 Task: Slide 3 - Table Of Contents.
Action: Mouse moved to (34, 96)
Screenshot: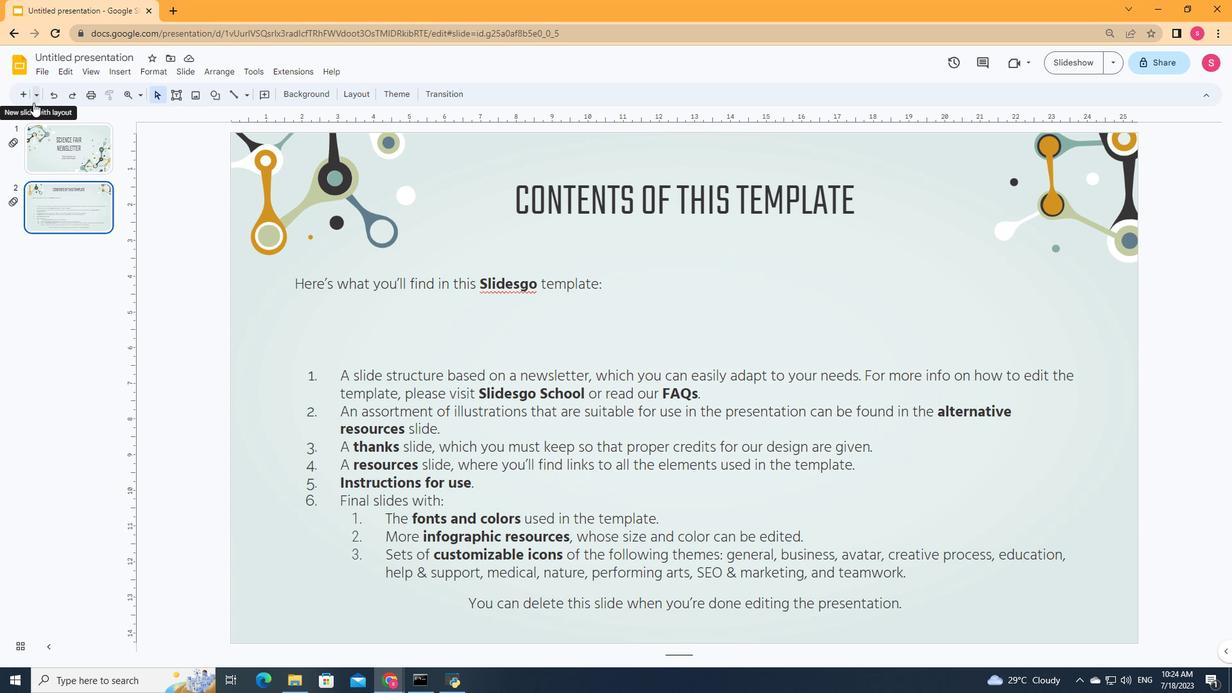 
Action: Mouse pressed left at (34, 96)
Screenshot: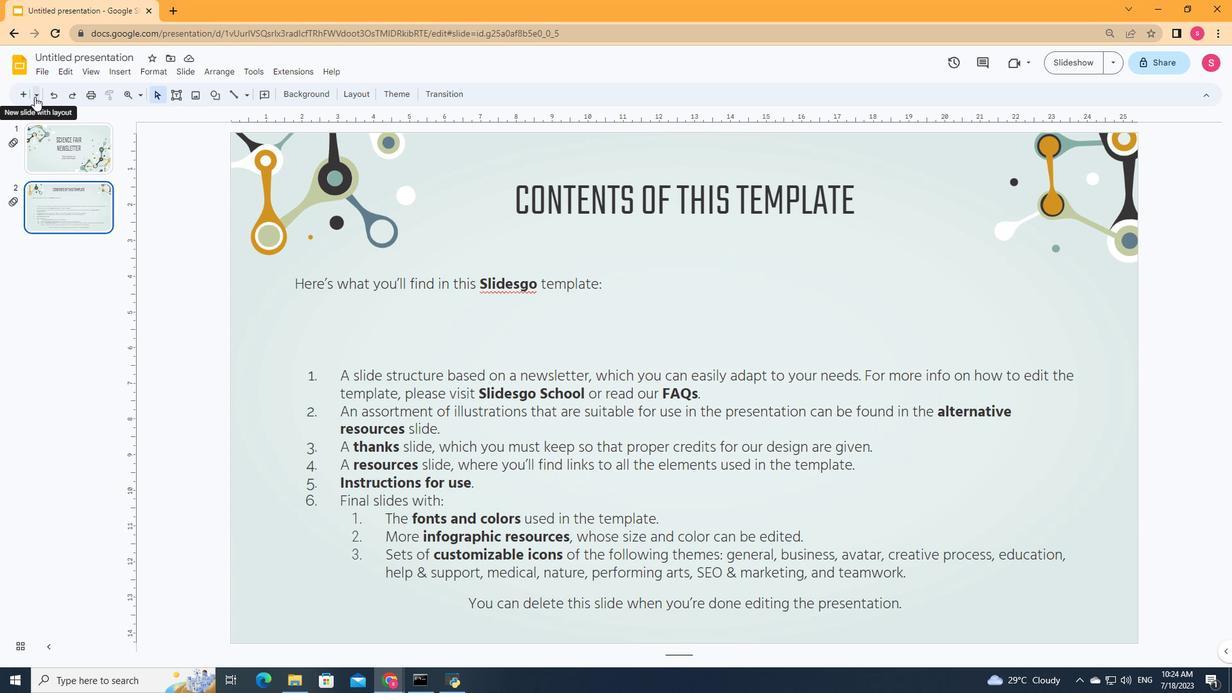 
Action: Mouse moved to (220, 423)
Screenshot: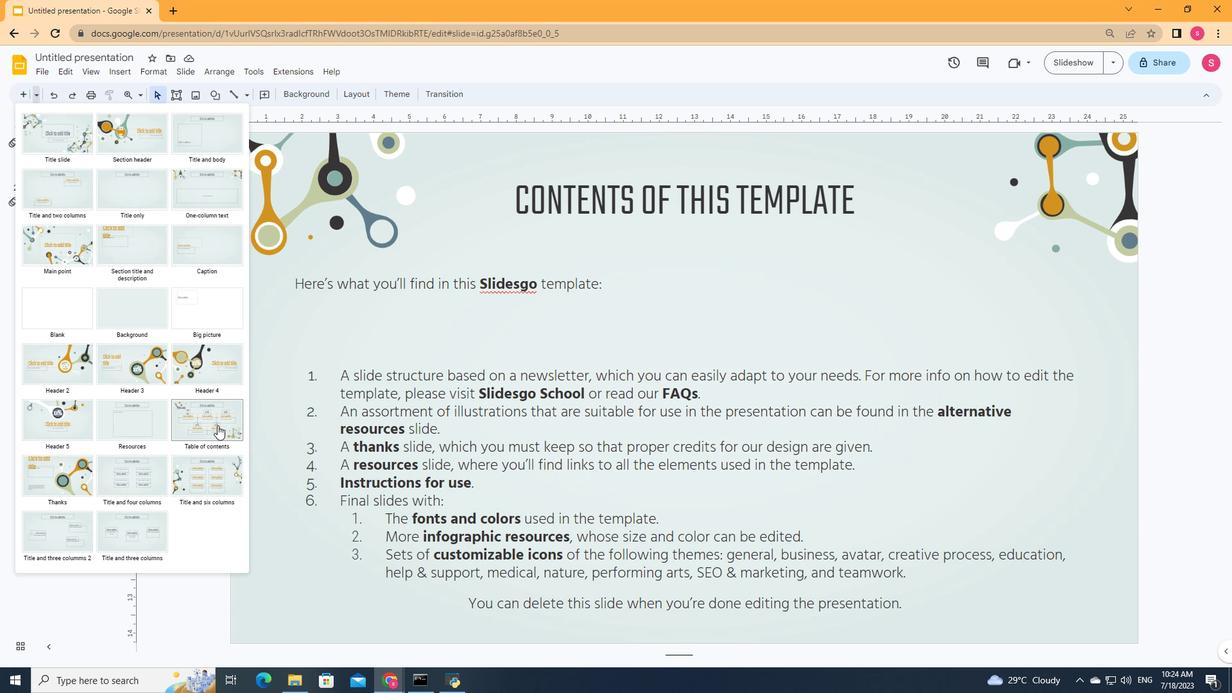 
Action: Mouse pressed left at (220, 423)
Screenshot: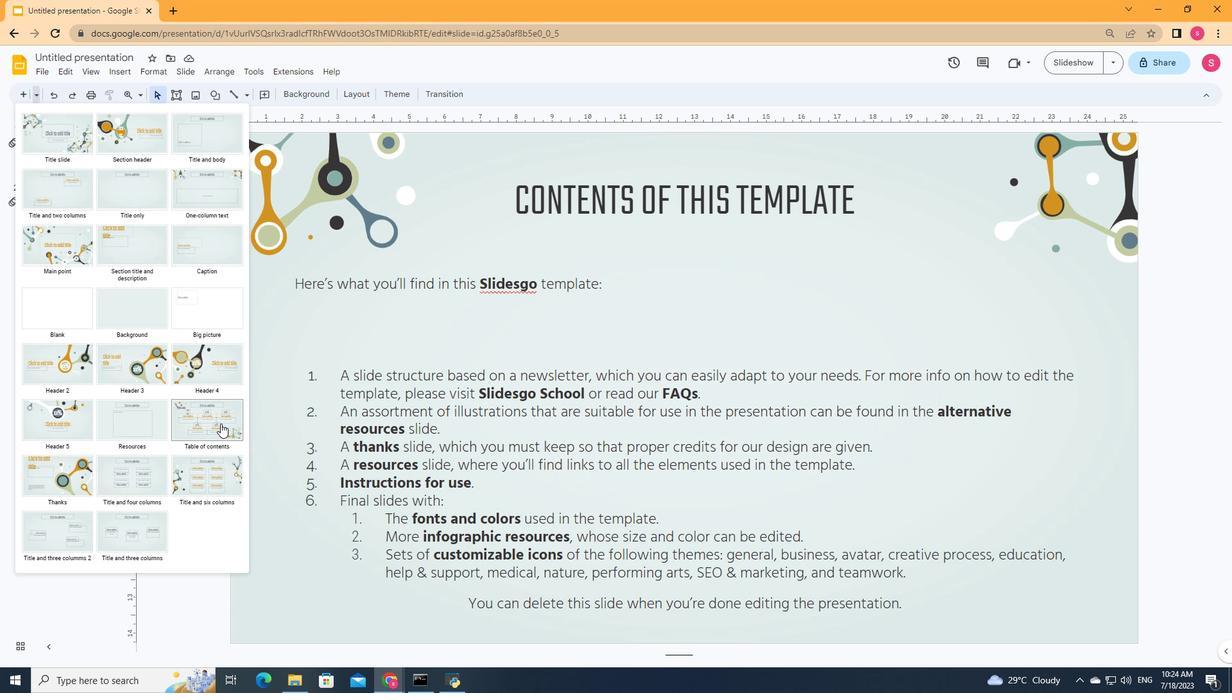 
Action: Mouse moved to (688, 197)
Screenshot: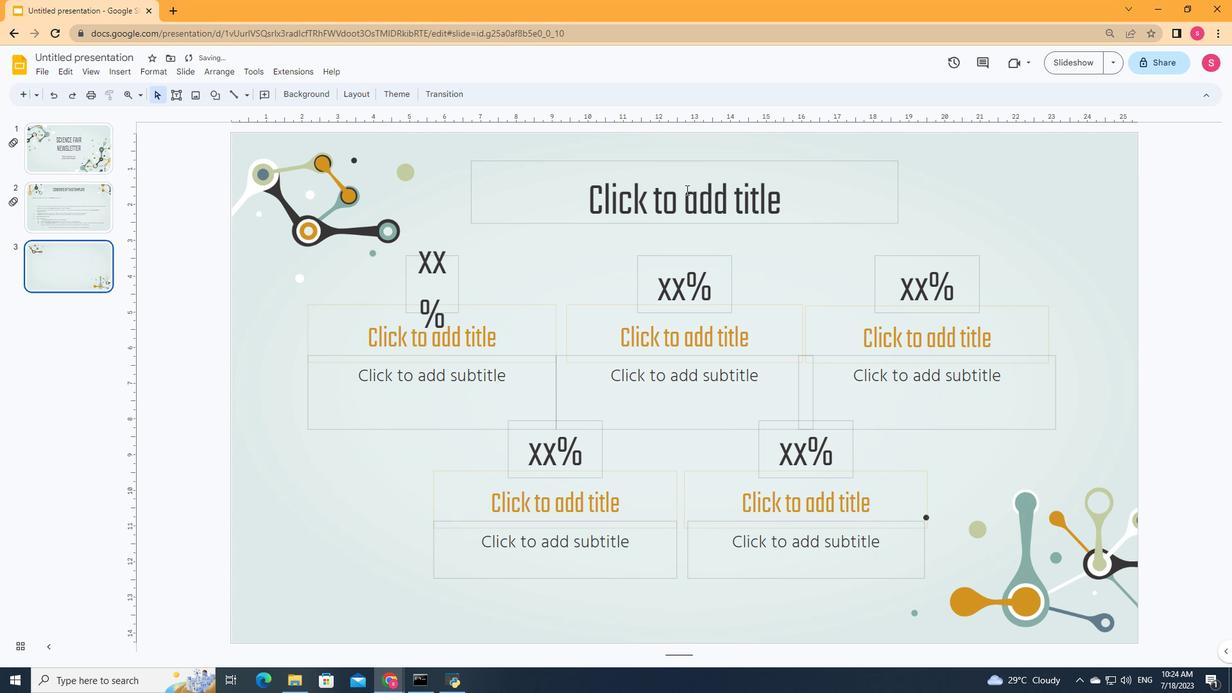 
Action: Mouse pressed left at (687, 195)
Screenshot: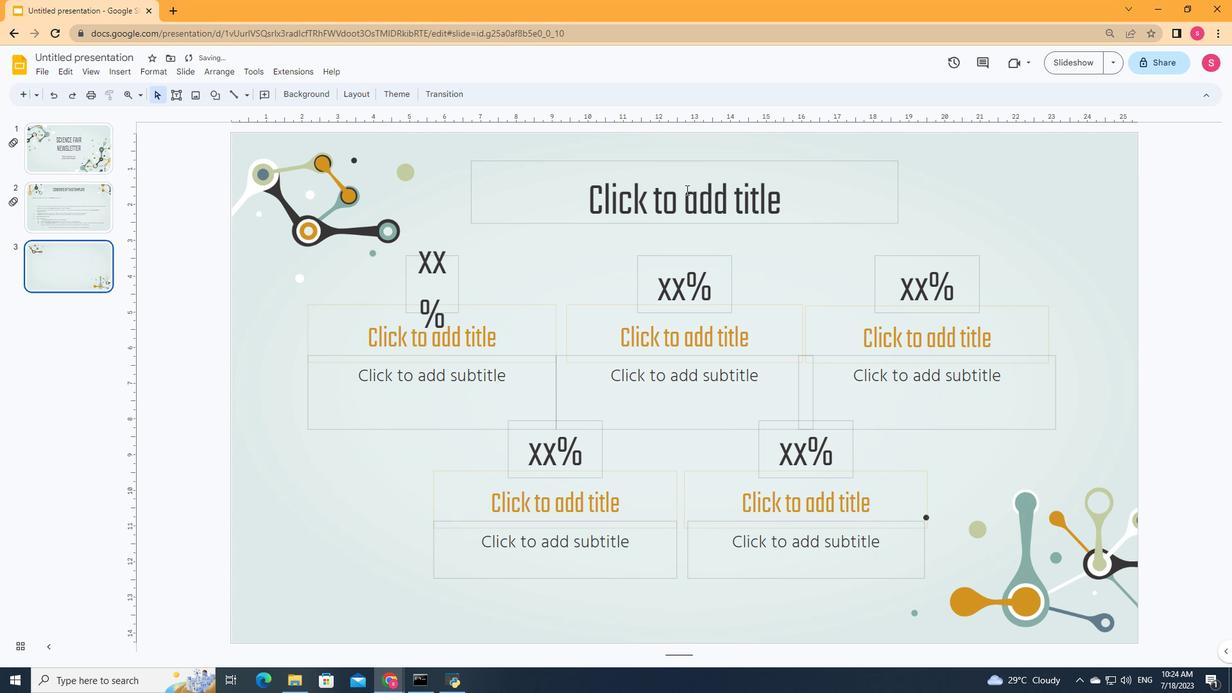 
Action: Key pressed <Key.shift>Table<Key.space><Key.backspace><Key.backspace><Key.backspace><Key.backspace><Key.backspace><Key.backspace><Key.backspace><Key.shift><Key.shift><Key.shift><Key.shift><Key.shift><Key.shift><Key.shift><Key.shift>TABLE<Key.space>OF<Key.space>CONTENTS
Screenshot: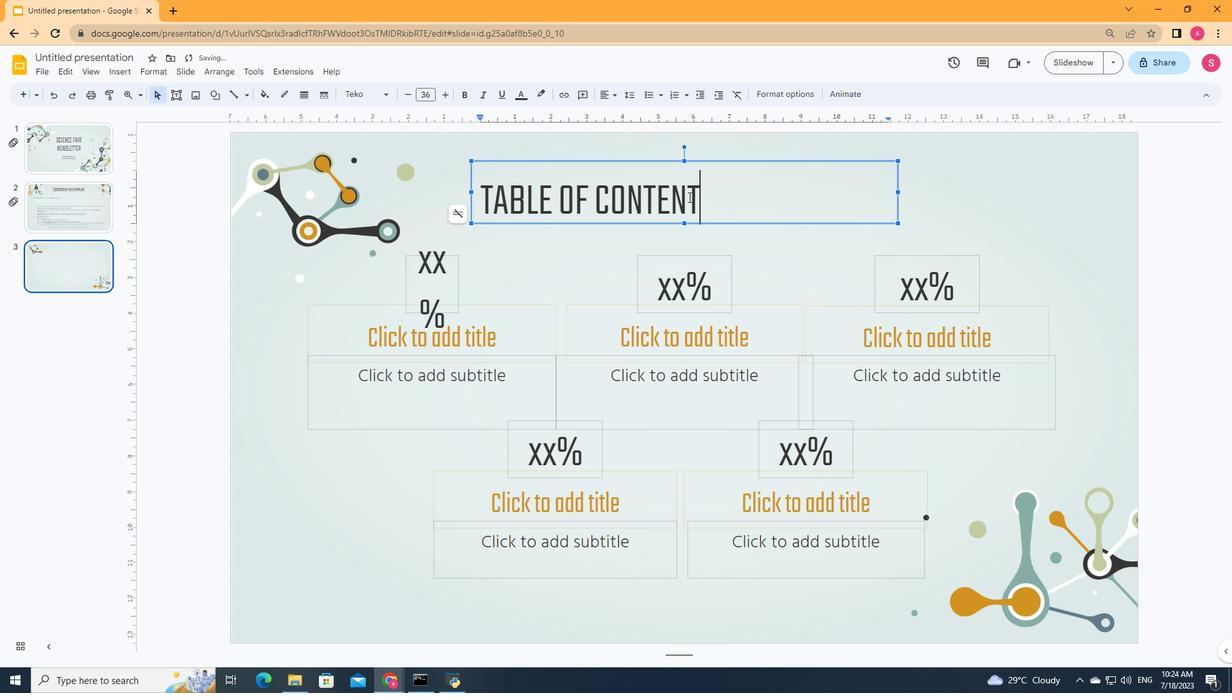 
Action: Mouse moved to (804, 258)
Screenshot: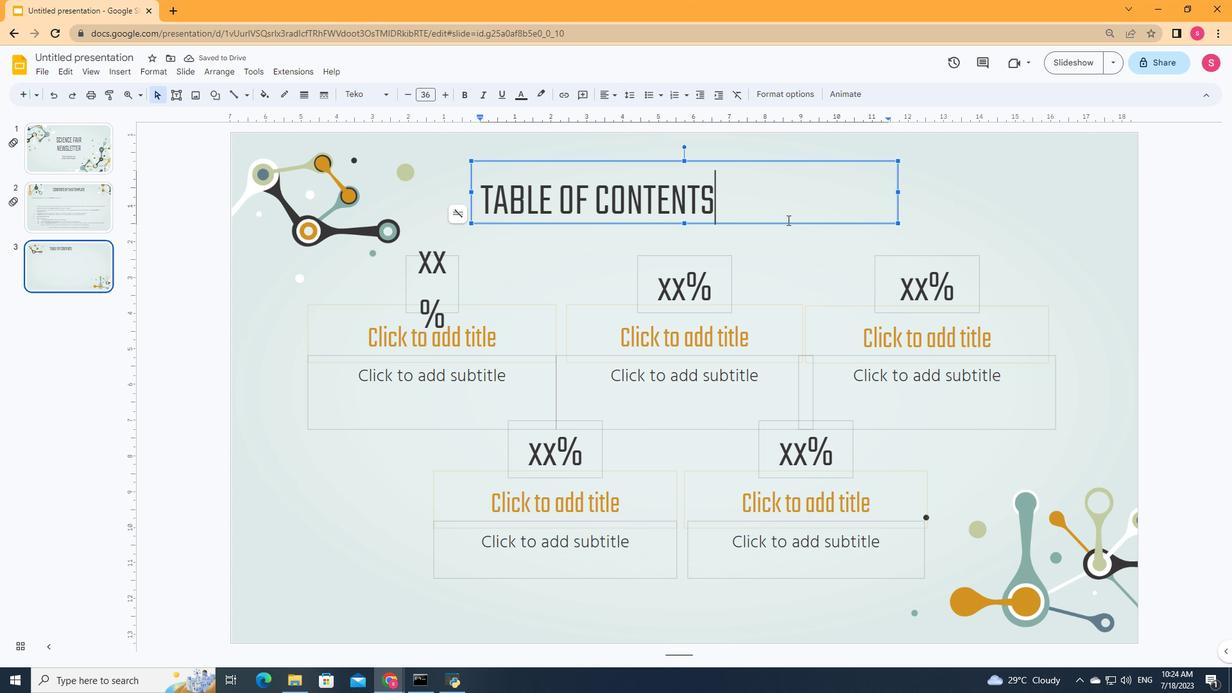 
Action: Mouse pressed left at (804, 258)
Screenshot: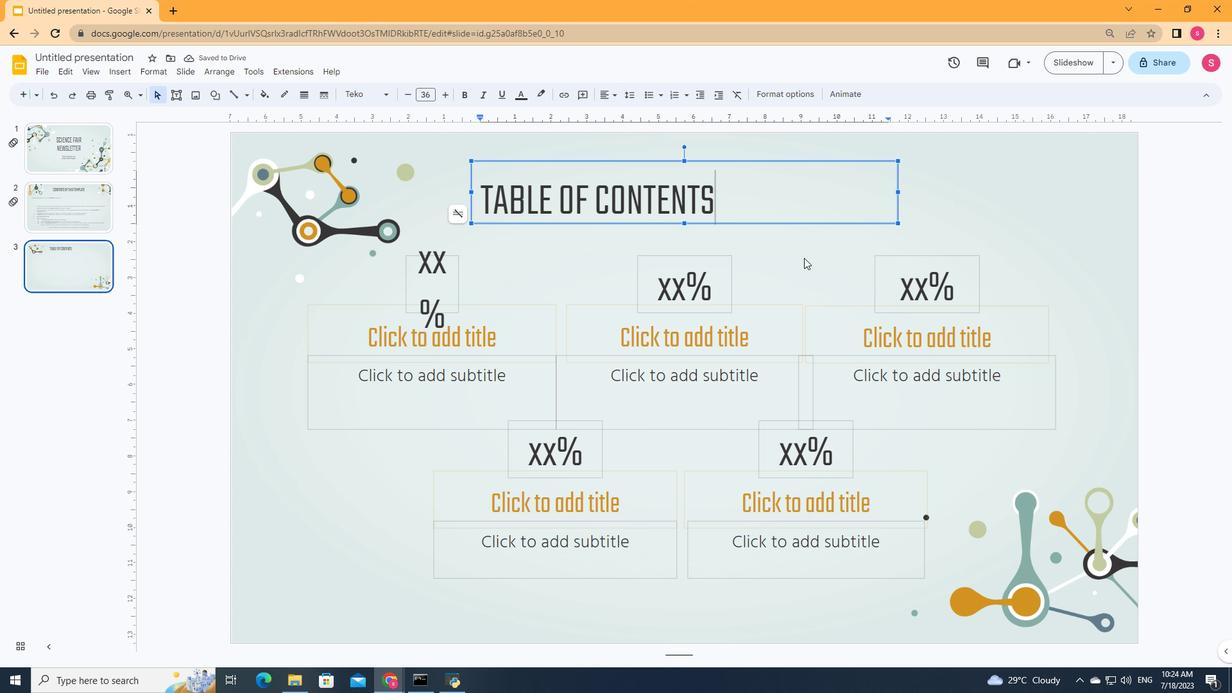 
Action: Mouse moved to (771, 195)
Screenshot: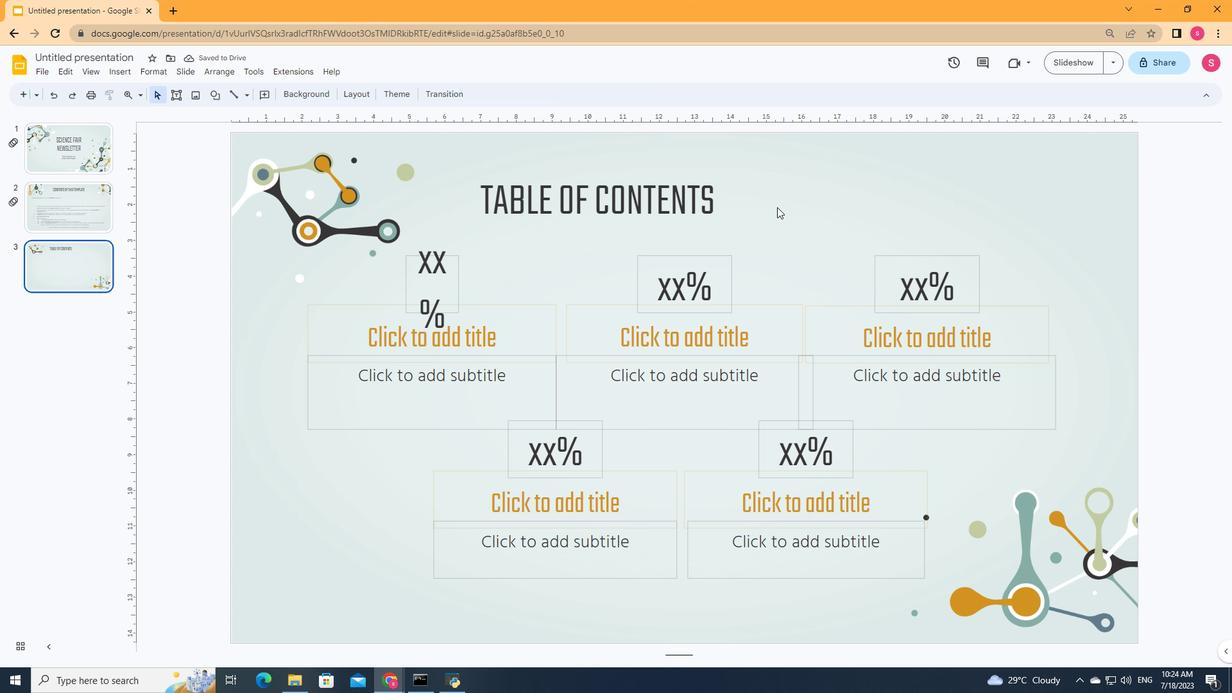 
Action: Mouse pressed left at (771, 195)
Screenshot: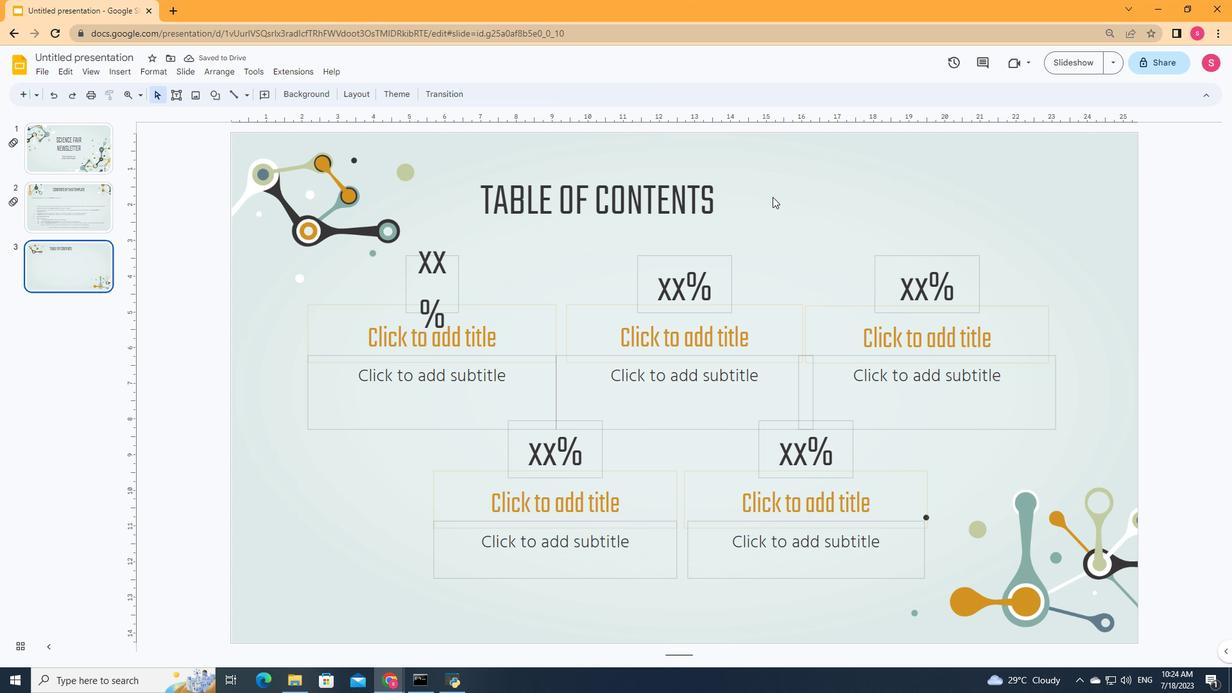 
Action: Mouse moved to (617, 93)
Screenshot: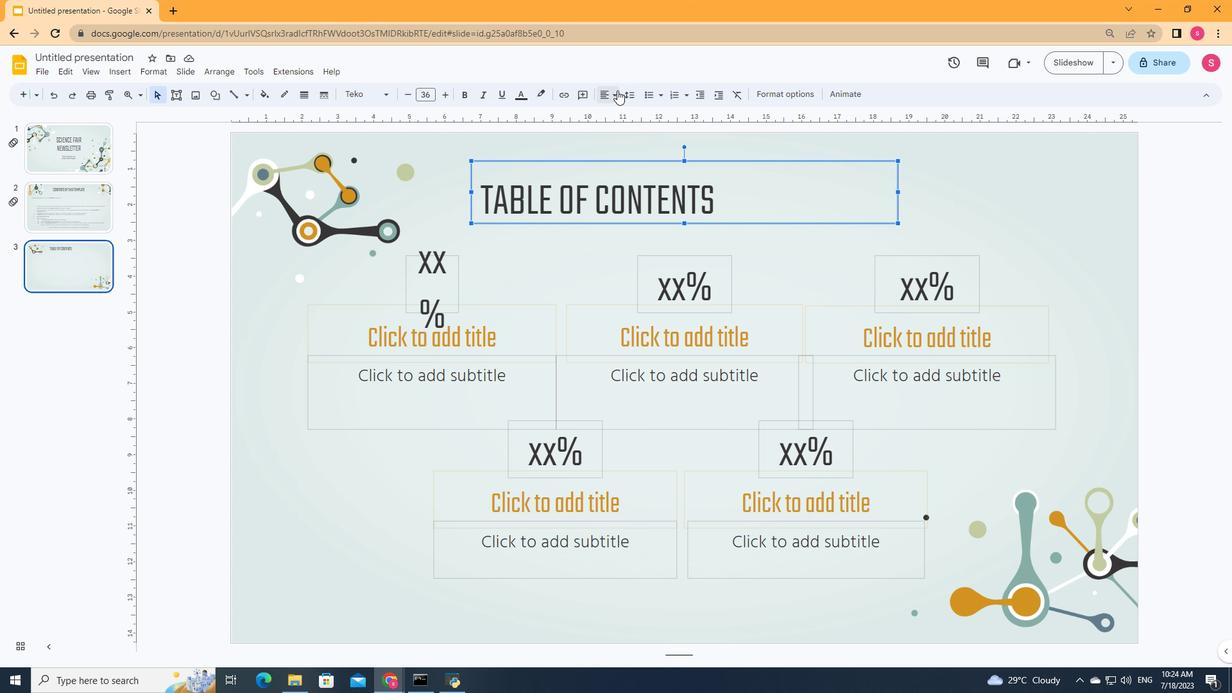 
Action: Mouse pressed left at (617, 93)
Screenshot: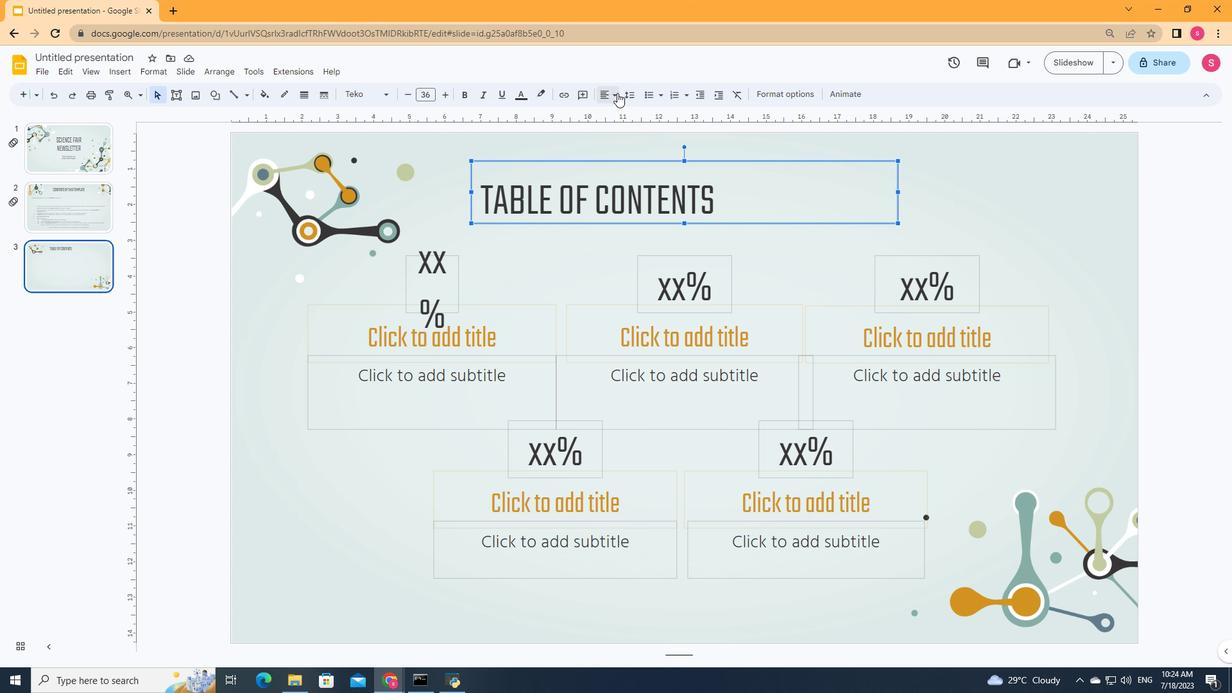 
Action: Mouse moved to (623, 116)
Screenshot: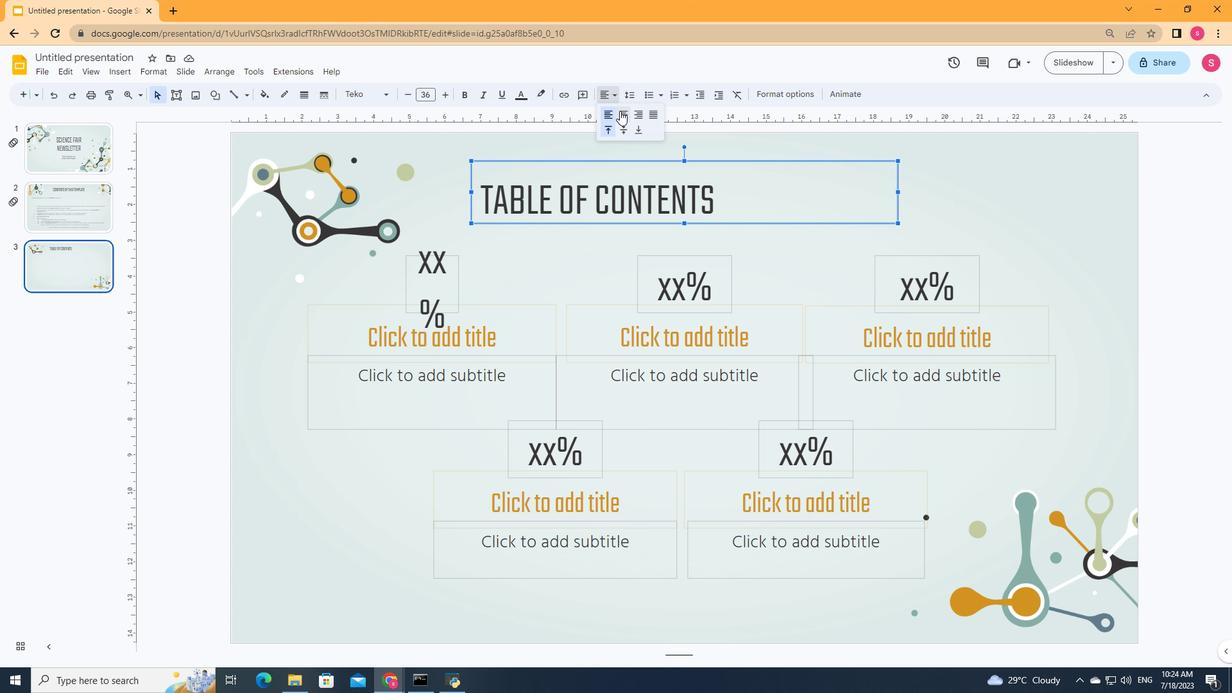 
Action: Mouse pressed left at (623, 116)
Screenshot: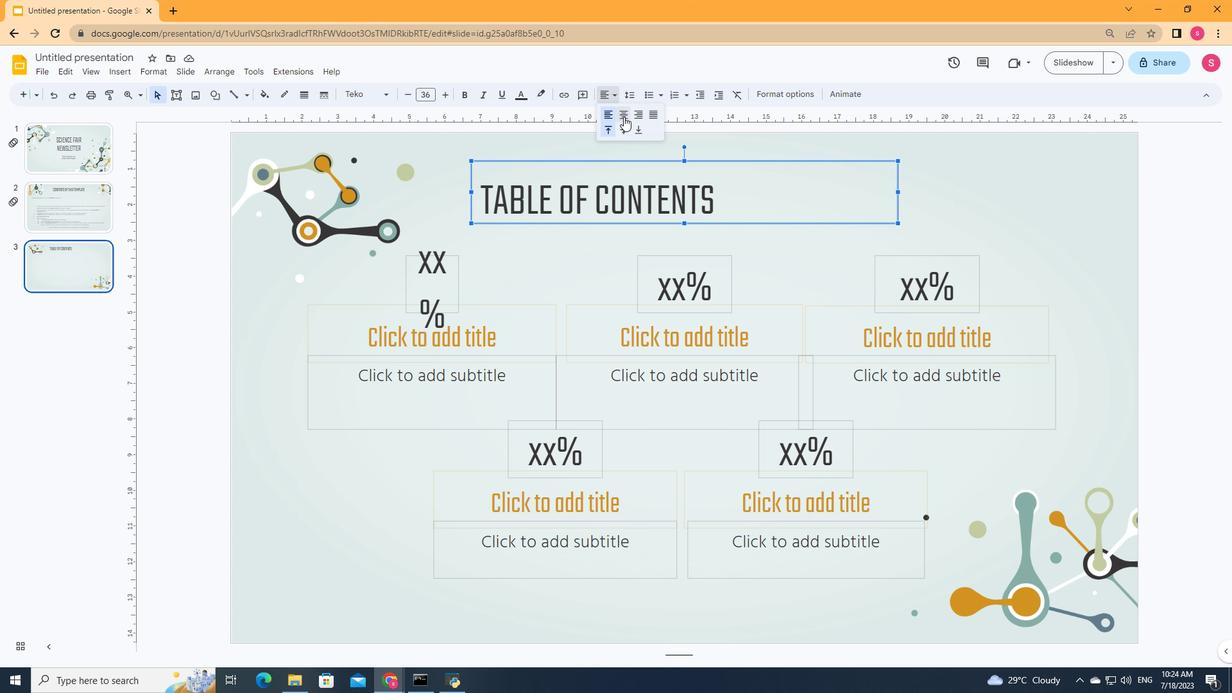 
Action: Mouse moved to (745, 276)
Screenshot: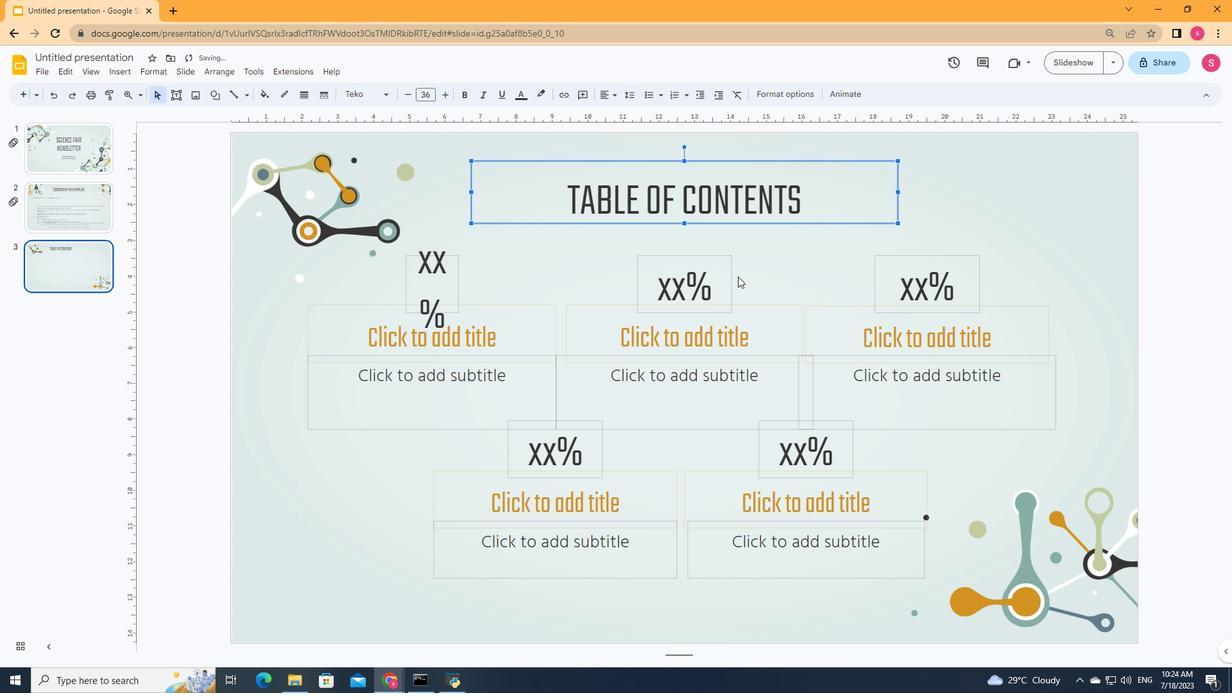 
Action: Mouse pressed left at (745, 276)
Screenshot: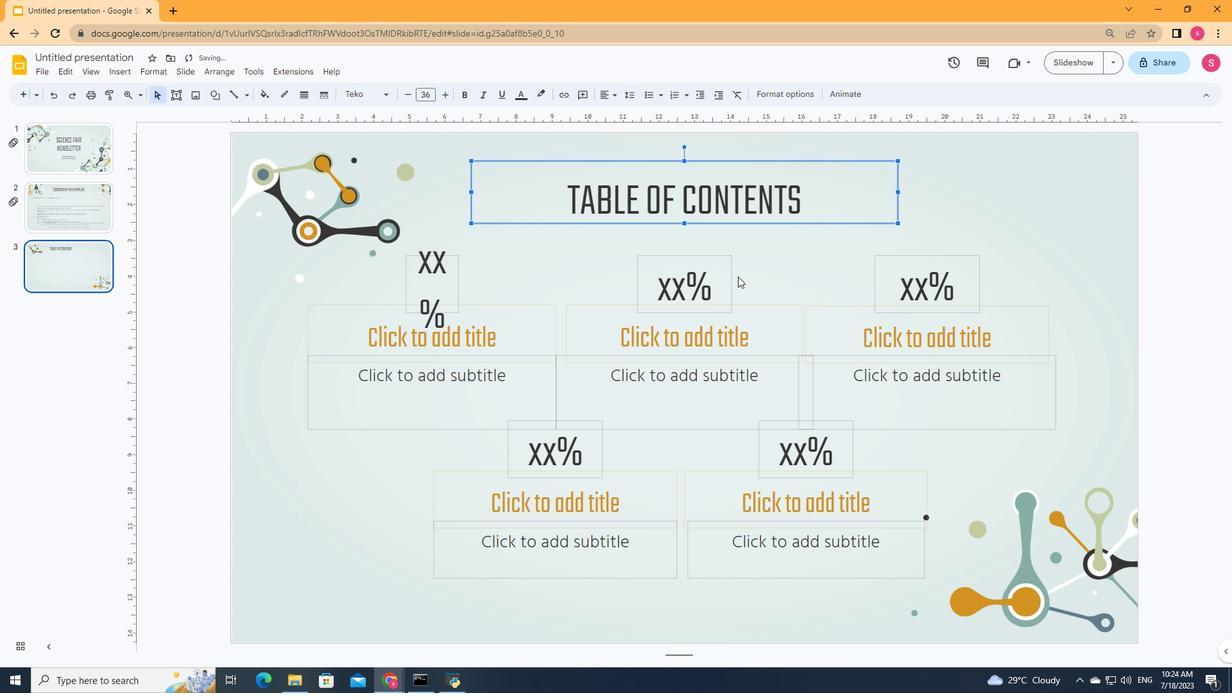 
Action: Mouse moved to (424, 274)
Screenshot: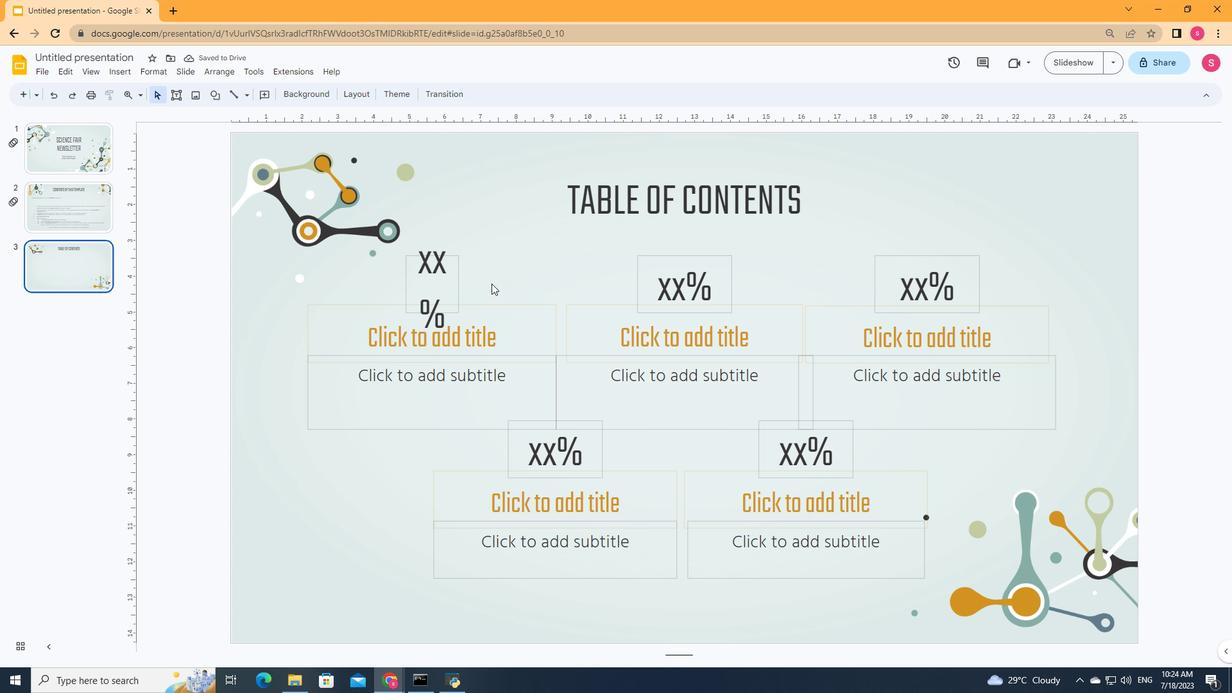 
Action: Mouse pressed left at (424, 274)
Screenshot: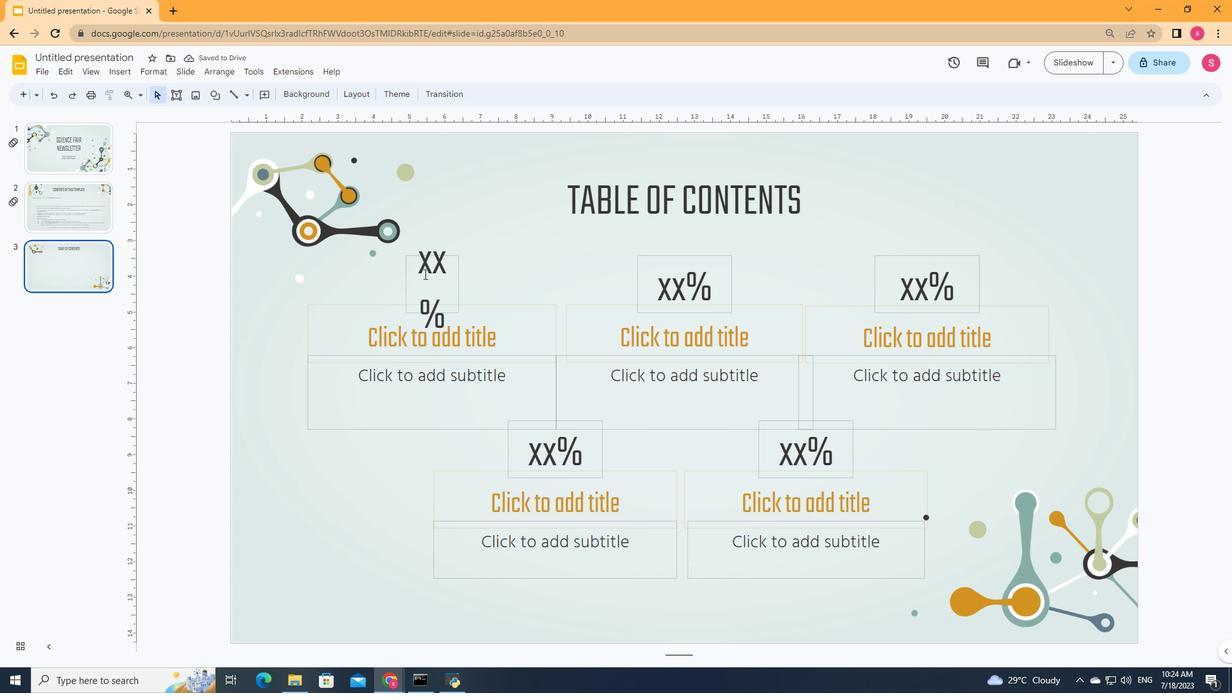 
Action: Key pressed 01
Screenshot: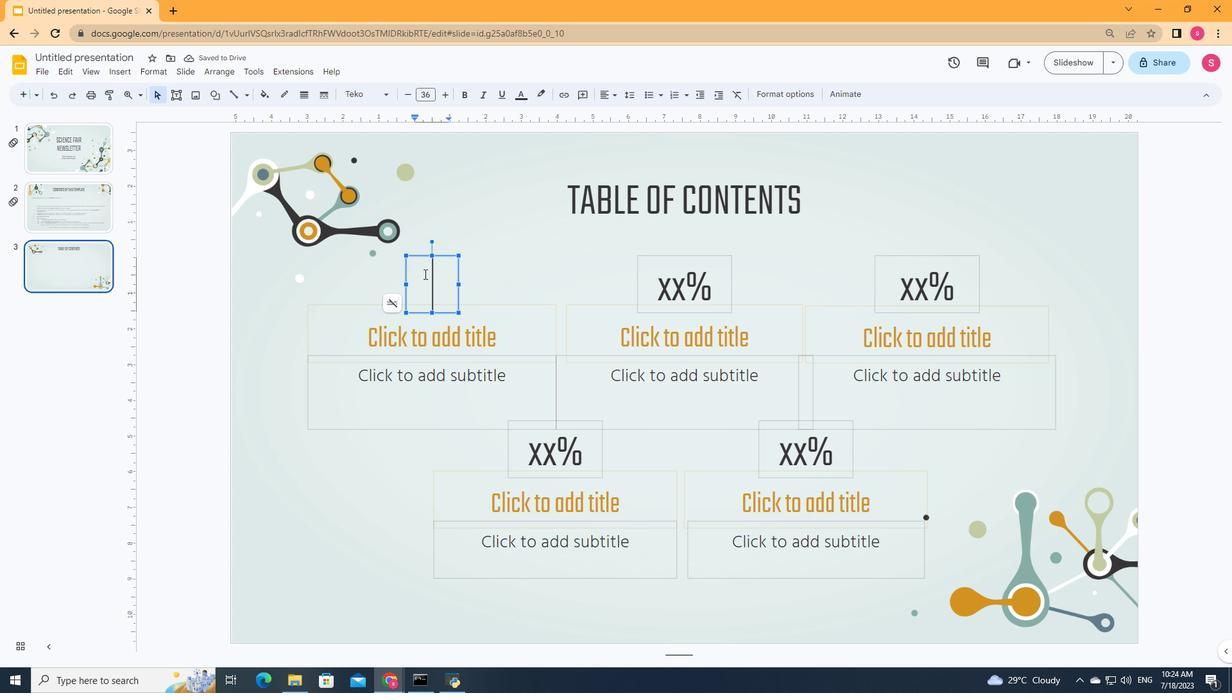
Action: Mouse moved to (682, 292)
Screenshot: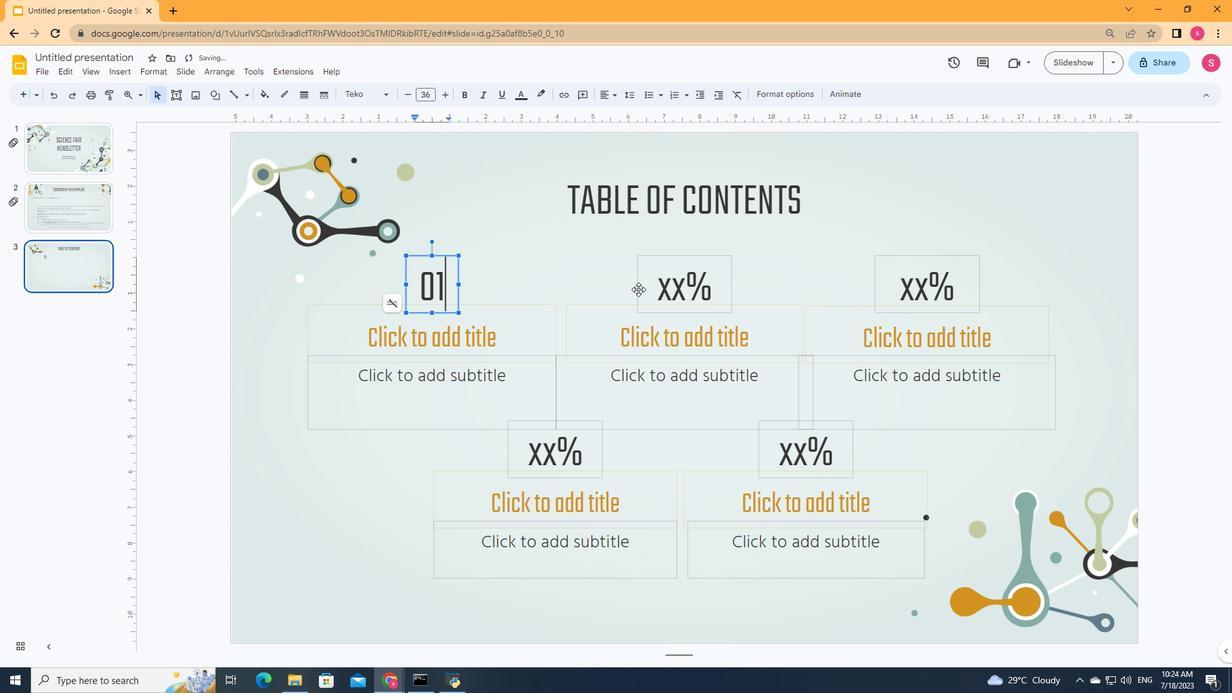 
Action: Mouse pressed left at (682, 292)
Screenshot: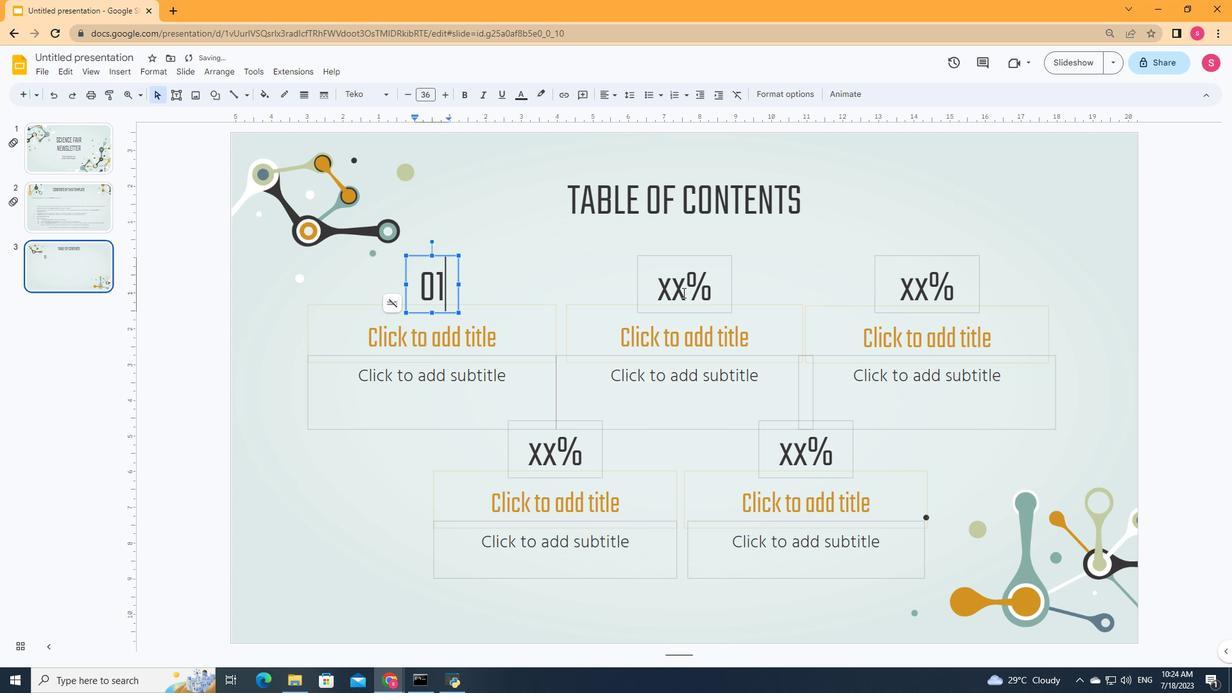 
Action: Mouse moved to (667, 299)
Screenshot: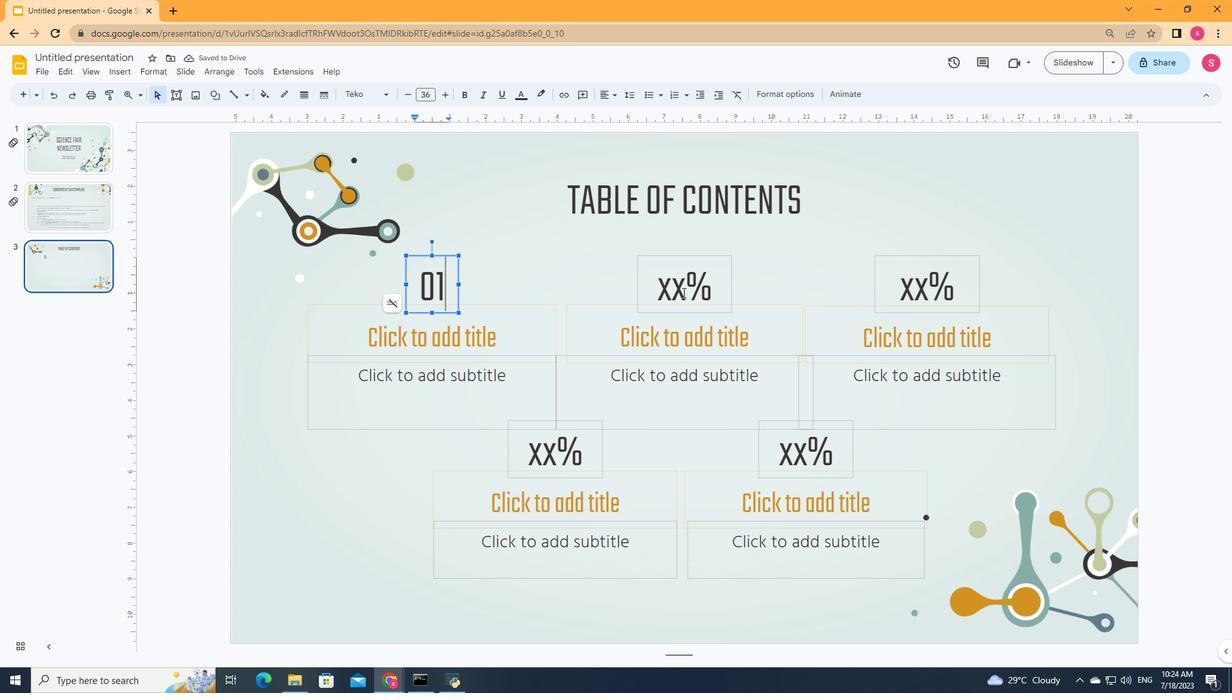 
Action: Key pressed 02
Screenshot: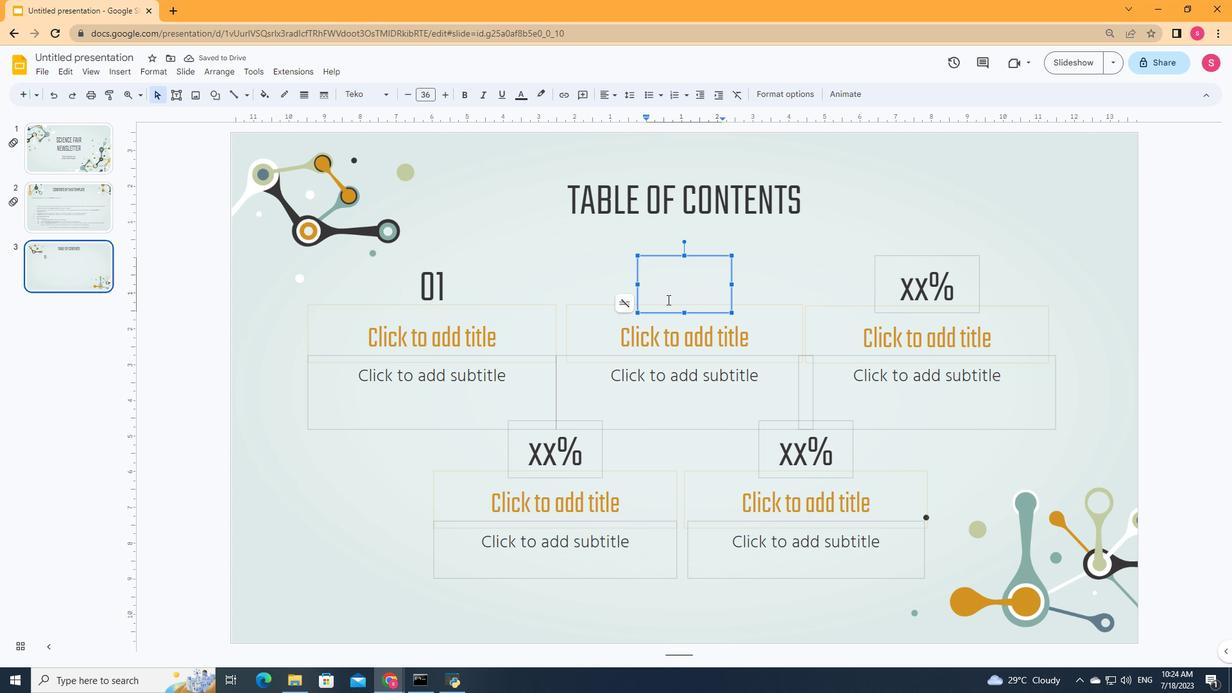 
Action: Mouse moved to (920, 286)
Screenshot: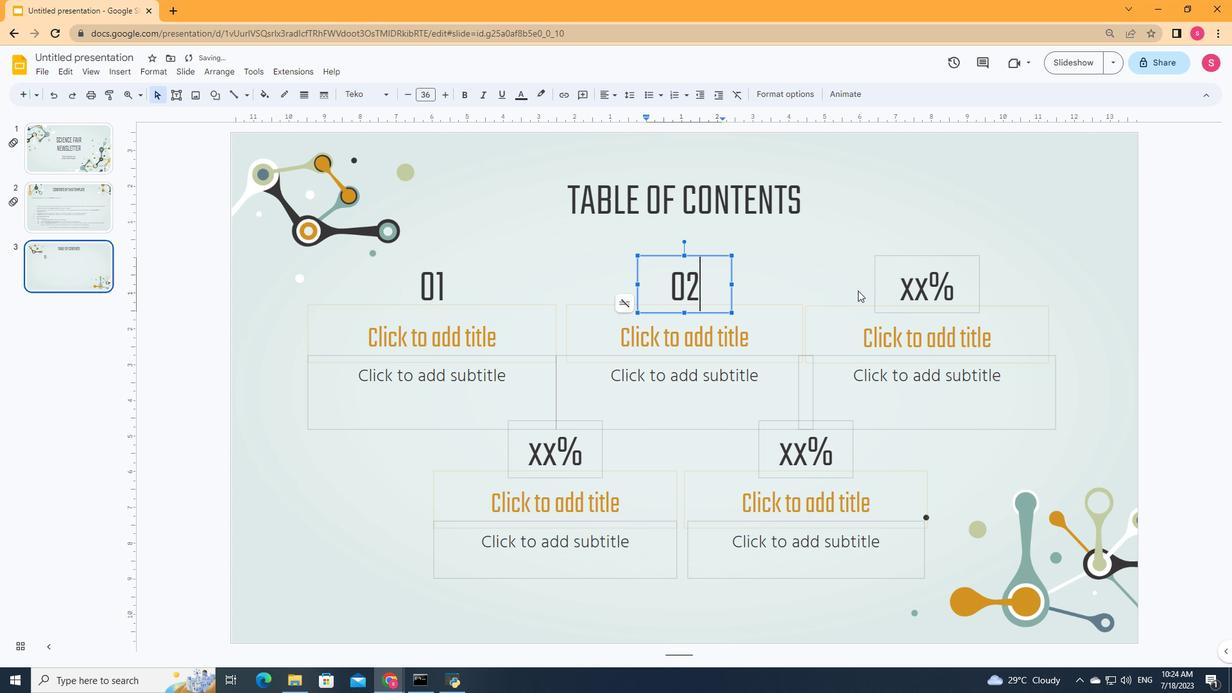 
Action: Mouse pressed left at (920, 286)
Screenshot: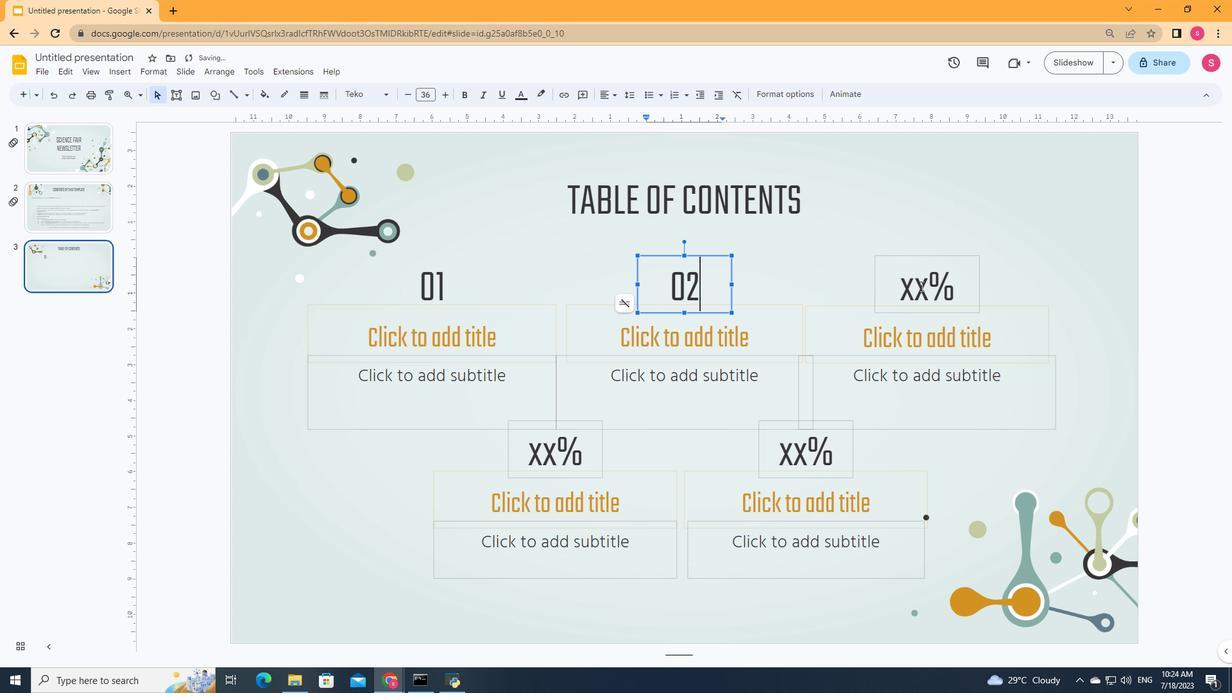 
Action: Key pressed 03
Screenshot: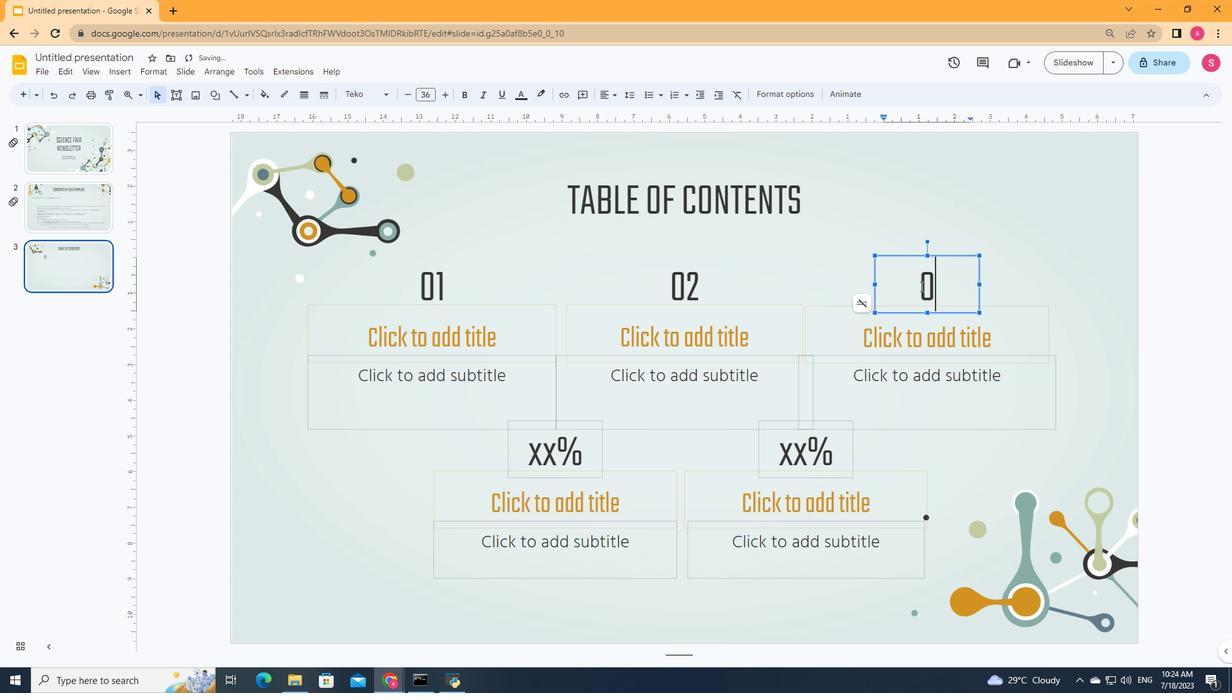 
Action: Mouse moved to (525, 463)
Screenshot: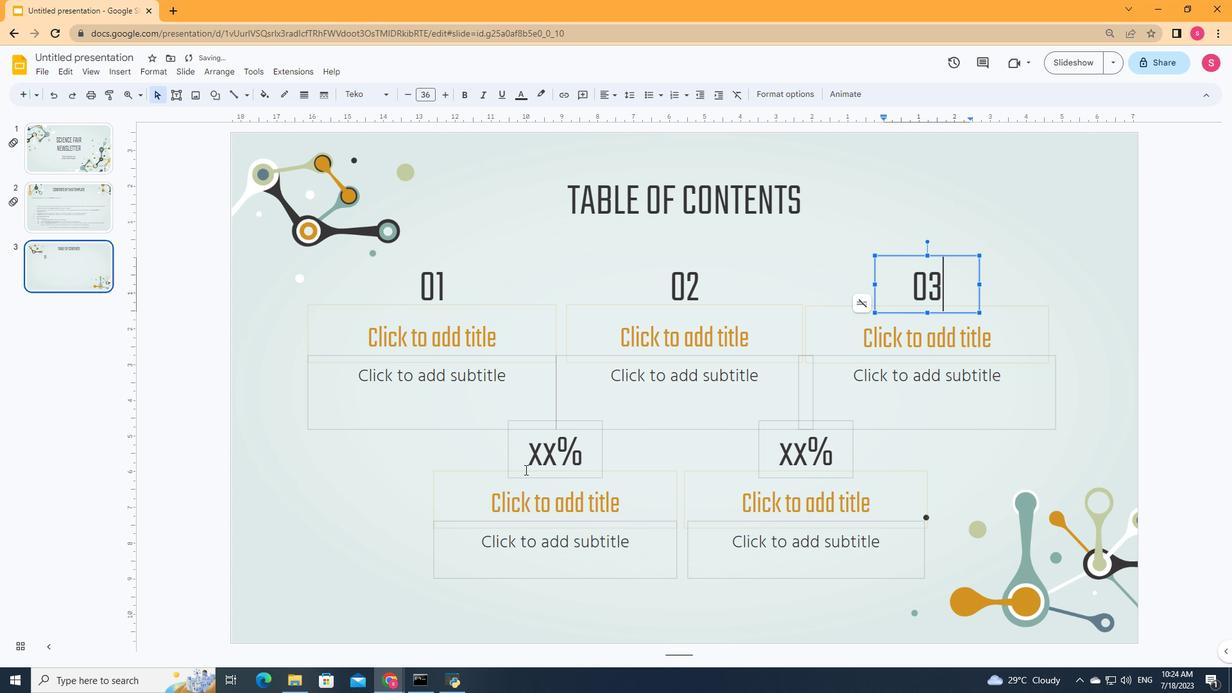 
Action: Mouse pressed left at (525, 463)
Screenshot: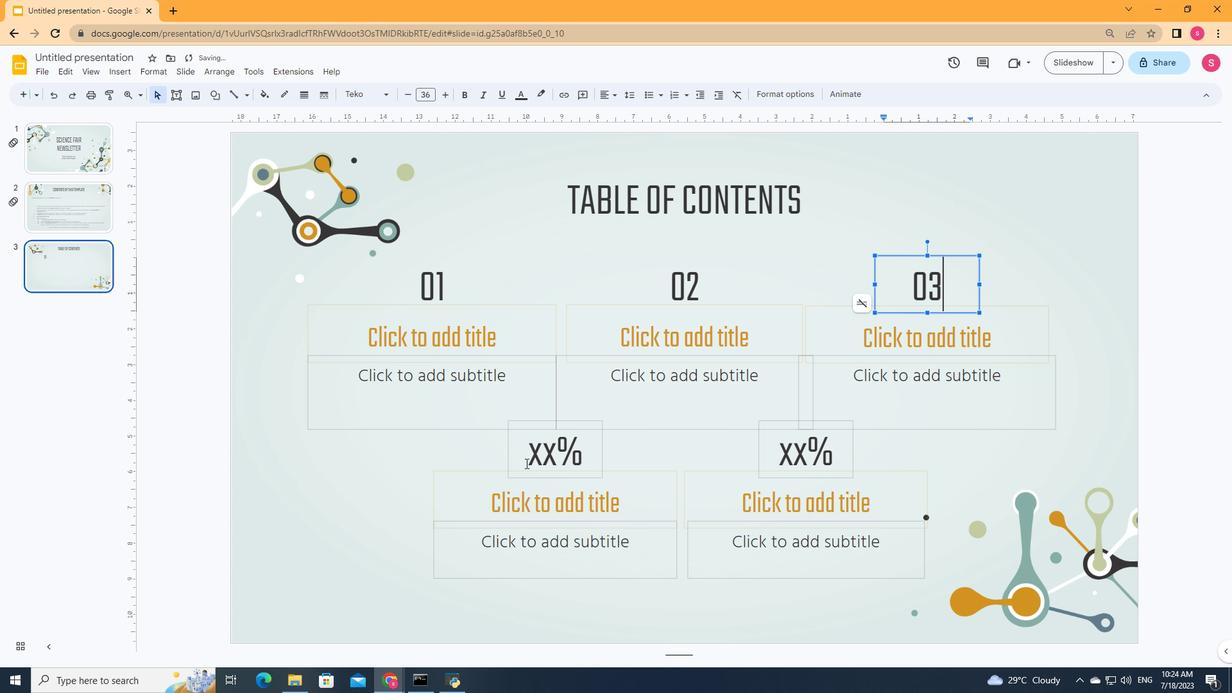 
Action: Key pressed 04
Screenshot: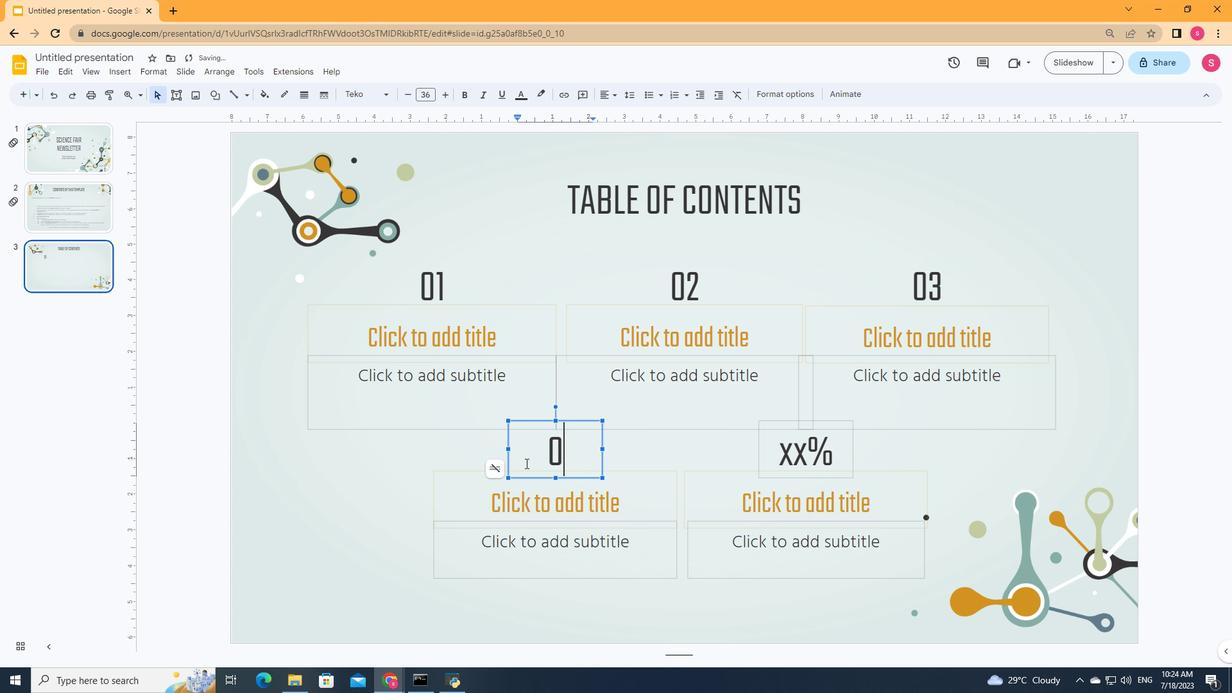 
Action: Mouse moved to (822, 447)
Screenshot: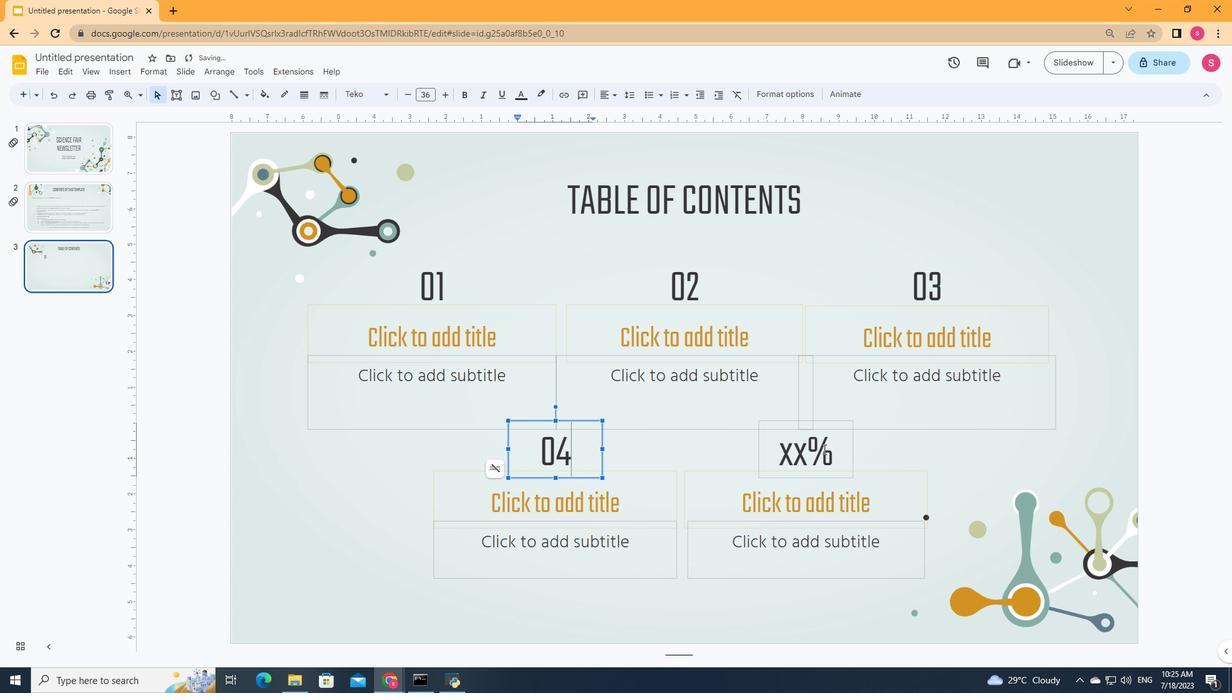 
Action: Mouse pressed left at (822, 447)
Screenshot: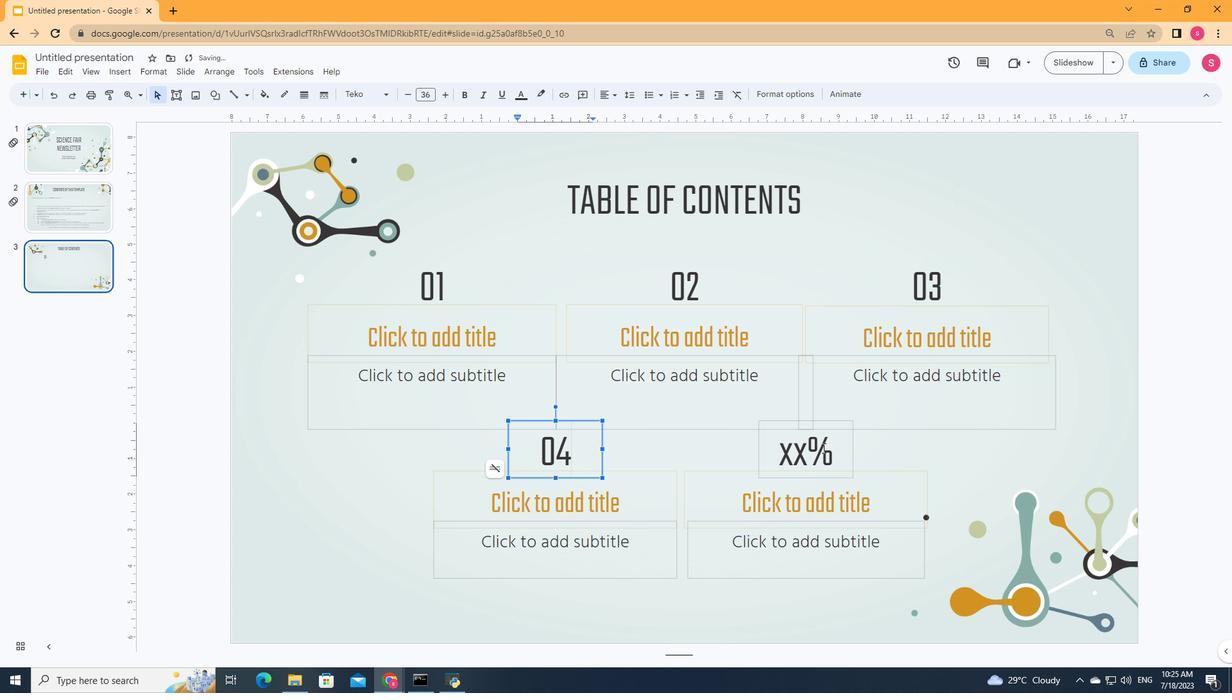 
Action: Key pressed 05
Screenshot: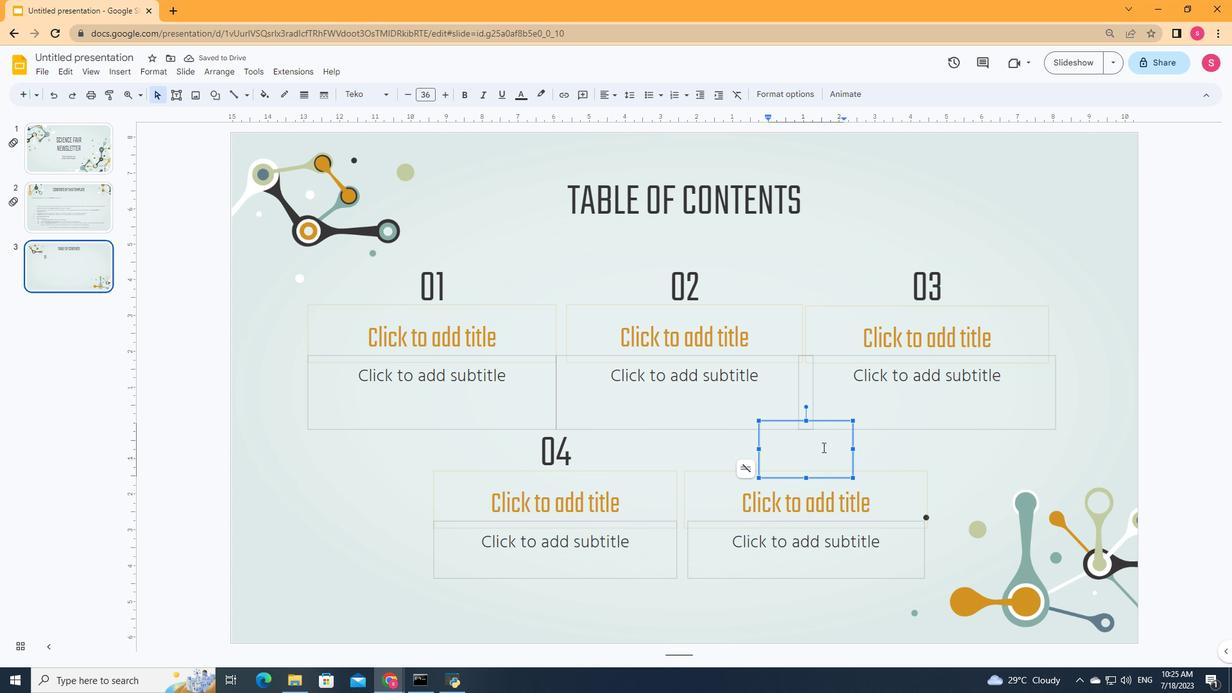 
Action: Mouse moved to (429, 336)
Screenshot: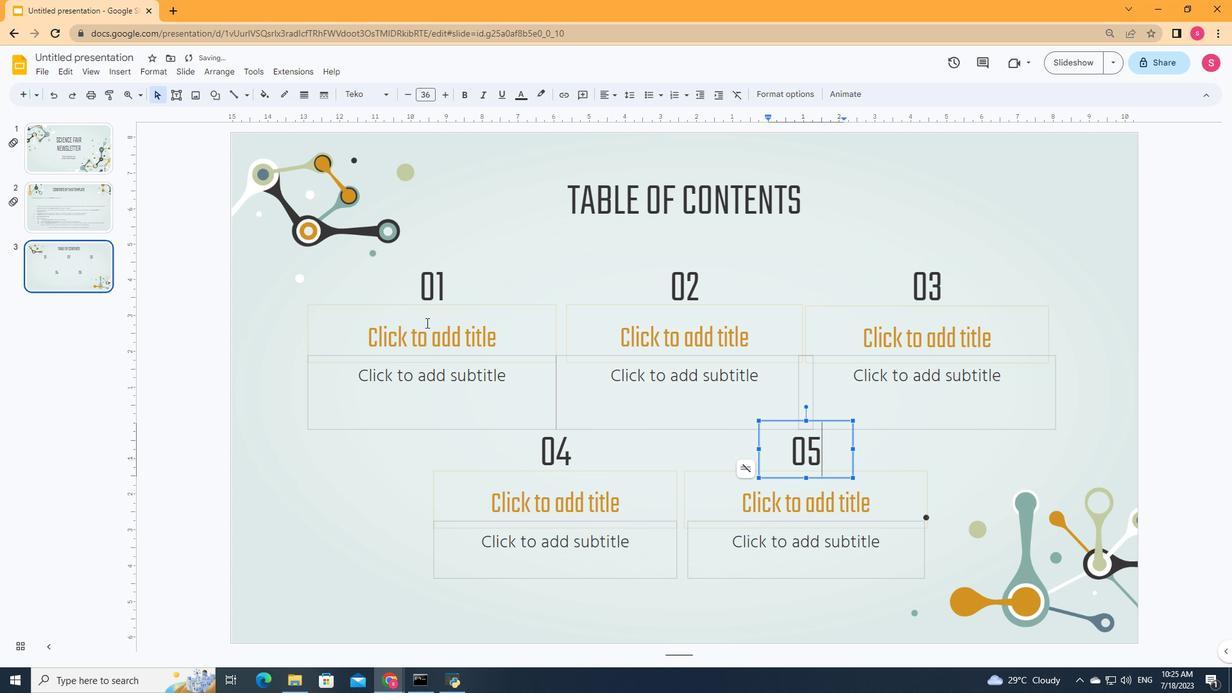 
Action: Mouse pressed left at (429, 336)
Screenshot: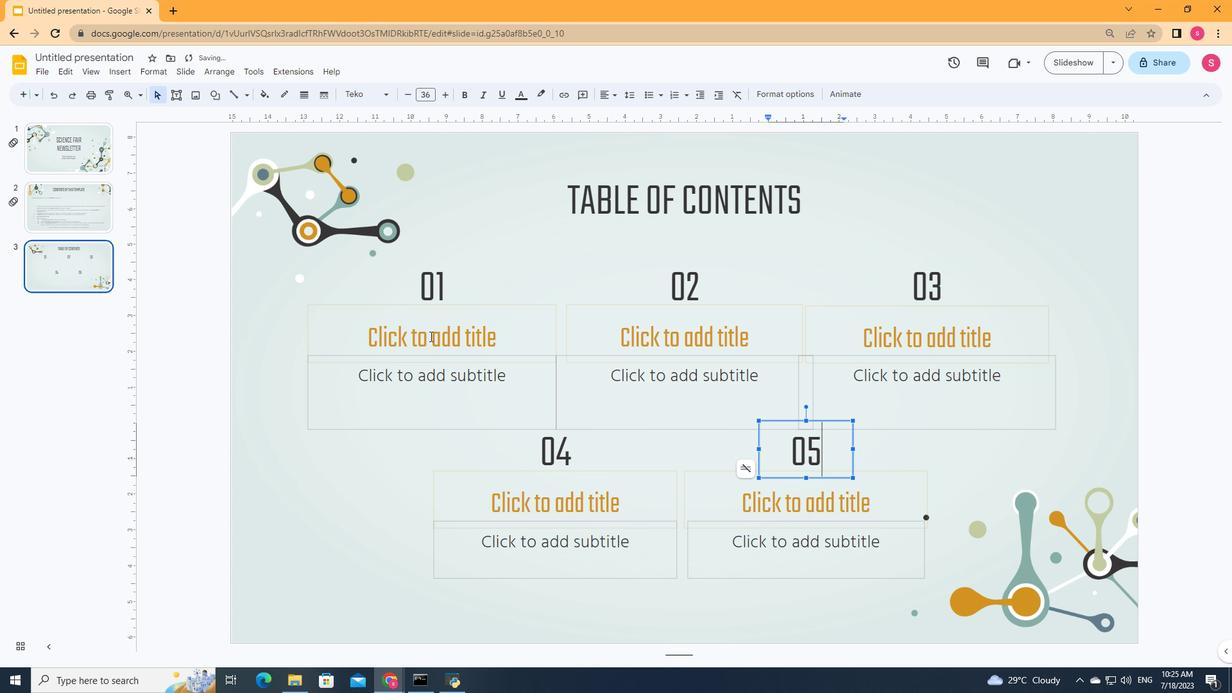 
Action: Key pressed <Key.shift>Ann<Key.backspace><Key.backspace><Key.shift>NNOUNCEMENTS
Screenshot: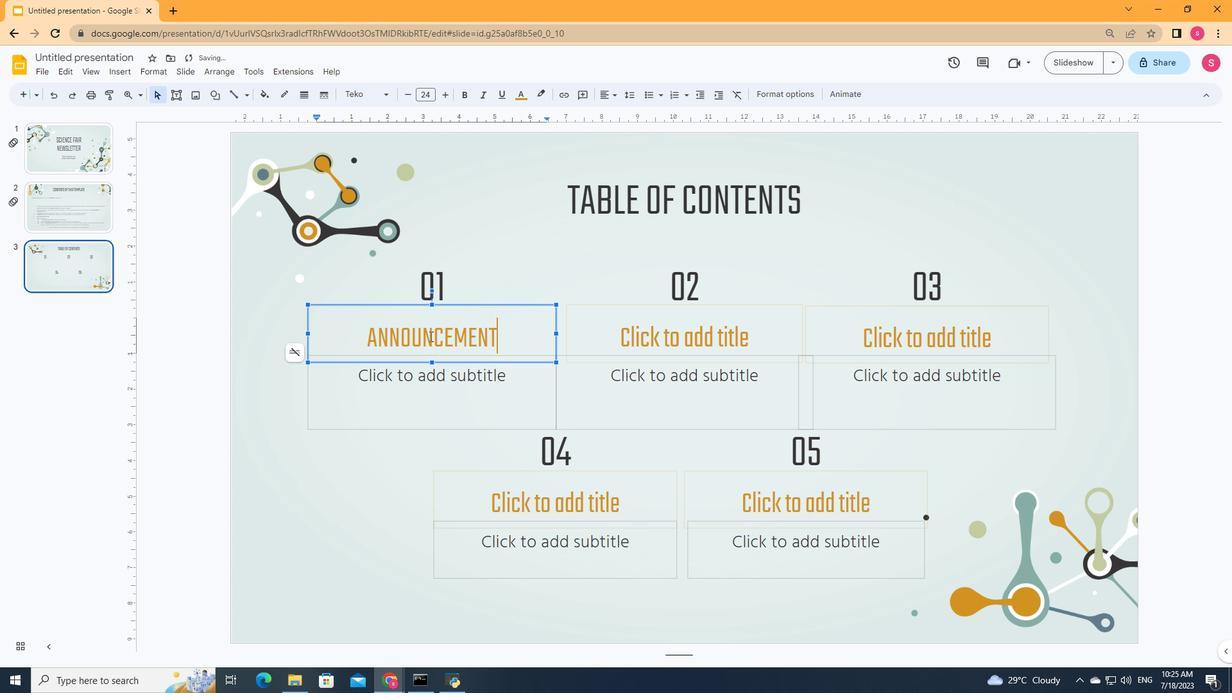 
Action: Mouse moved to (750, 349)
Screenshot: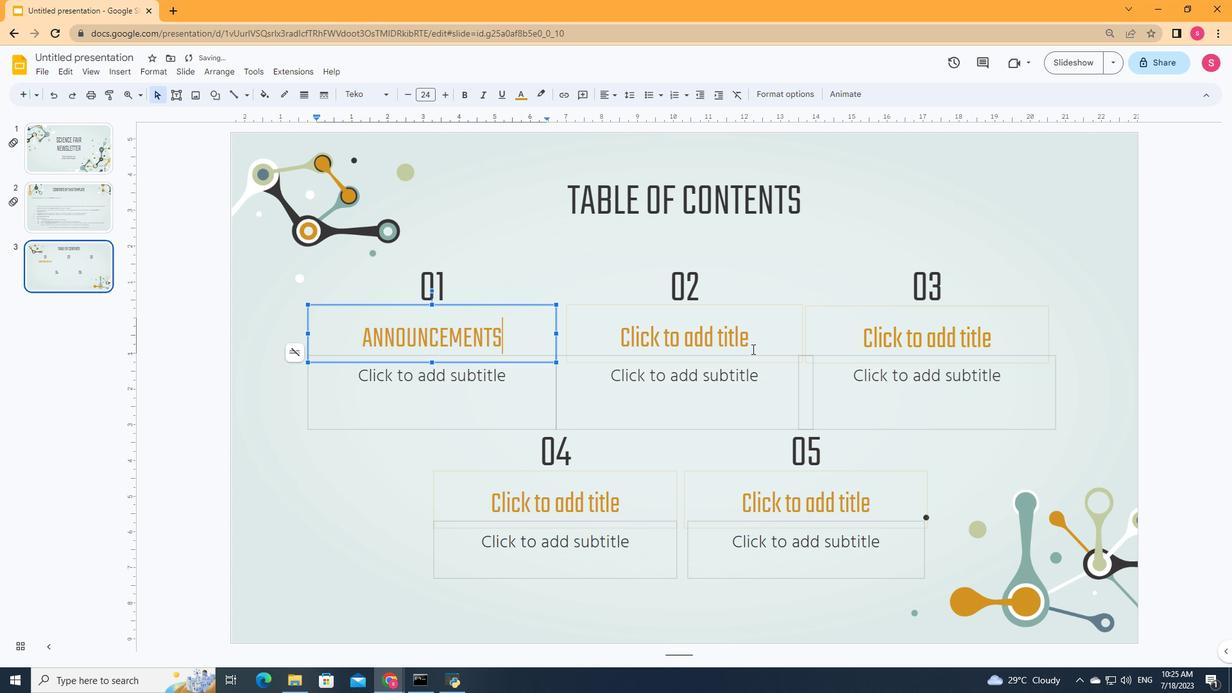 
Action: Mouse pressed left at (750, 349)
Screenshot: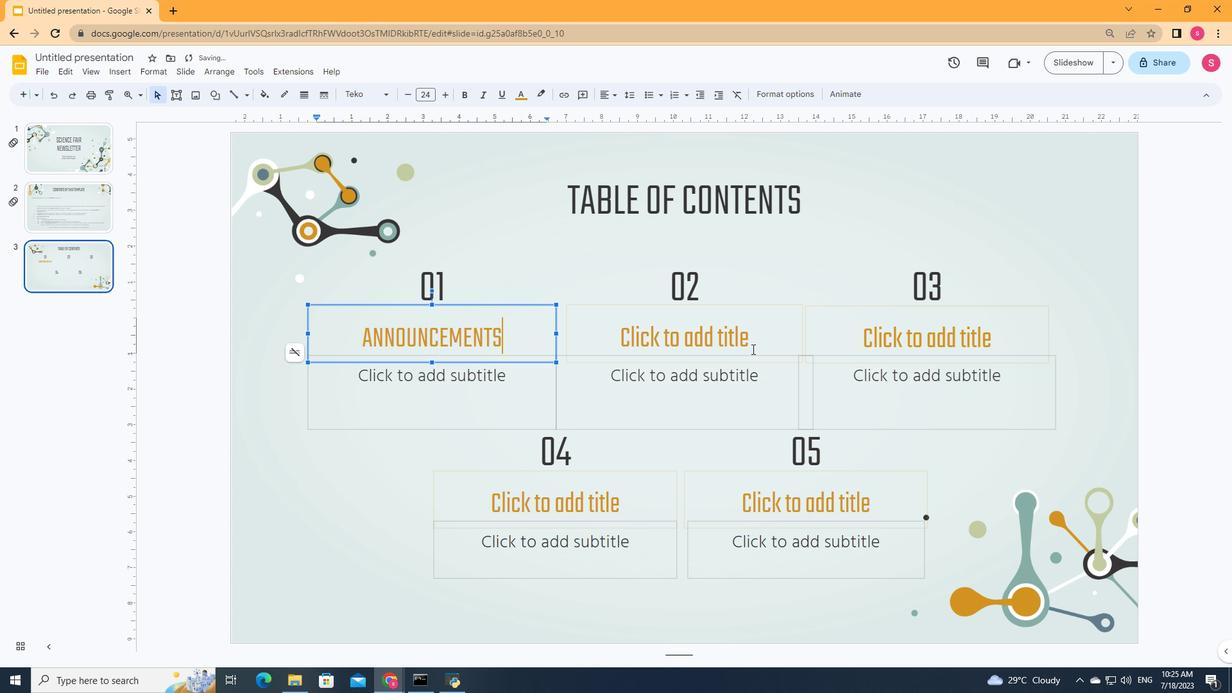 
Action: Key pressed <Key.shift><Key.shift><Key.shift><Key.shift><Key.shift><Key.shift><Key.shift><Key.shift><Key.shift><Key.shift><Key.shift><Key.shift><Key.shift><Key.shift><Key.shift><Key.shift><Key.shift><Key.shift><Key.shift><Key.shift><Key.shift><Key.shift><Key.shift><Key.shift>IN<Key.space>DEPTH
Screenshot: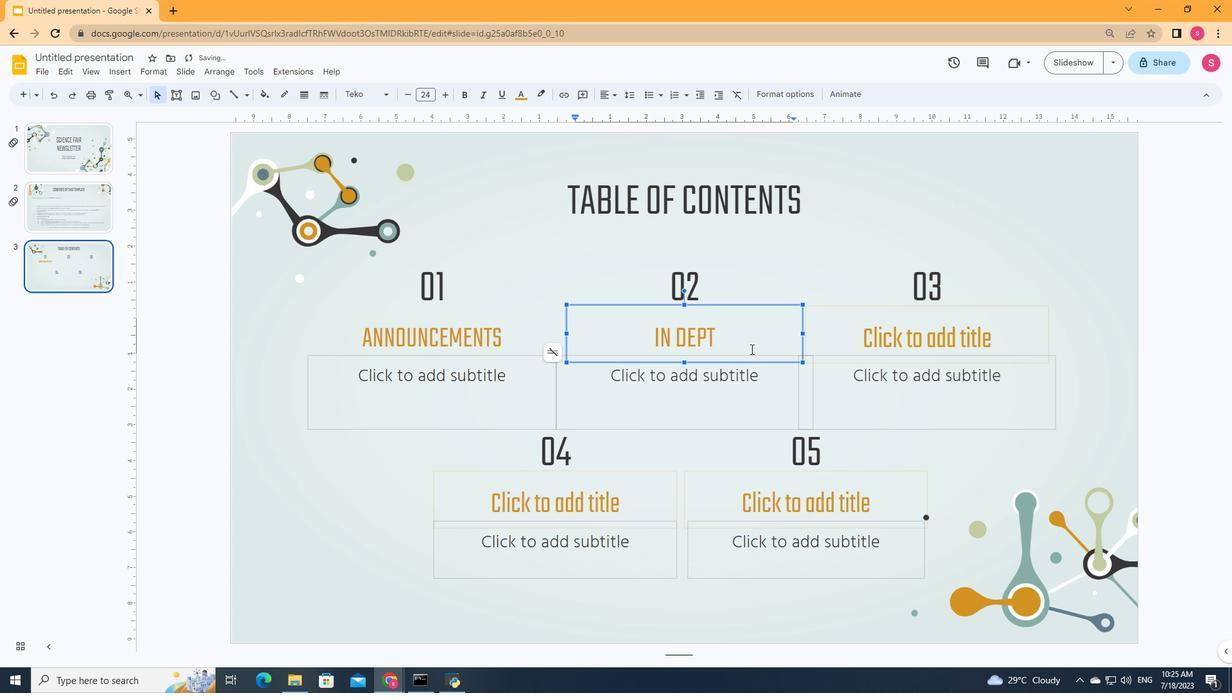 
Action: Mouse moved to (1016, 336)
Screenshot: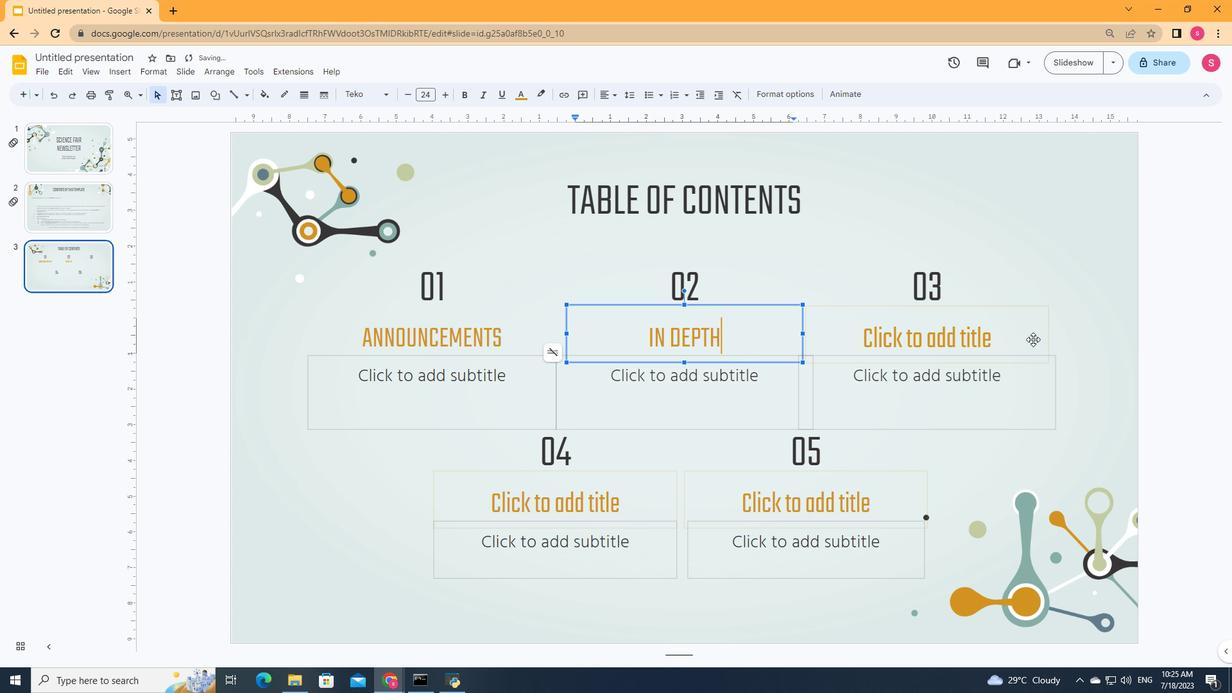 
Action: Mouse pressed left at (1016, 336)
Screenshot: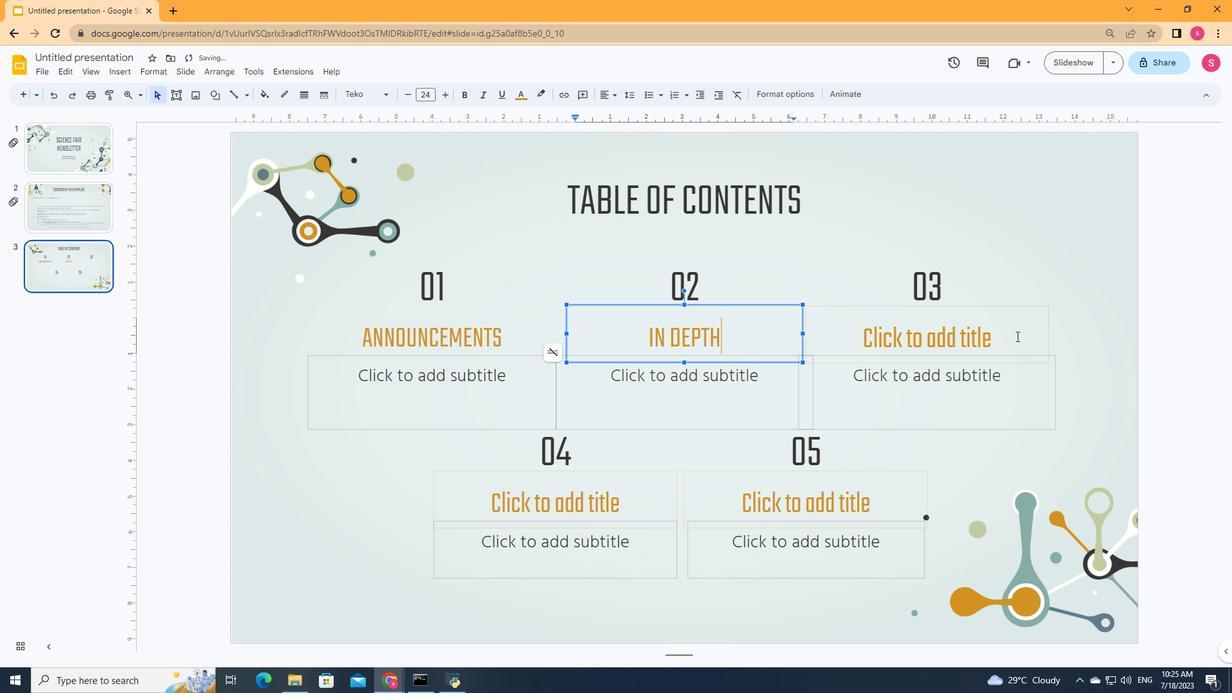 
Action: Key pressed <Key.shift><Key.shift><Key.shift><Key.shift><Key.shift><Key.shift><Key.shift><Key.shift><Key.shift><Key.shift><Key.shift><Key.shift><Key.shift><Key.shift><Key.shift><Key.shift><Key.shift>IN<Key.space>BRIEF
Screenshot: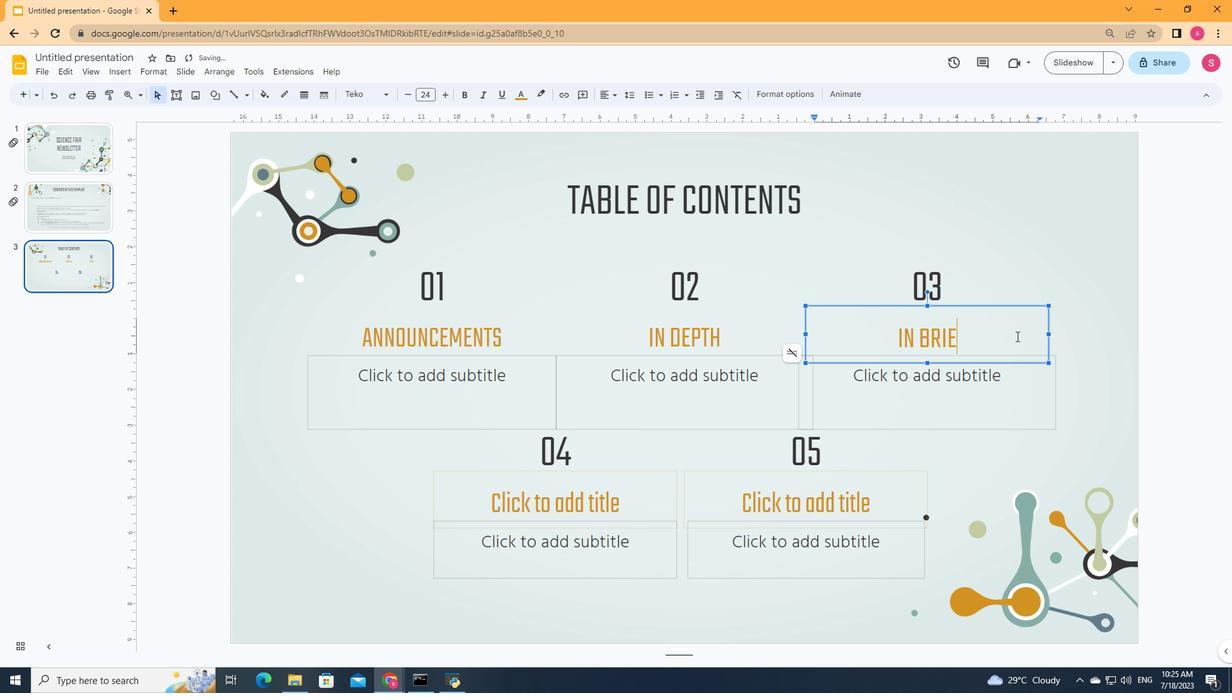 
Action: Mouse moved to (469, 399)
Screenshot: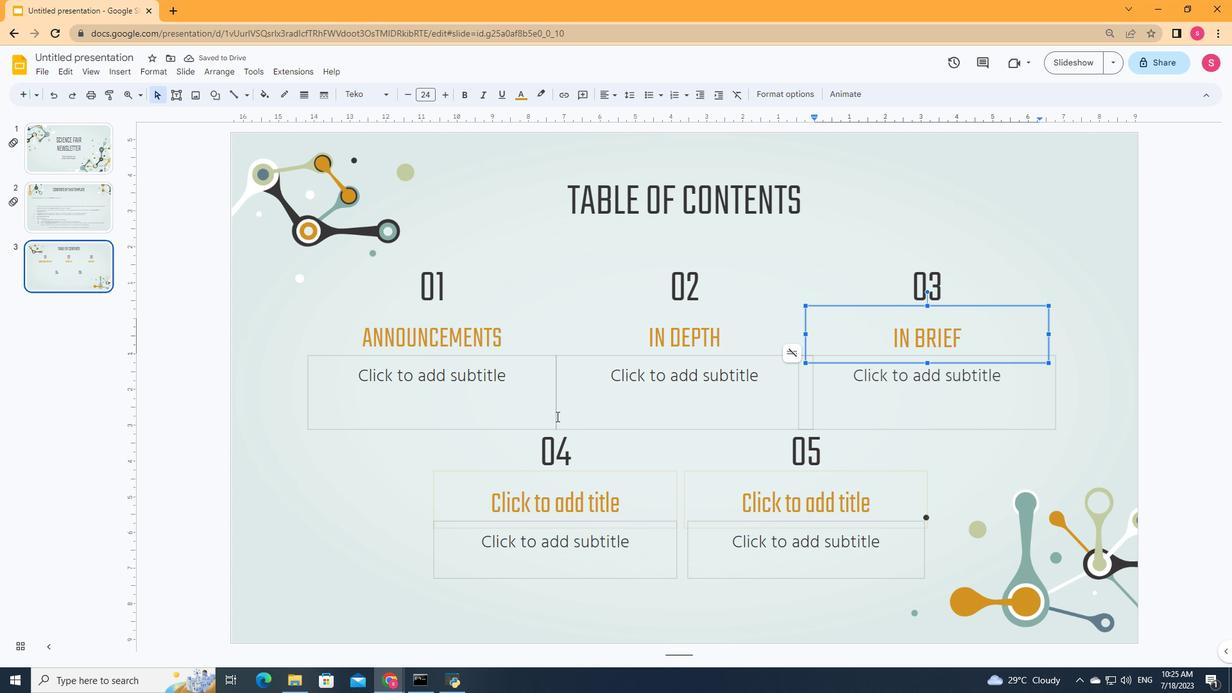 
Action: Mouse pressed left at (469, 399)
Screenshot: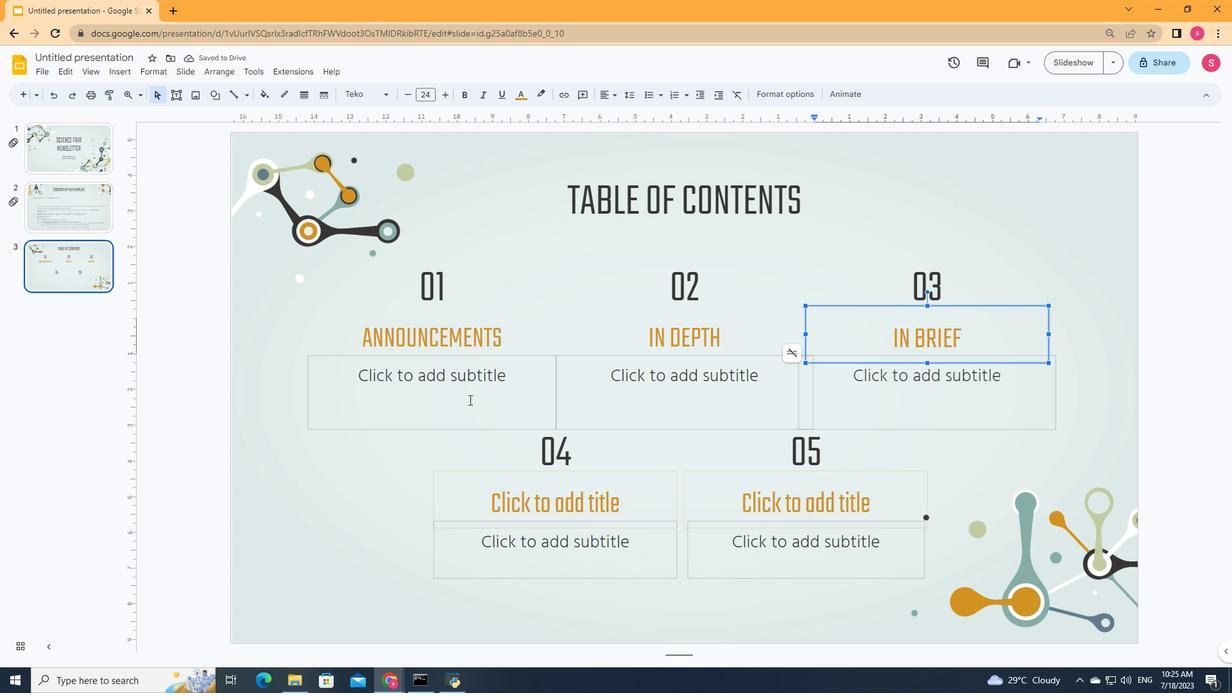 
Action: Mouse moved to (516, 496)
Screenshot: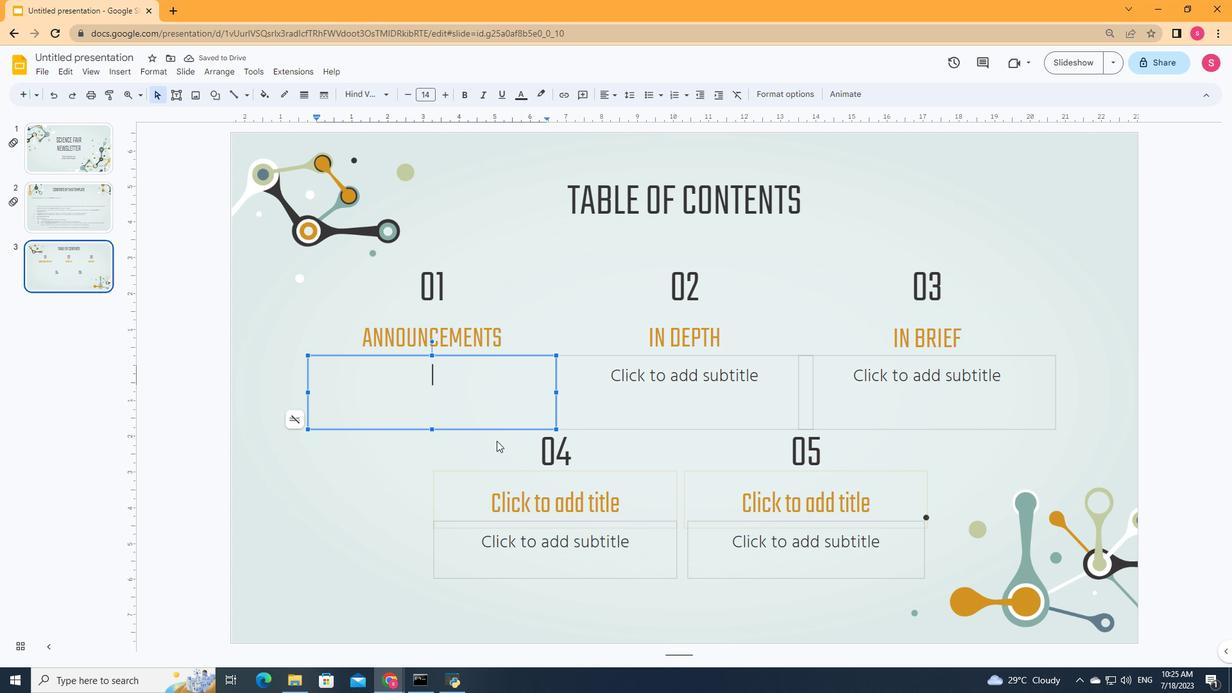 
Action: Mouse pressed left at (516, 496)
Screenshot: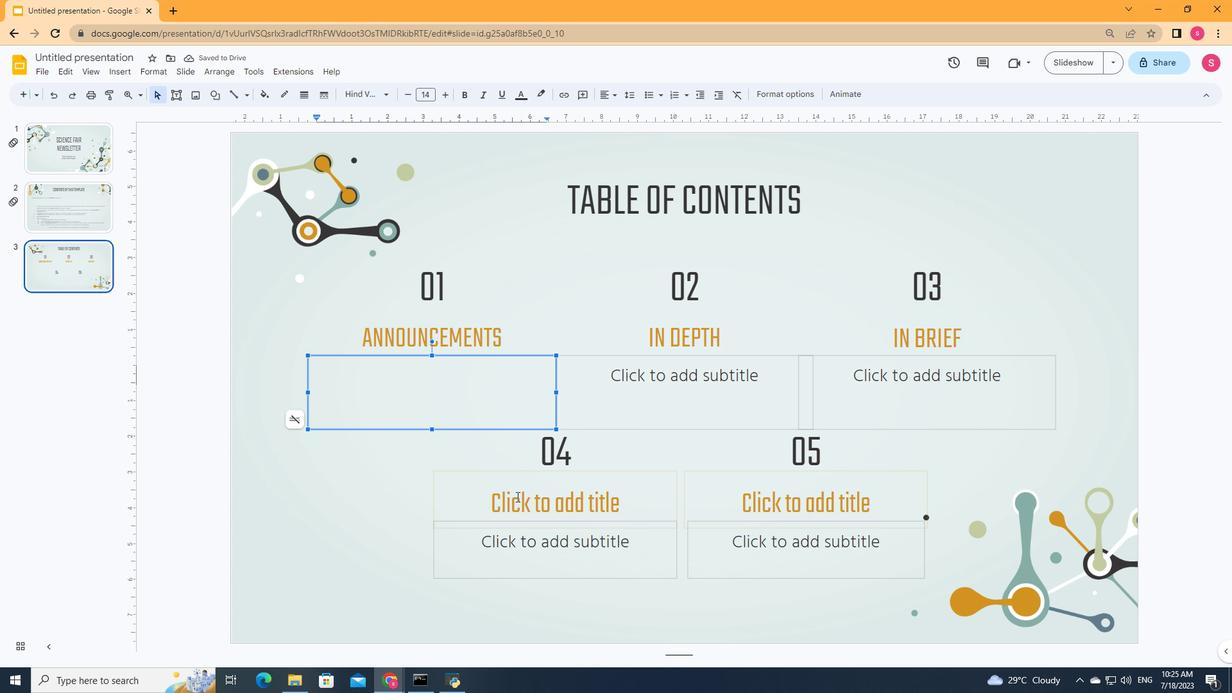 
Action: Key pressed <Key.shift><Key.shift><Key.shift><Key.shift><Key.shift><Key.shift><Key.shift><Key.shift><Key.shift><Key.shift><Key.shift><Key.shift><Key.shift><Key.shift><Key.shift><Key.shift><Key.shift><Key.shift><Key.shift><Key.shift><Key.shift><Key.shift><Key.shift>WELCOME!
Screenshot: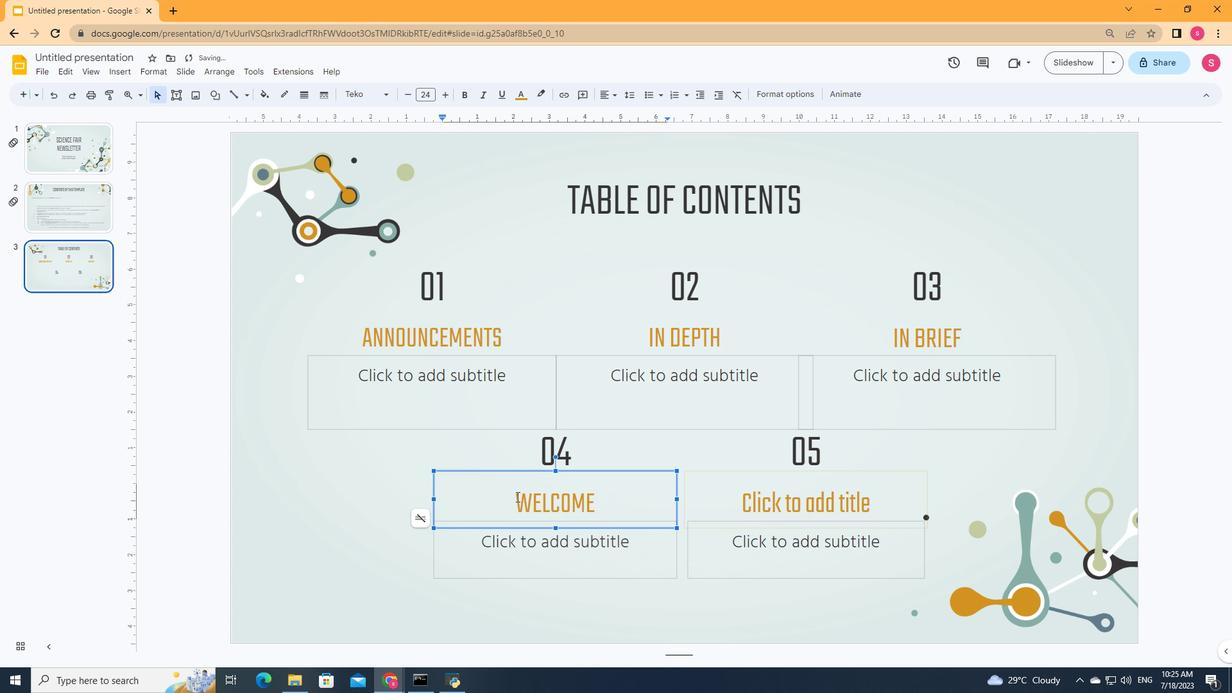 
Action: Mouse moved to (864, 509)
Screenshot: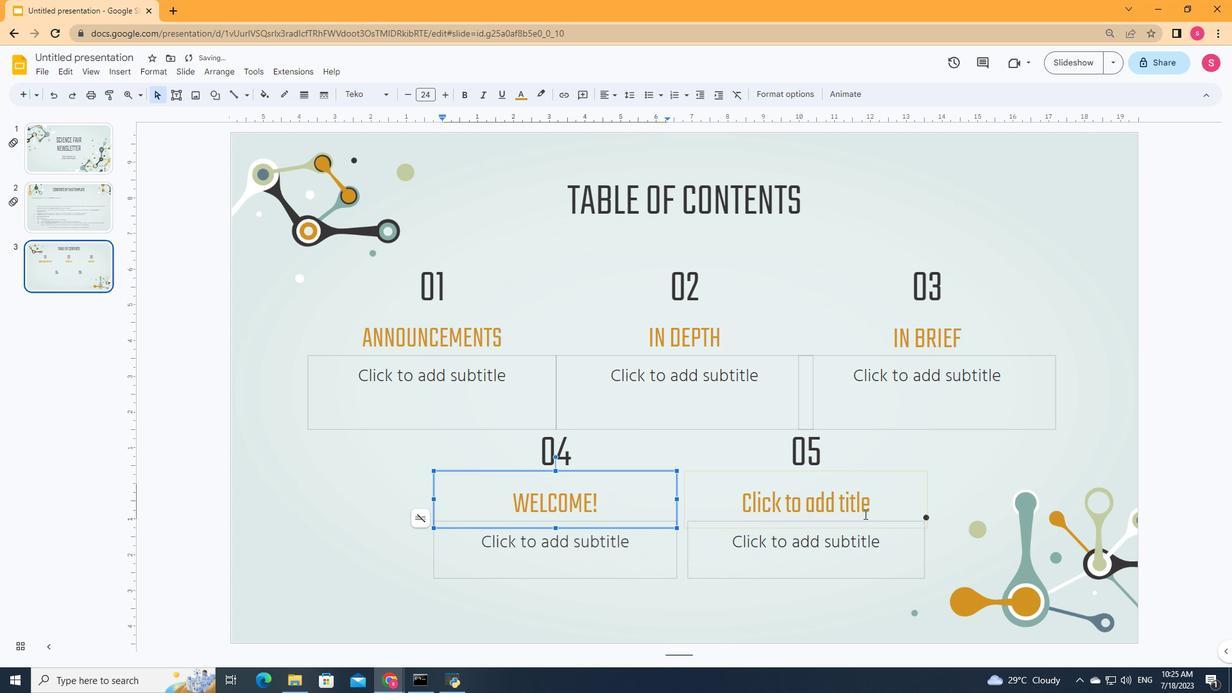 
Action: Mouse pressed left at (864, 509)
Screenshot: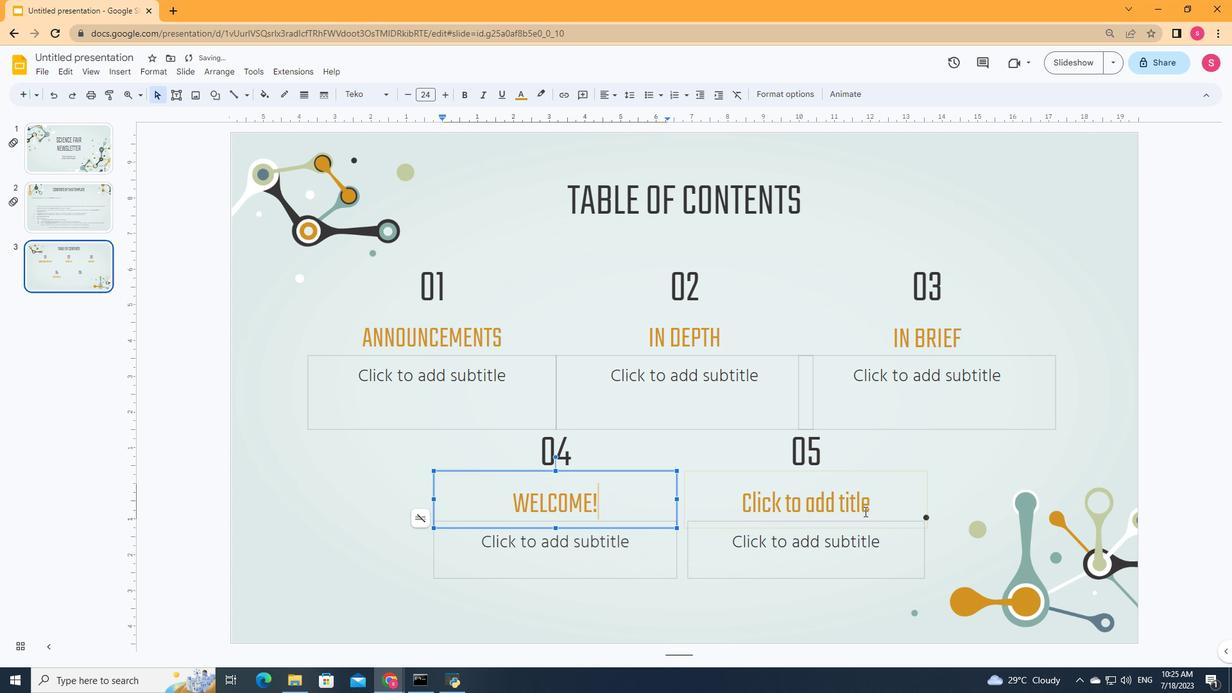 
Action: Key pressed <Key.shift><Key.shift><Key.shift><Key.shift><Key.shift><Key.shift><Key.shift><Key.shift><Key.shift><Key.shift><Key.shift><Key.shift><Key.shift><Key.shift><Key.shift><Key.shift><Key.shift><Key.shift><Key.shift><Key.shift><Key.shift><Key.shift><Key.shift>EVENY<Key.backspace>TS
Screenshot: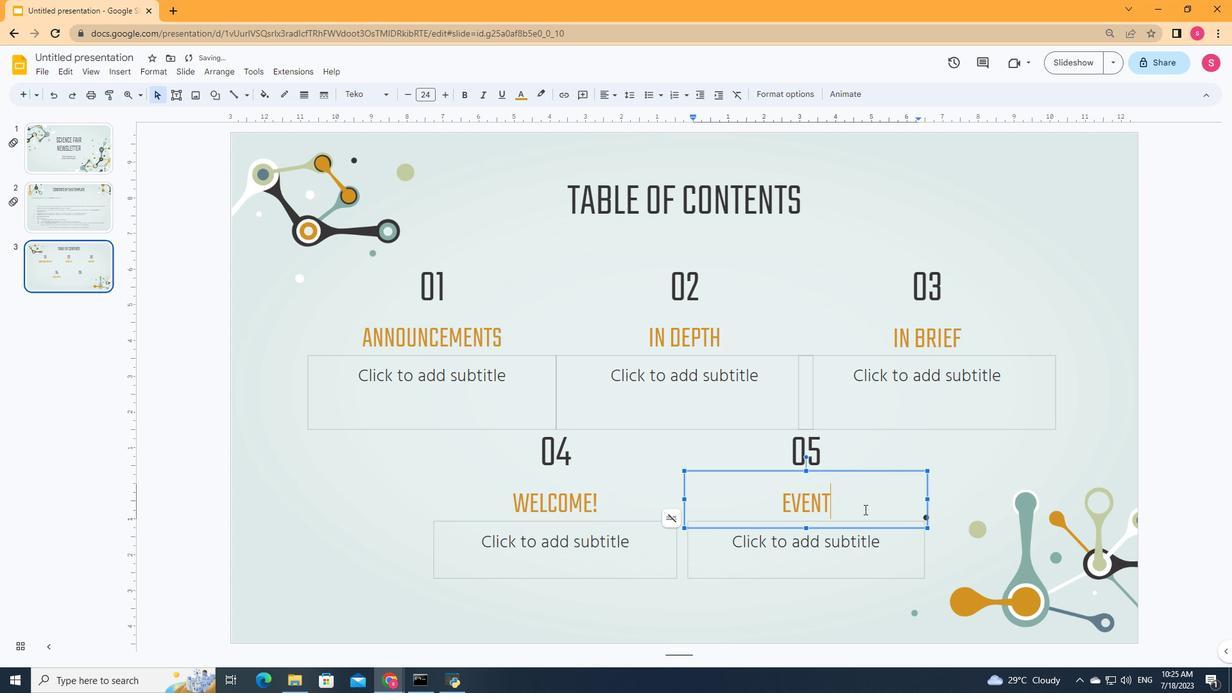 
Action: Mouse moved to (463, 401)
Screenshot: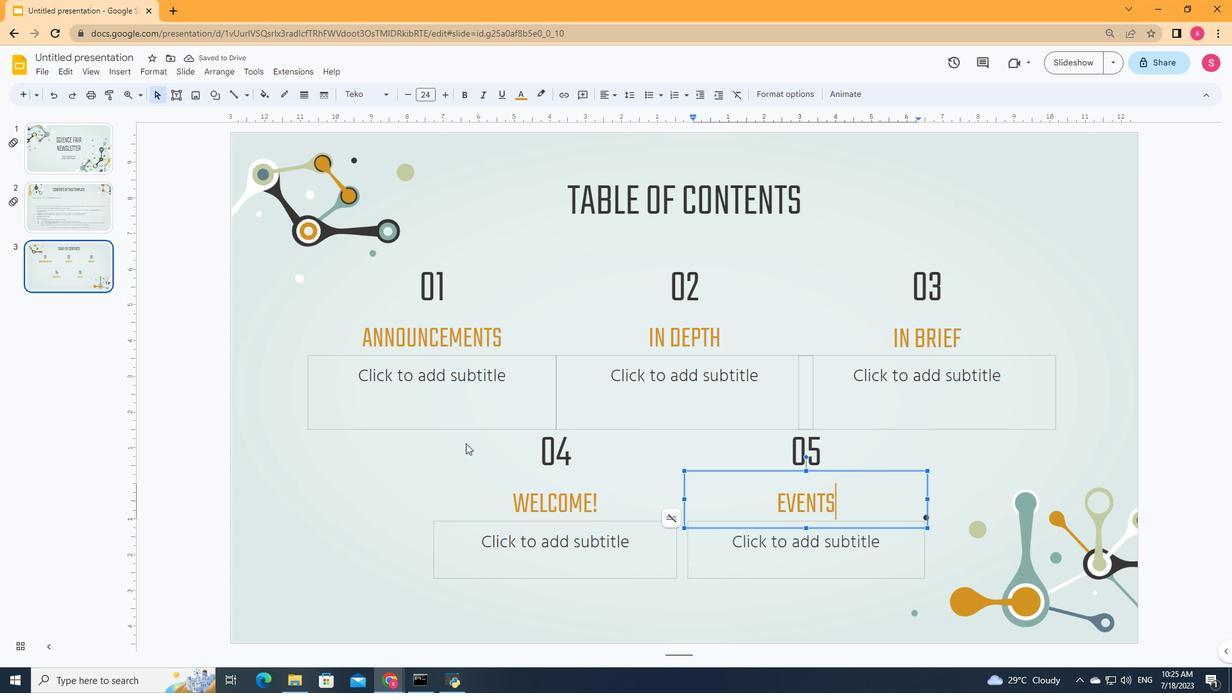 
Action: Mouse pressed left at (463, 401)
Screenshot: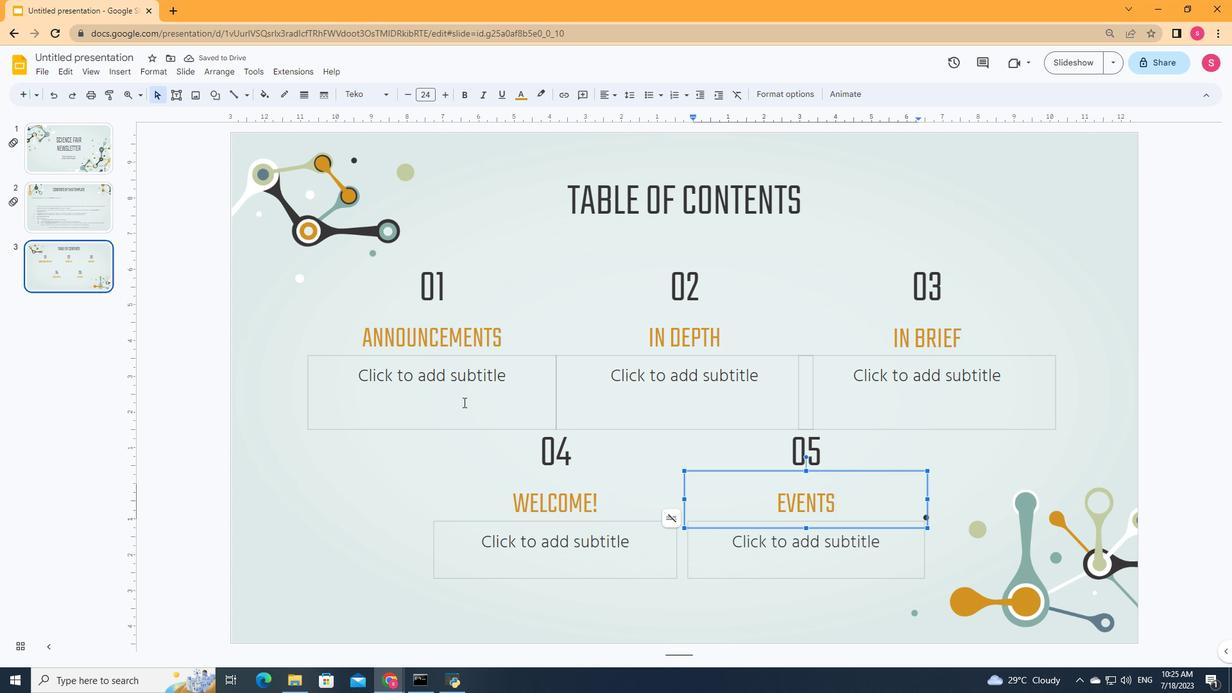 
Action: Key pressed <Key.shift>Here<Key.space>you<Key.space>could<Key.space>describe<Key.space>the<Key.space>topic<Key.space>of<Key.space>the<Key.space>section
Screenshot: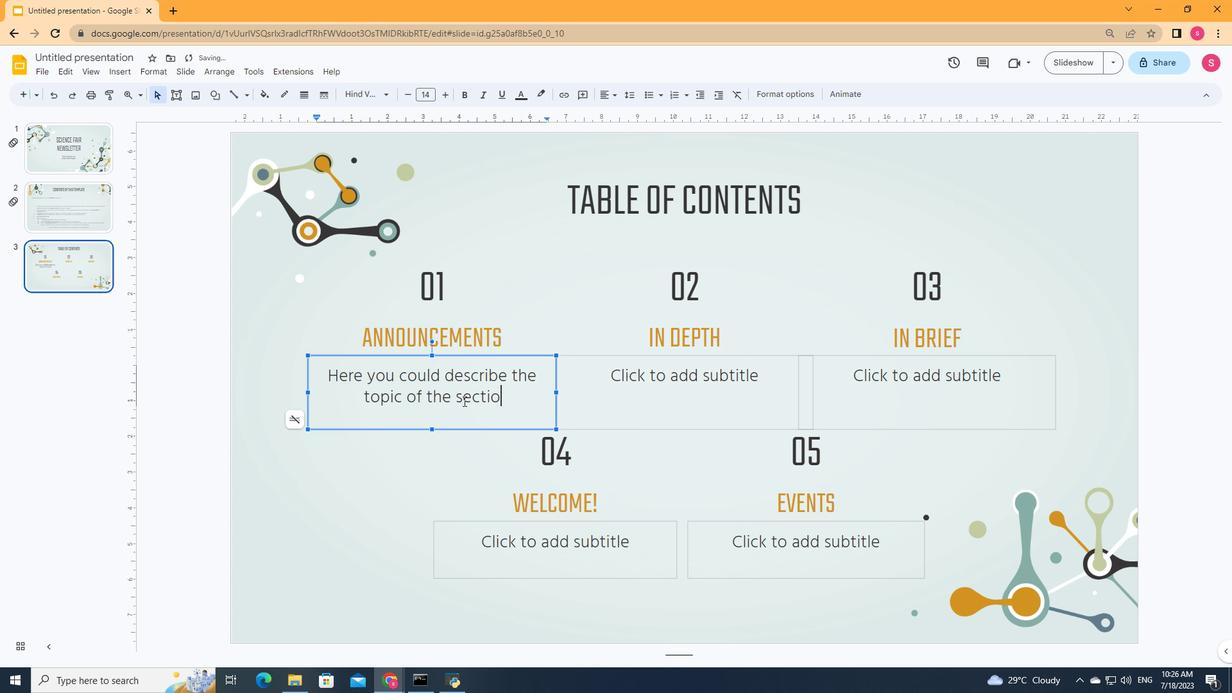 
Action: Mouse moved to (669, 368)
Screenshot: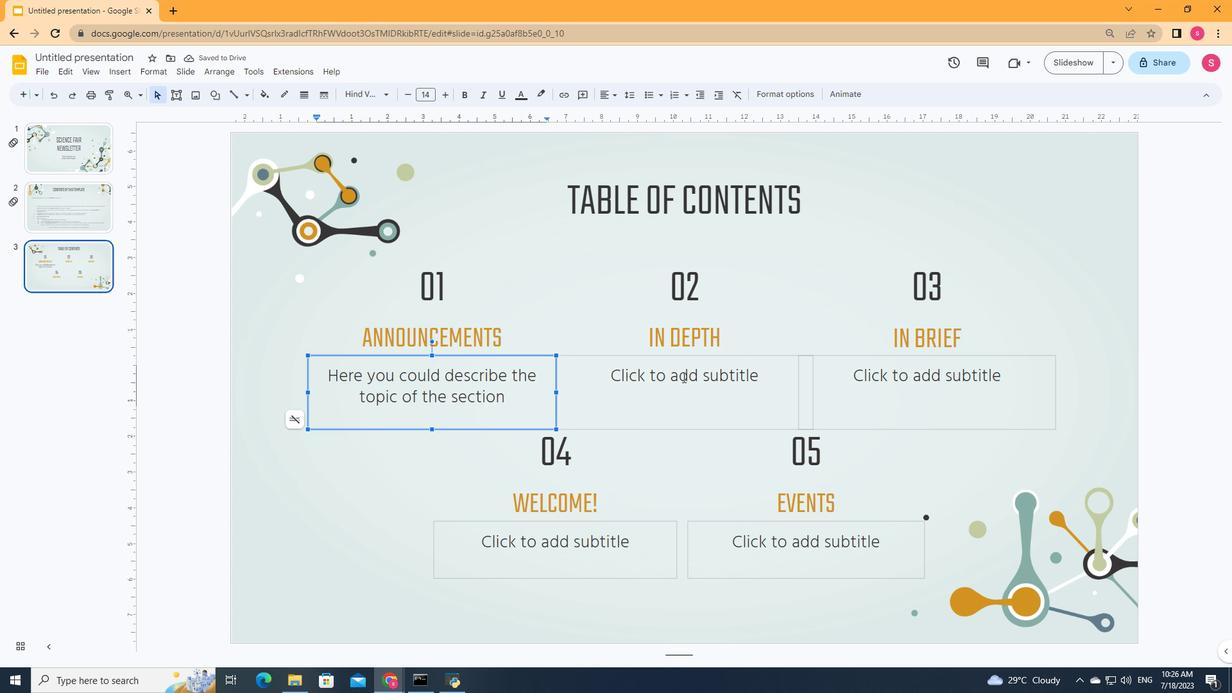 
Action: Mouse pressed left at (669, 368)
Screenshot: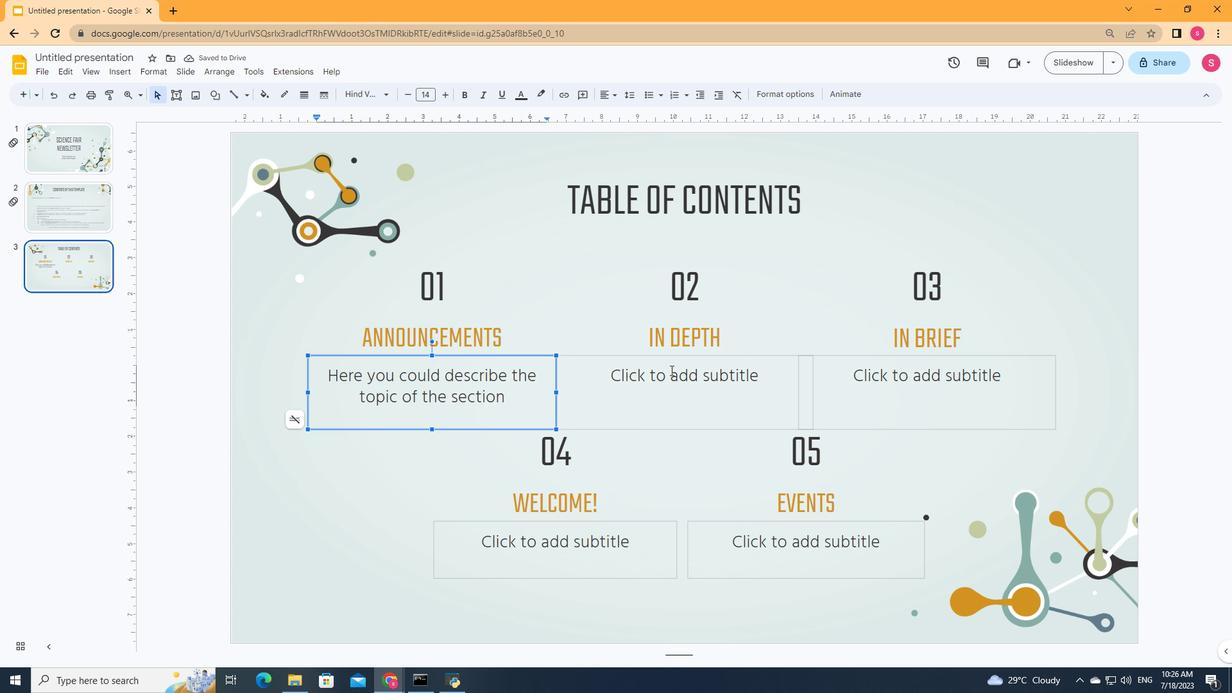 
Action: Key pressed <Key.shift>Here<Key.space>you<Key.space>could<Key.space>describe<Key.space>the<Key.space>topic<Key.space>of<Key.space>the<Key.space>section
Screenshot: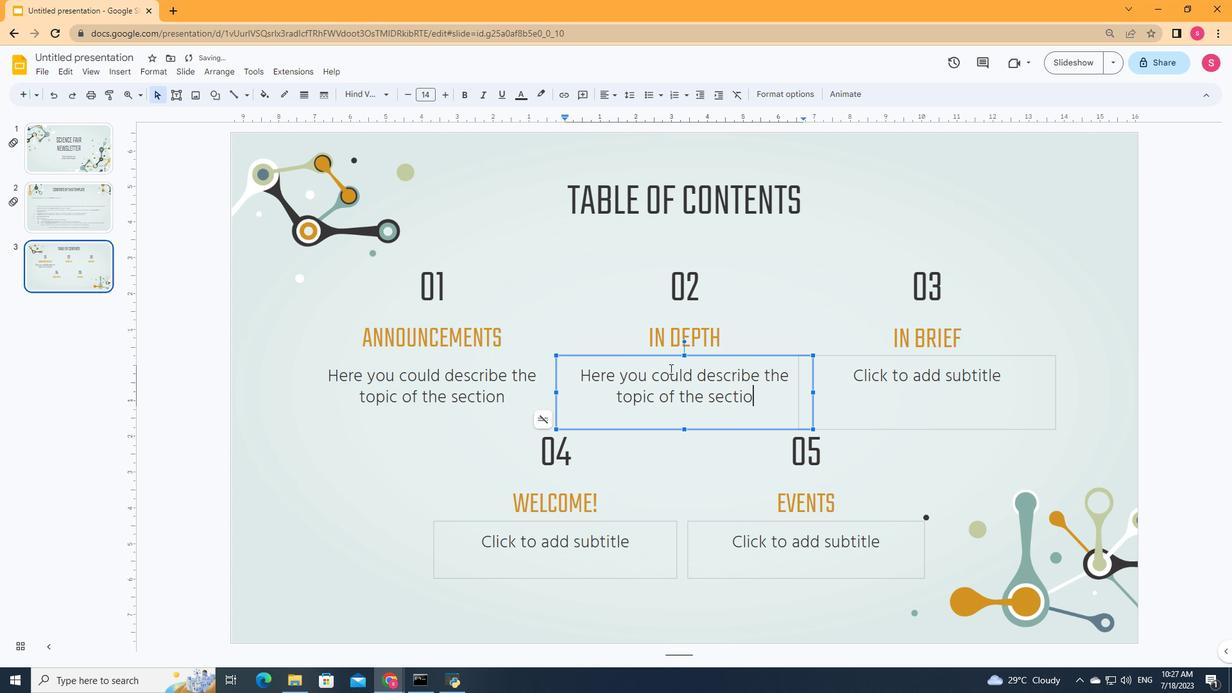
Action: Mouse moved to (859, 398)
Screenshot: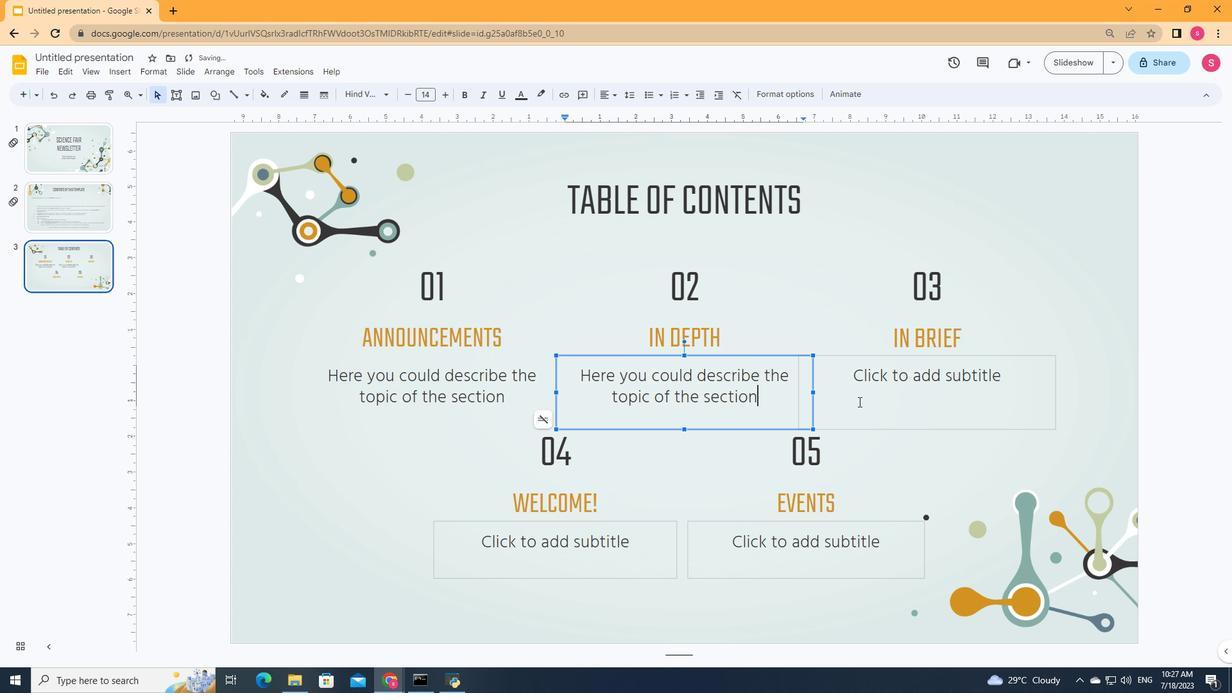 
Action: Mouse pressed left at (859, 398)
Screenshot: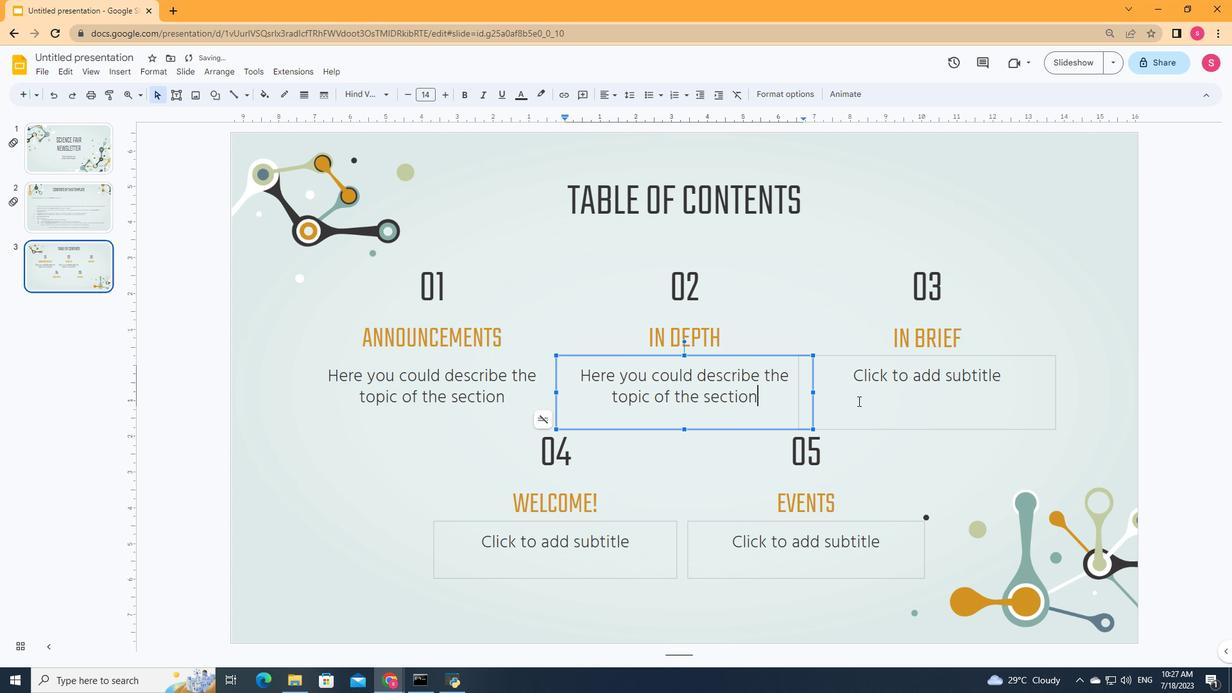 
Action: Key pressed <Key.shift>Here<Key.space>you<Key.space>could<Key.space>describe<Key.space>the<Key.space>topic<Key.space>of<Key.space>the<Key.space>section
Screenshot: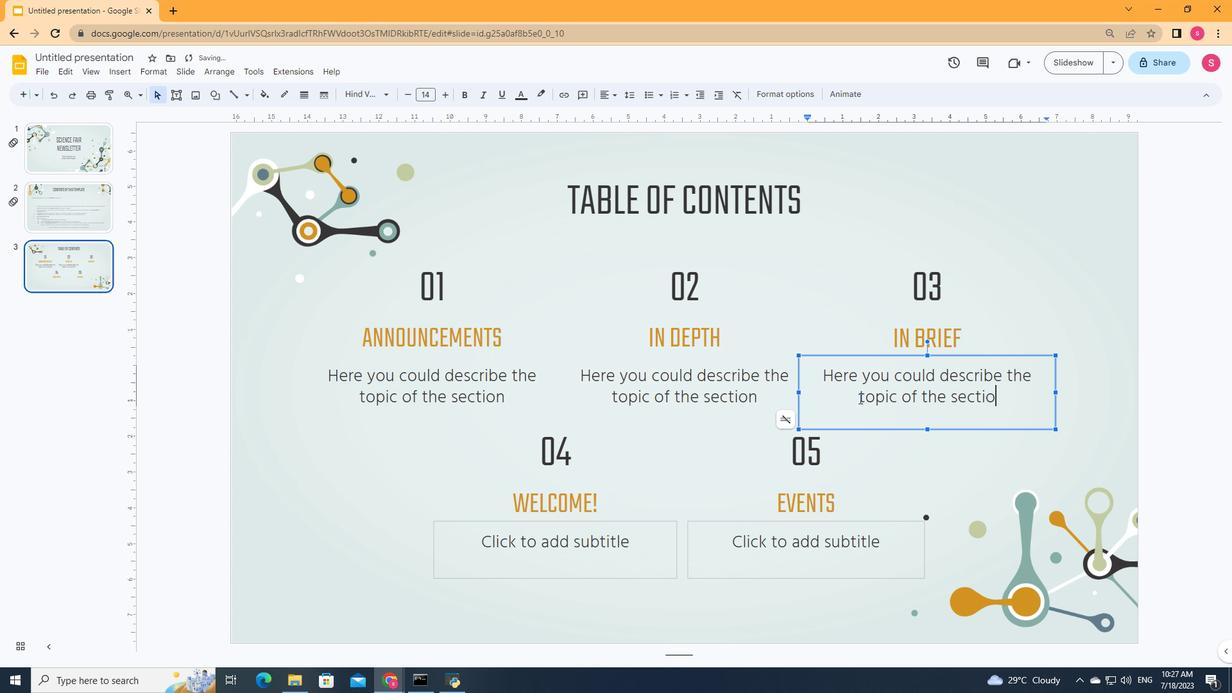 
Action: Mouse moved to (653, 546)
Screenshot: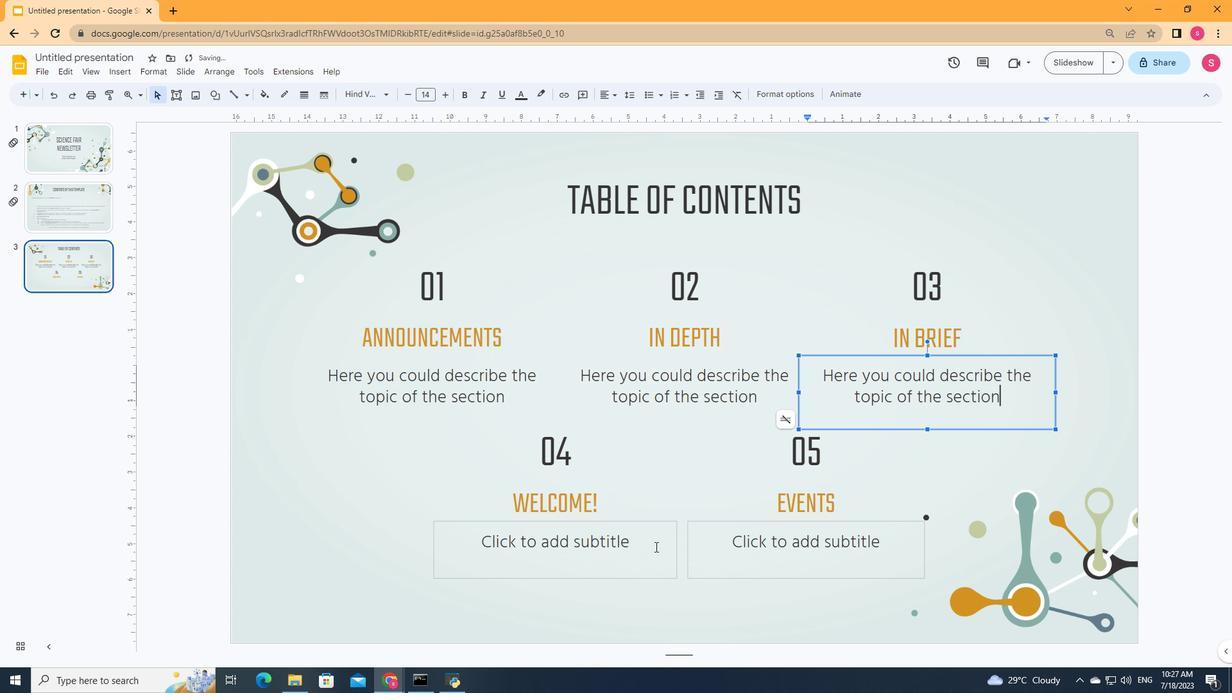 
Action: Mouse pressed left at (653, 546)
Screenshot: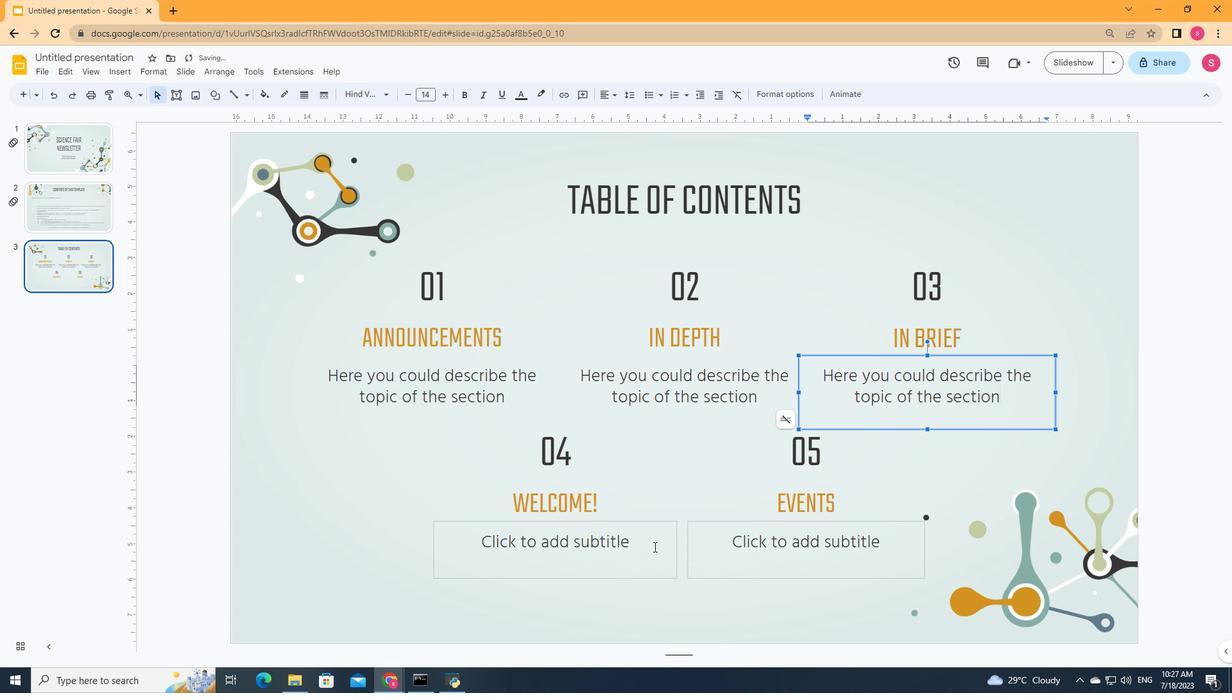 
Action: Mouse moved to (651, 546)
Screenshot: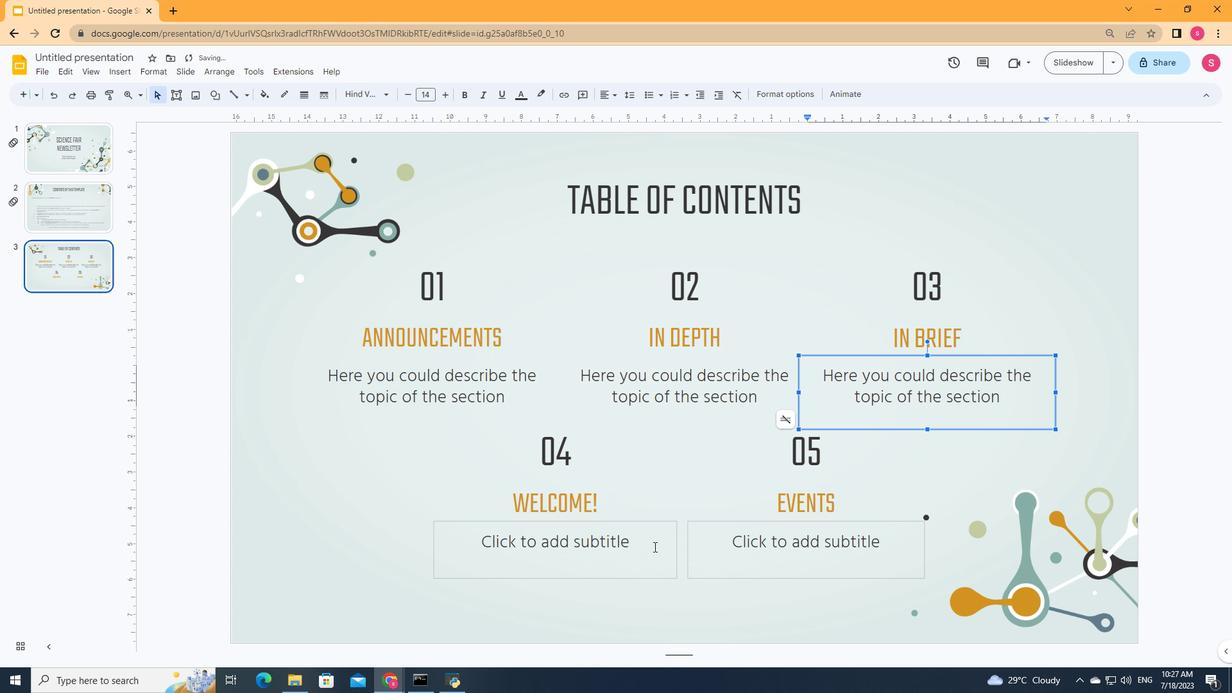 
Action: Key pressed <Key.shift><Key.shift><Key.shift><Key.shift><Key.shift>Here<Key.space>you<Key.space>could<Key.space>describe<Key.space>the<Key.space>topic<Key.space>of<Key.space>the<Key.space>section
Screenshot: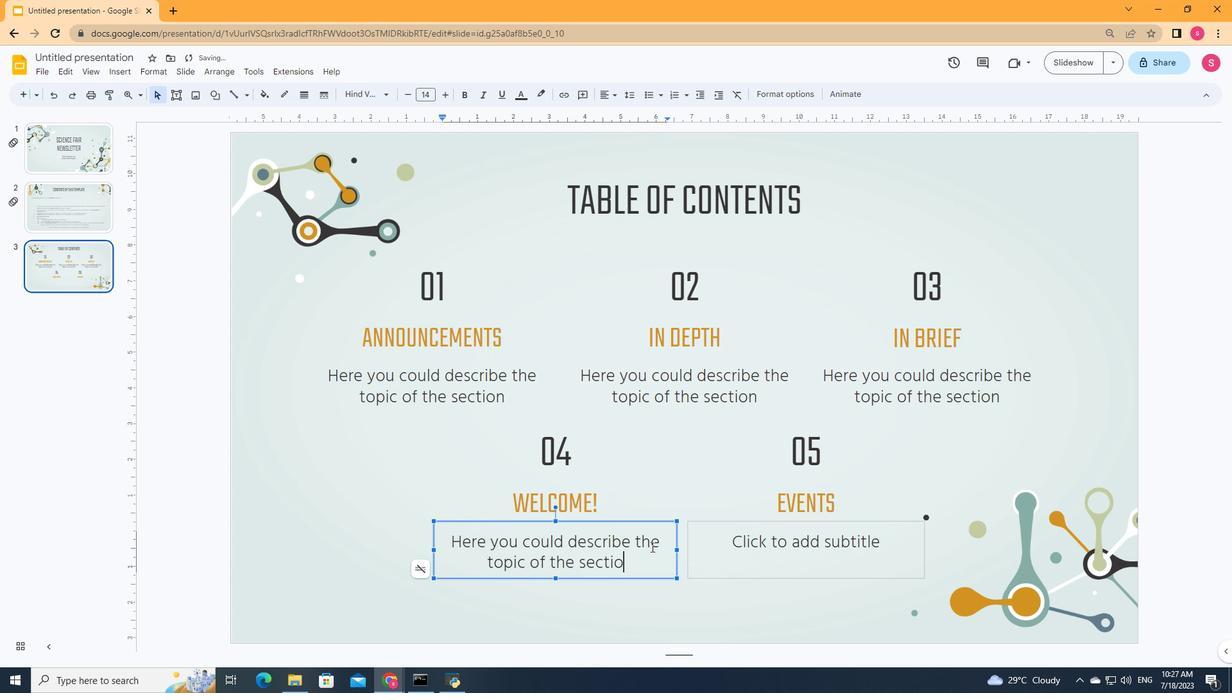 
Action: Mouse moved to (812, 535)
Screenshot: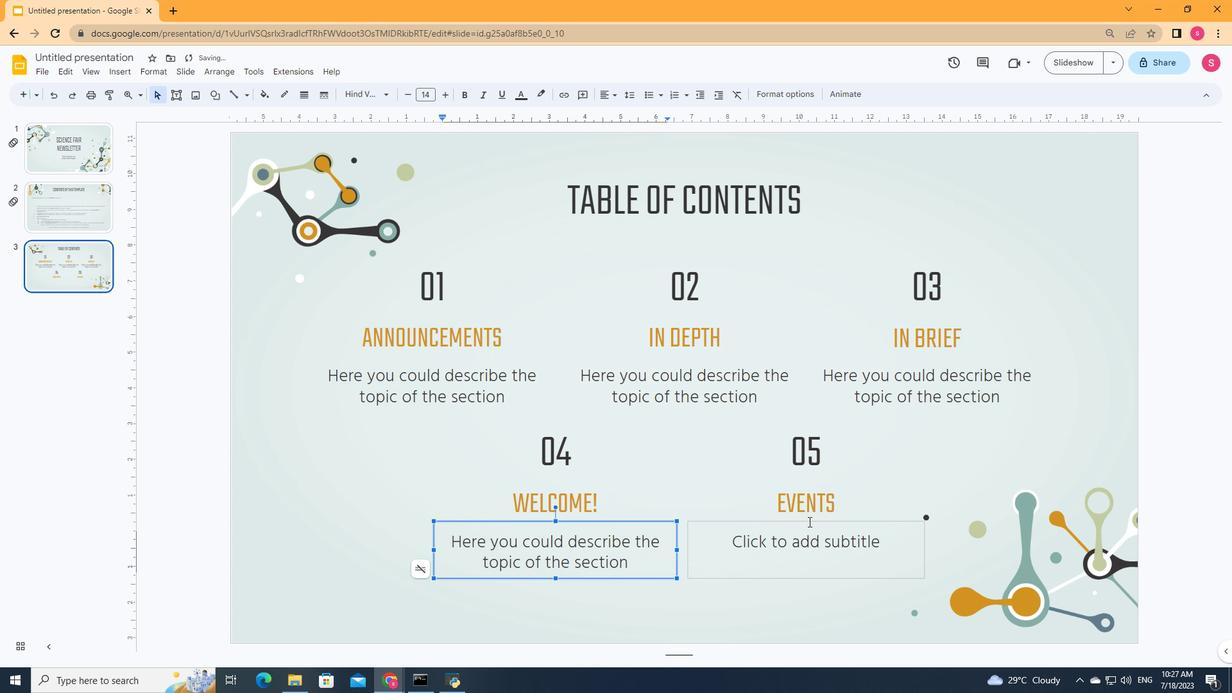 
Action: Mouse pressed left at (812, 535)
Screenshot: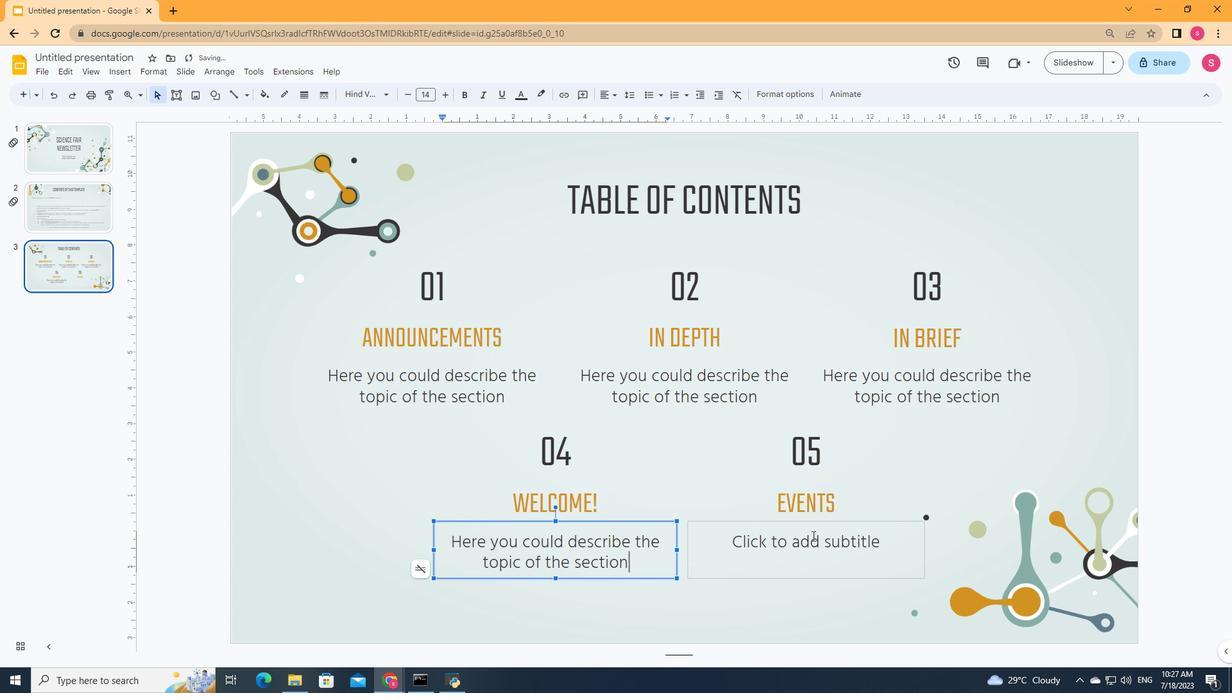 
Action: Key pressed <Key.shift><Key.shift>Here<Key.space>you<Key.space>could<Key.space>describe<Key.space>the<Key.space>topic<Key.space>of<Key.space>the<Key.space>section
Screenshot: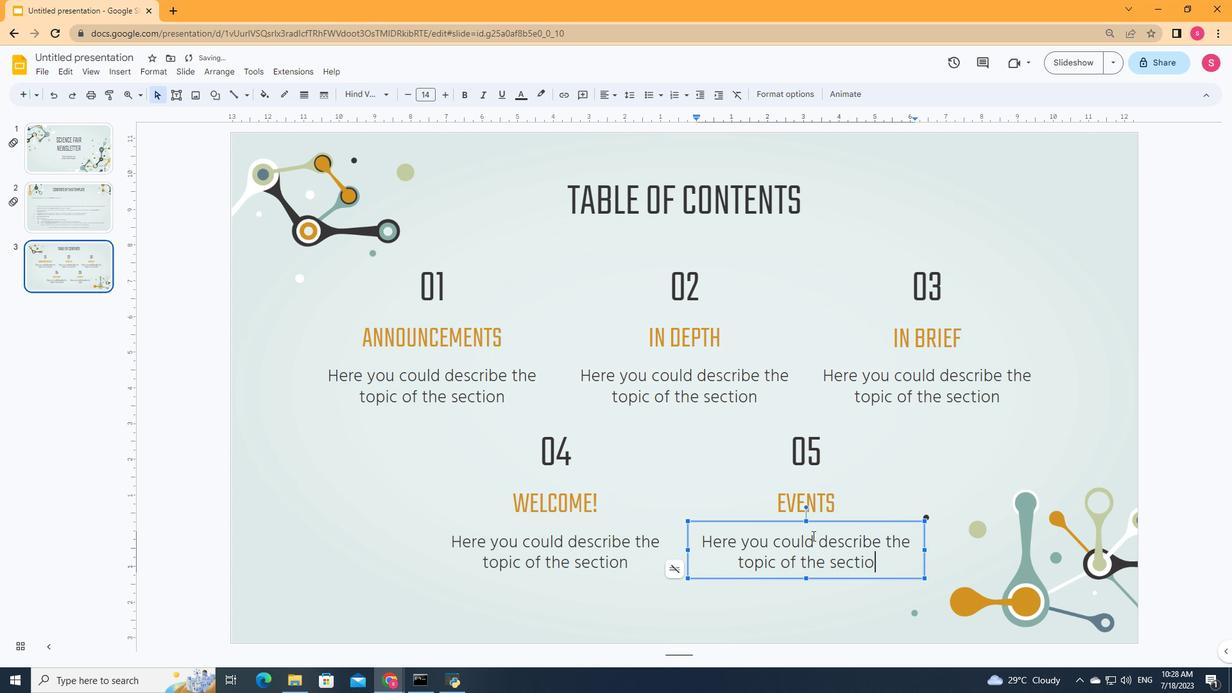 
Action: Mouse moved to (941, 465)
Screenshot: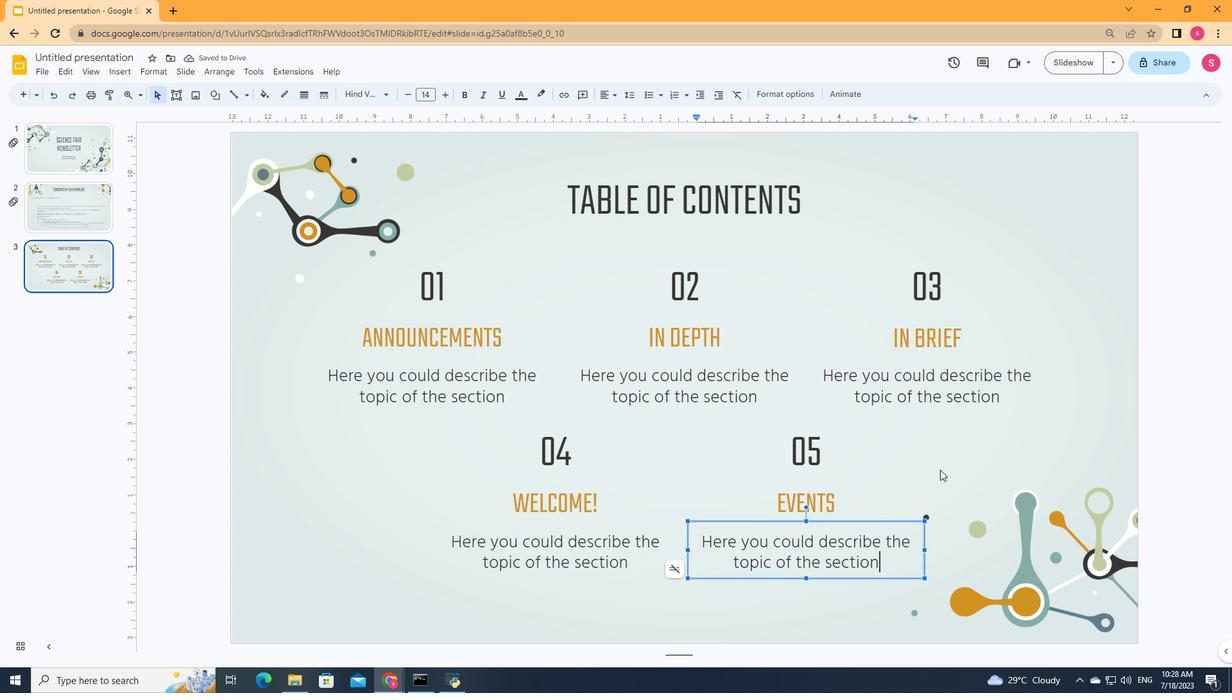 
Action: Mouse pressed left at (941, 465)
Screenshot: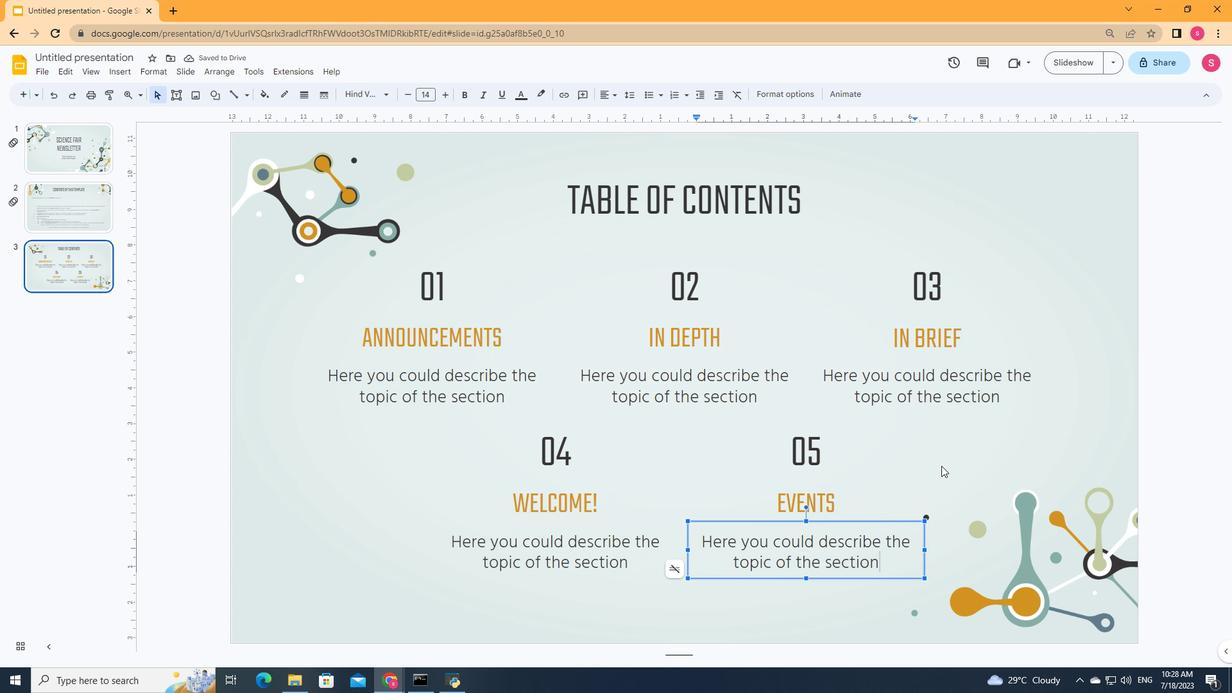 
Action: Mouse moved to (942, 453)
Screenshot: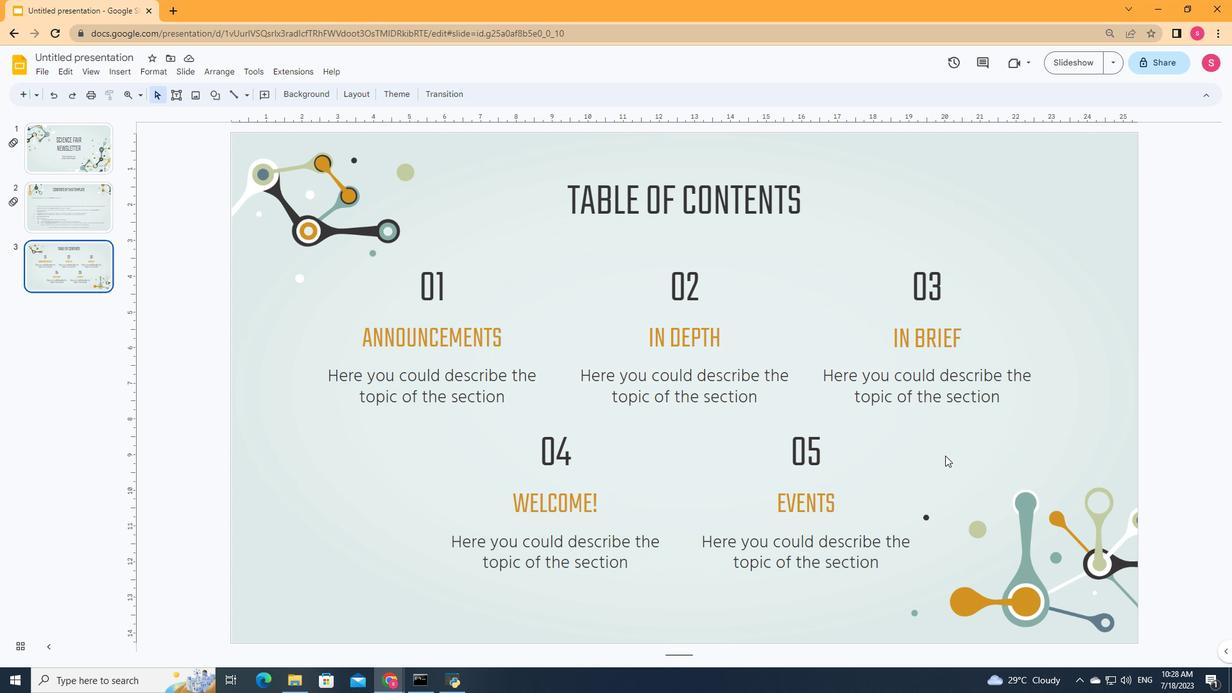 
Action: Mouse scrolled (942, 454) with delta (0, 0)
Screenshot: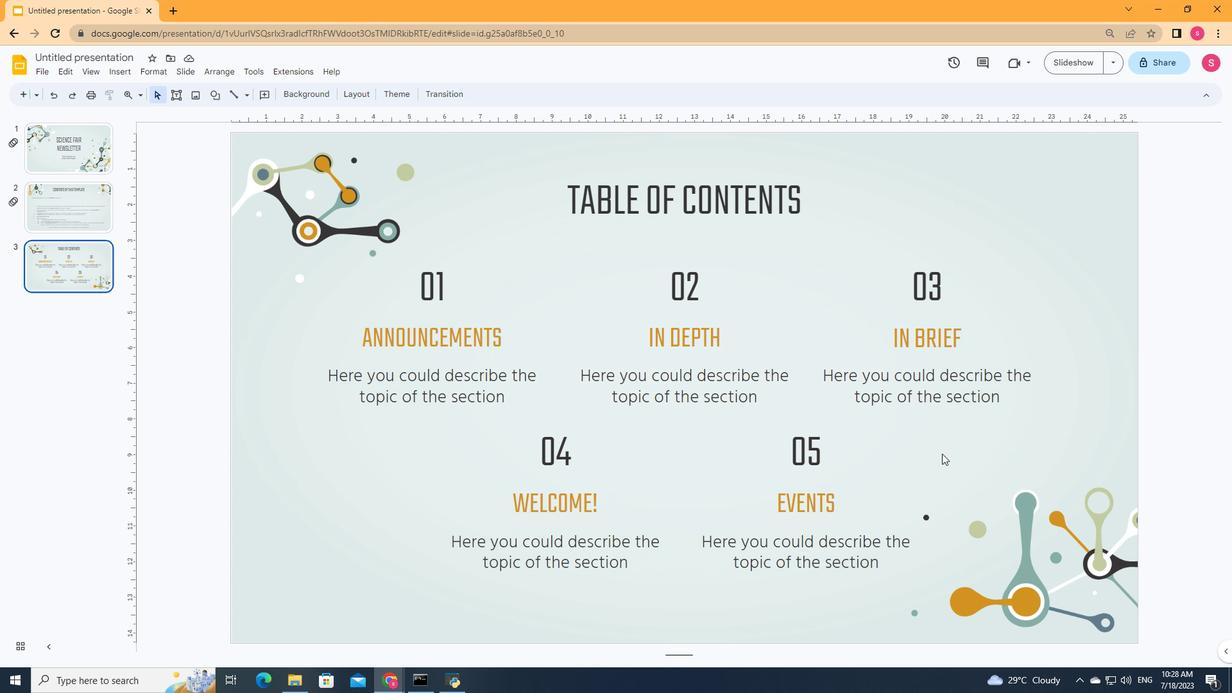 
Action: Mouse moved to (56, 264)
Screenshot: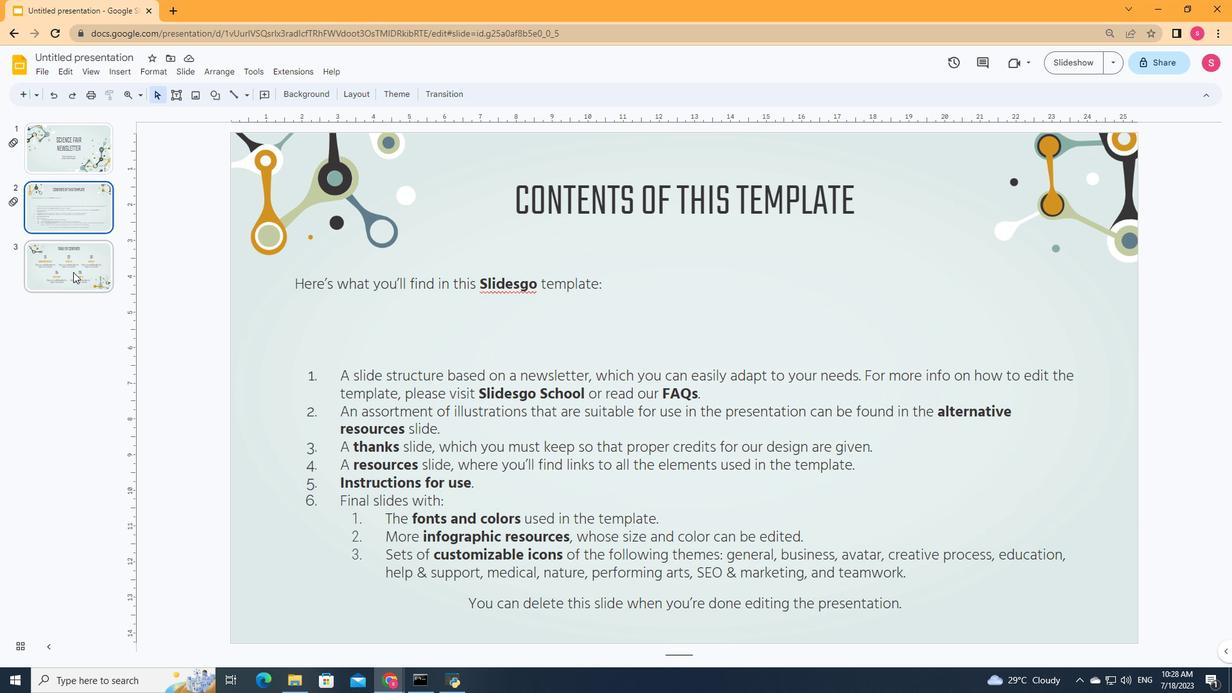 
Action: Mouse pressed left at (56, 264)
Screenshot: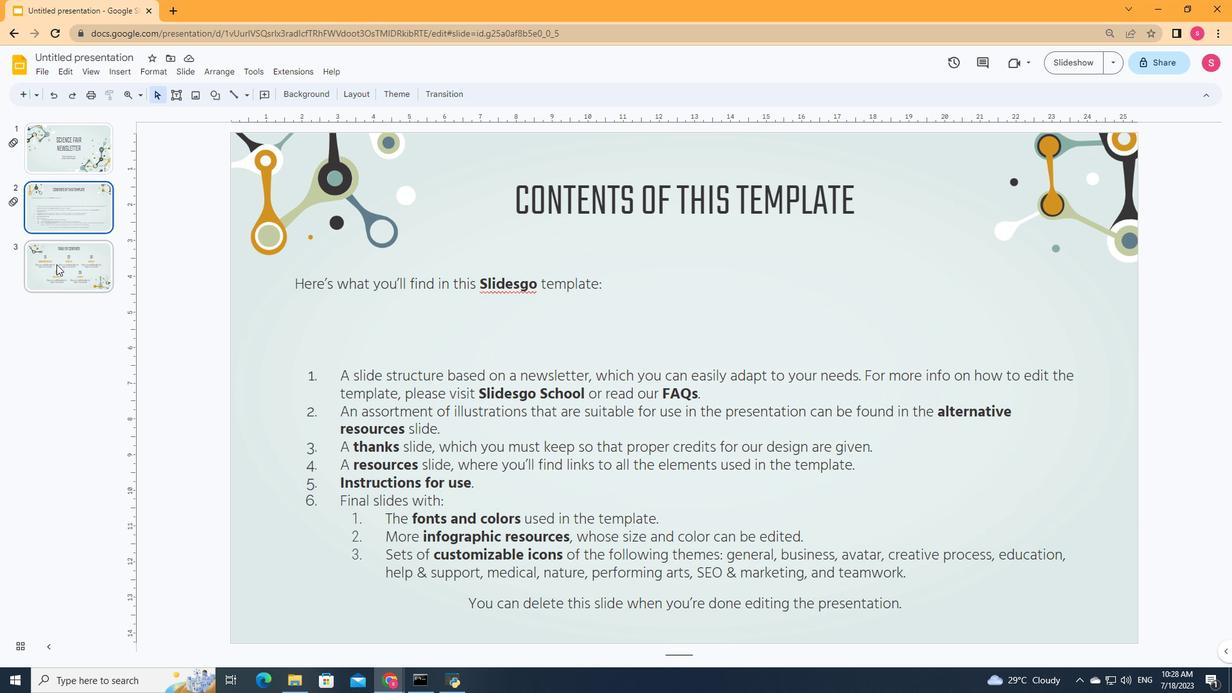 
Action: Mouse moved to (445, 93)
Screenshot: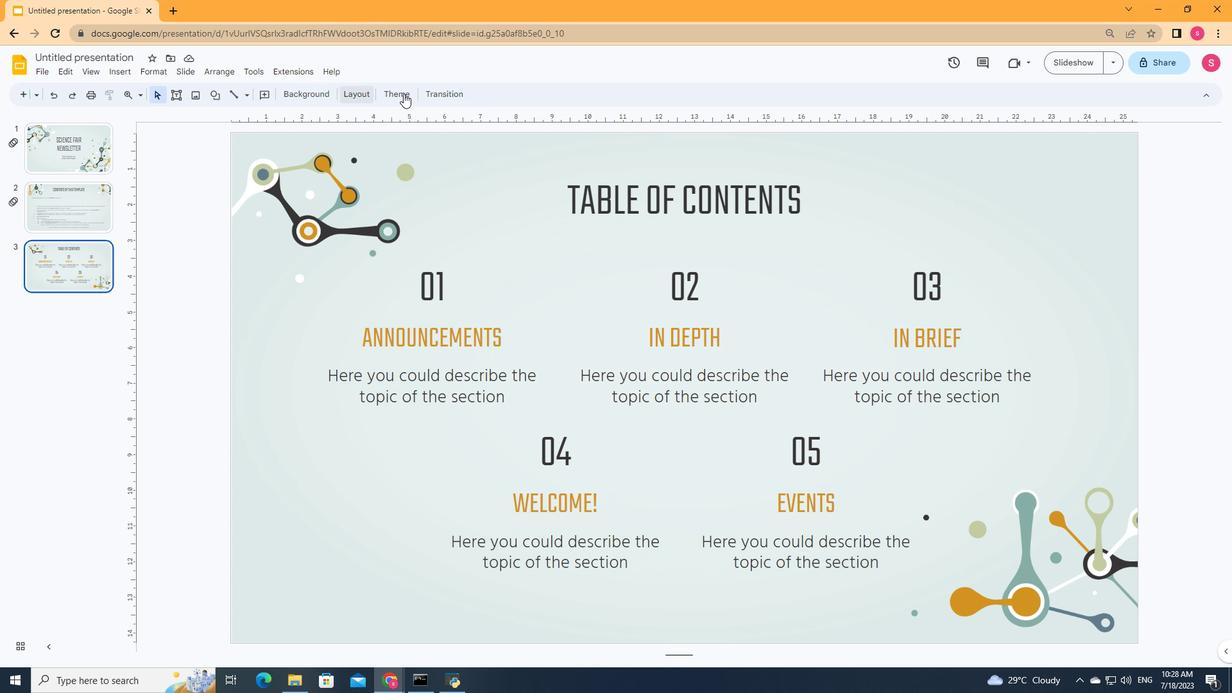 
Action: Mouse pressed left at (445, 93)
Screenshot: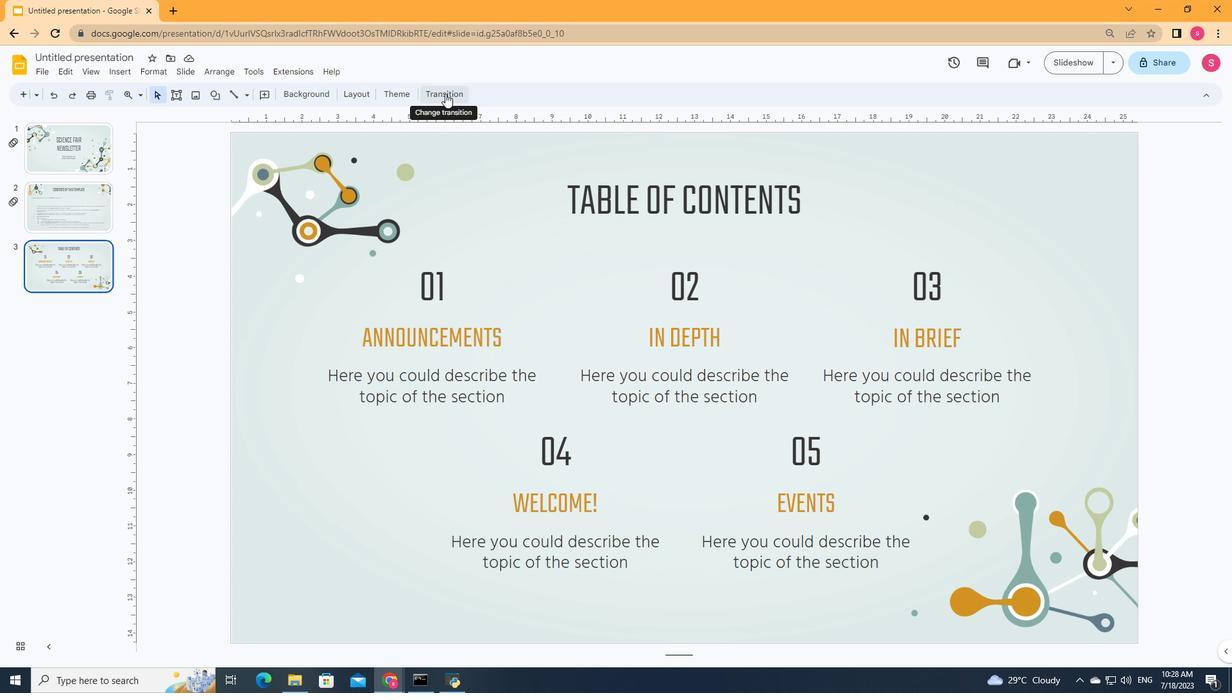 
Action: Mouse moved to (1200, 205)
Screenshot: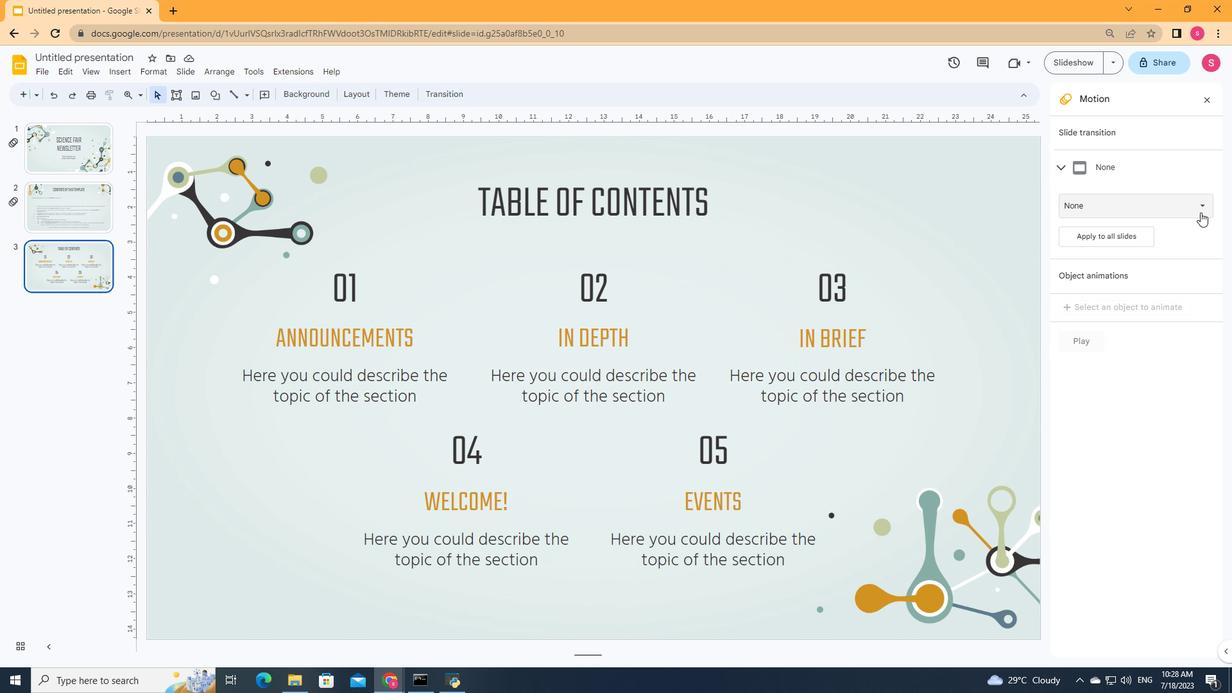 
Action: Mouse pressed left at (1200, 205)
Screenshot: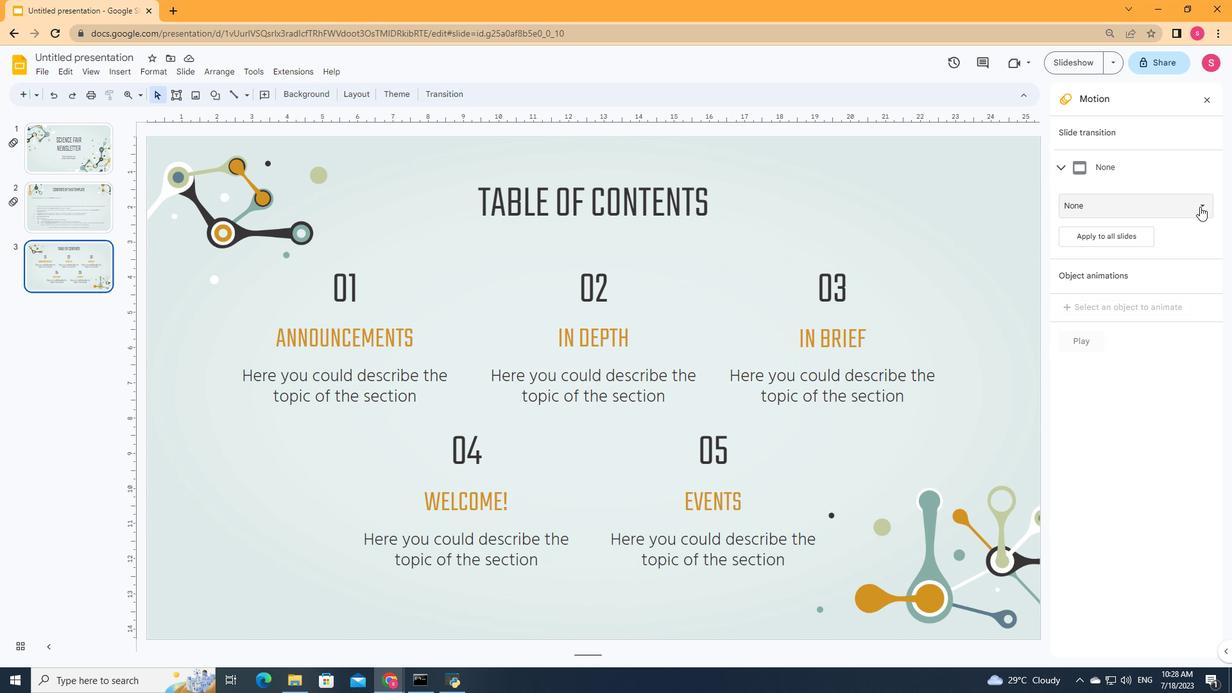 
Action: Mouse moved to (1094, 340)
Screenshot: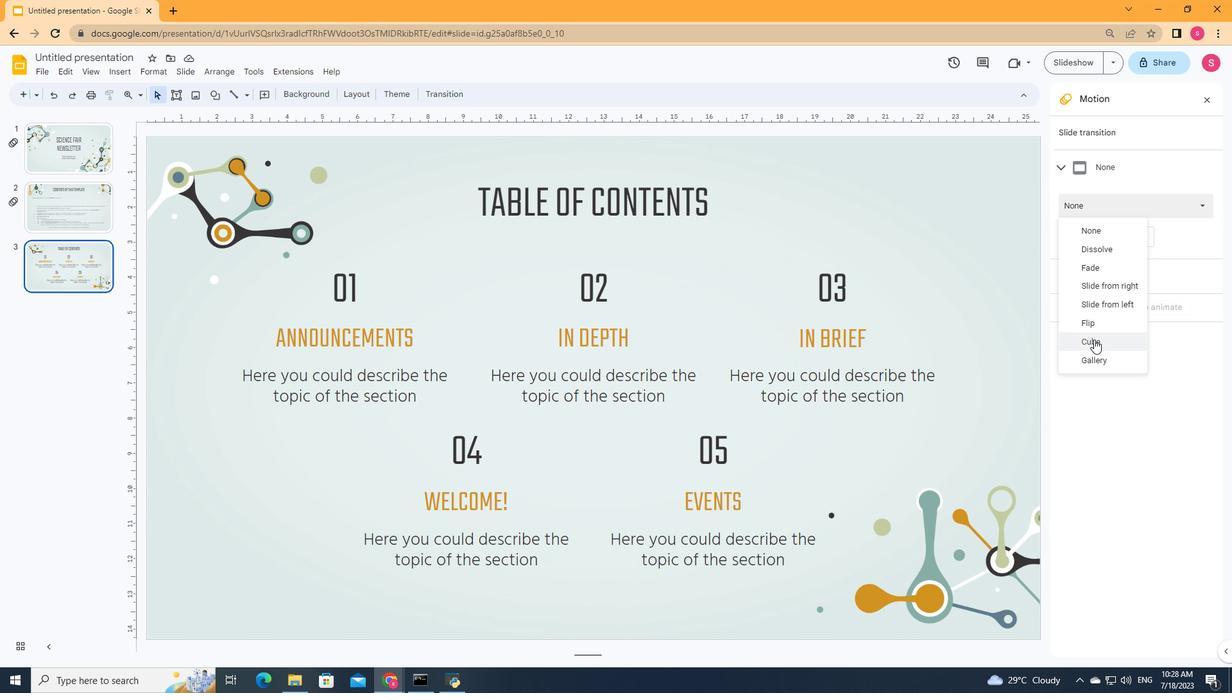 
Action: Mouse pressed left at (1094, 340)
Screenshot: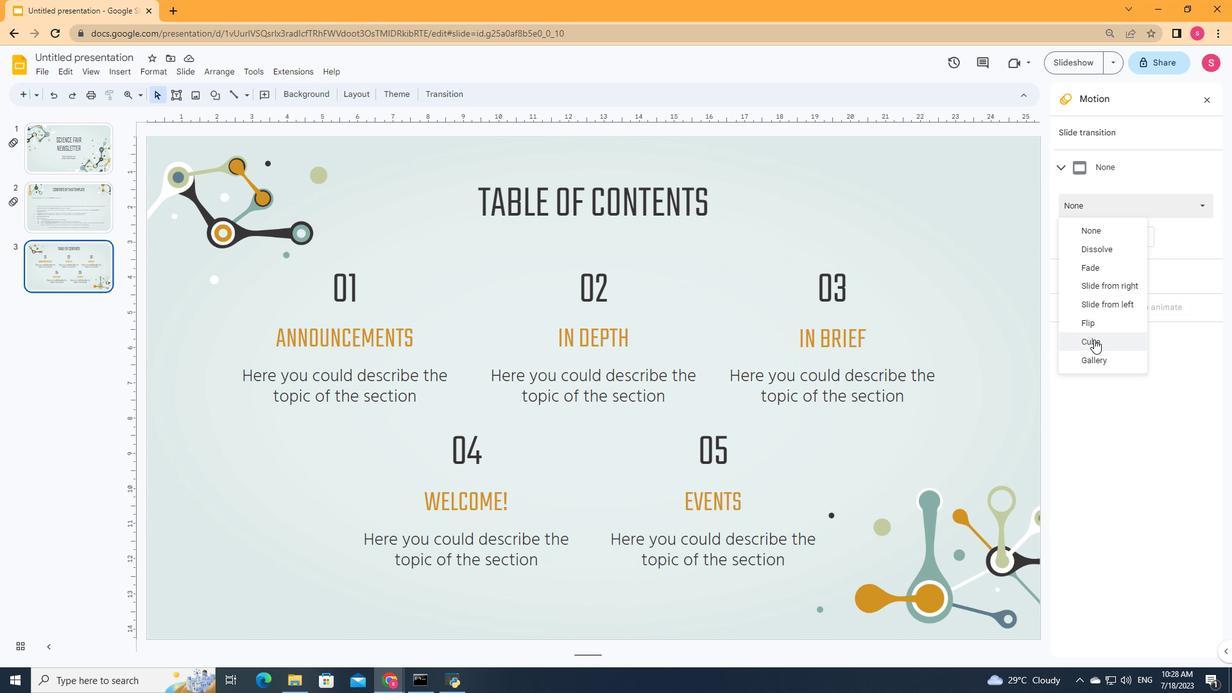 
Action: Mouse moved to (1197, 203)
Screenshot: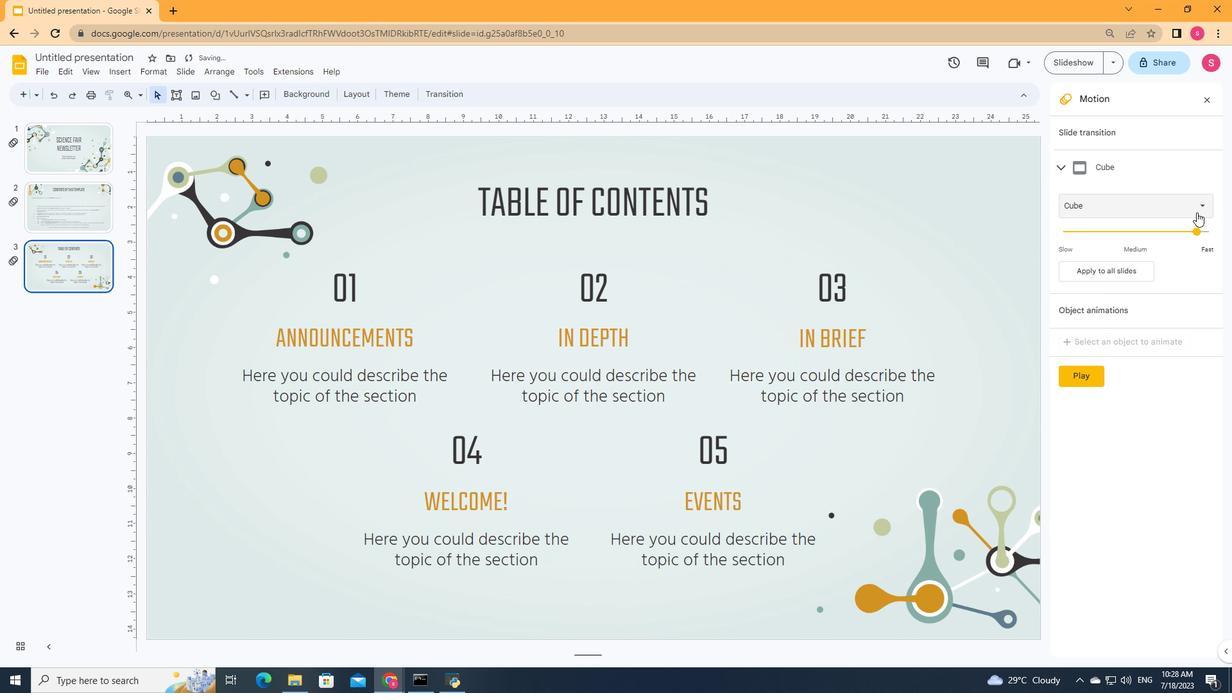 
Action: Mouse pressed left at (1197, 203)
Screenshot: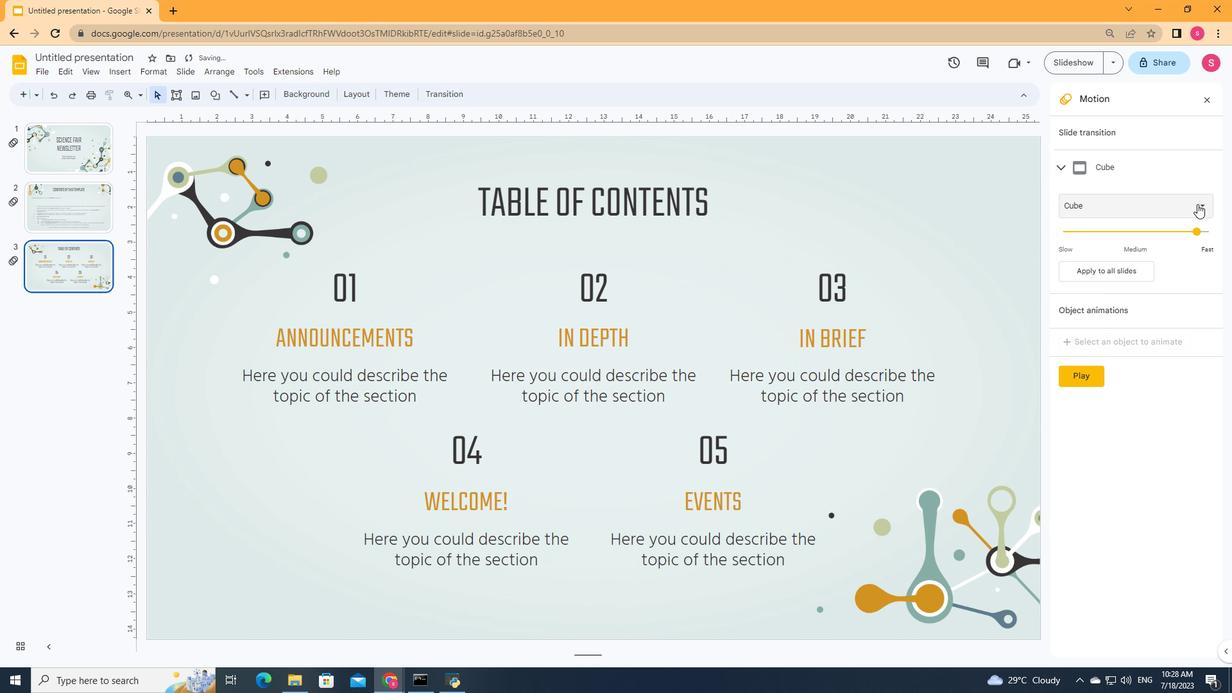 
Action: Mouse moved to (1107, 362)
Screenshot: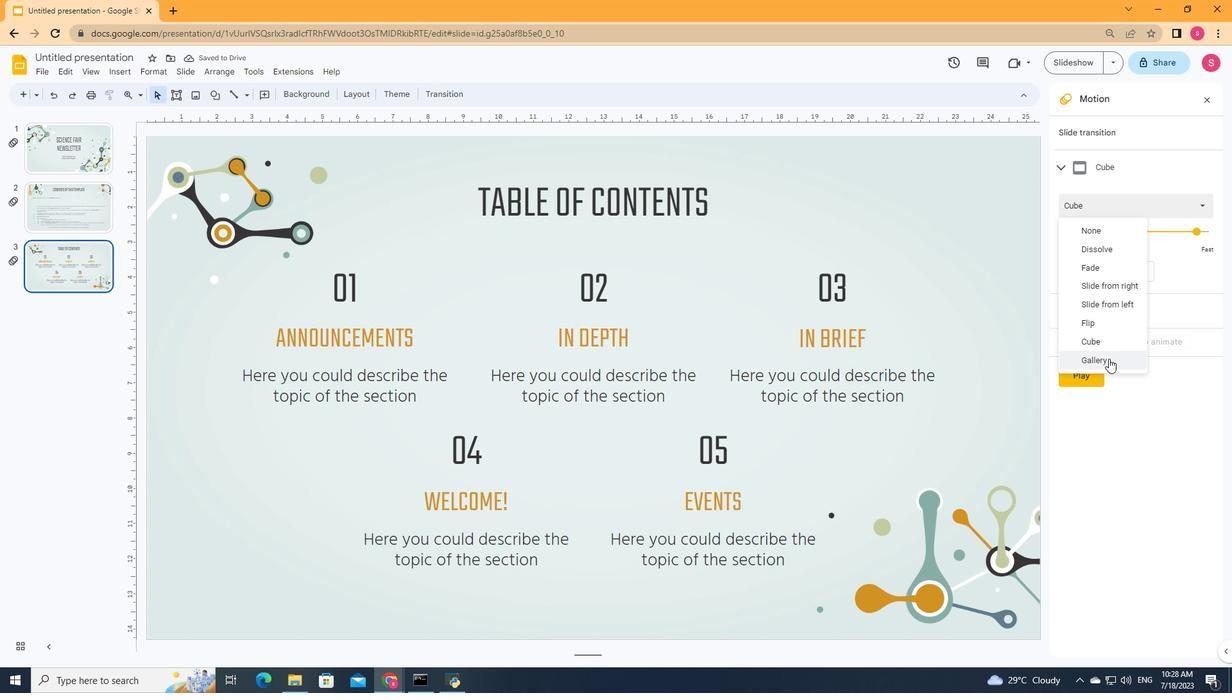 
Action: Mouse pressed left at (1107, 362)
Screenshot: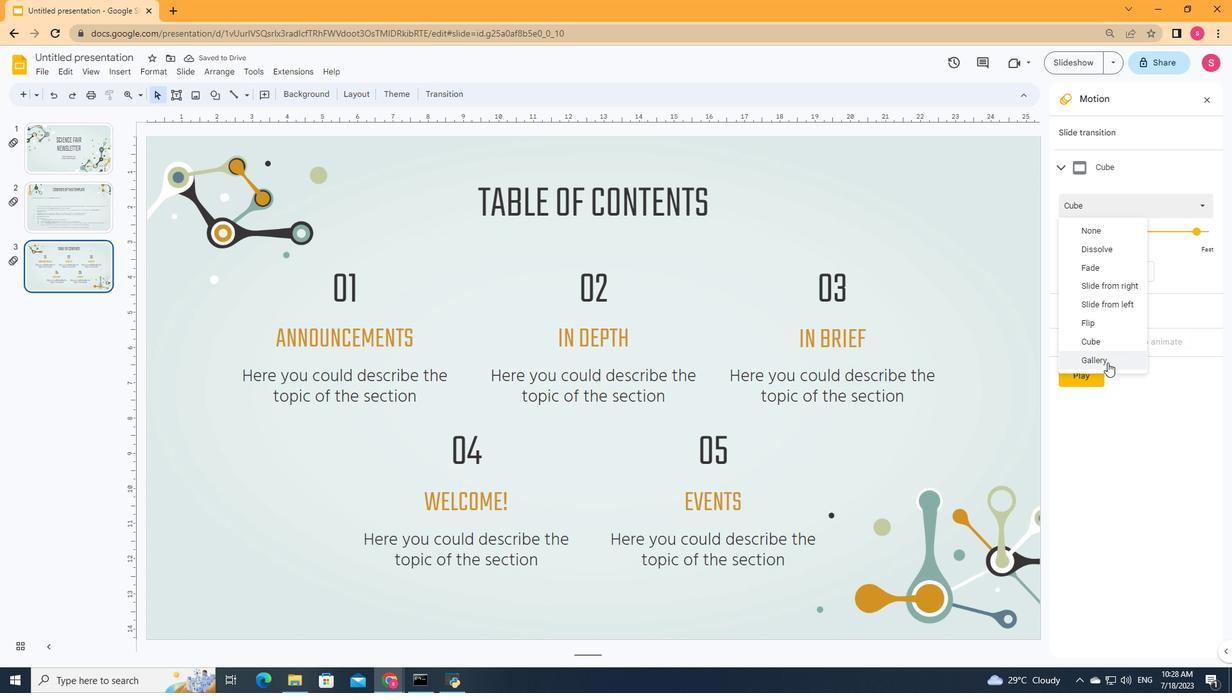 
Action: Mouse moved to (1196, 234)
Screenshot: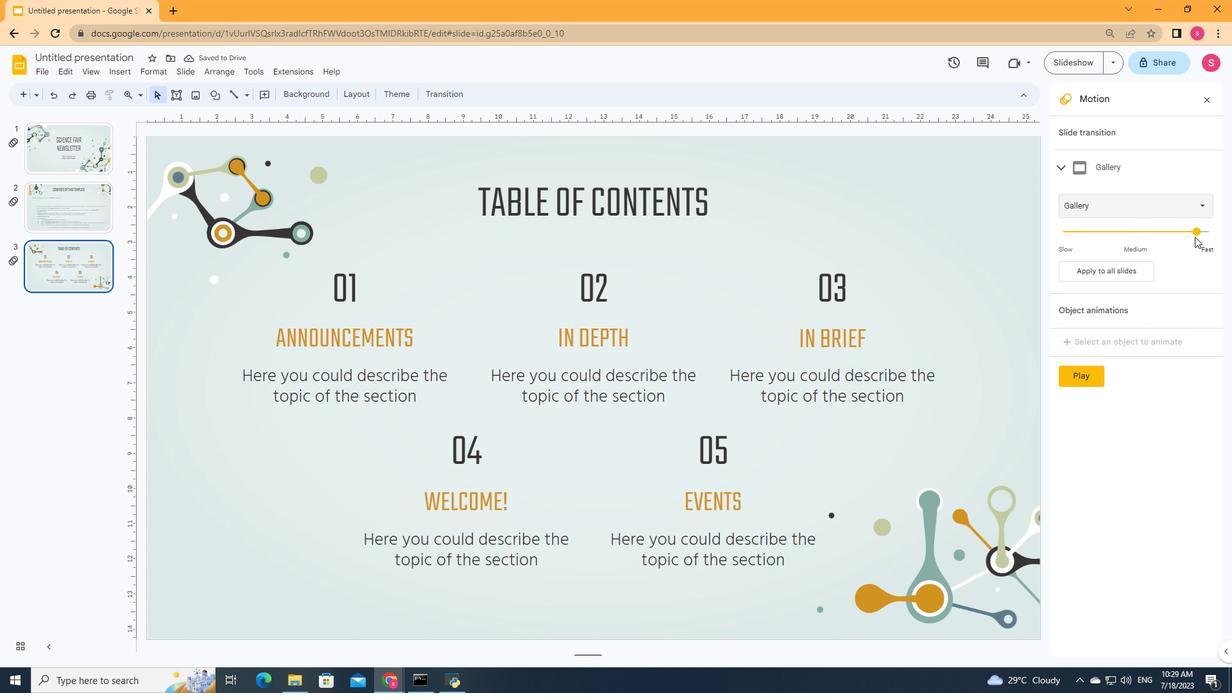 
Action: Mouse pressed left at (1196, 234)
Screenshot: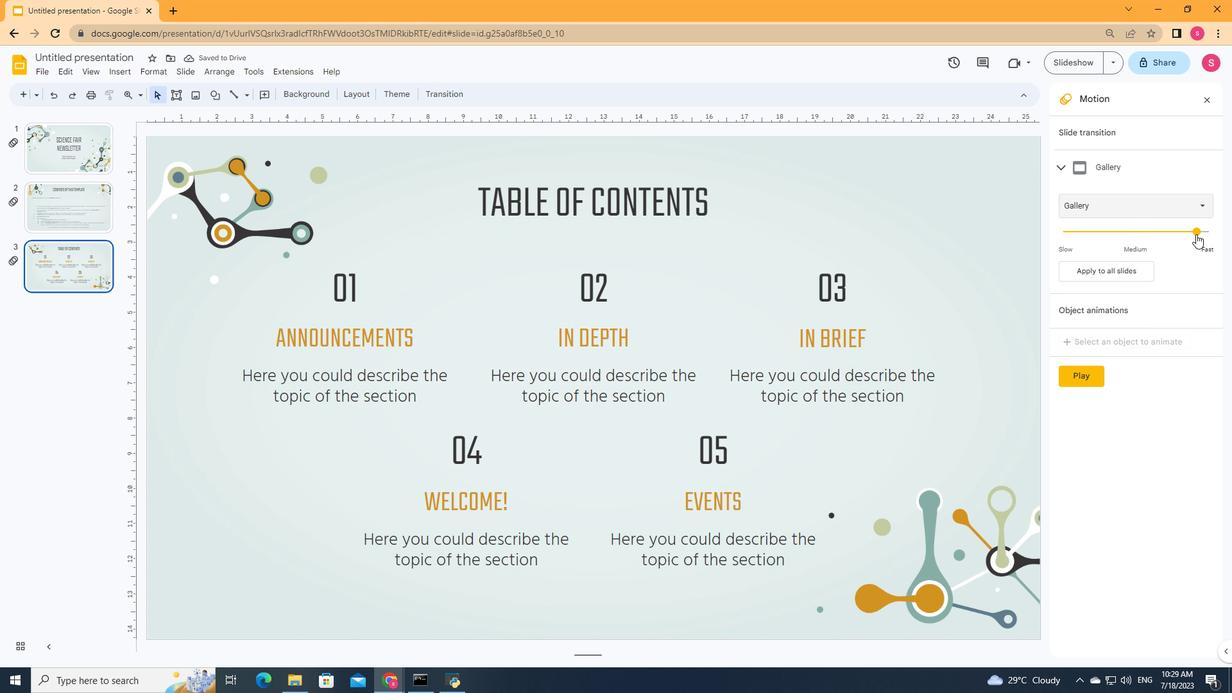 
Action: Mouse moved to (1069, 375)
Screenshot: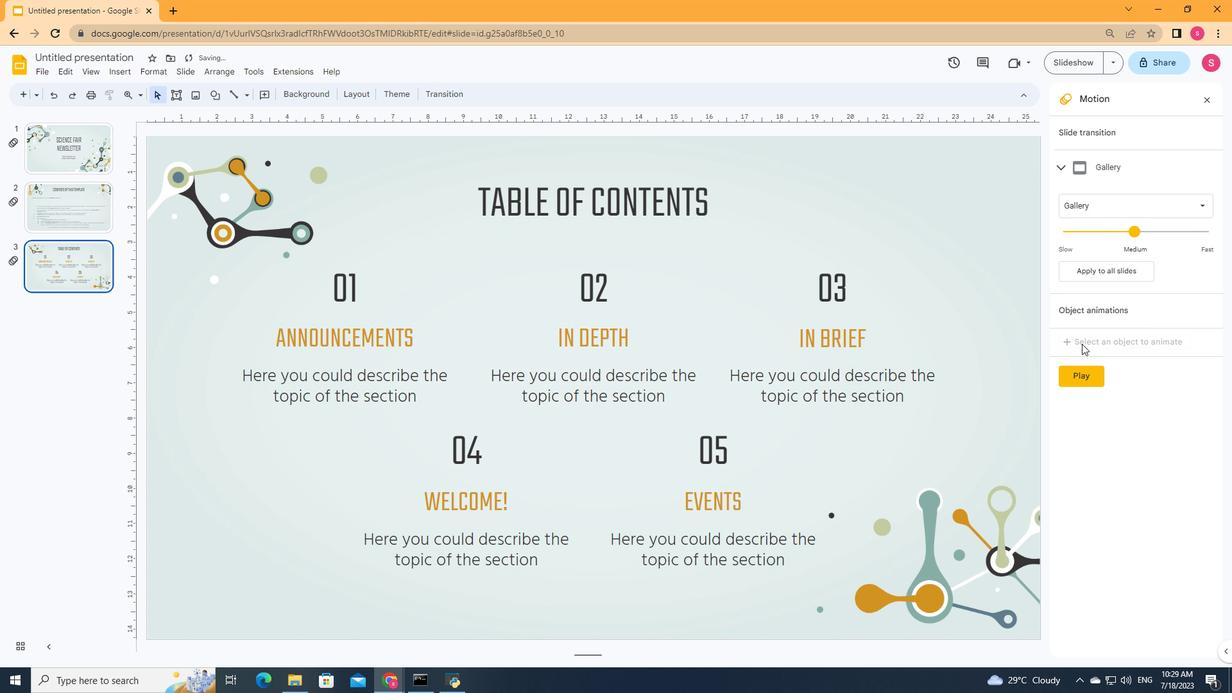 
Action: Mouse pressed left at (1069, 375)
Screenshot: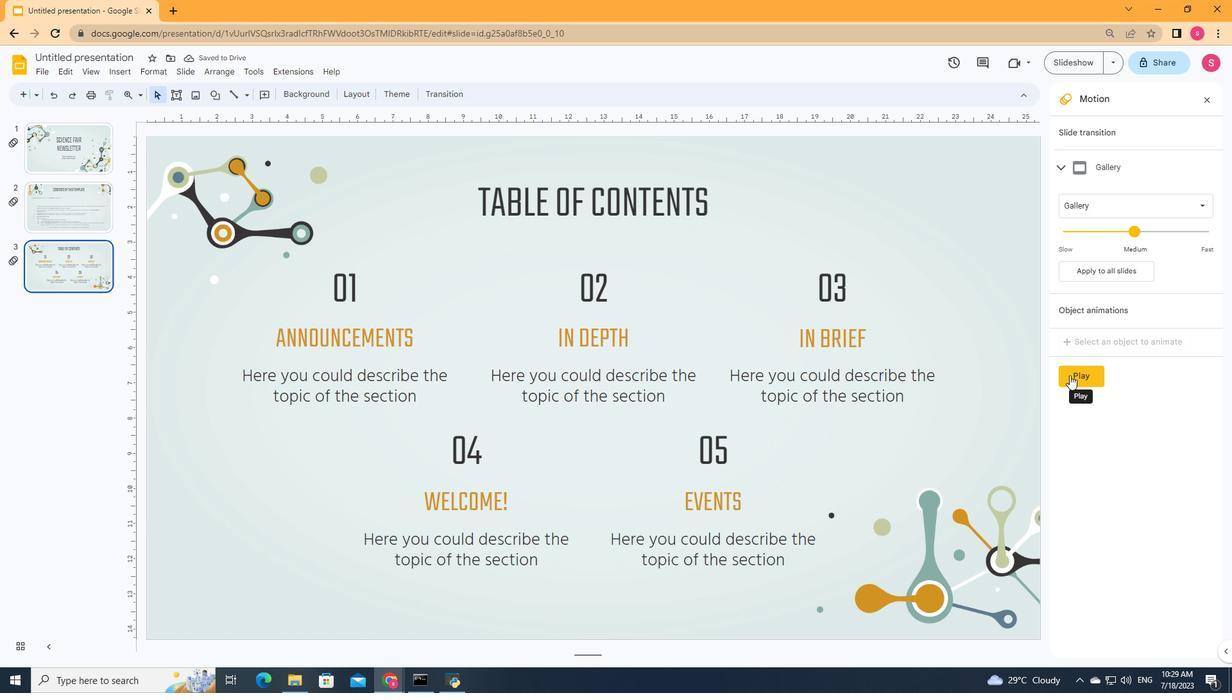 
Action: Mouse moved to (579, 207)
Screenshot: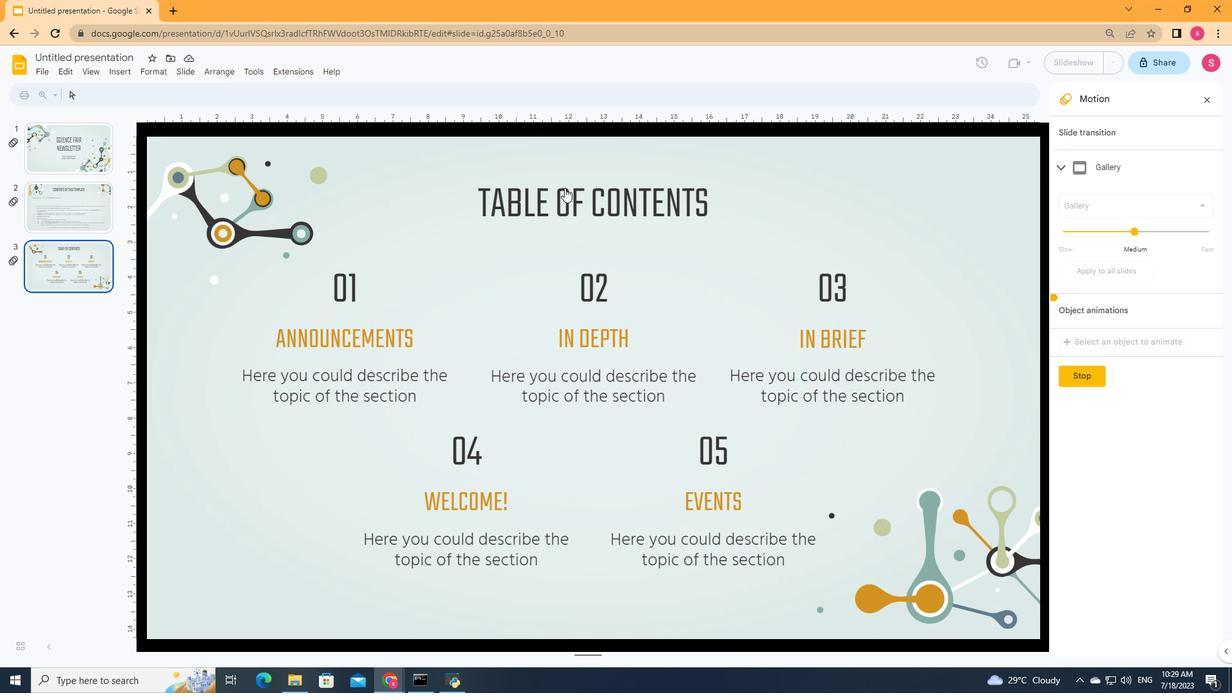 
Action: Mouse pressed left at (579, 207)
Screenshot: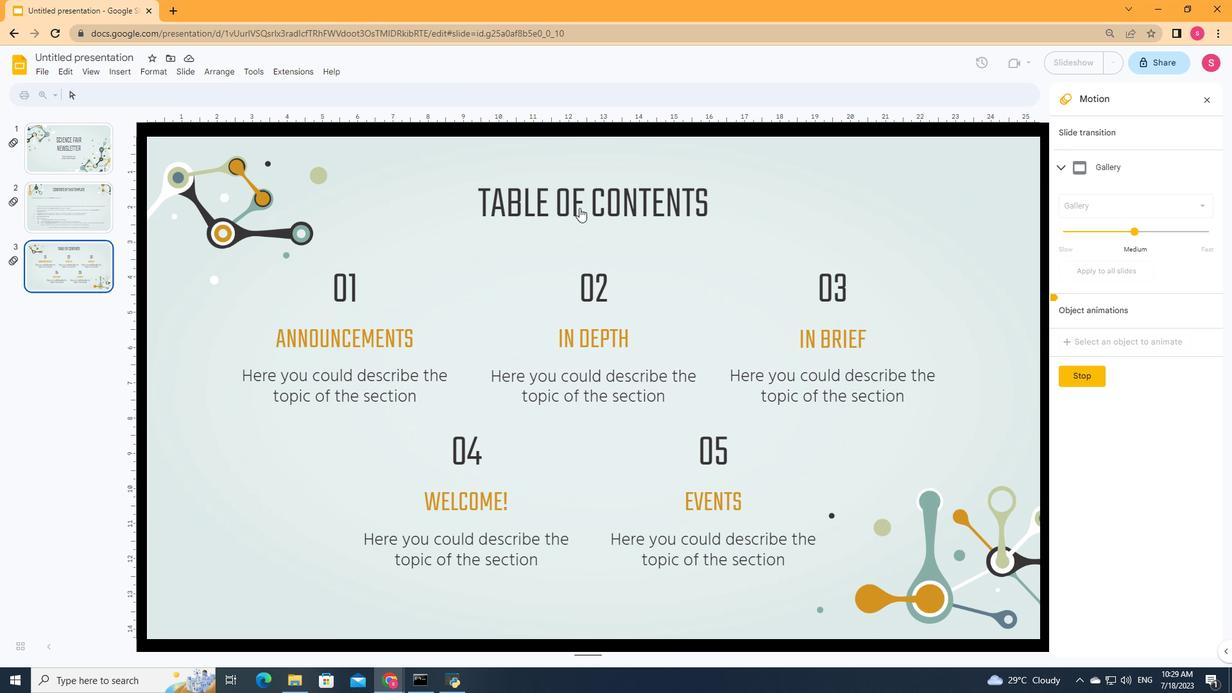 
Action: Mouse pressed left at (579, 207)
Screenshot: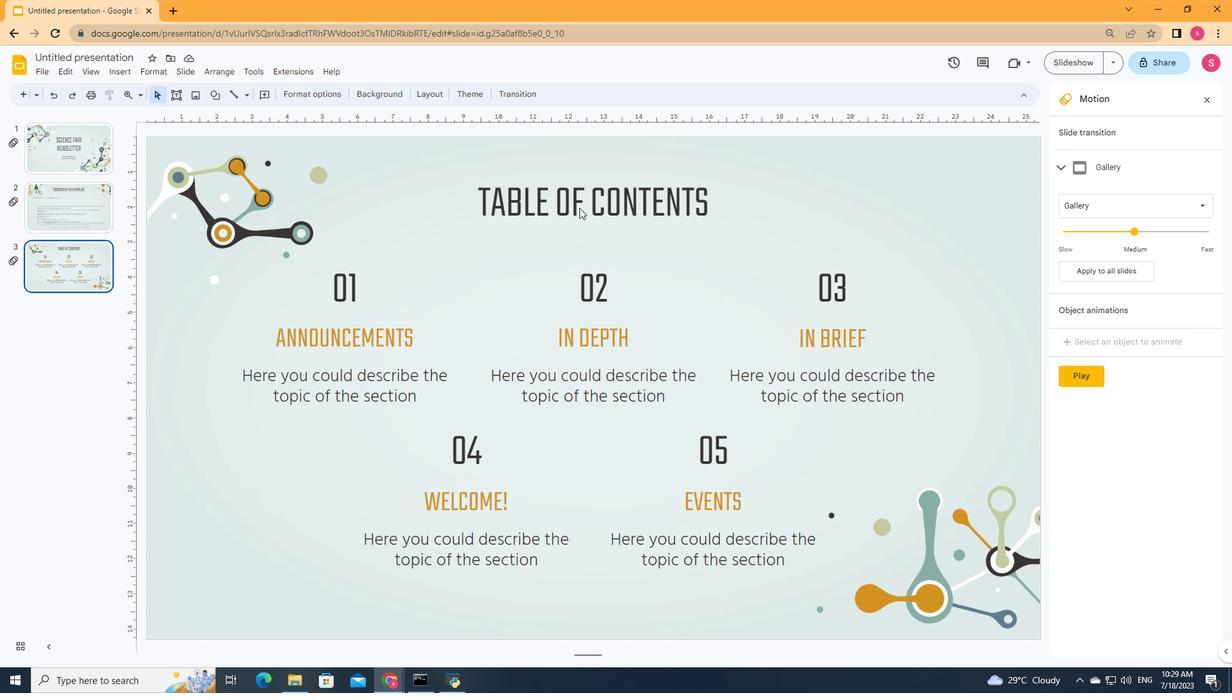 
Action: Mouse moved to (1072, 231)
Screenshot: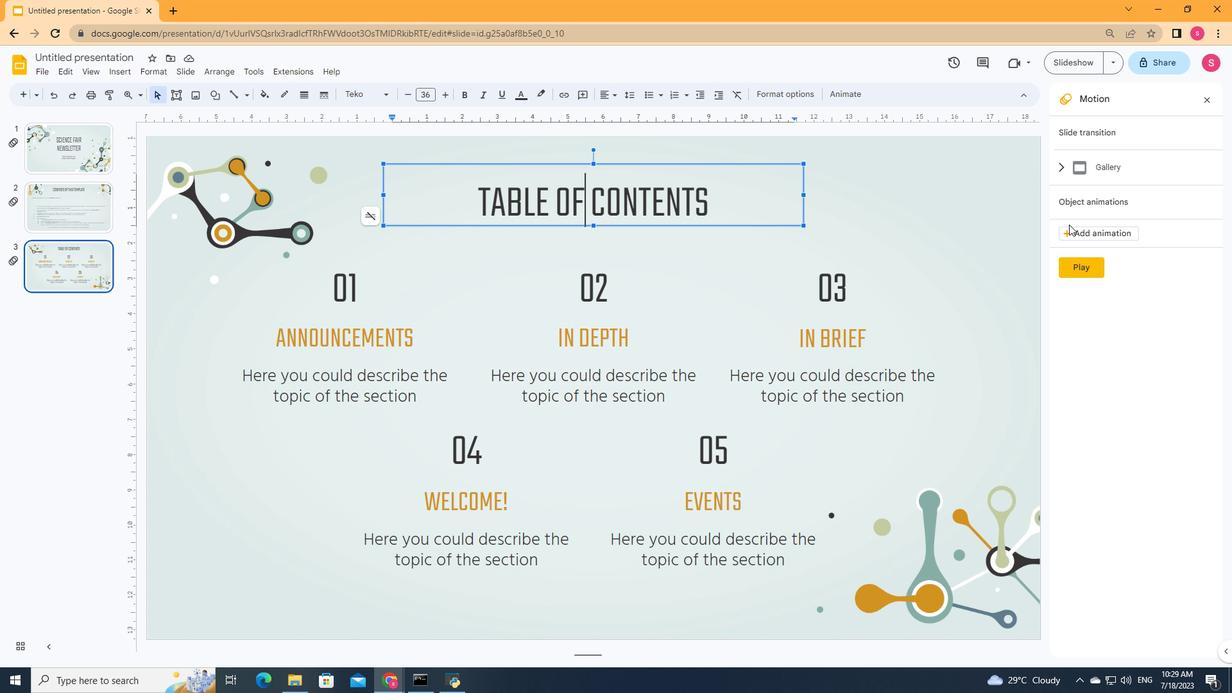 
Action: Mouse pressed left at (1072, 231)
Screenshot: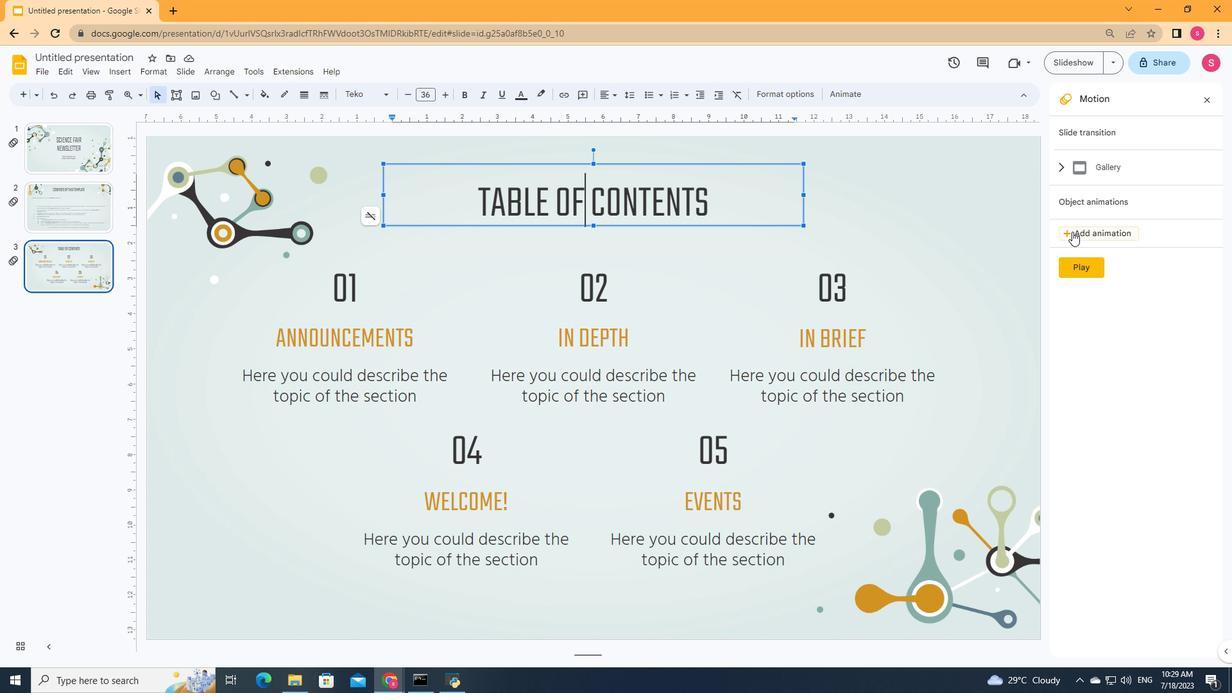 
Action: Mouse moved to (1080, 284)
Screenshot: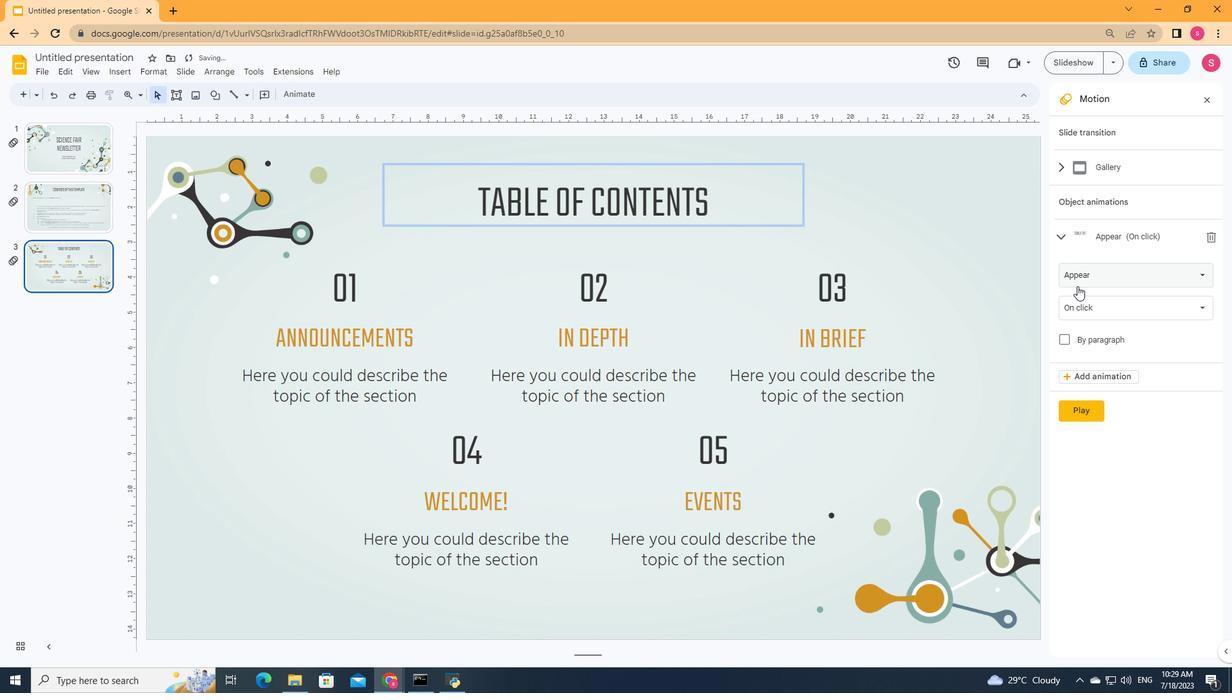 
Action: Mouse pressed left at (1080, 284)
Screenshot: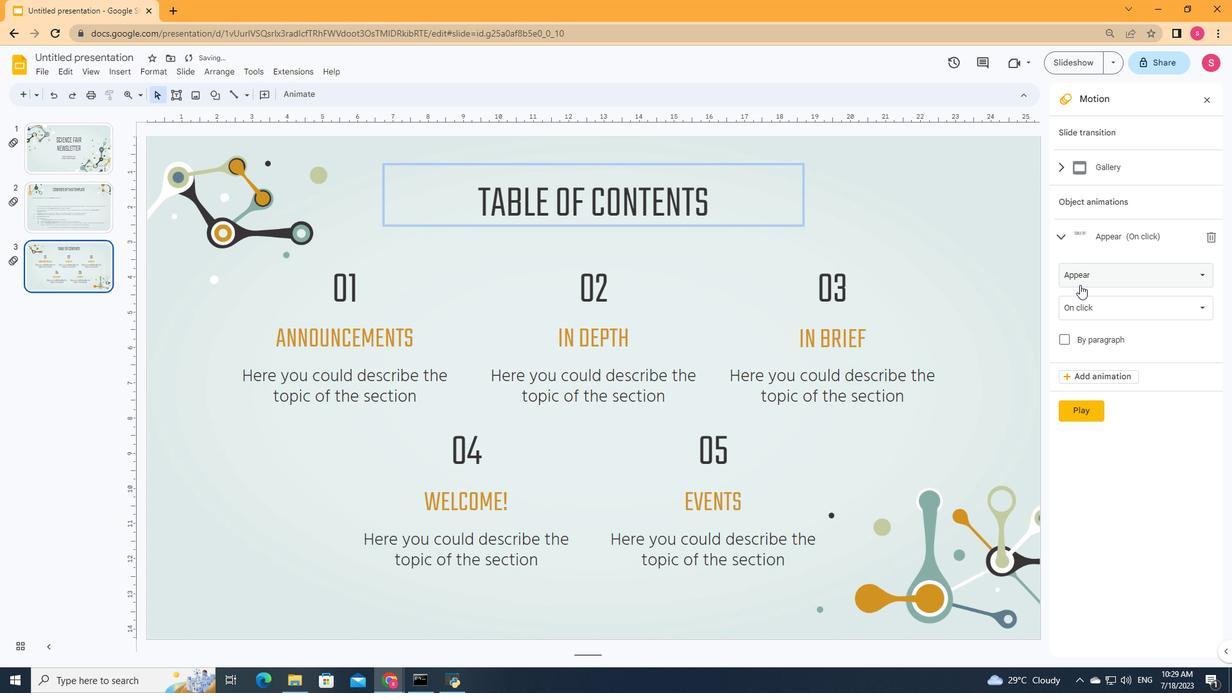 
Action: Mouse moved to (1107, 379)
Screenshot: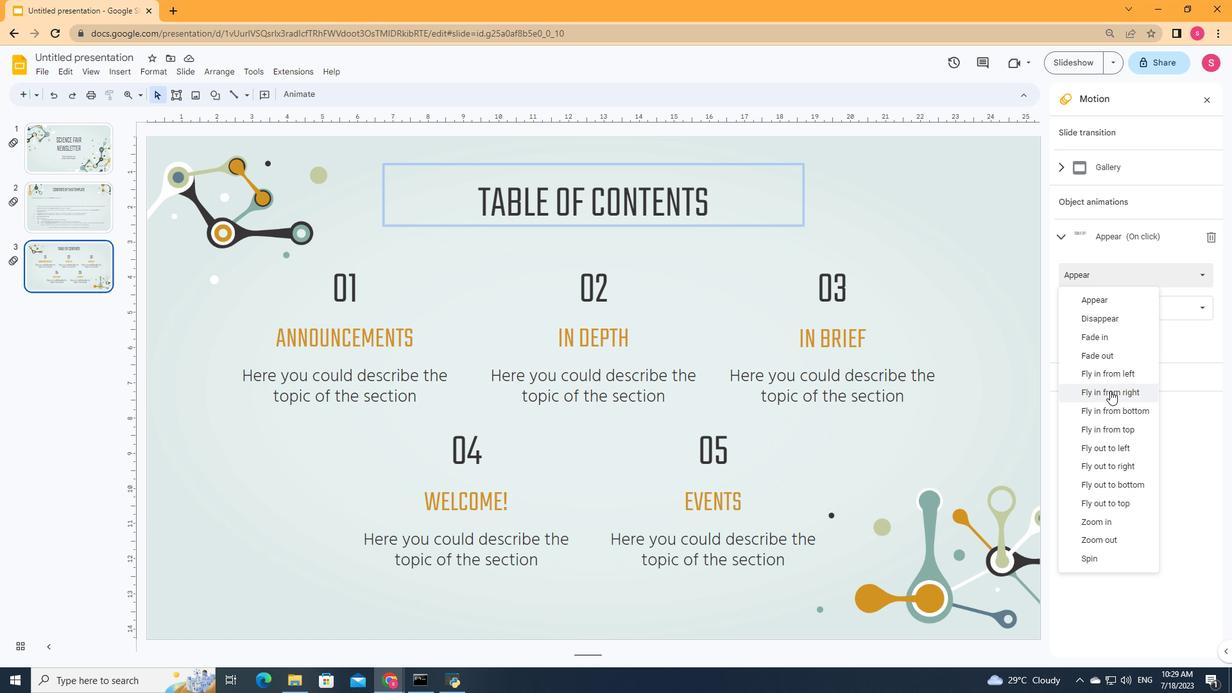 
Action: Mouse pressed left at (1107, 379)
Screenshot: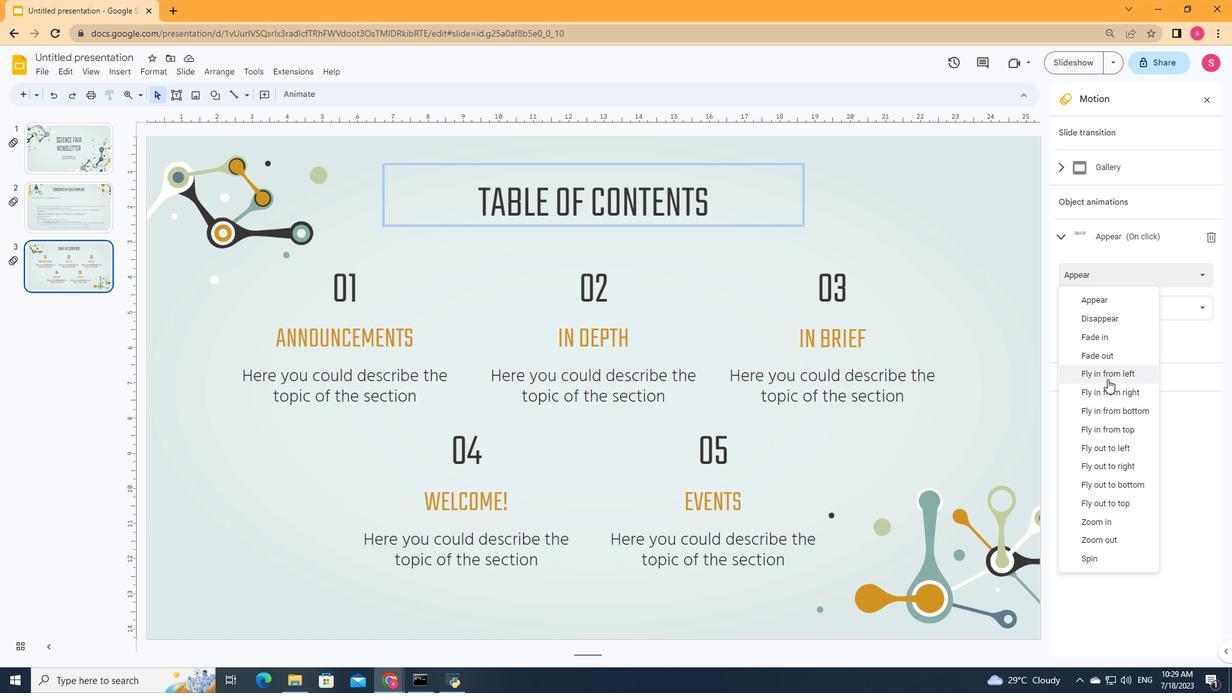 
Action: Mouse moved to (1148, 306)
Screenshot: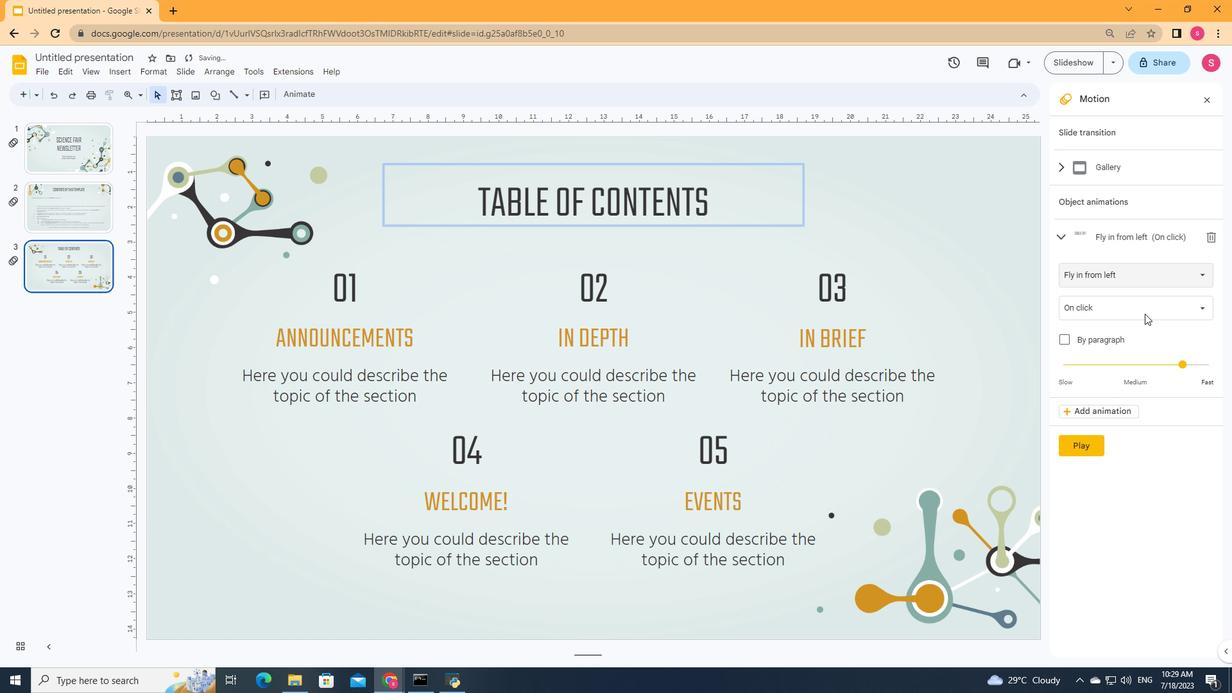 
Action: Mouse pressed left at (1148, 306)
Screenshot: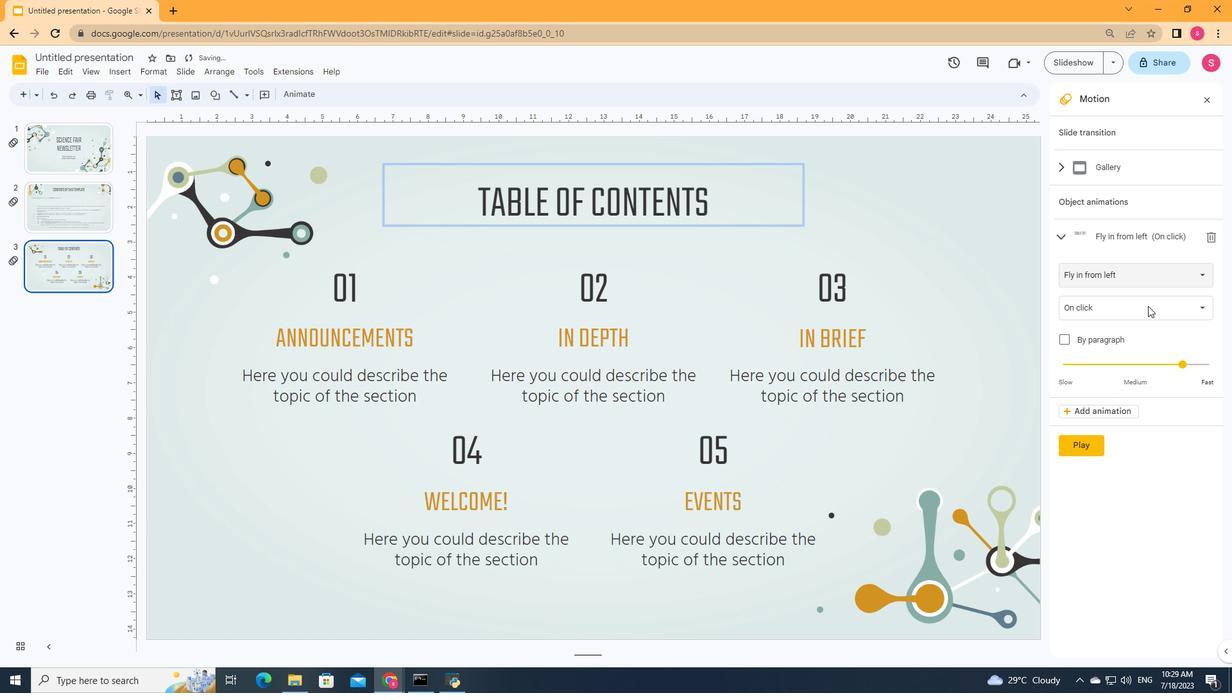 
Action: Mouse moved to (1110, 374)
Screenshot: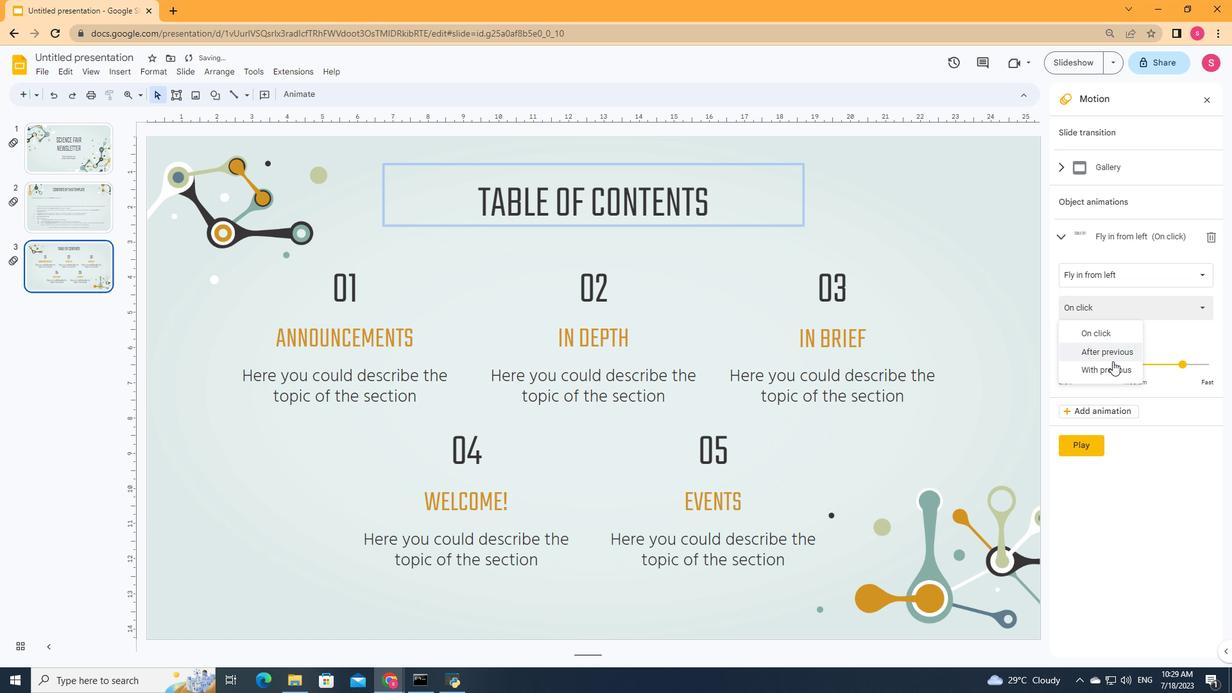
Action: Mouse pressed left at (1110, 374)
Screenshot: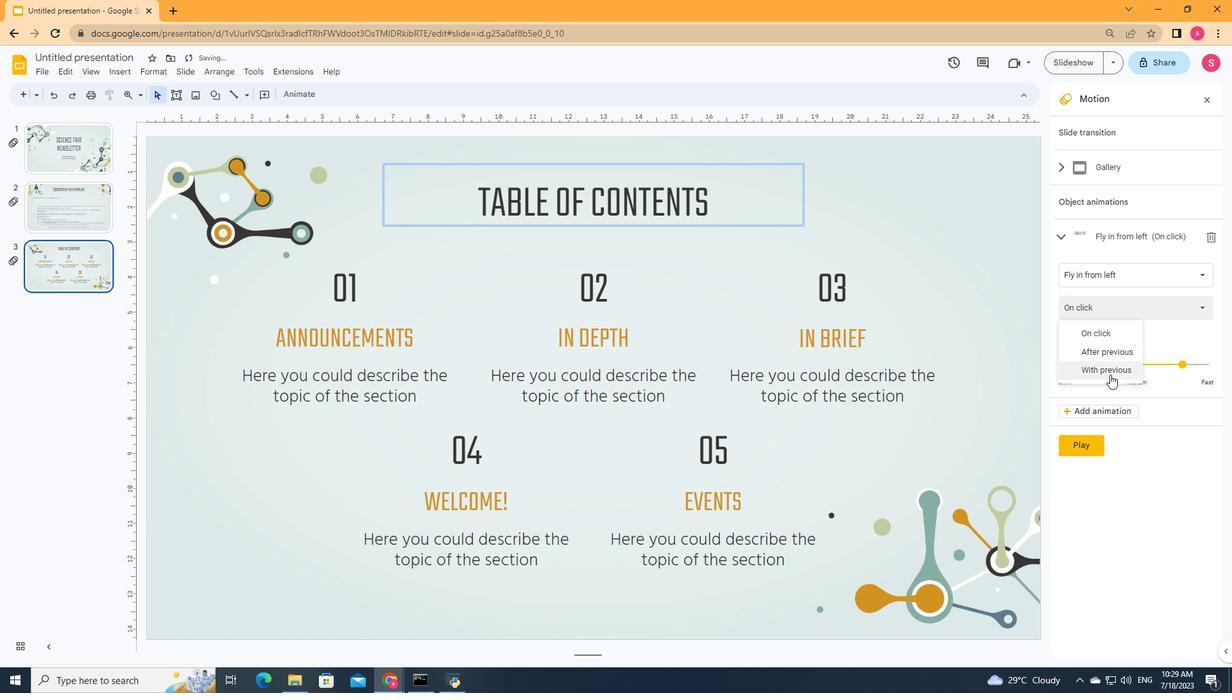 
Action: Mouse moved to (1182, 360)
Screenshot: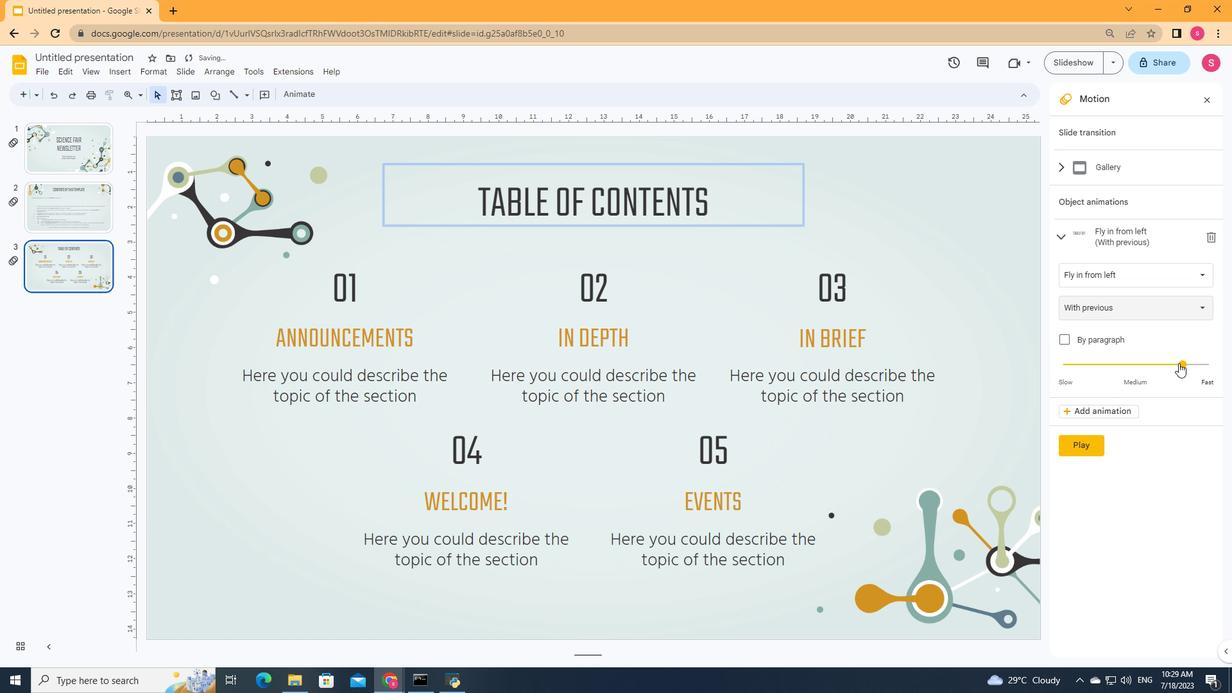 
Action: Mouse pressed left at (1182, 360)
Screenshot: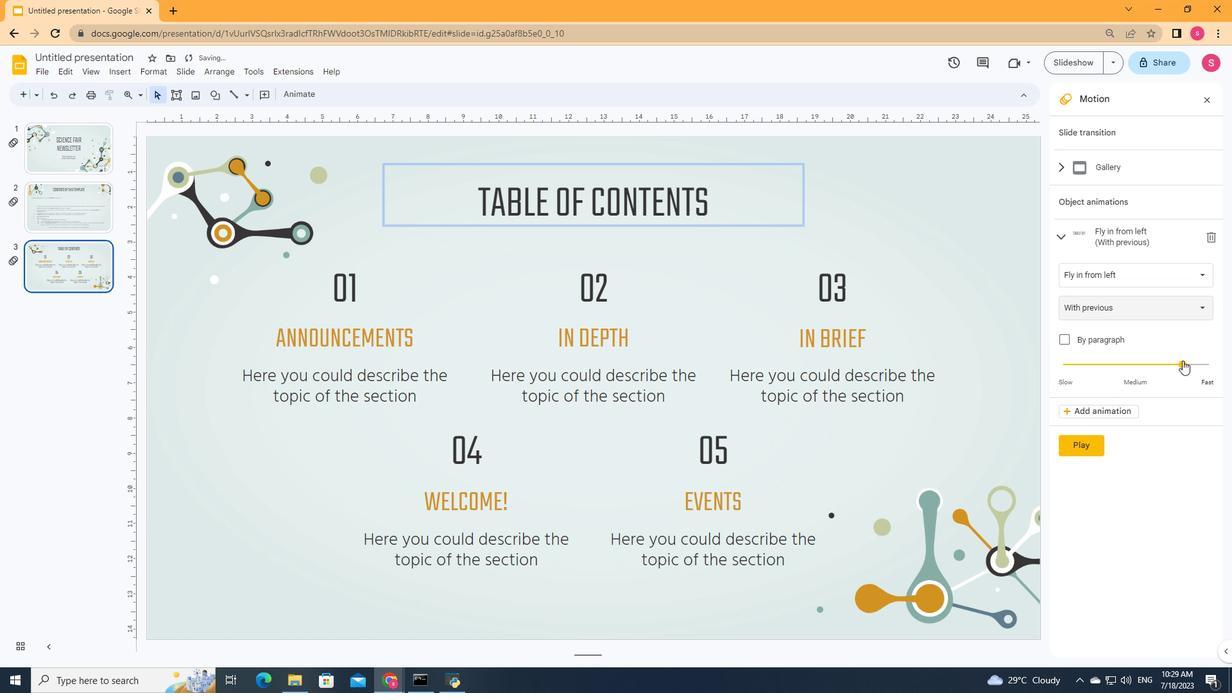 
Action: Mouse moved to (1090, 448)
Screenshot: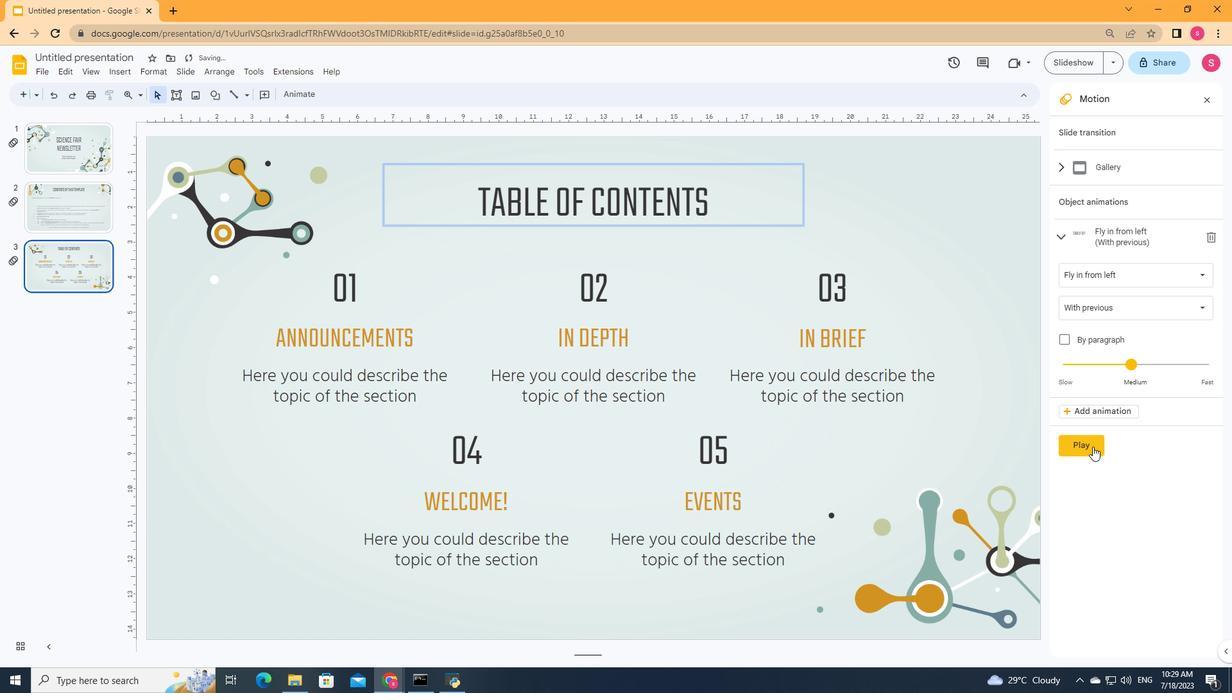 
Action: Mouse pressed left at (1090, 448)
Screenshot: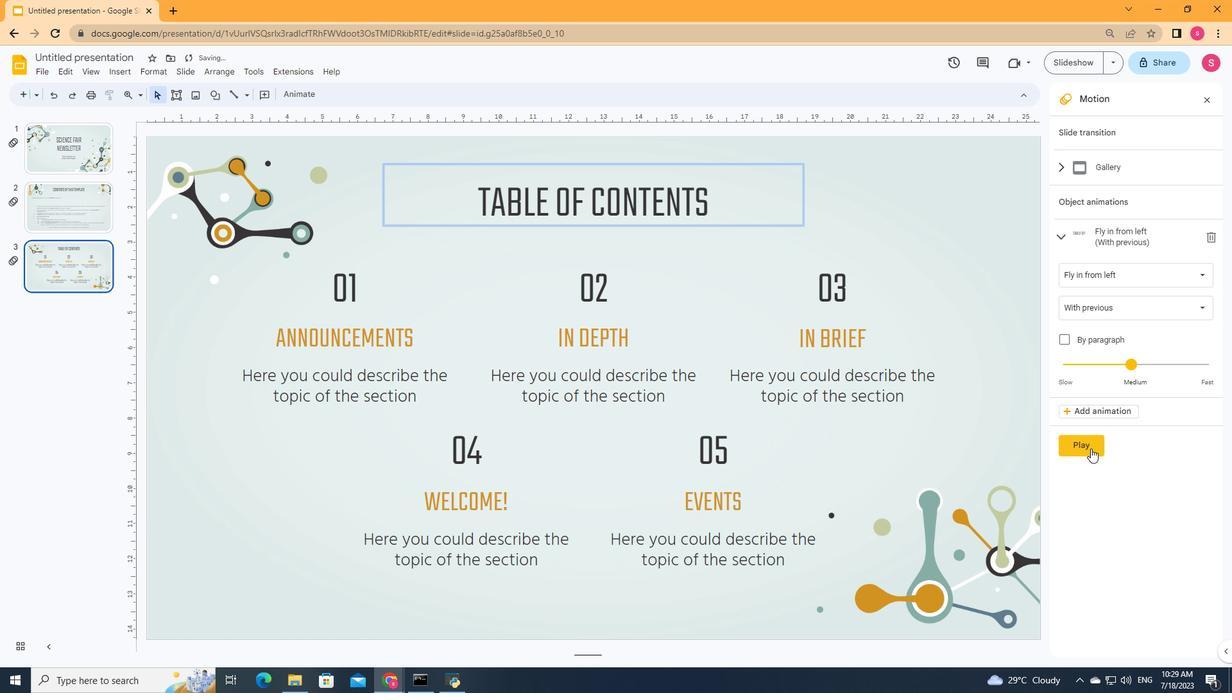 
Action: Mouse moved to (342, 279)
Screenshot: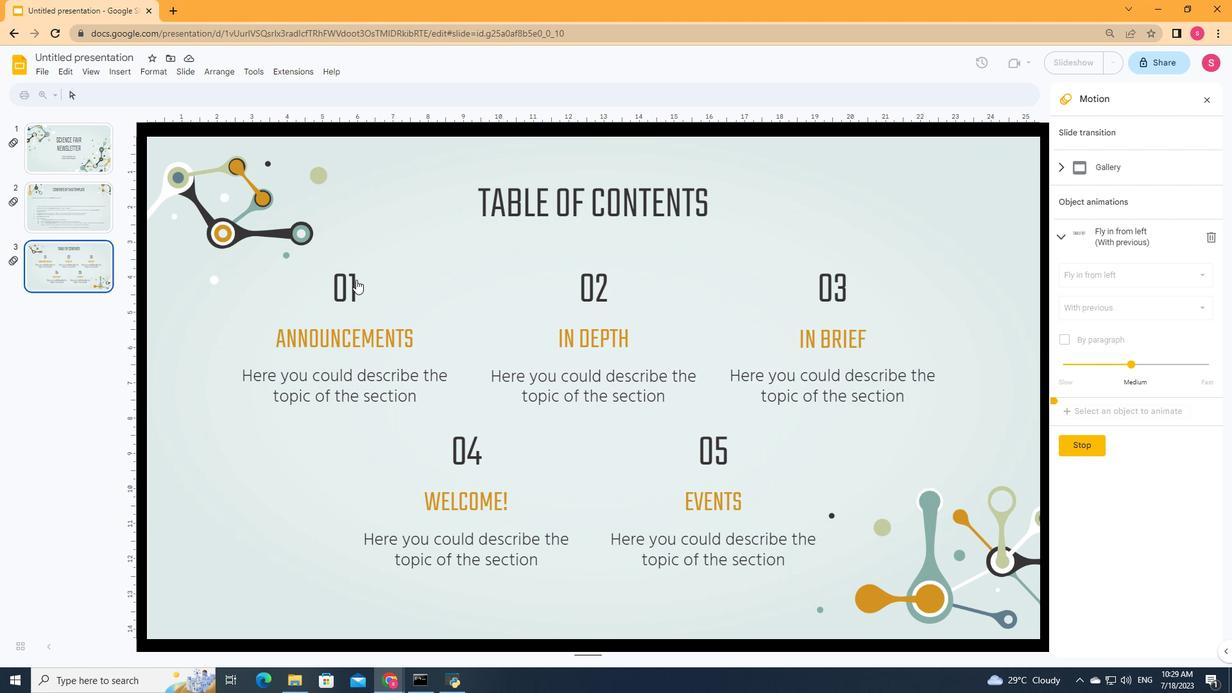 
Action: Mouse pressed left at (342, 279)
Screenshot: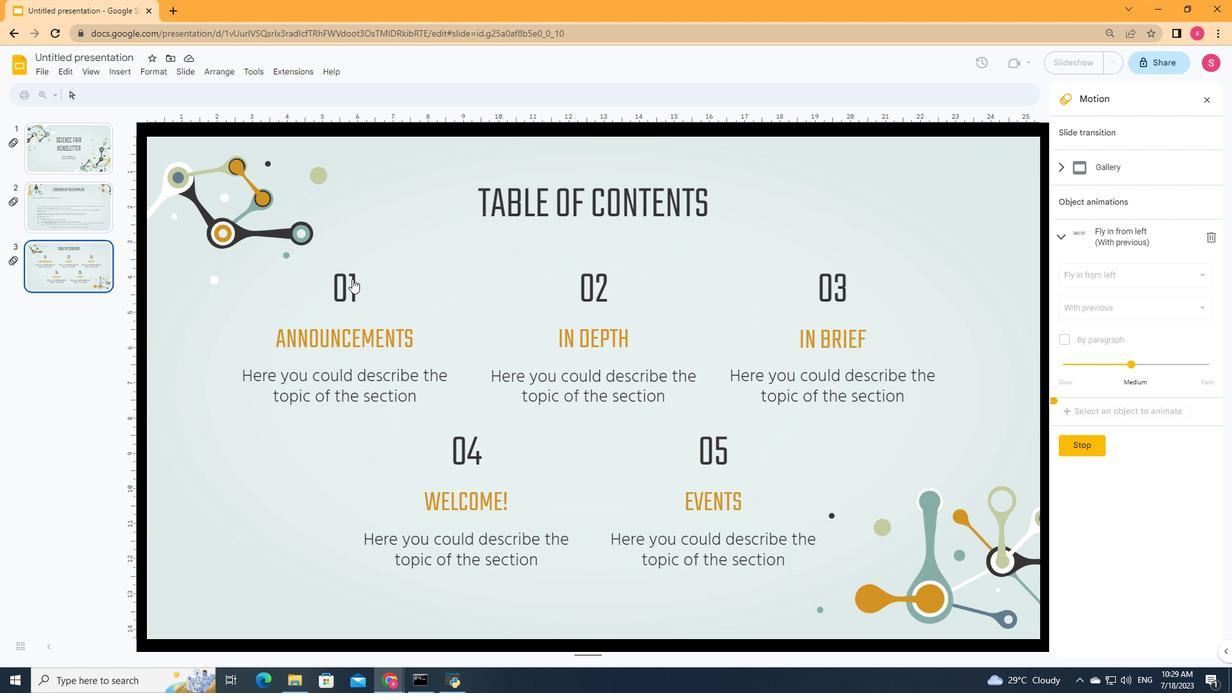 
Action: Mouse moved to (342, 280)
Screenshot: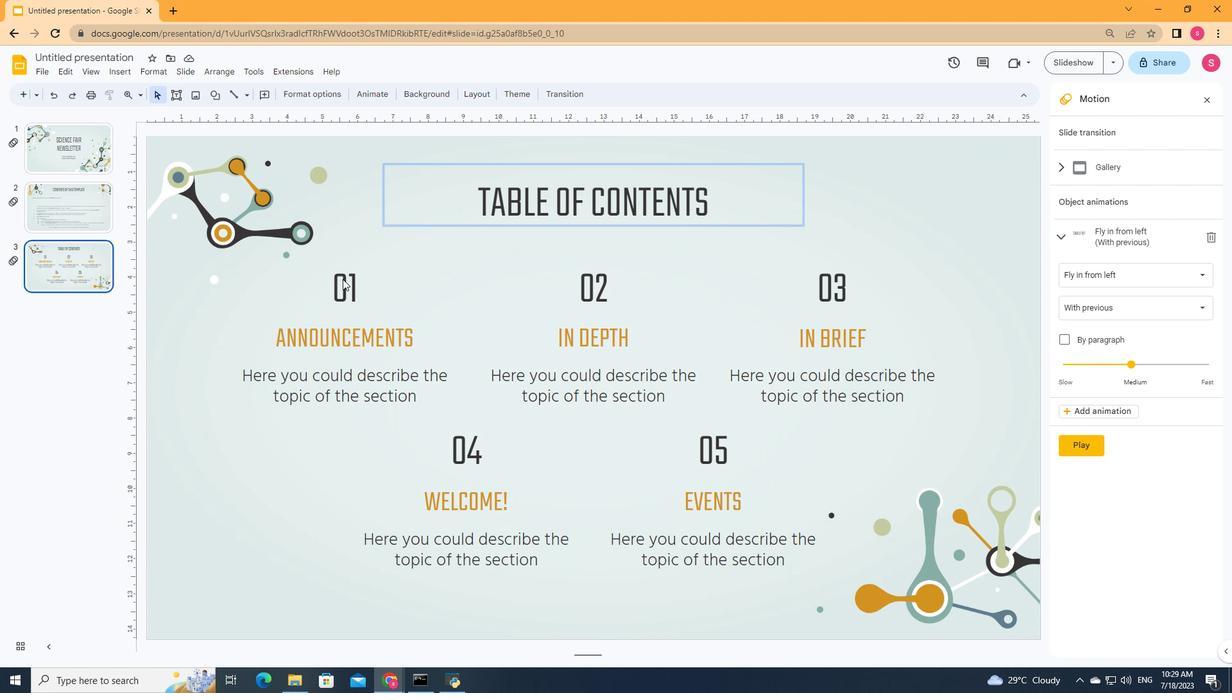 
Action: Mouse pressed left at (342, 280)
Screenshot: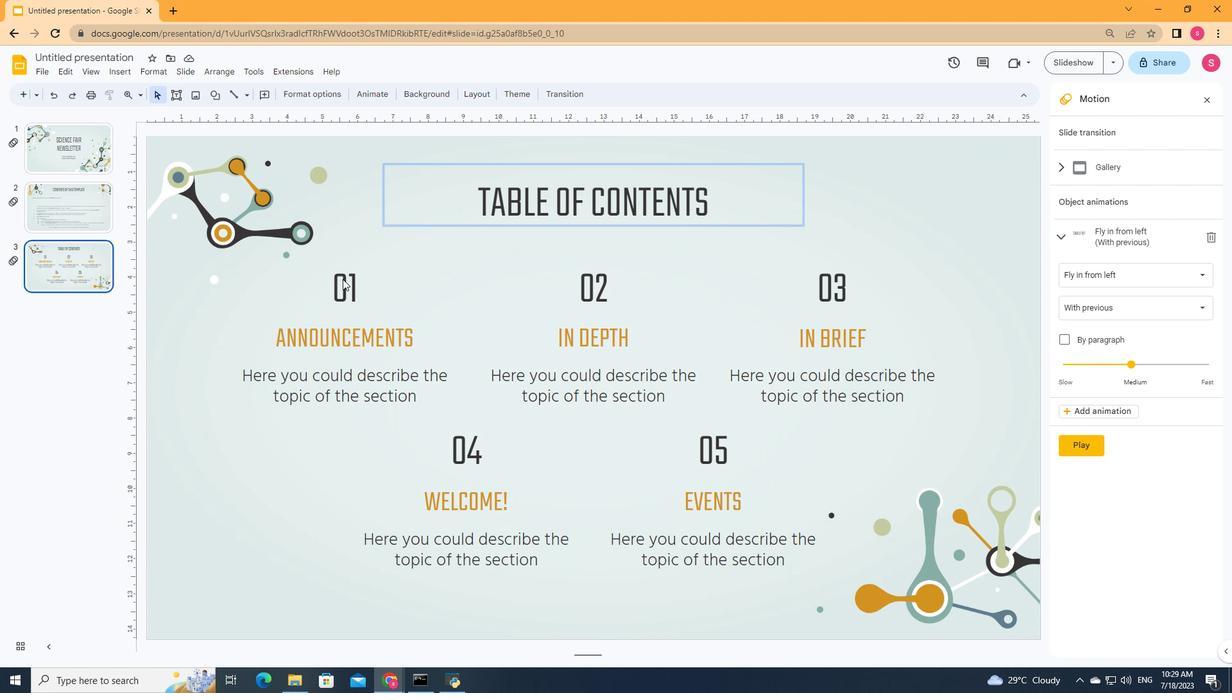 
Action: Mouse moved to (365, 256)
Screenshot: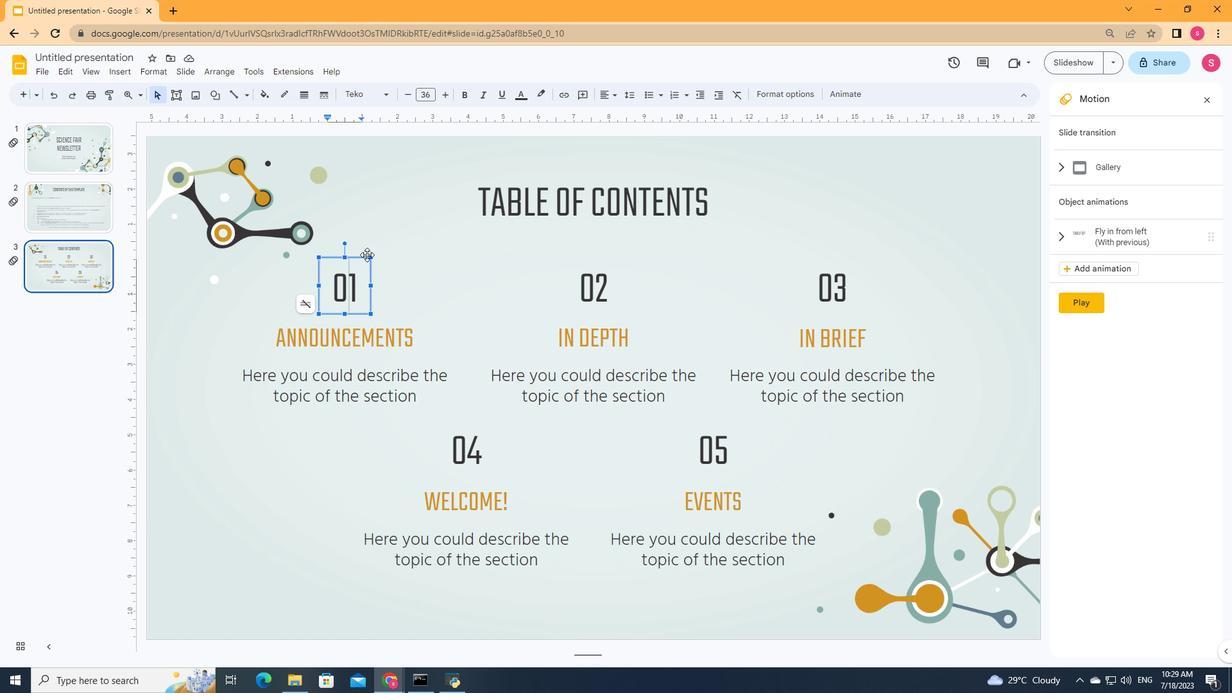 
Action: Mouse pressed left at (365, 256)
Screenshot: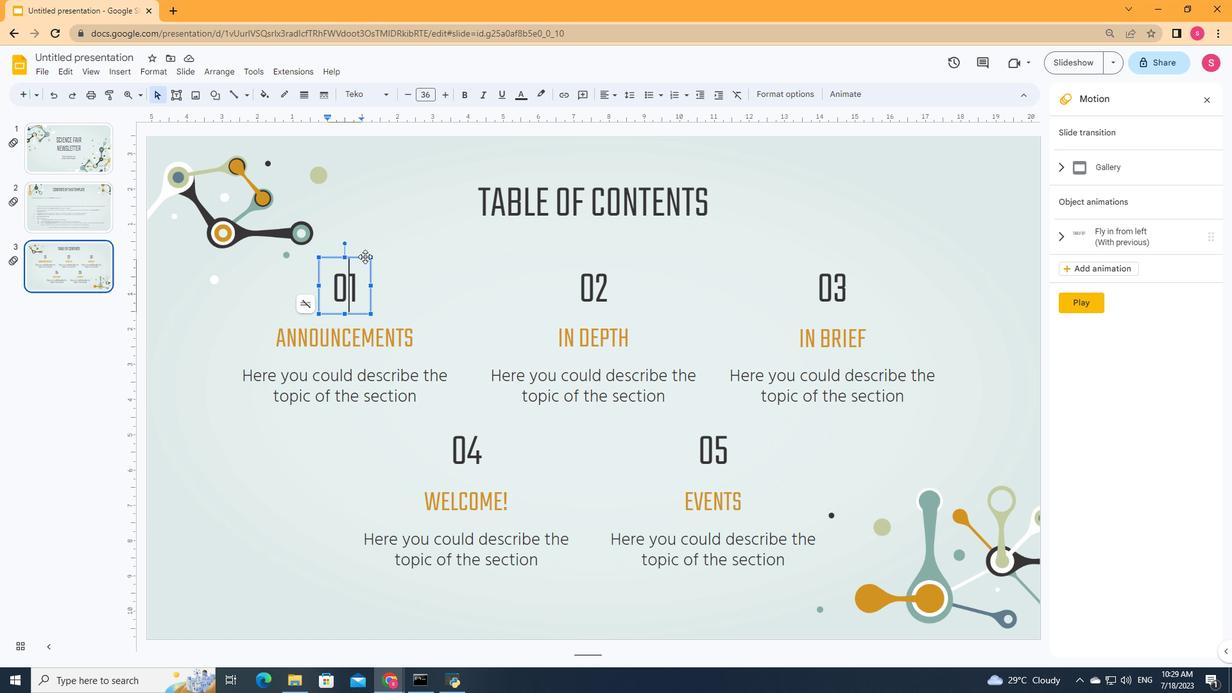 
Action: Mouse moved to (588, 292)
Screenshot: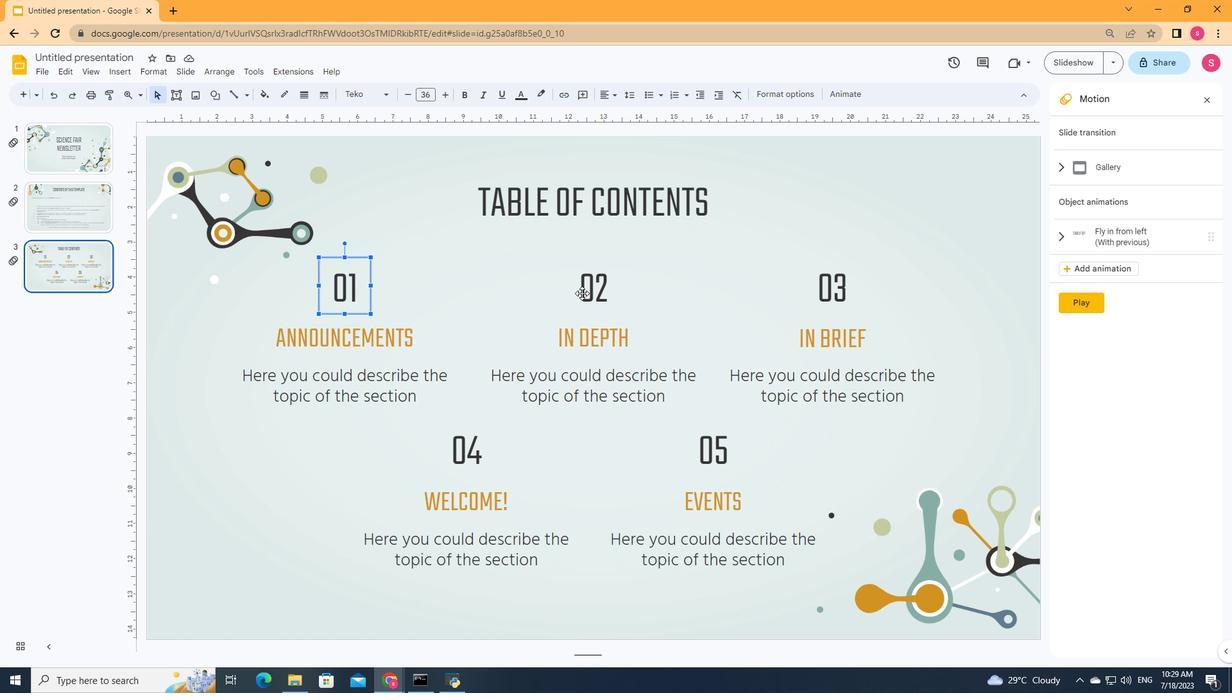 
Action: Mouse pressed left at (588, 292)
Screenshot: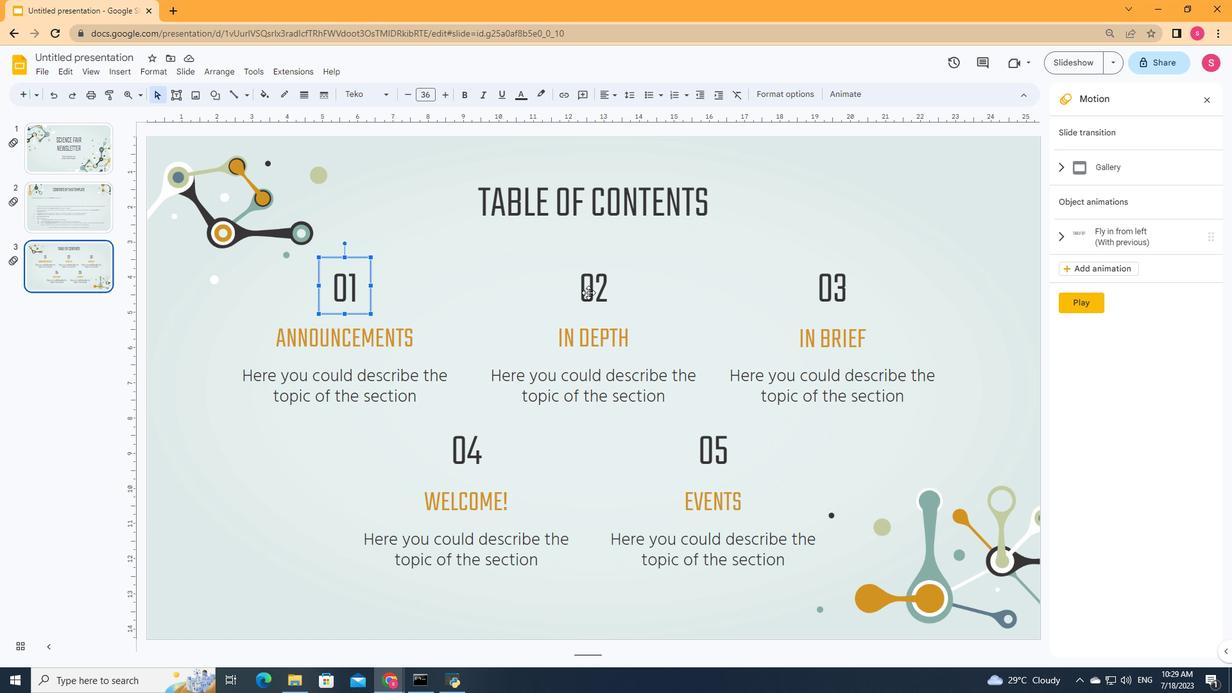 
Action: Mouse moved to (840, 290)
Screenshot: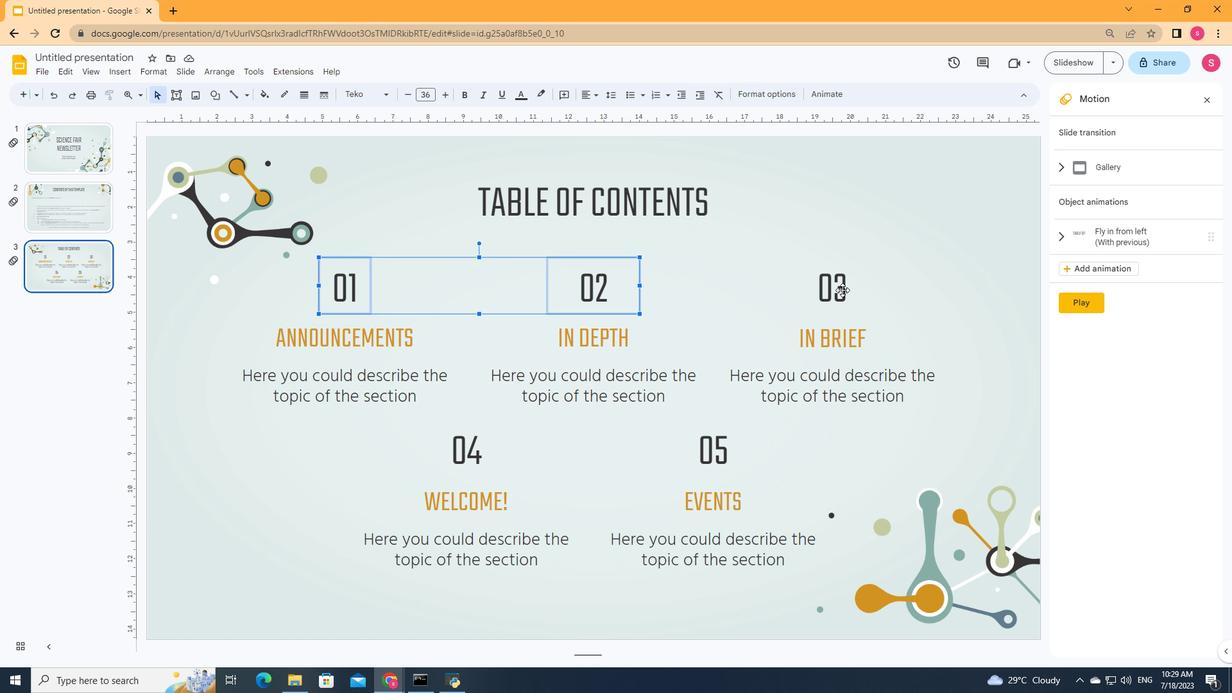 
Action: Mouse pressed left at (840, 290)
Screenshot: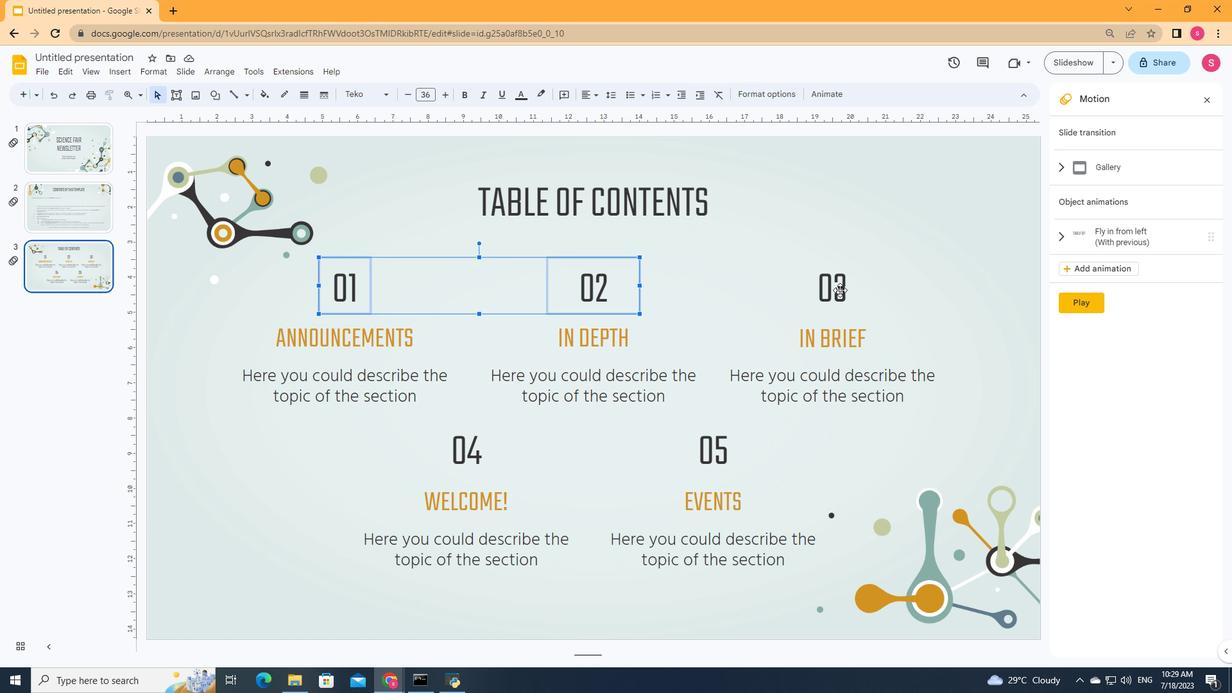 
Action: Mouse moved to (709, 455)
Screenshot: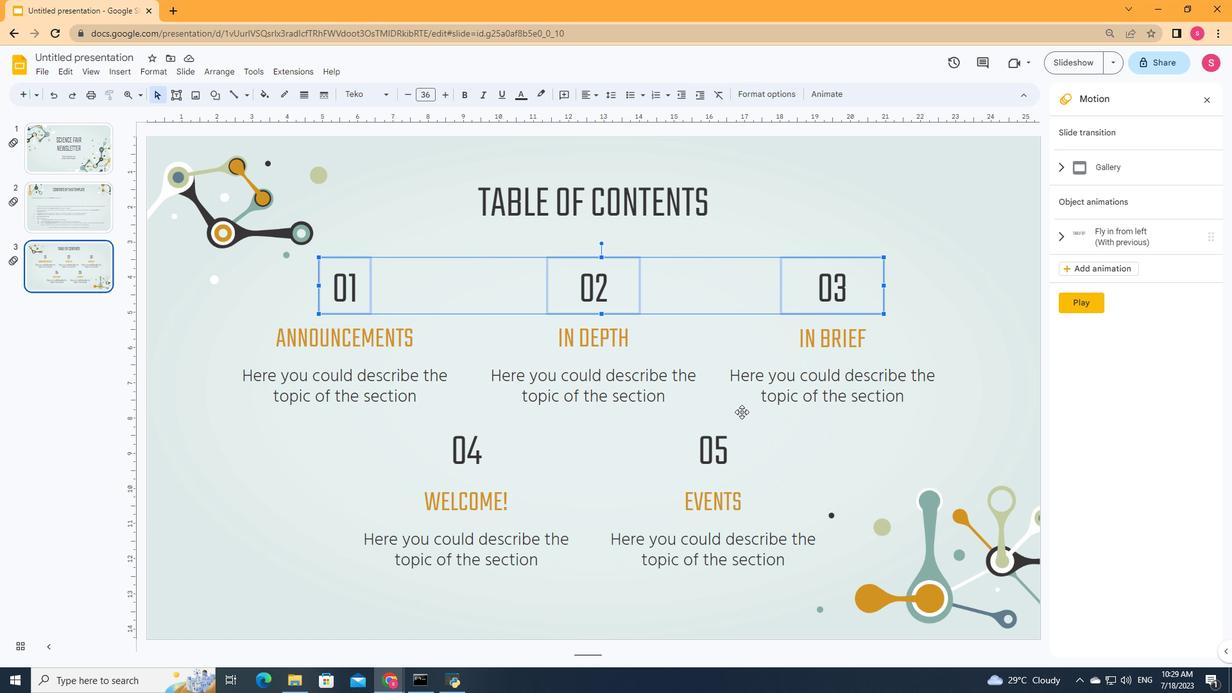 
Action: Mouse pressed left at (709, 455)
Screenshot: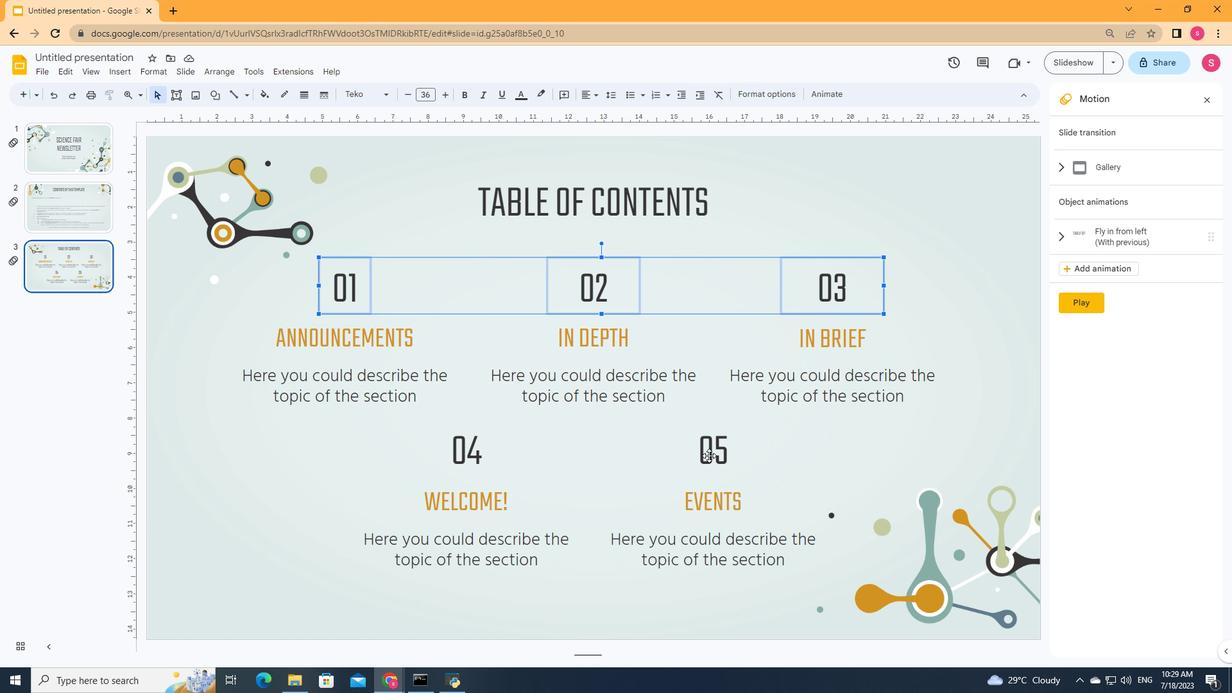 
Action: Mouse moved to (454, 446)
Screenshot: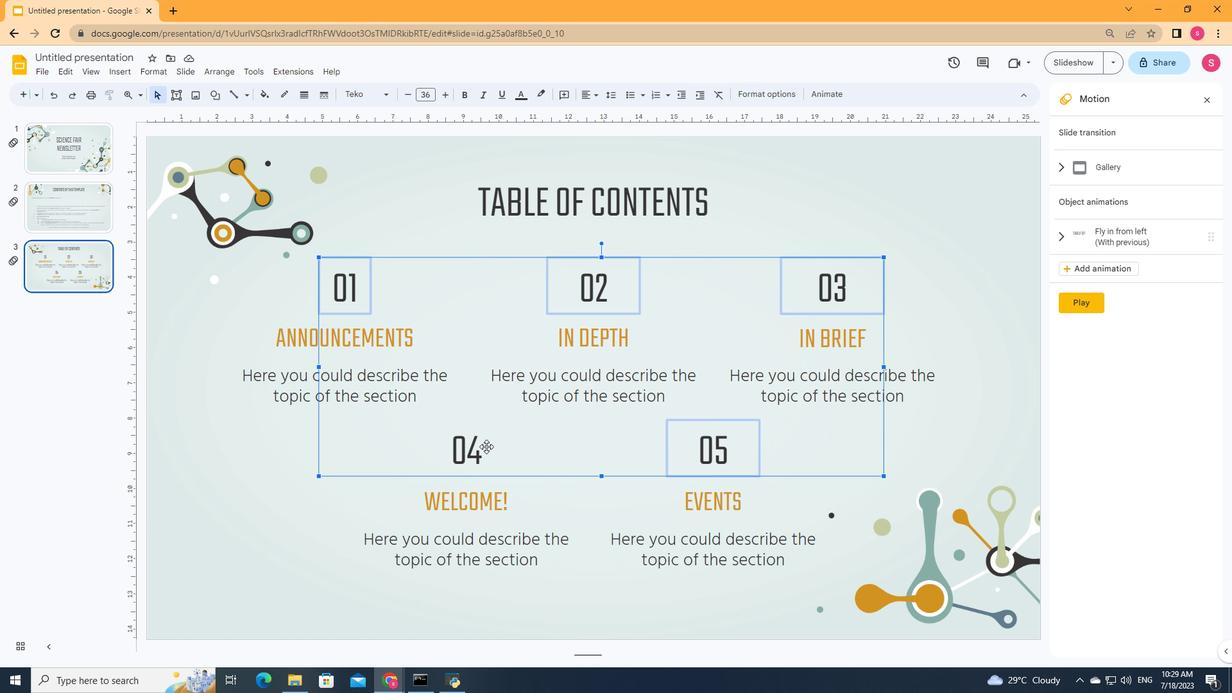 
Action: Mouse pressed left at (454, 446)
Screenshot: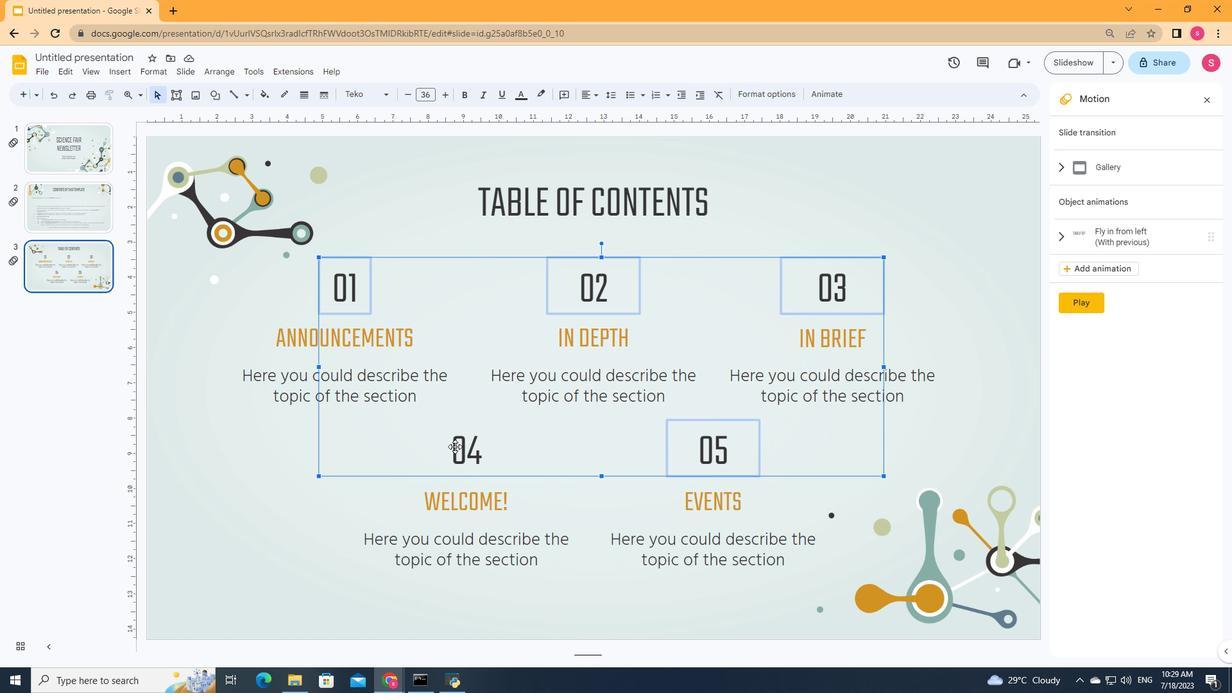 
Action: Mouse moved to (1115, 265)
Screenshot: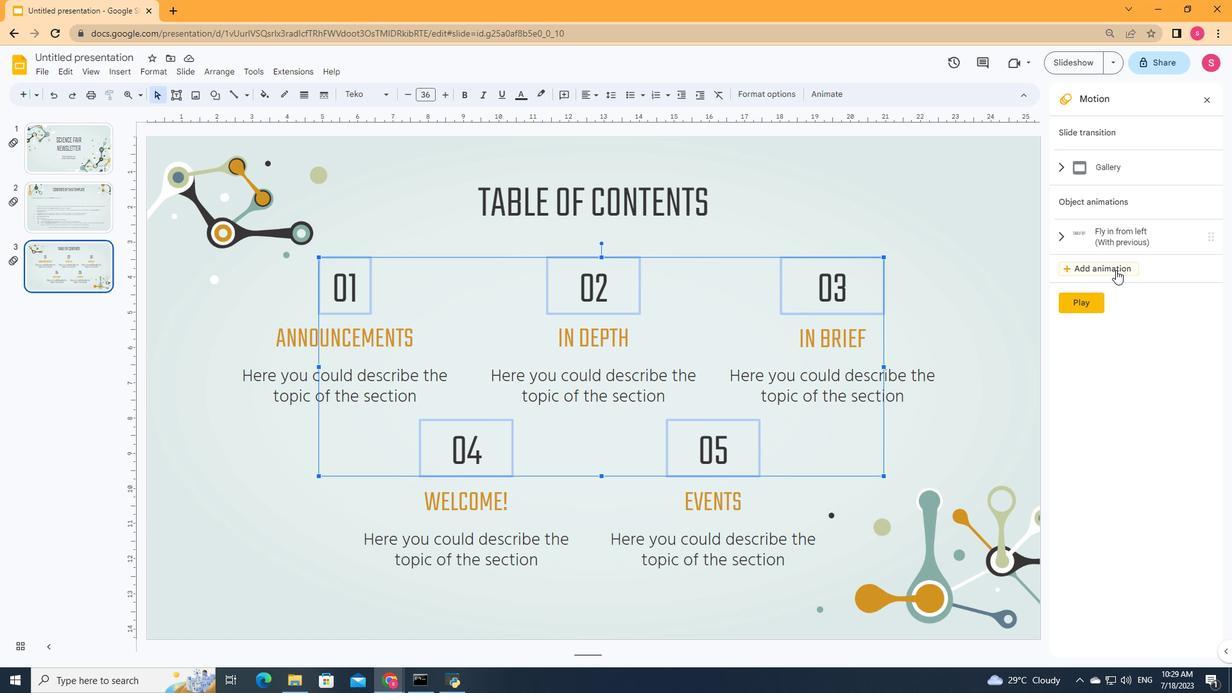 
Action: Mouse pressed left at (1115, 265)
Screenshot: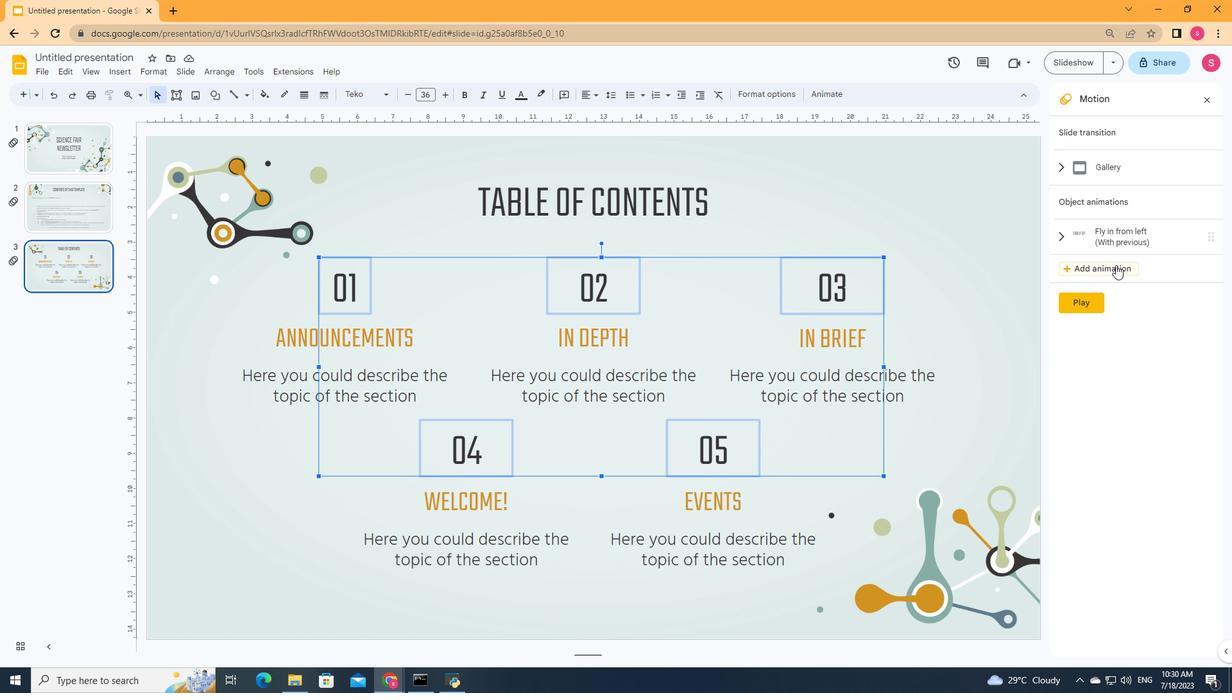 
Action: Mouse moved to (1135, 277)
Screenshot: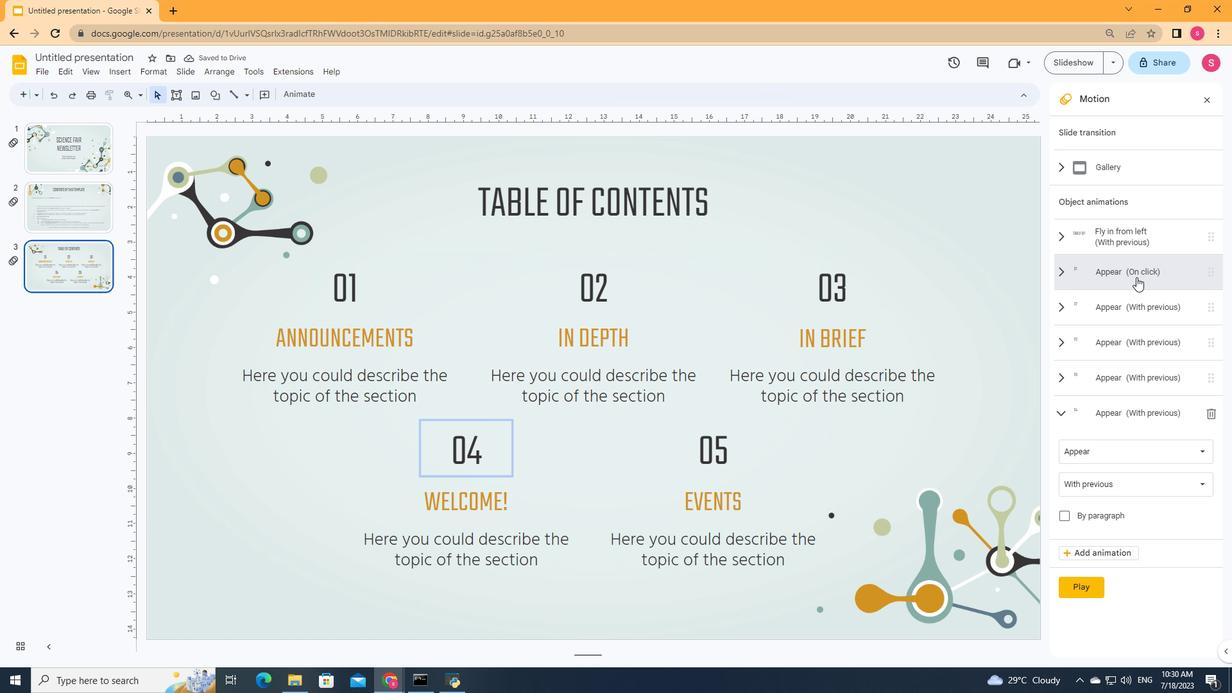 
Action: Mouse pressed left at (1135, 277)
Screenshot: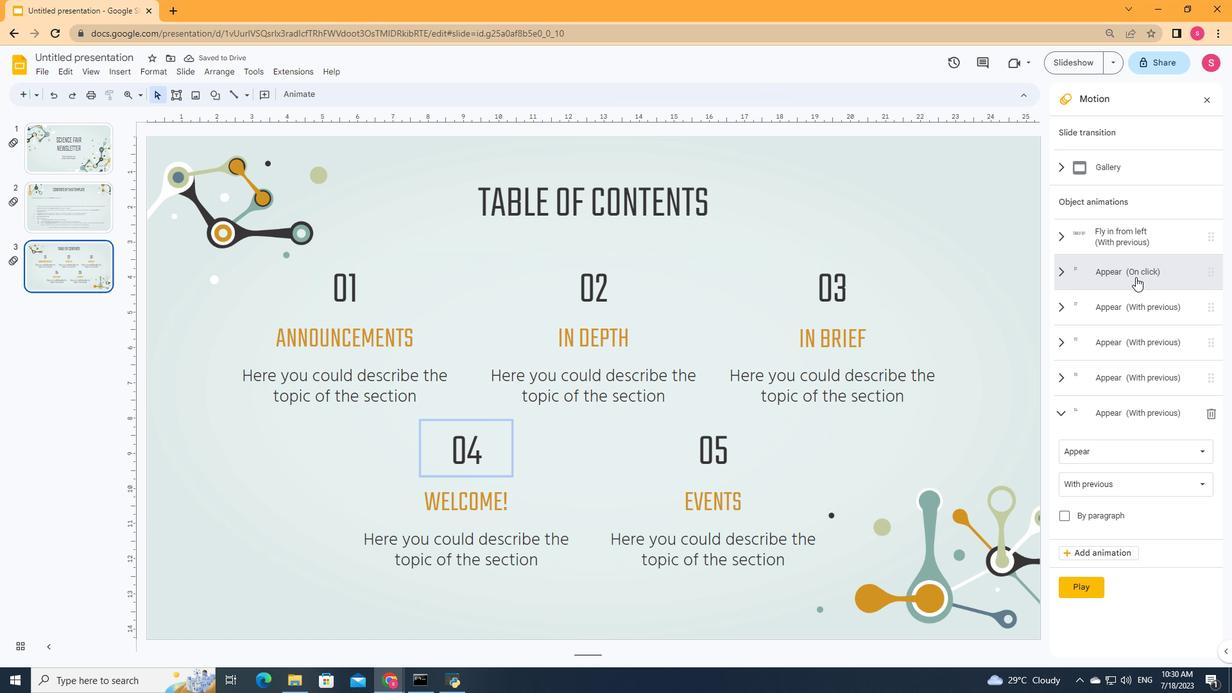 
Action: Mouse moved to (1145, 311)
Screenshot: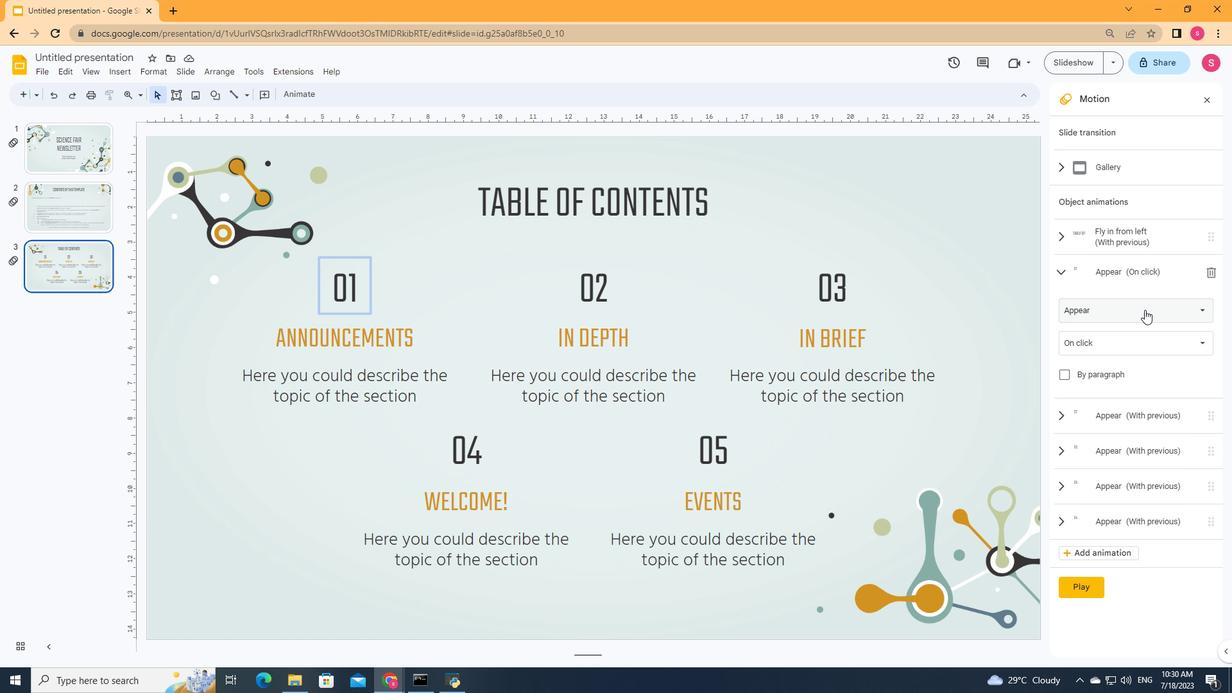 
Action: Mouse pressed left at (1145, 311)
Screenshot: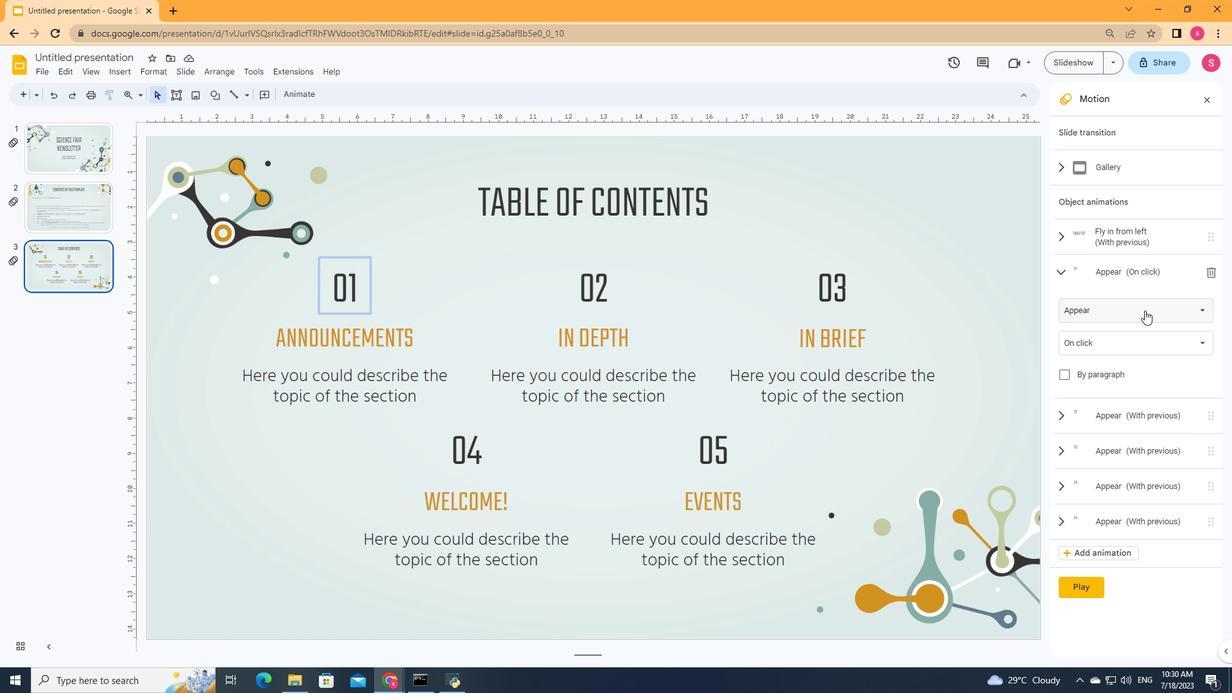 
Action: Mouse moved to (1121, 424)
Screenshot: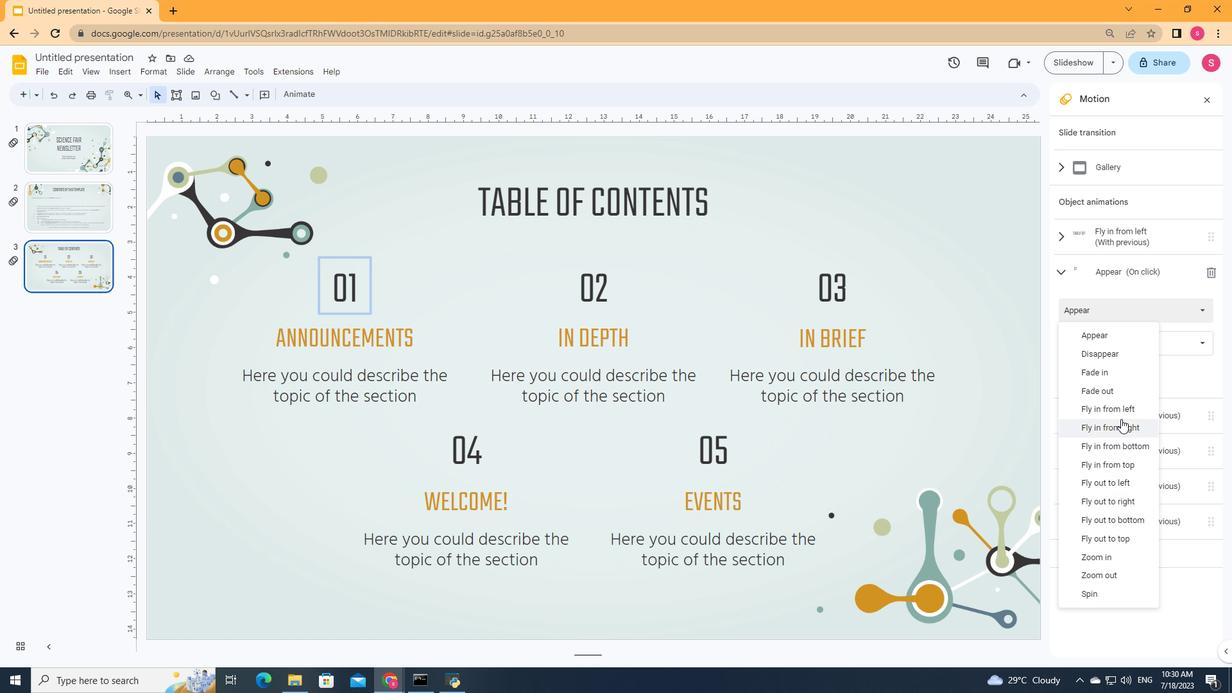 
Action: Mouse pressed left at (1121, 424)
Screenshot: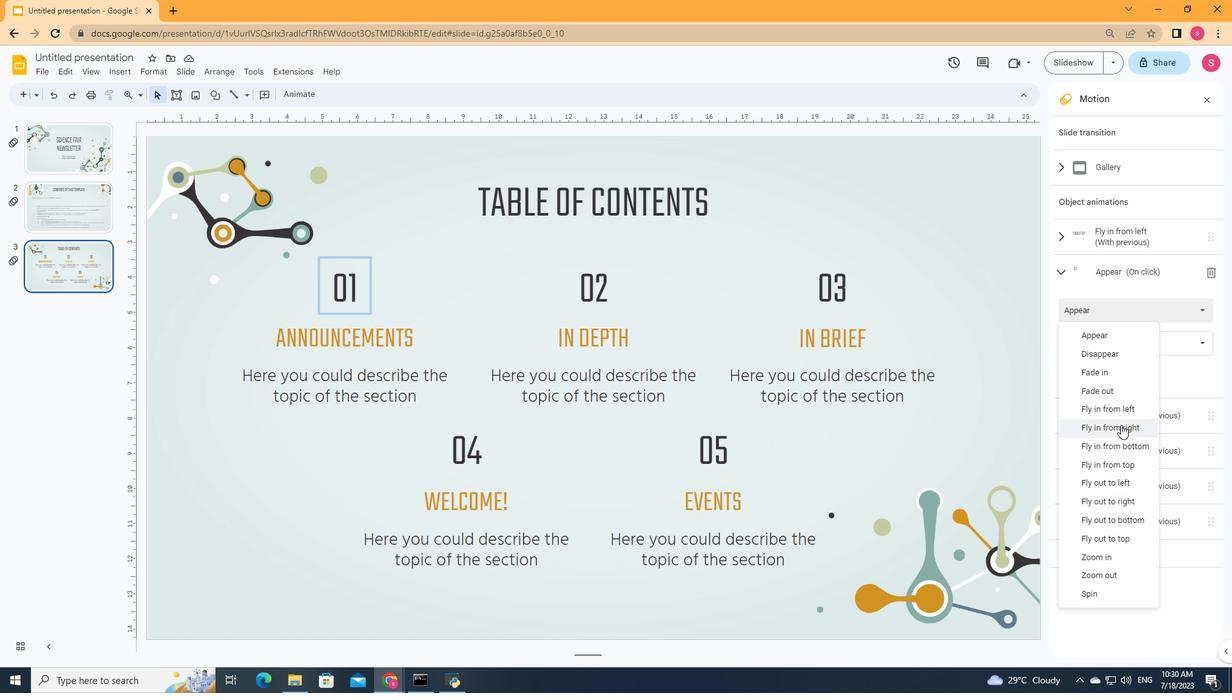 
Action: Mouse moved to (1134, 347)
Screenshot: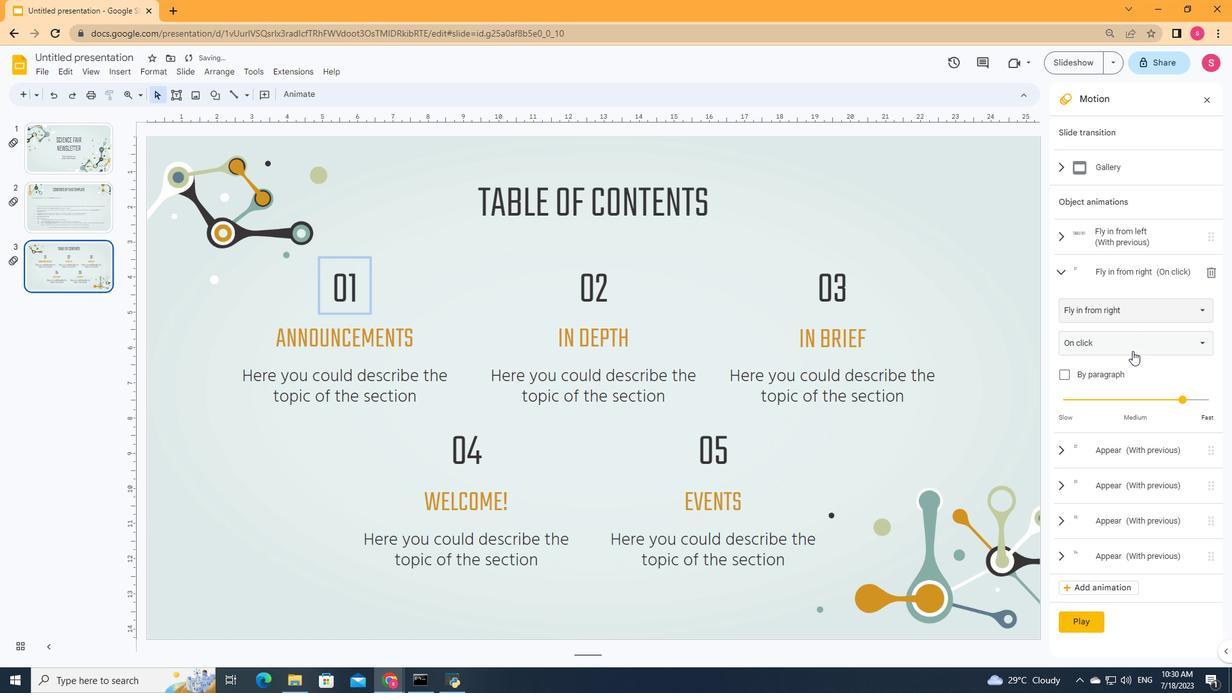 
Action: Mouse pressed left at (1134, 347)
Screenshot: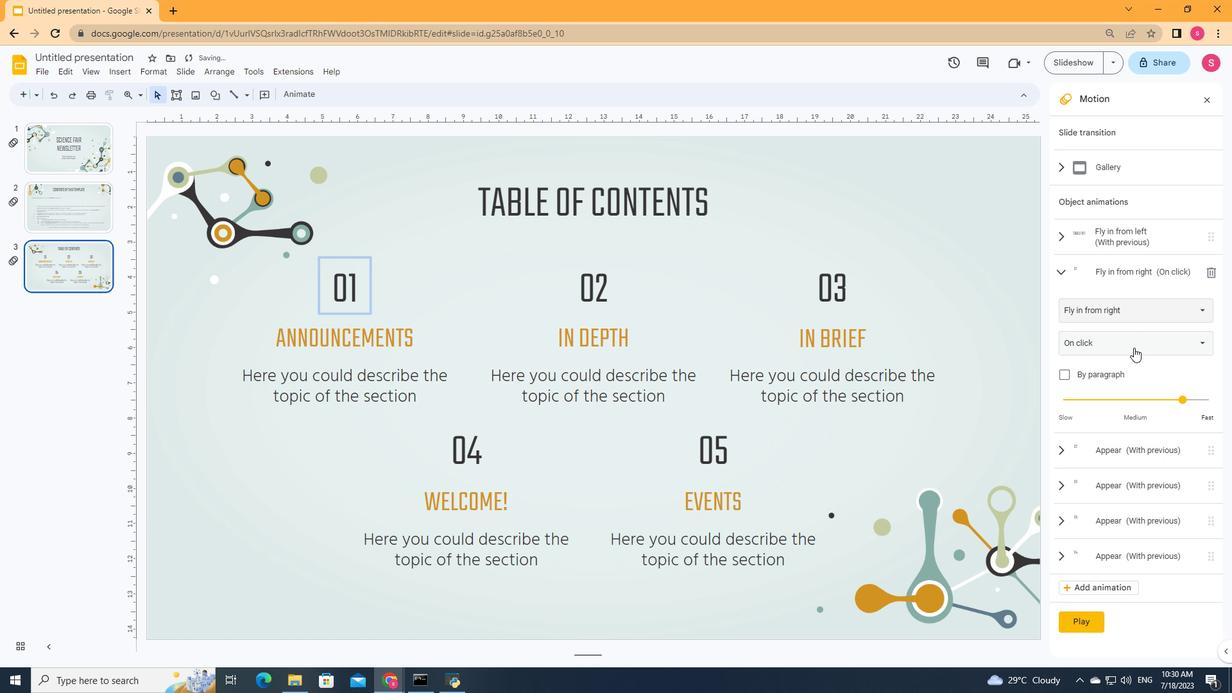 
Action: Mouse moved to (1105, 402)
Screenshot: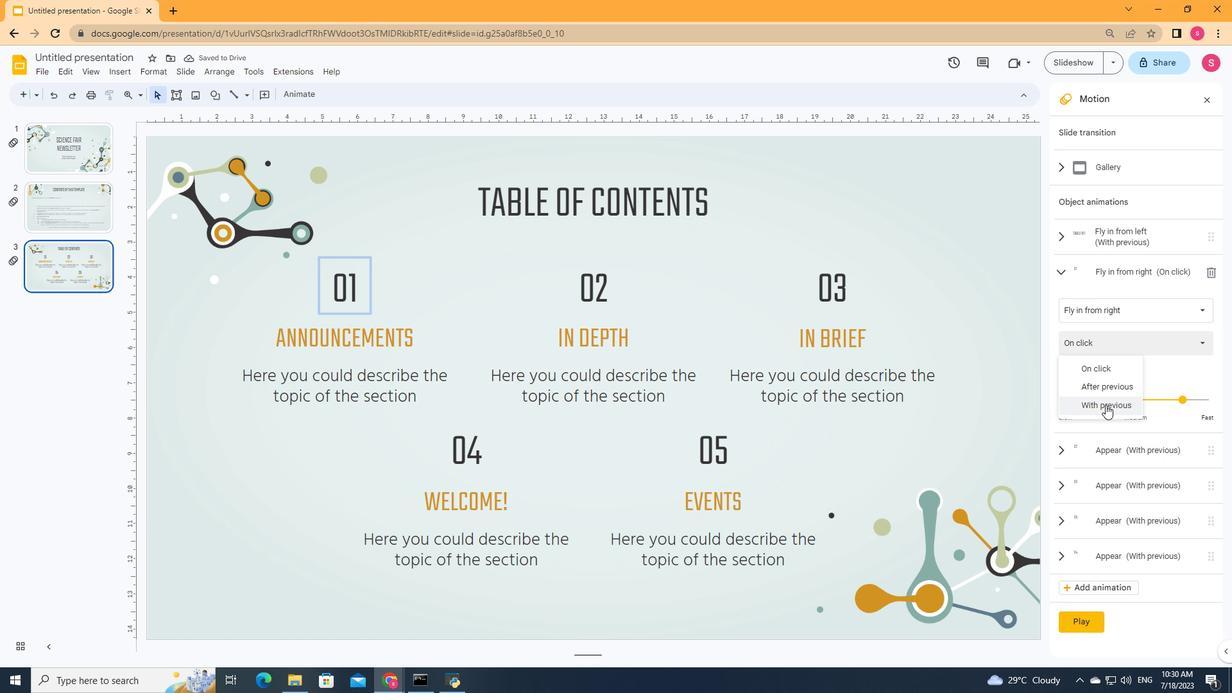 
Action: Mouse pressed left at (1105, 402)
Screenshot: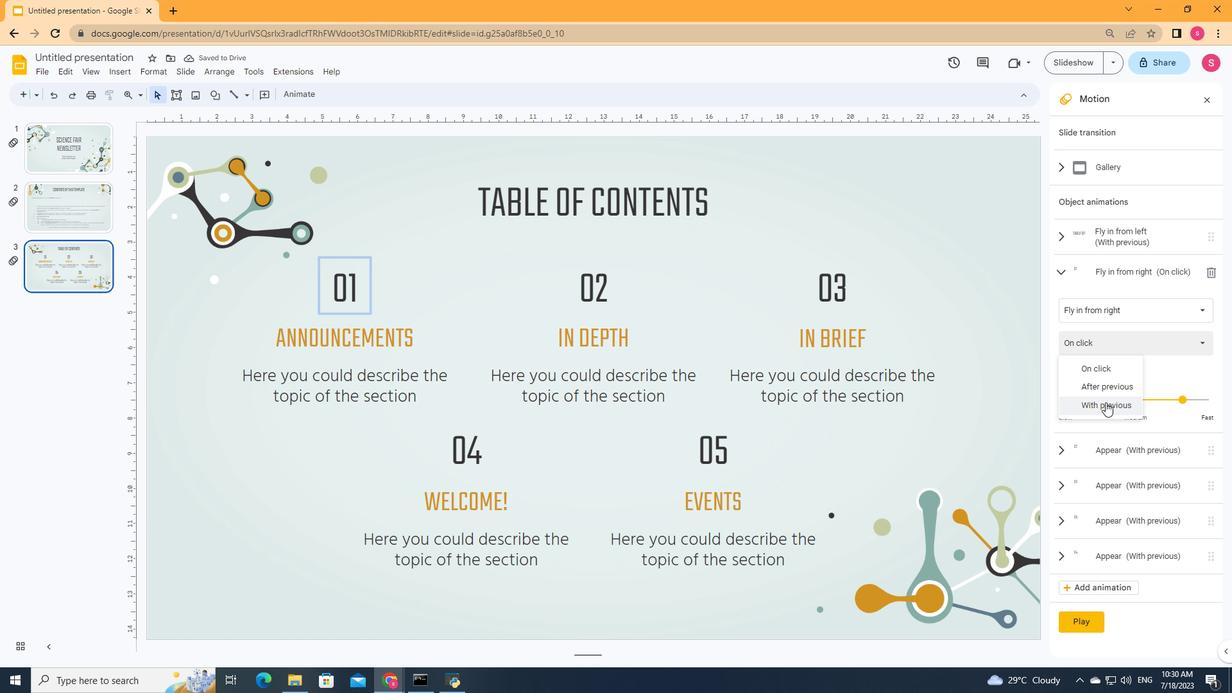 
Action: Mouse moved to (1180, 400)
Screenshot: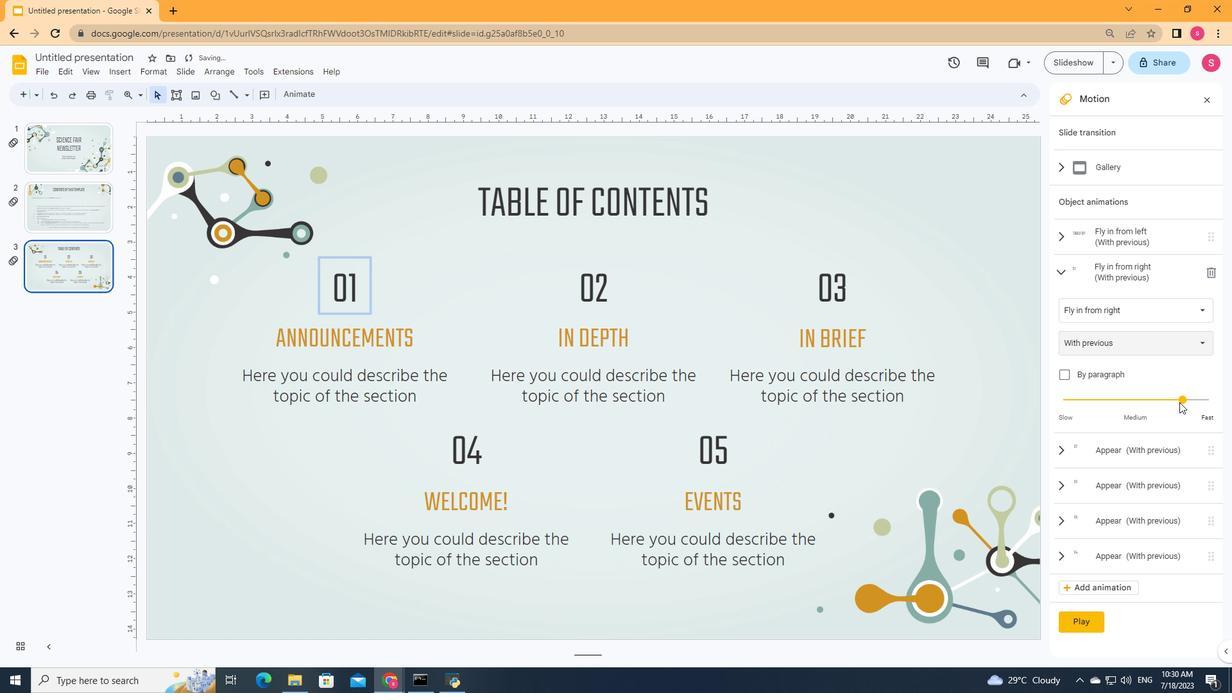 
Action: Mouse pressed left at (1180, 400)
Screenshot: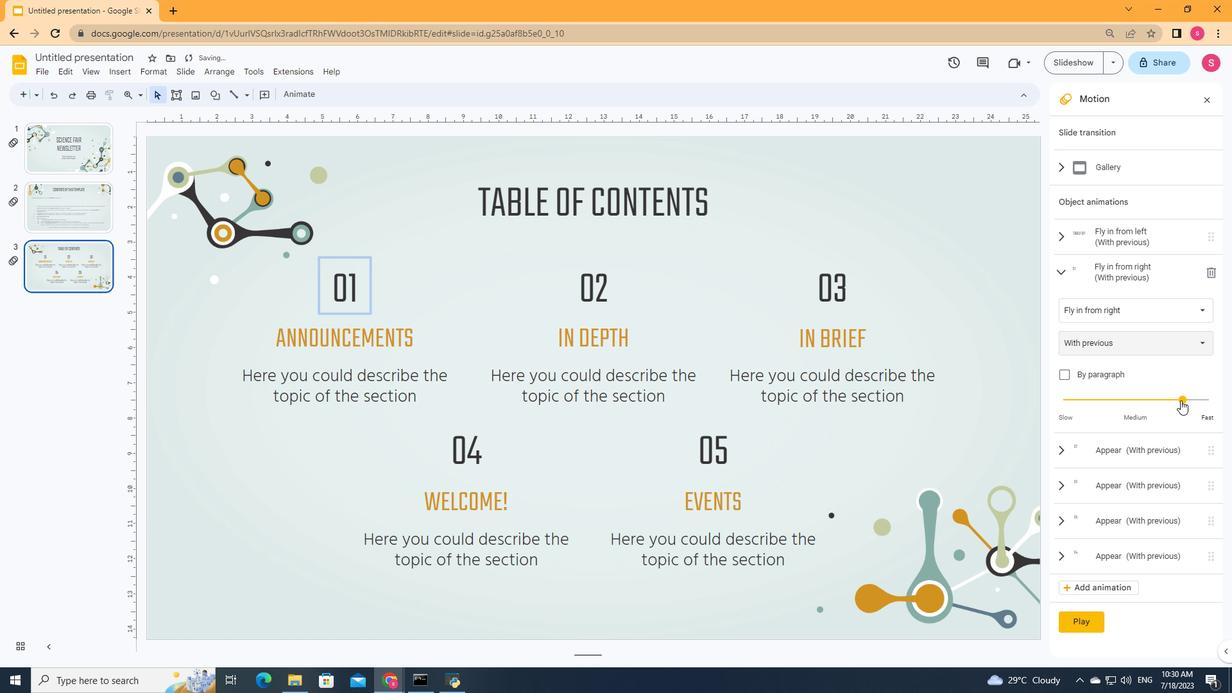 
Action: Mouse moved to (1062, 451)
Screenshot: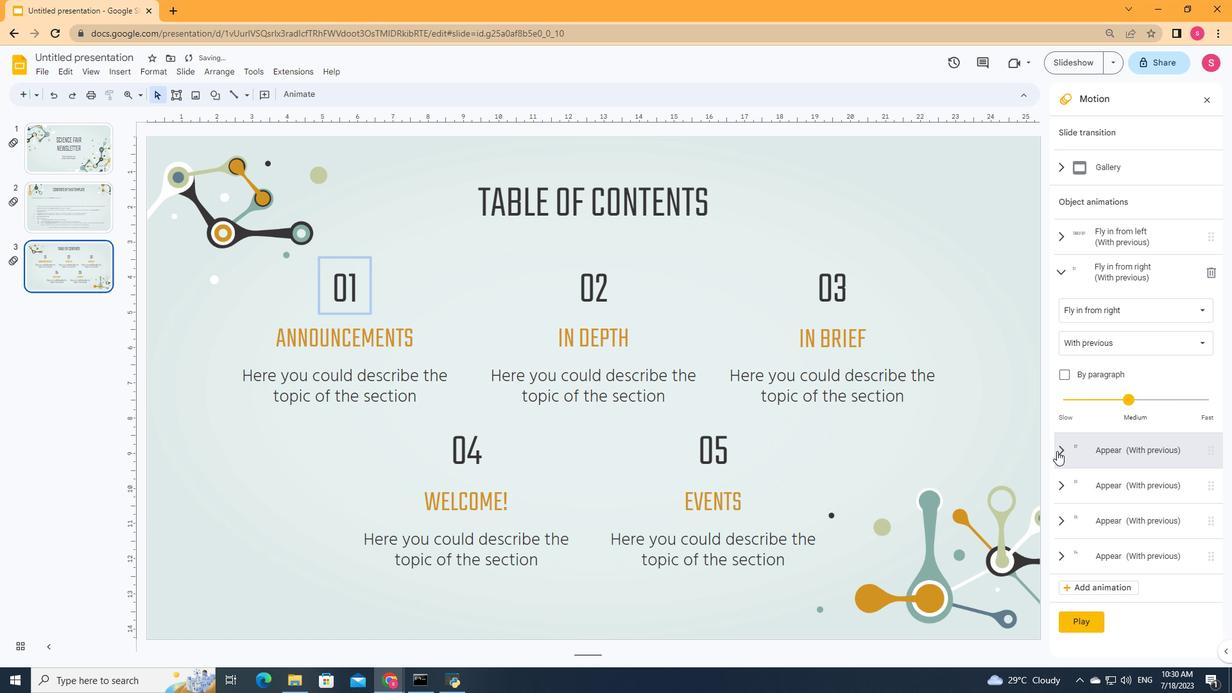 
Action: Mouse pressed left at (1062, 451)
Screenshot: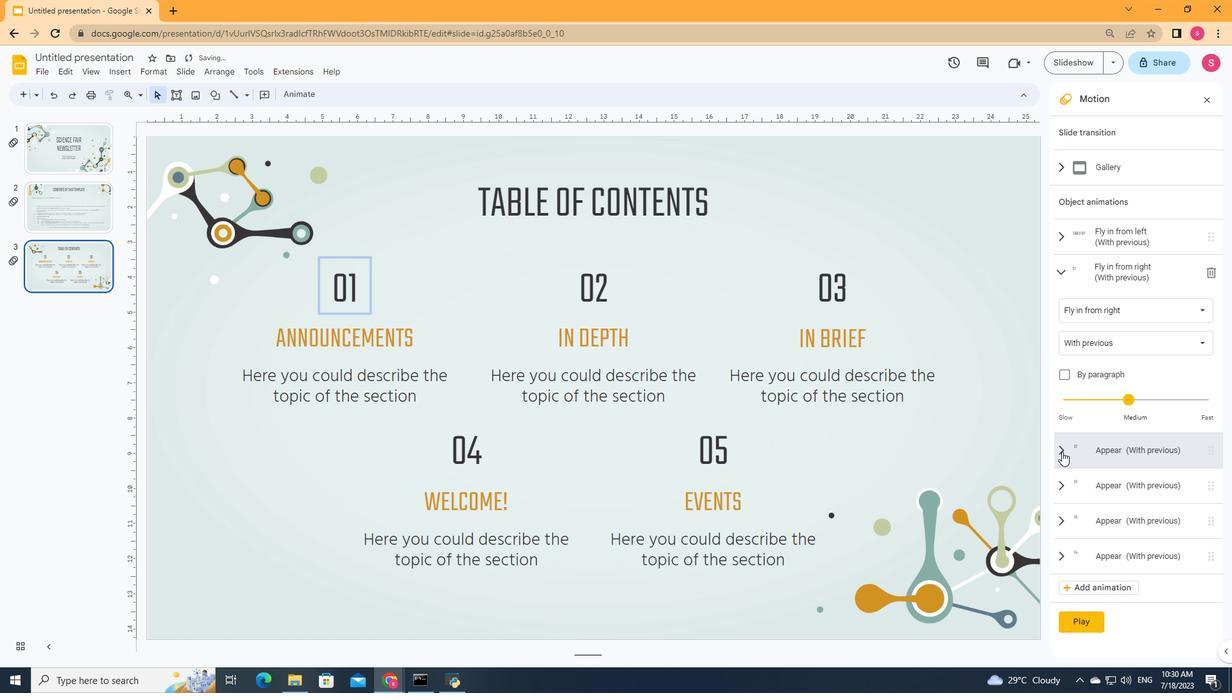 
Action: Mouse moved to (1130, 346)
Screenshot: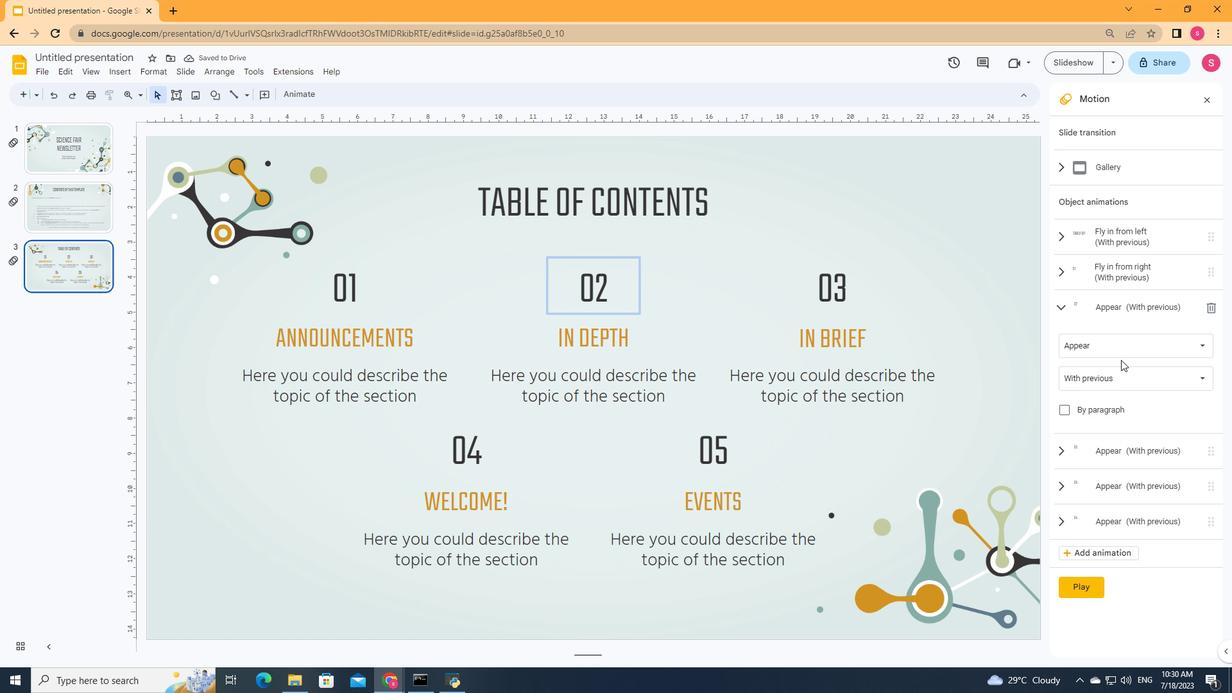 
Action: Mouse pressed left at (1130, 346)
Screenshot: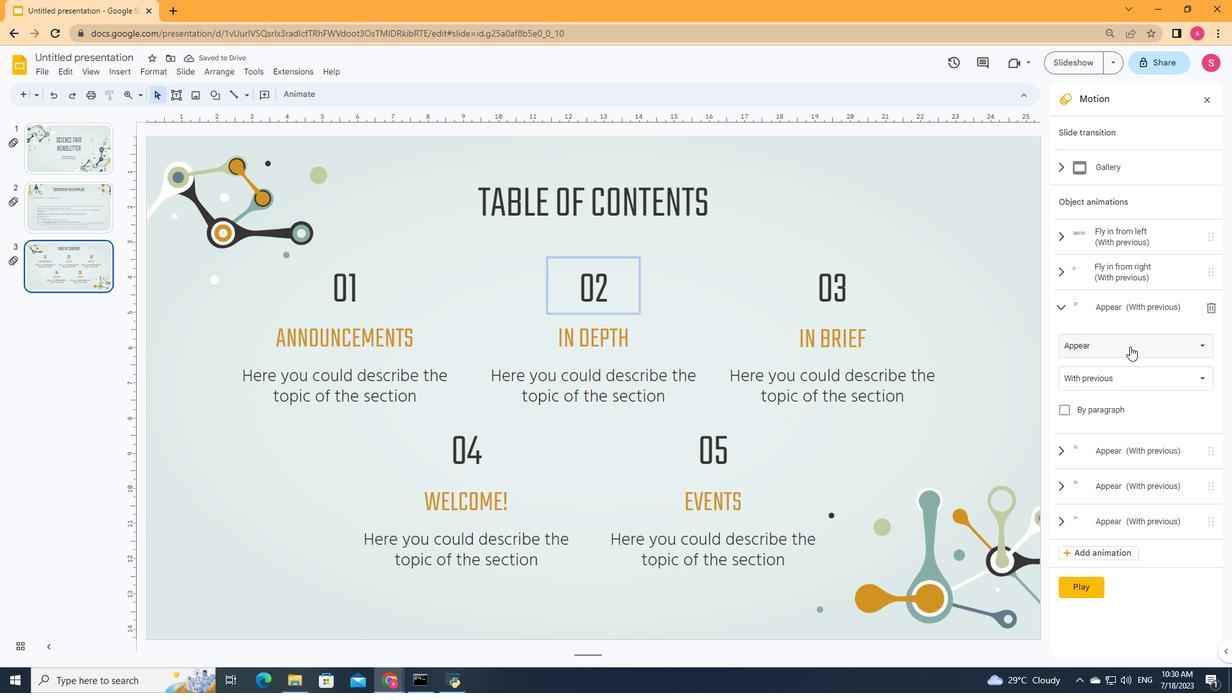 
Action: Mouse moved to (1099, 464)
Screenshot: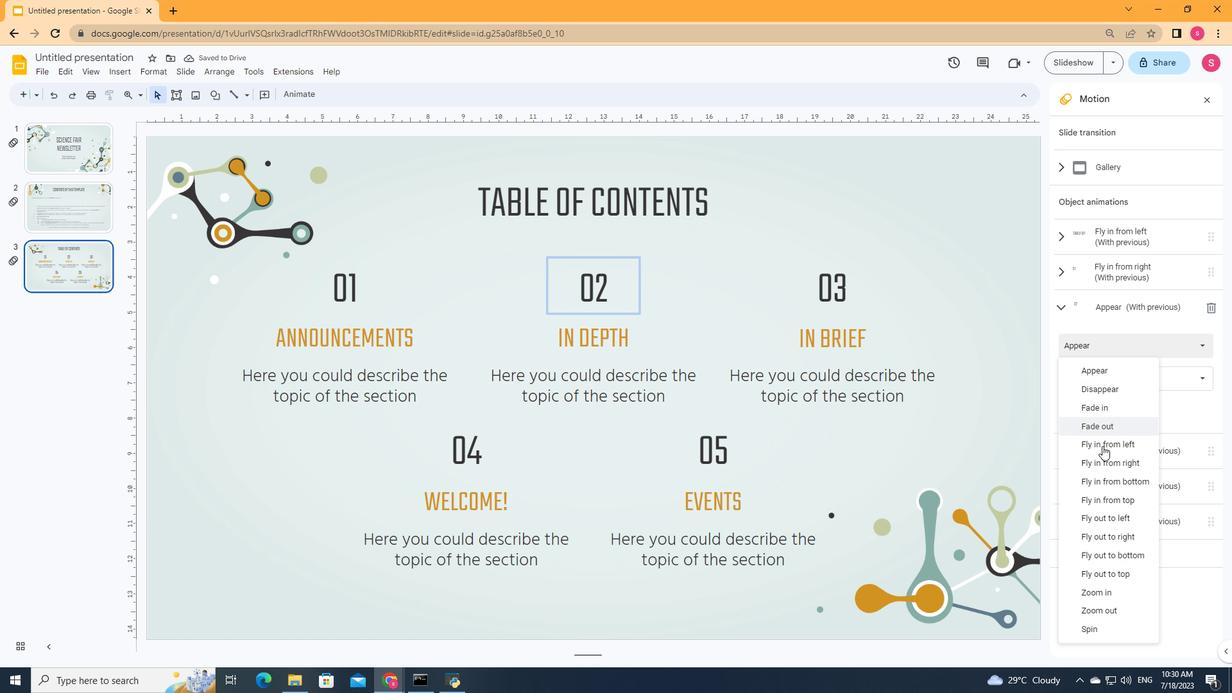 
Action: Mouse pressed left at (1099, 464)
Screenshot: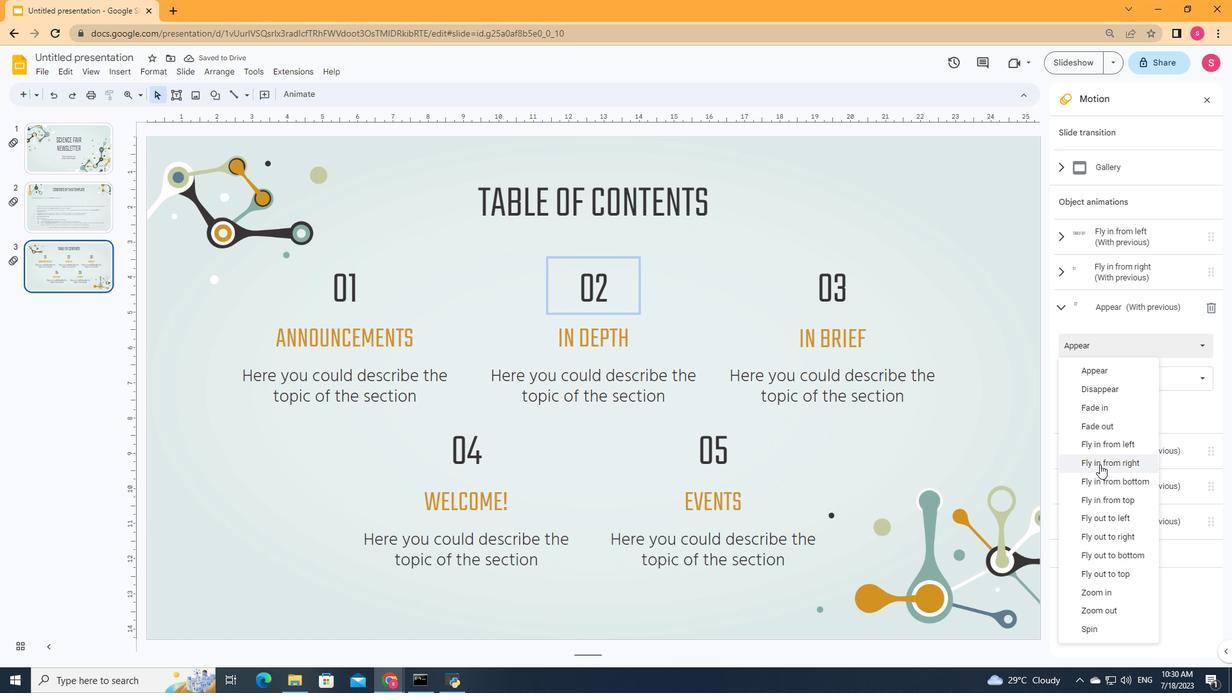 
Action: Mouse moved to (1182, 435)
Screenshot: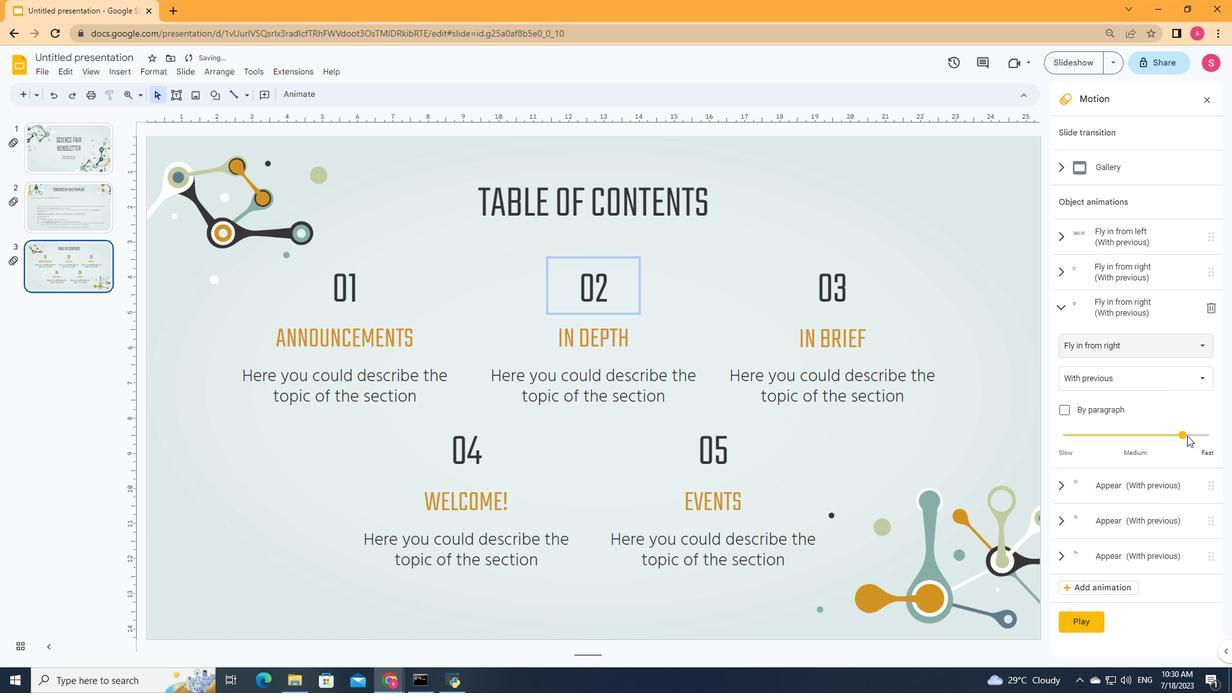 
Action: Mouse pressed left at (1182, 435)
Screenshot: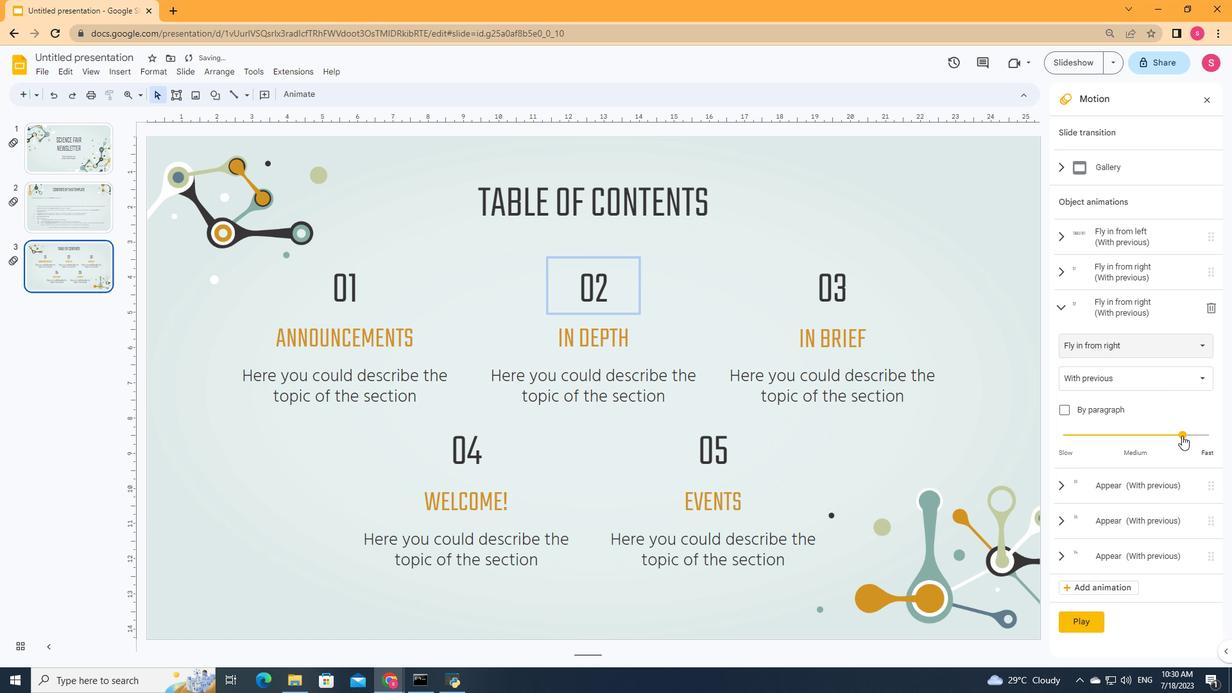 
Action: Mouse moved to (1064, 487)
Screenshot: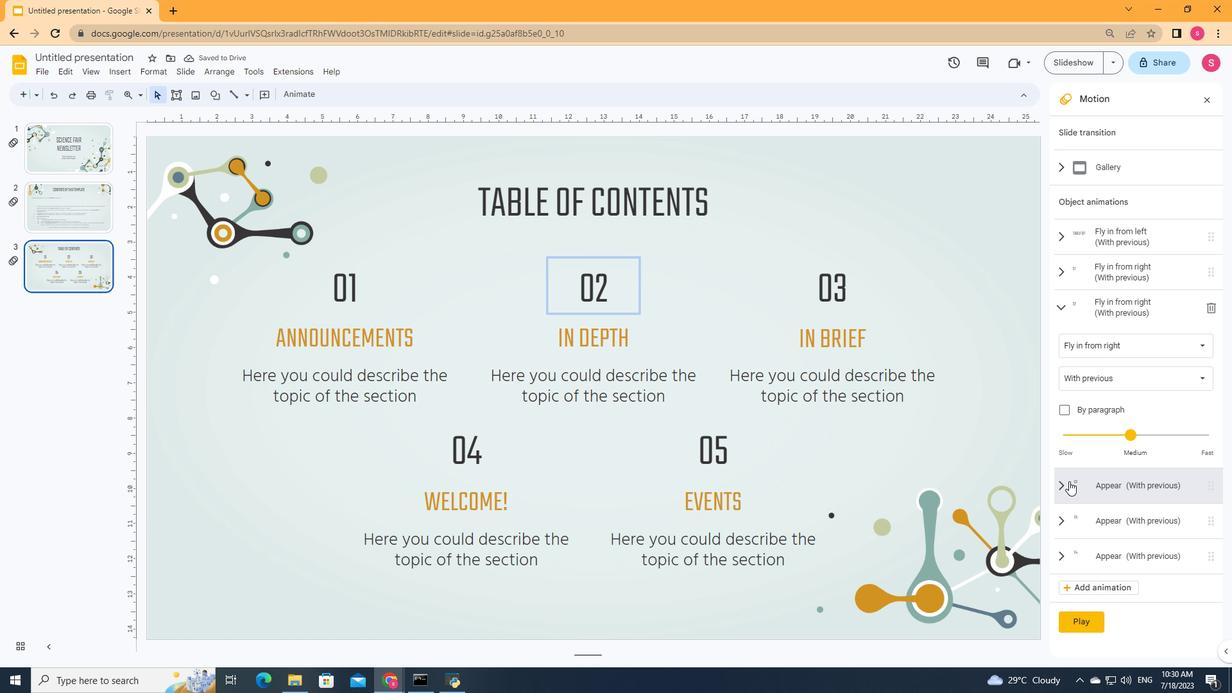 
Action: Mouse pressed left at (1064, 487)
Screenshot: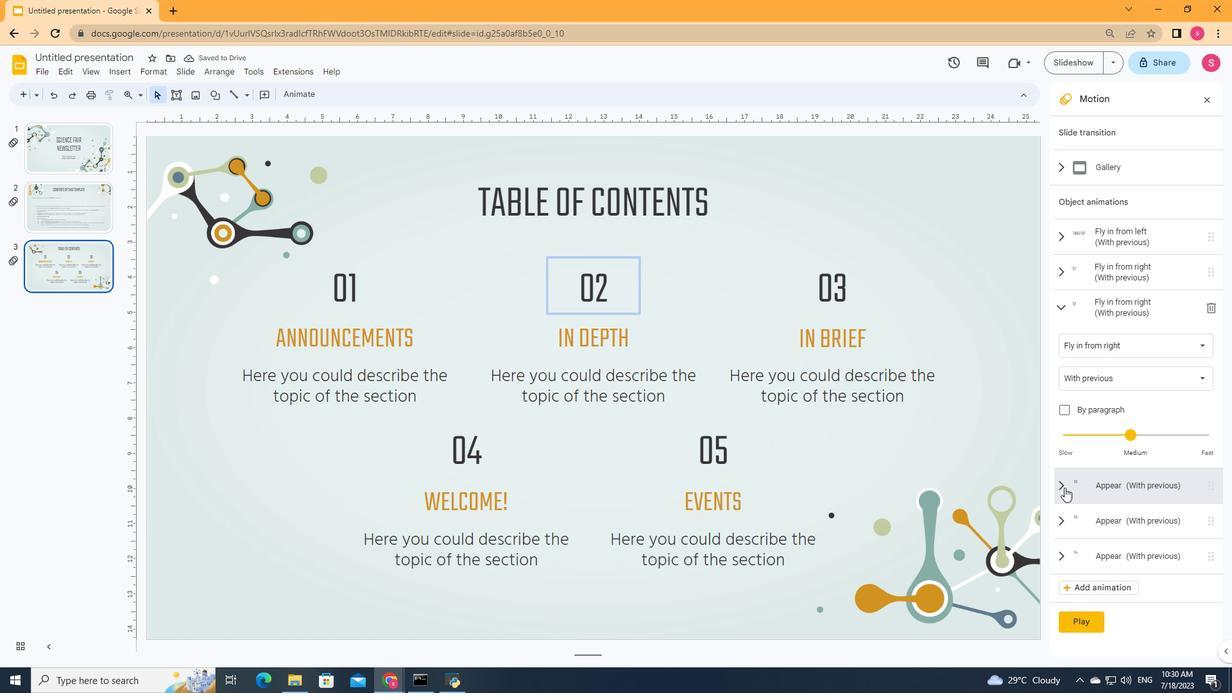 
Action: Mouse moved to (1153, 384)
Screenshot: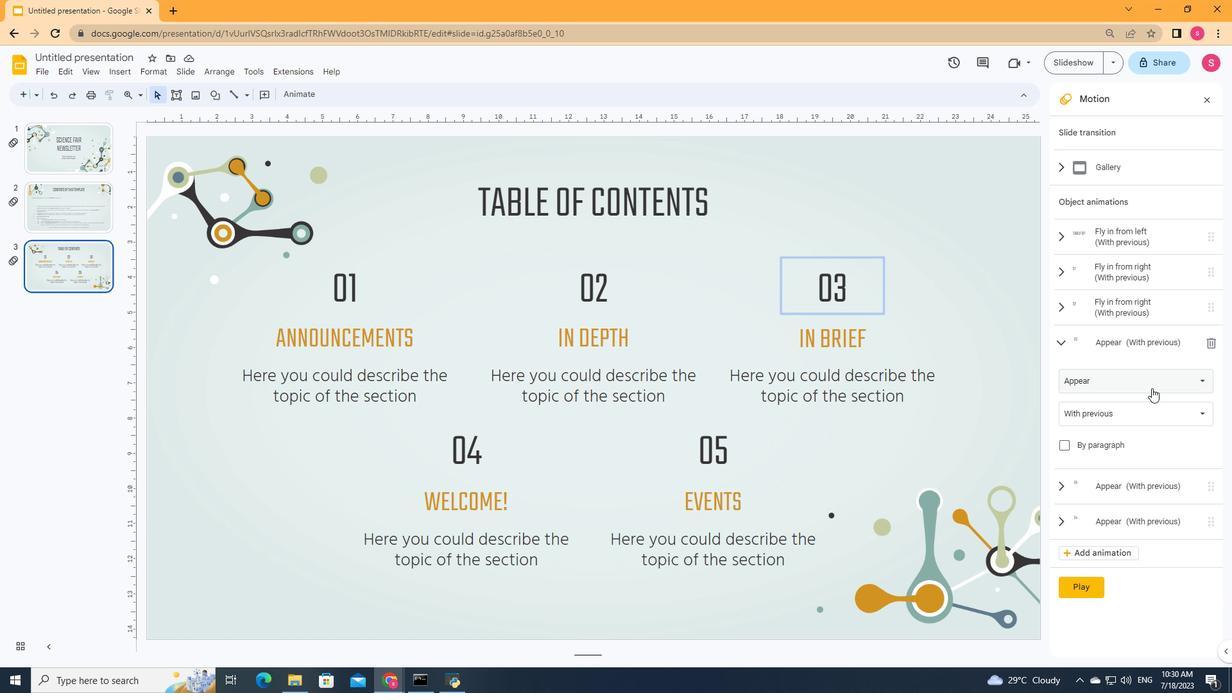 
Action: Mouse pressed left at (1153, 384)
Screenshot: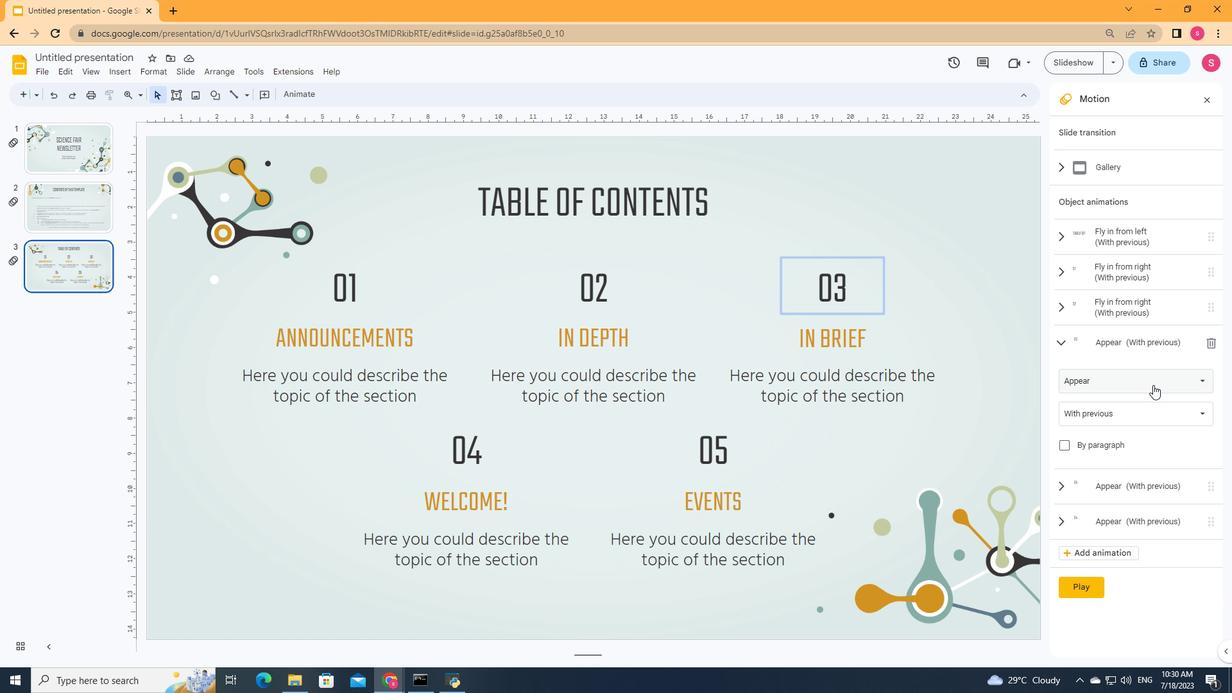 
Action: Mouse moved to (1115, 186)
Screenshot: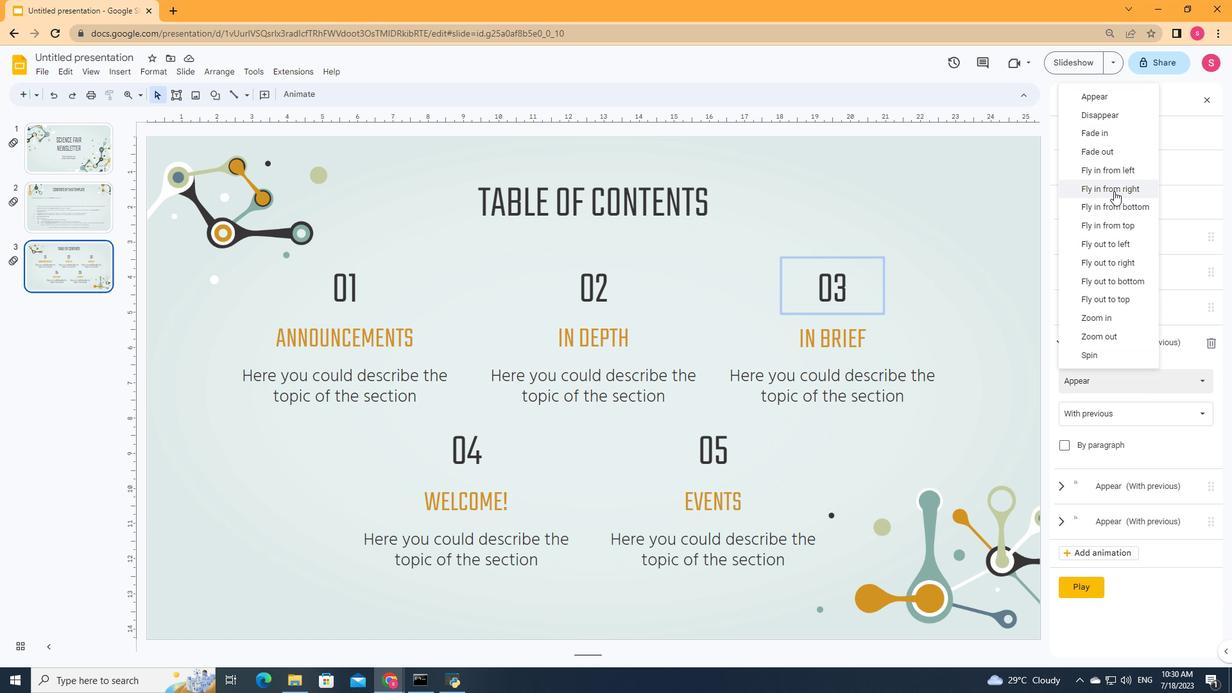 
Action: Mouse pressed left at (1115, 186)
Screenshot: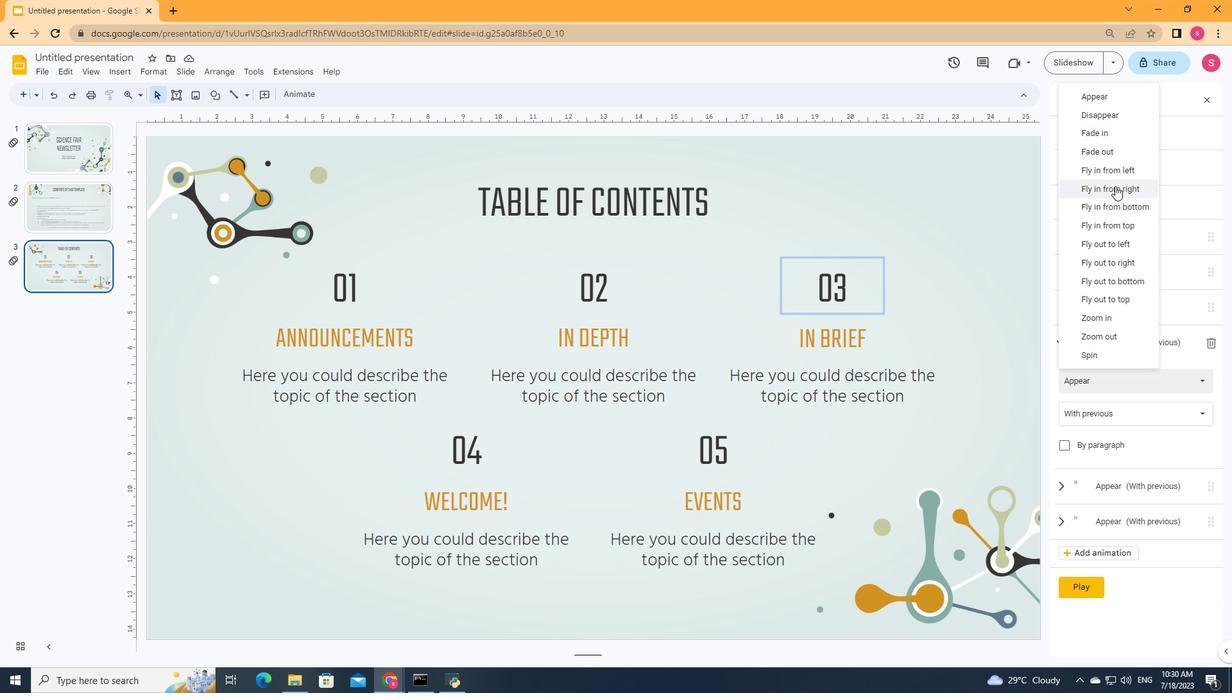 
Action: Mouse moved to (1186, 469)
Screenshot: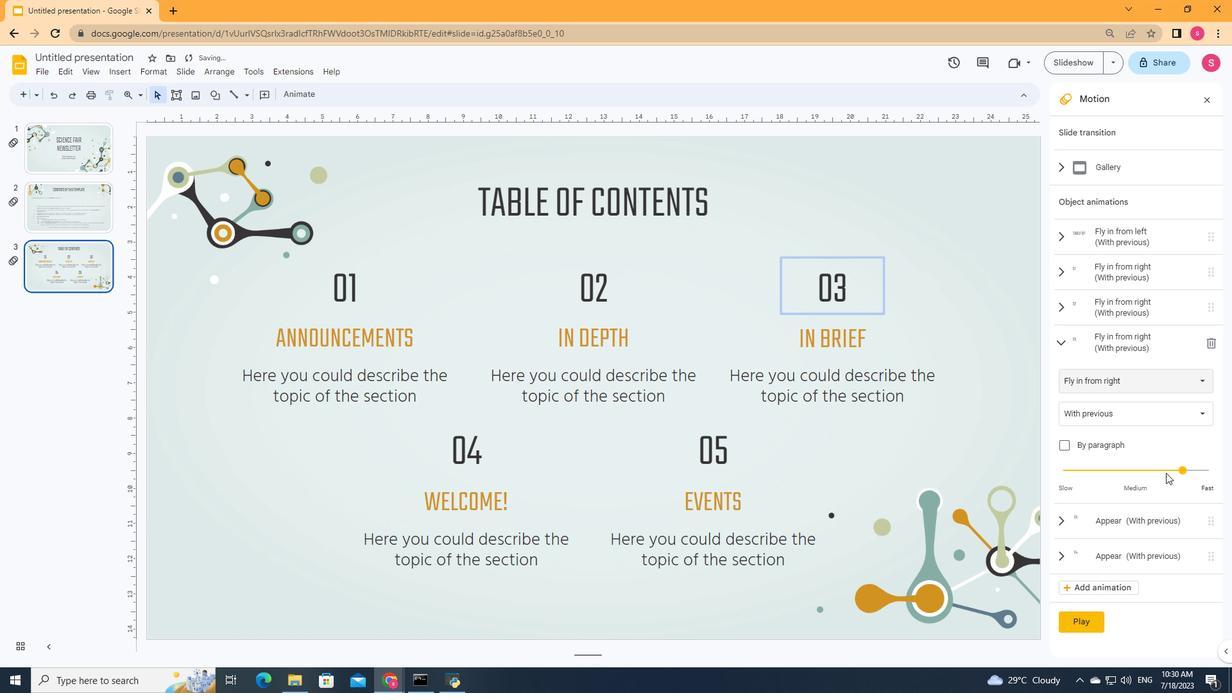 
Action: Mouse pressed left at (1186, 469)
Screenshot: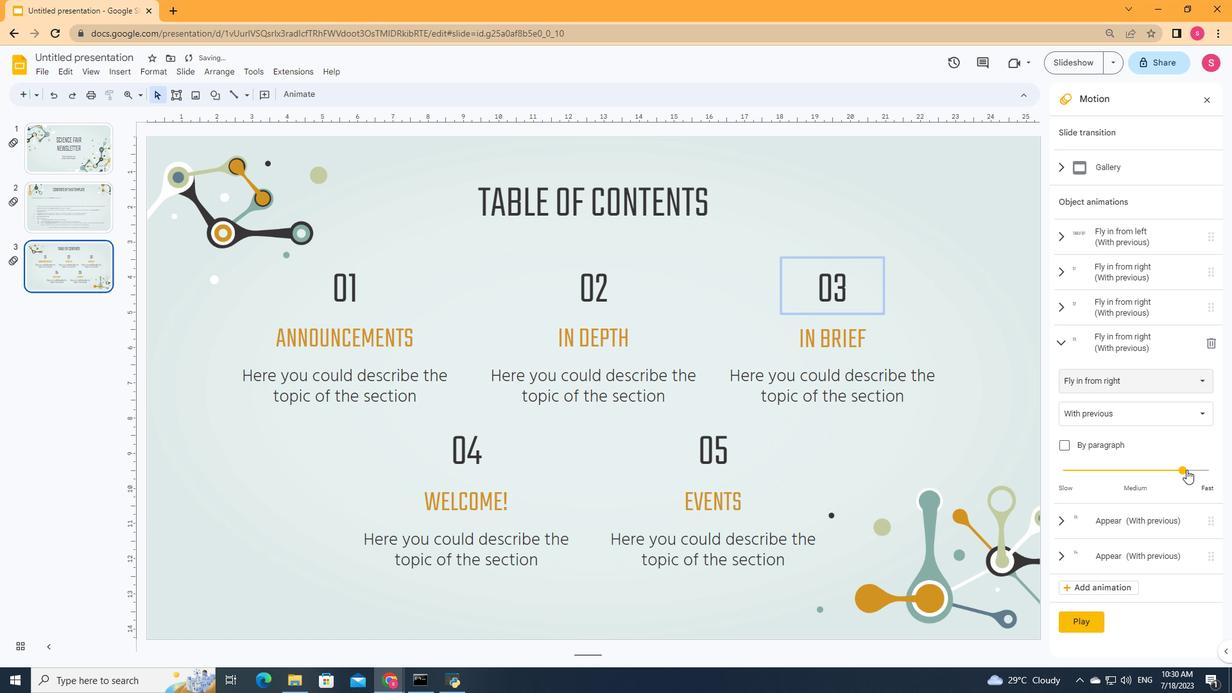 
Action: Mouse moved to (1057, 339)
Screenshot: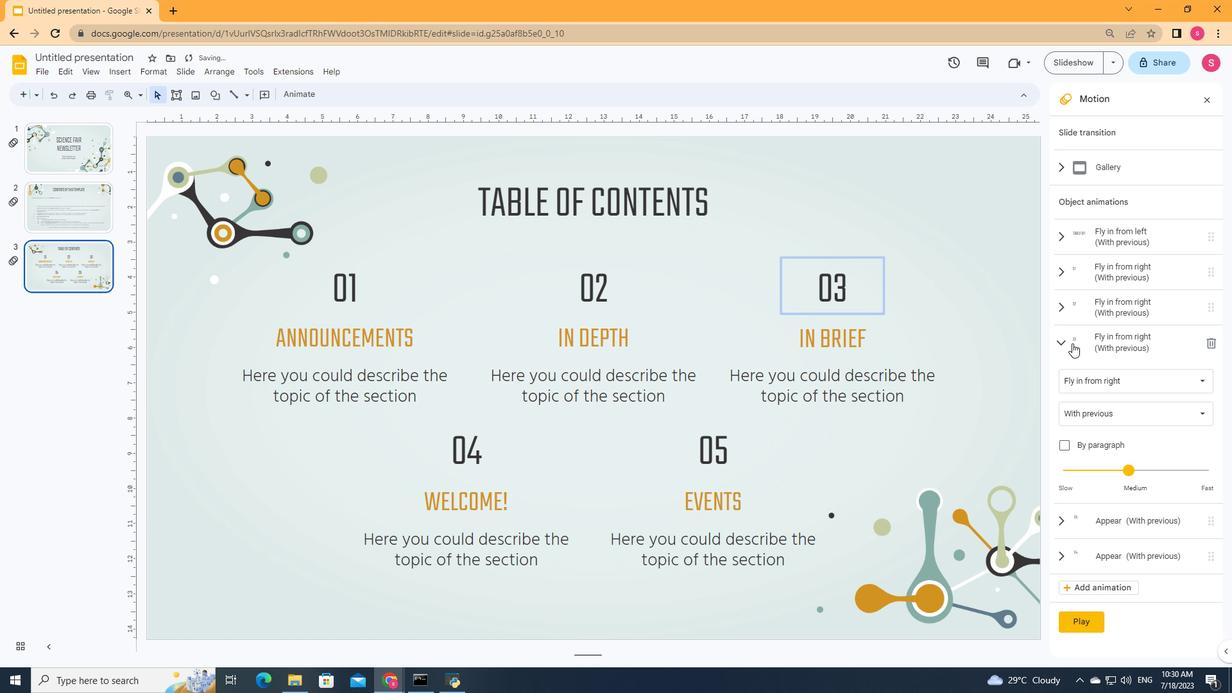 
Action: Mouse pressed left at (1057, 339)
Screenshot: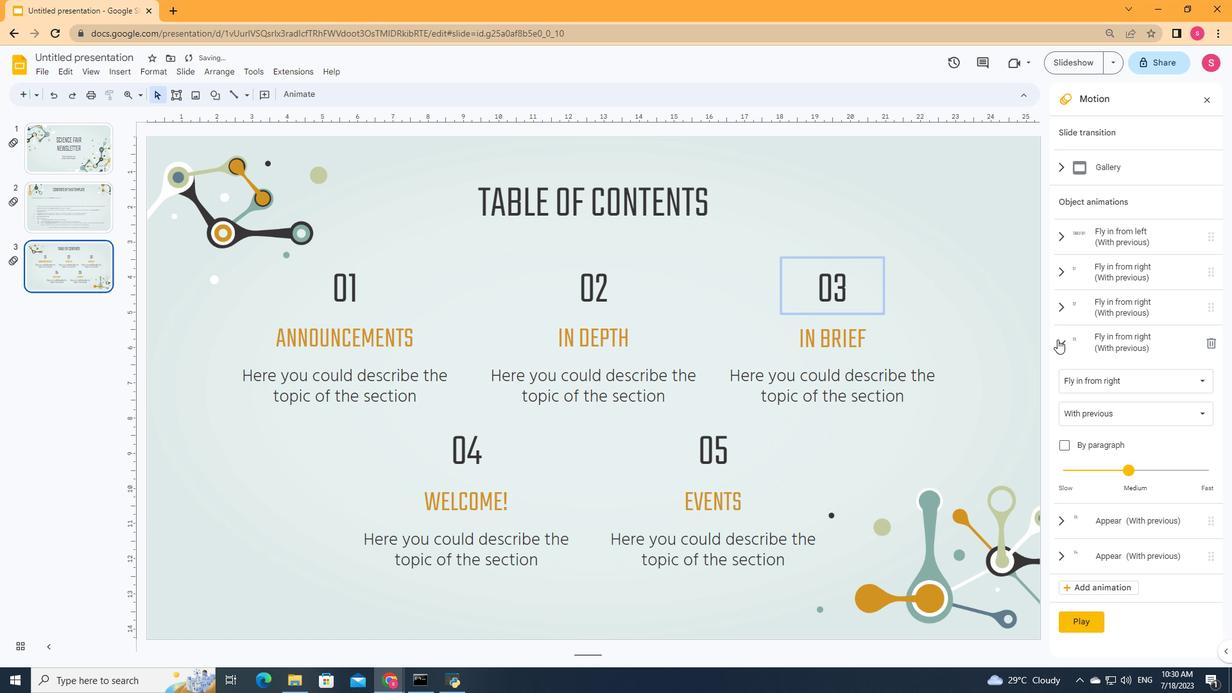 
Action: Mouse moved to (1061, 377)
Screenshot: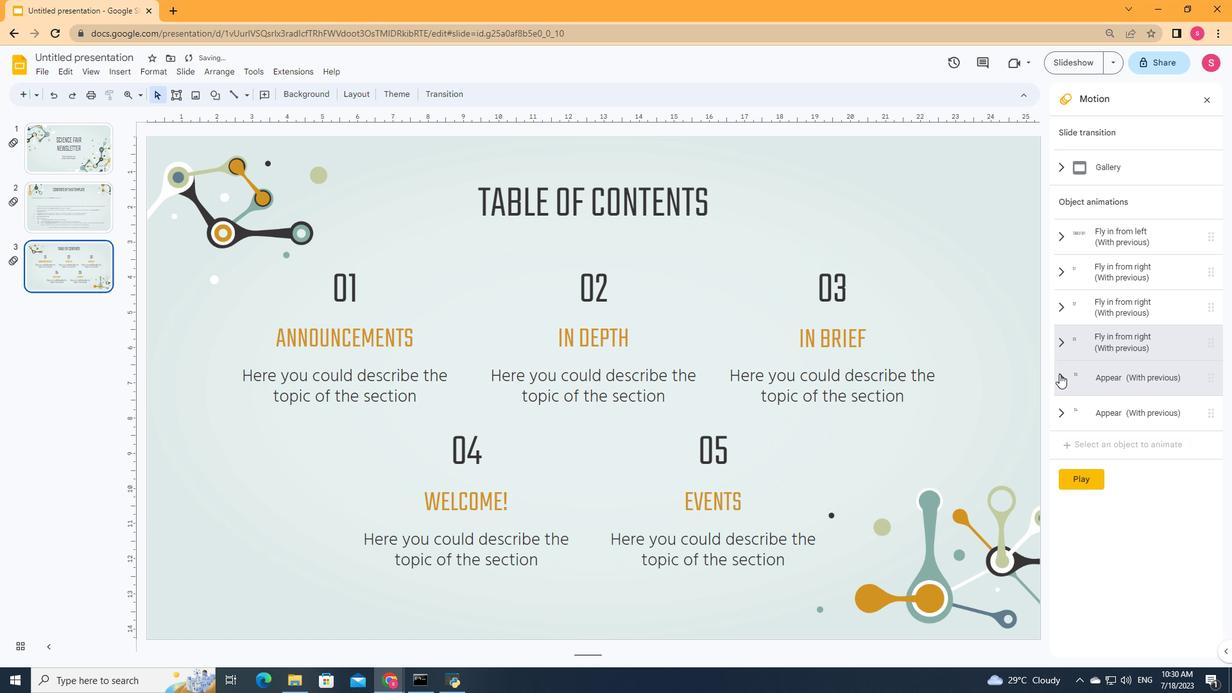 
Action: Mouse pressed left at (1061, 377)
Screenshot: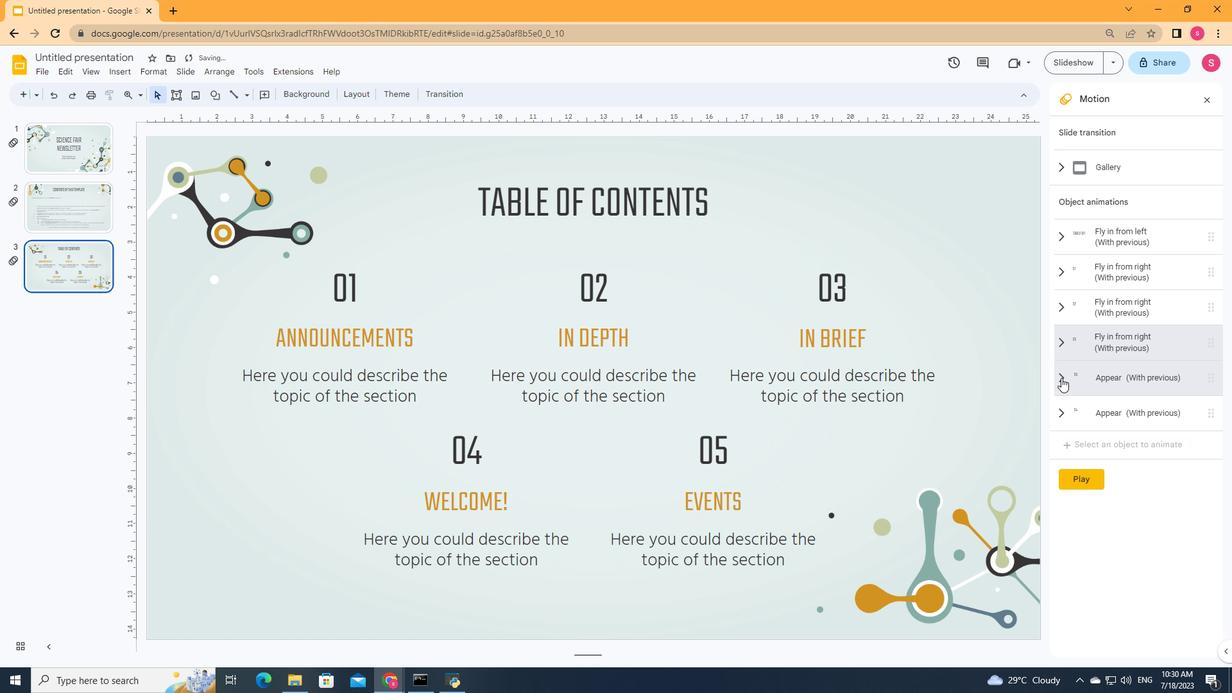 
Action: Mouse moved to (1130, 424)
Screenshot: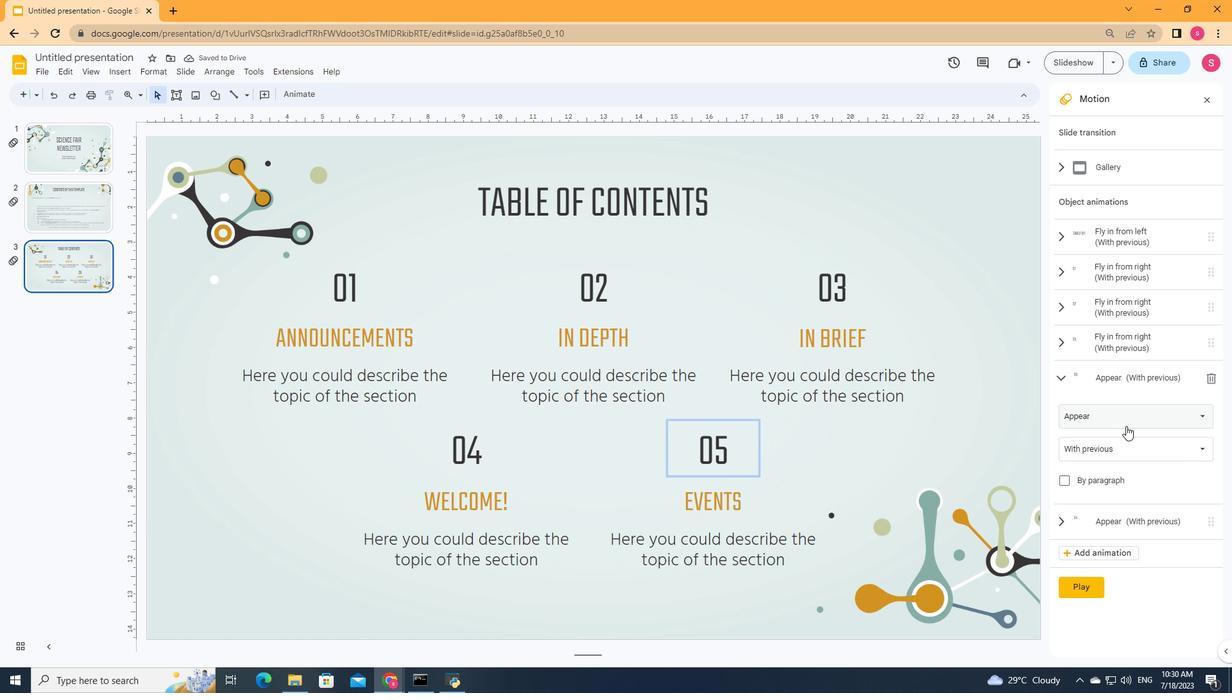 
Action: Mouse pressed left at (1130, 424)
Screenshot: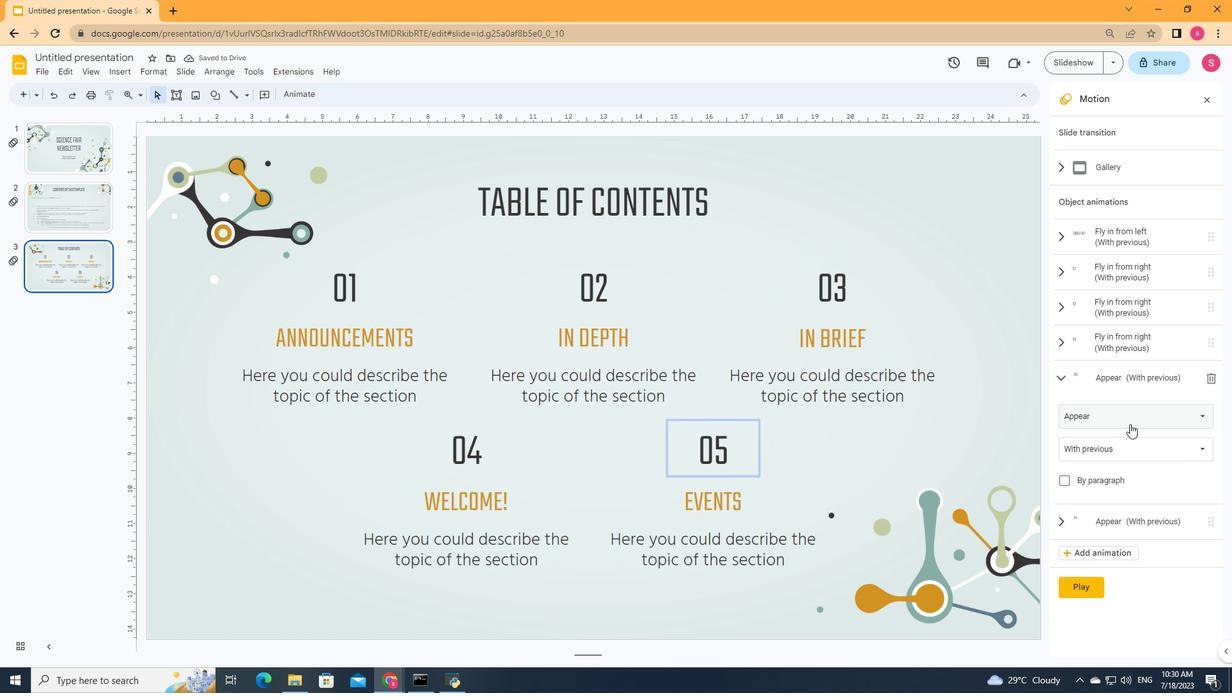 
Action: Mouse moved to (1126, 225)
Screenshot: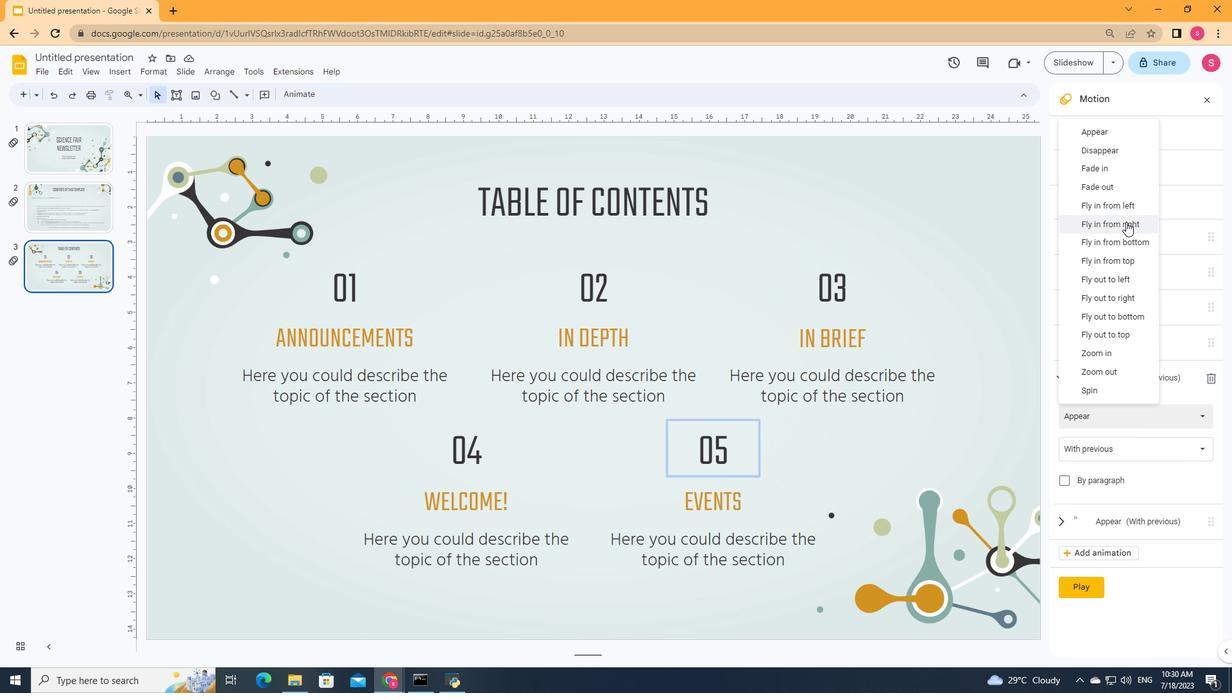 
Action: Mouse pressed left at (1126, 225)
Screenshot: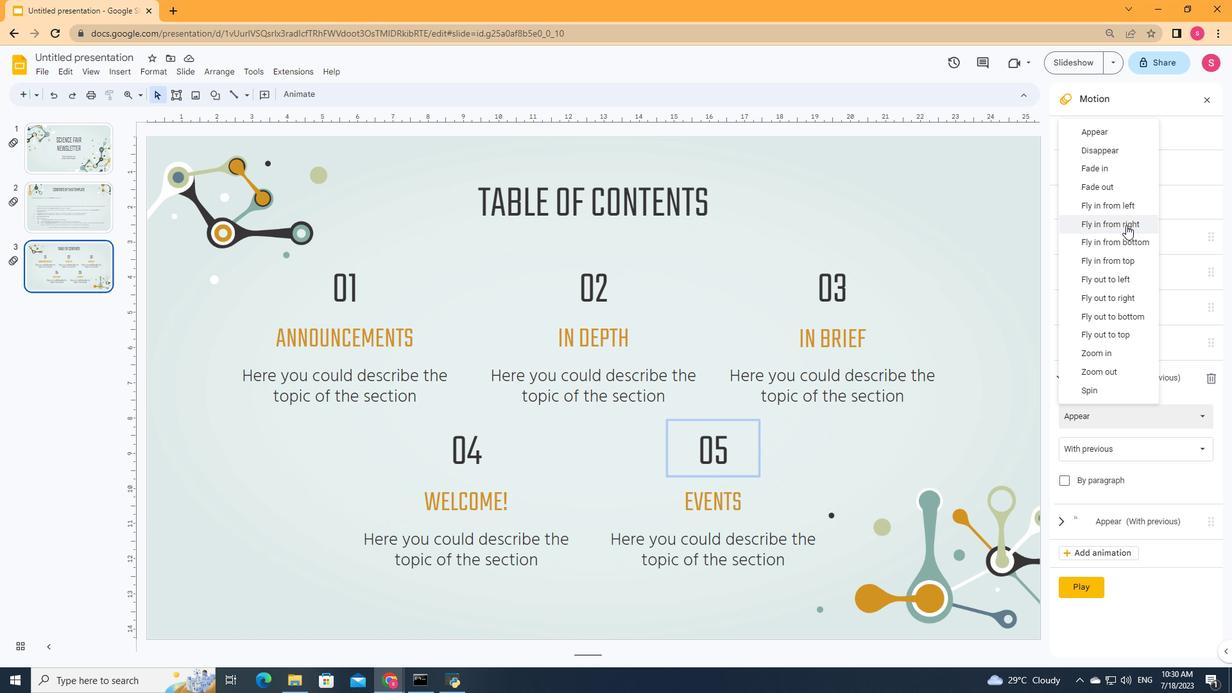 
Action: Mouse moved to (1180, 507)
Screenshot: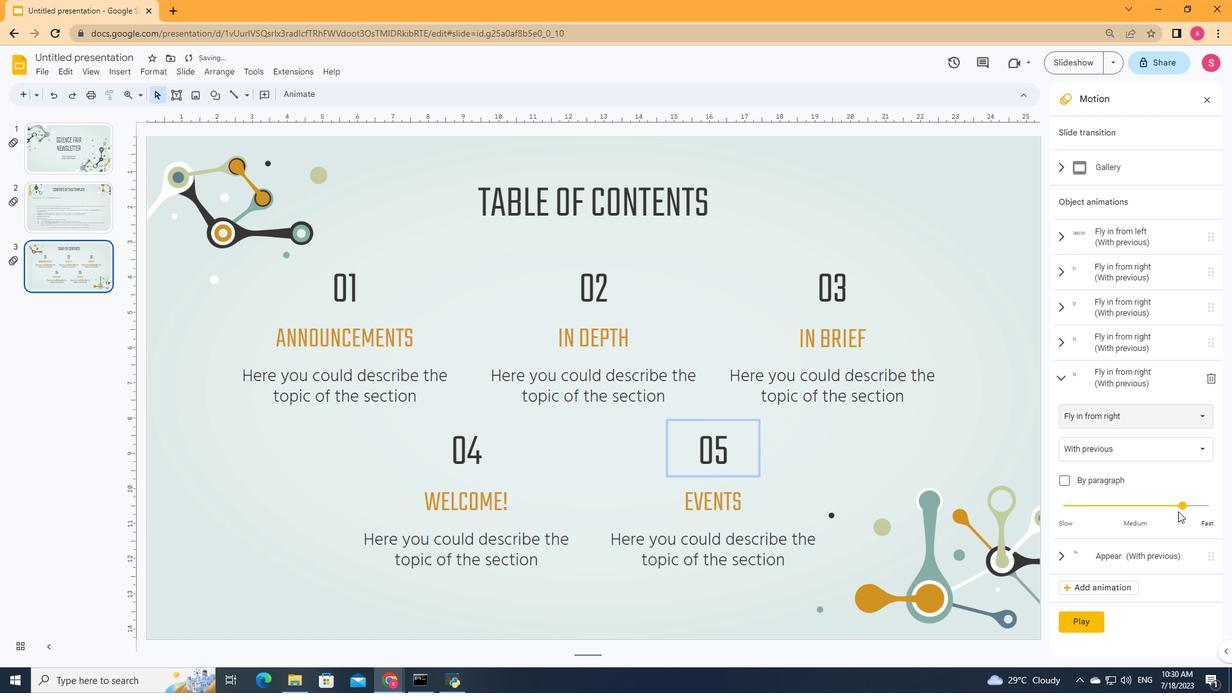 
Action: Mouse pressed left at (1180, 507)
Screenshot: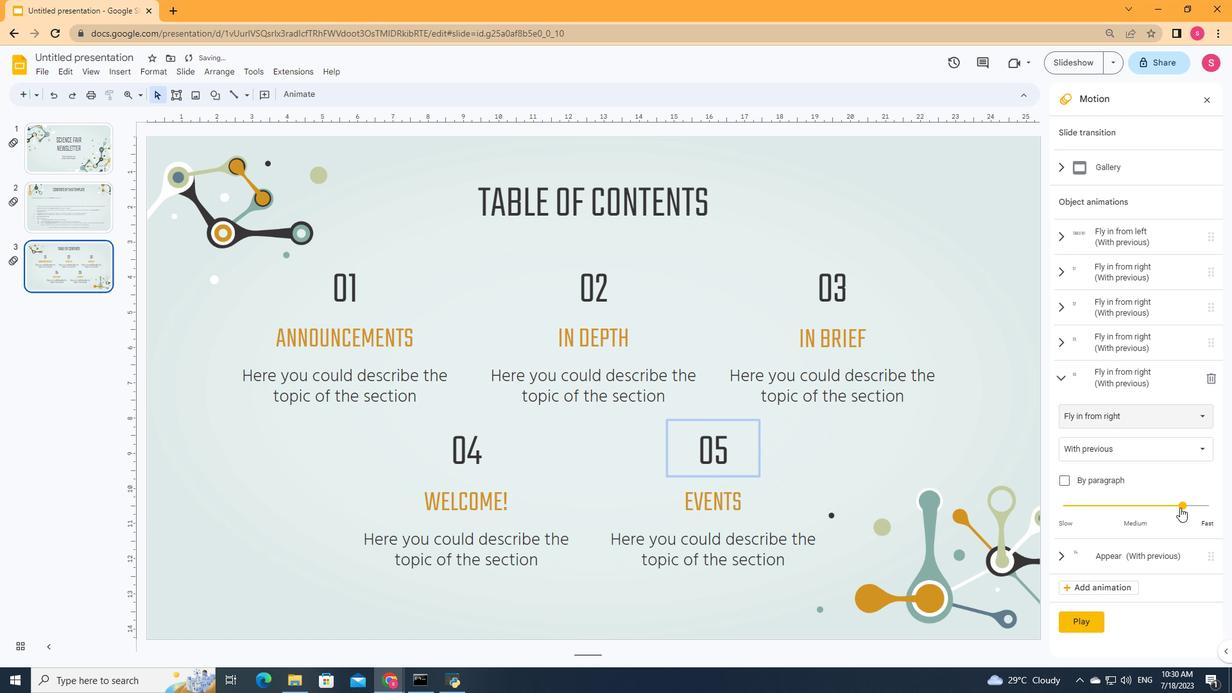 
Action: Mouse moved to (1056, 553)
Screenshot: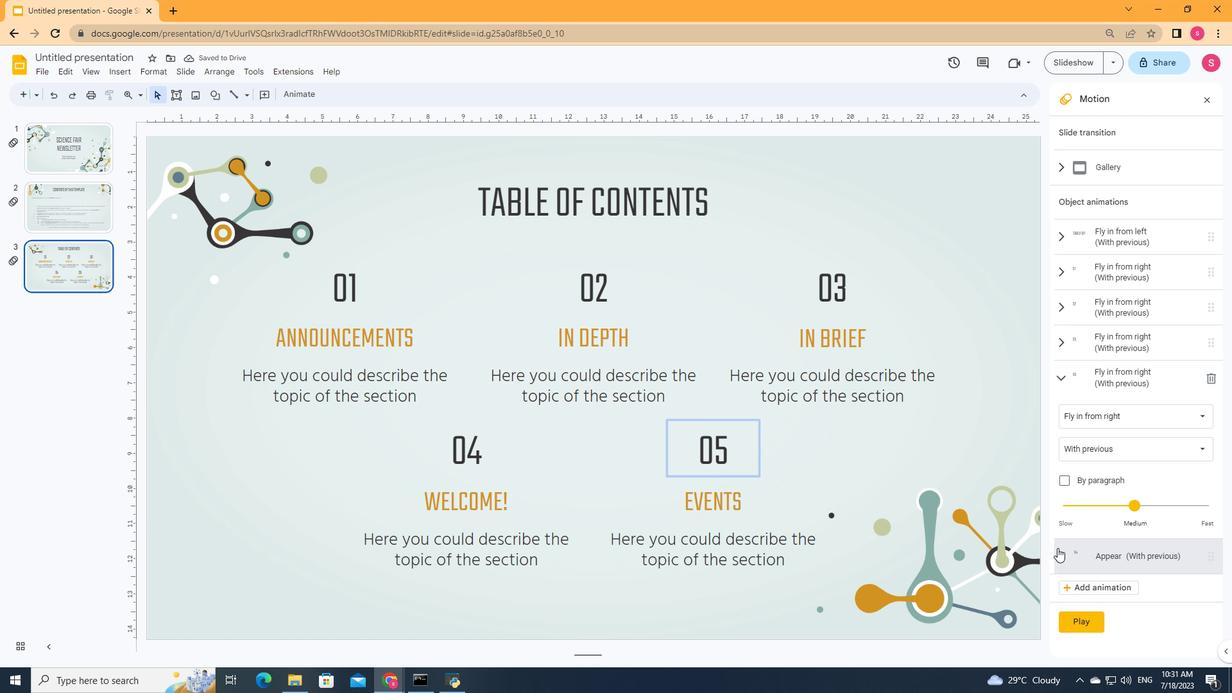 
Action: Mouse pressed left at (1056, 553)
Screenshot: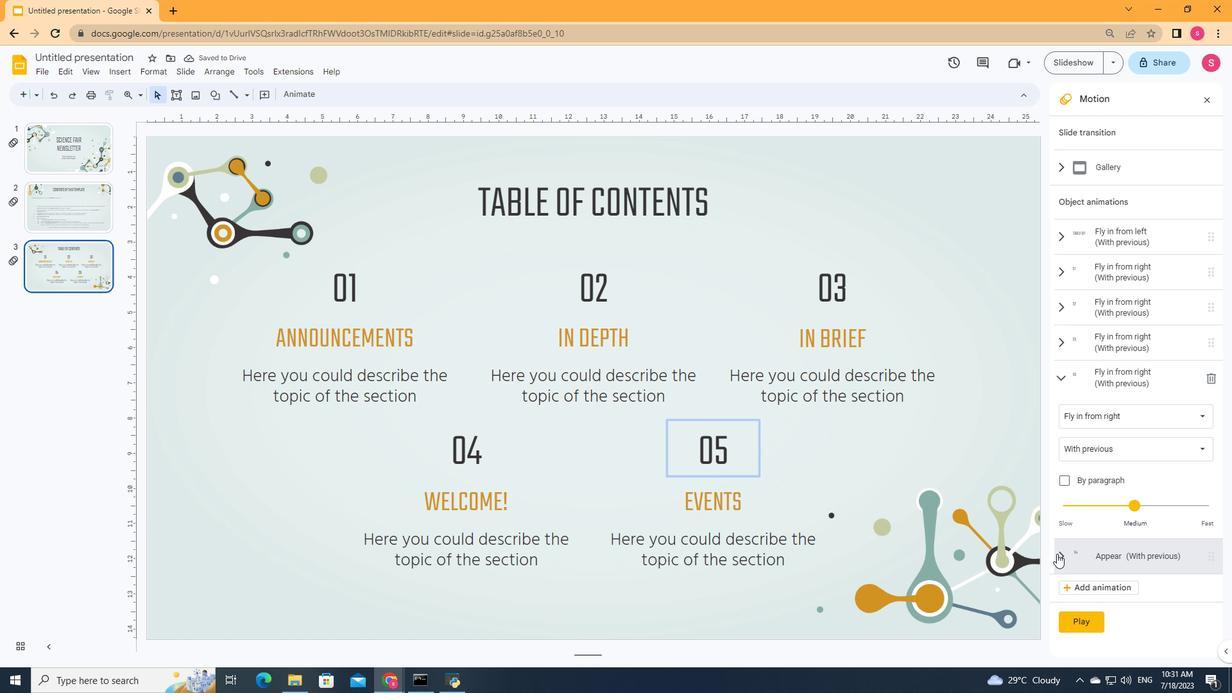 
Action: Mouse moved to (1141, 454)
Screenshot: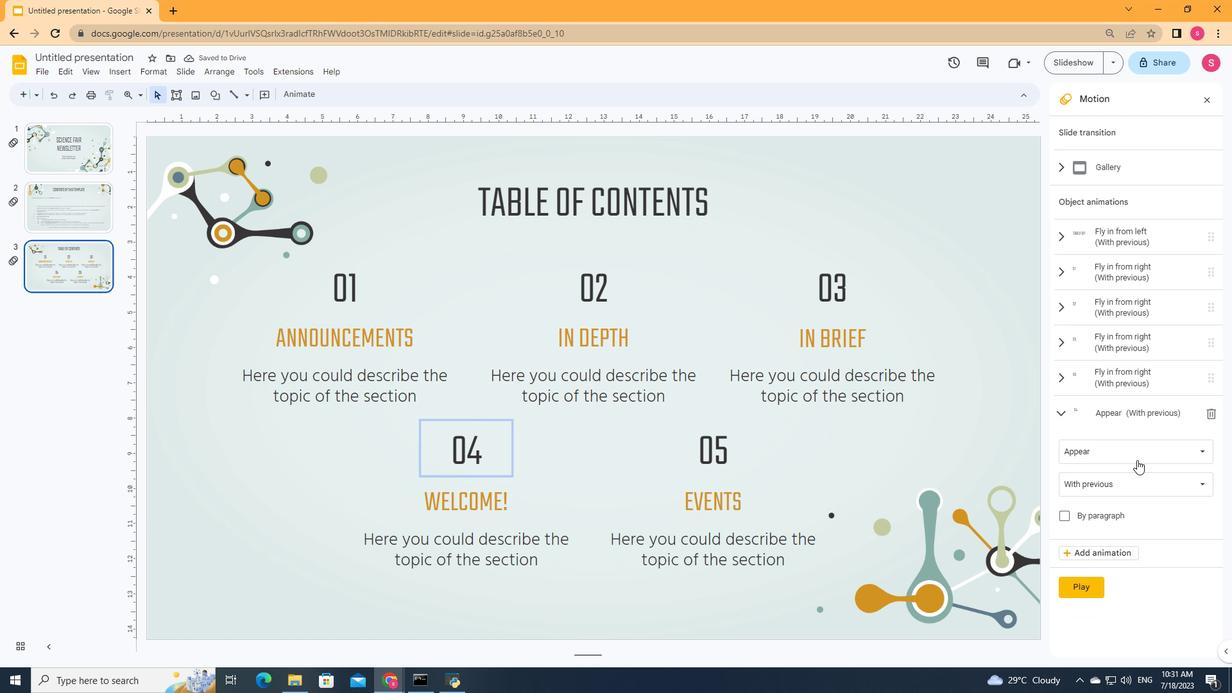 
Action: Mouse pressed left at (1141, 454)
Screenshot: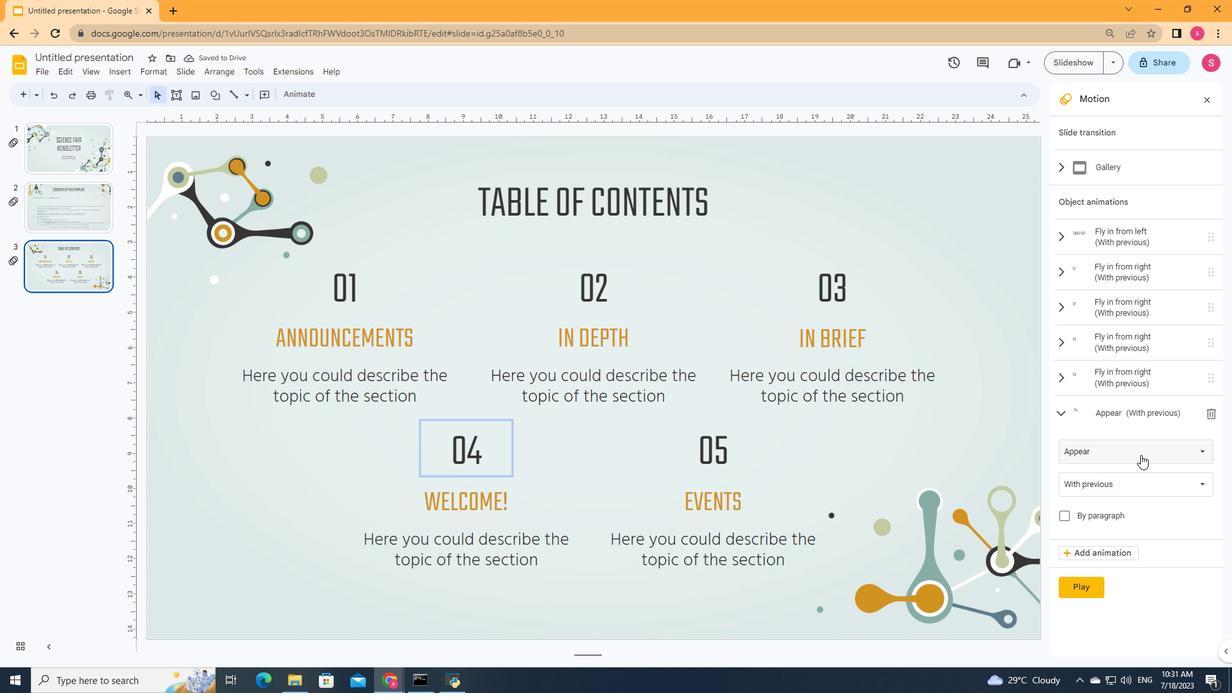 
Action: Mouse moved to (1125, 252)
Screenshot: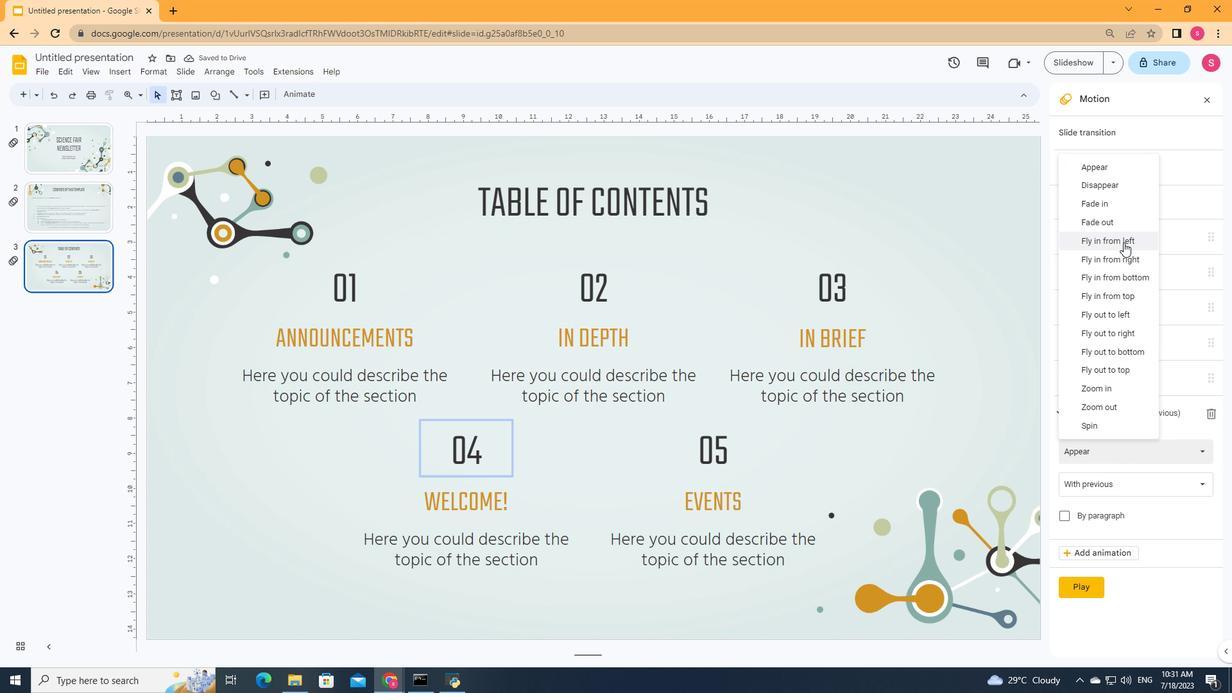 
Action: Mouse pressed left at (1125, 252)
Screenshot: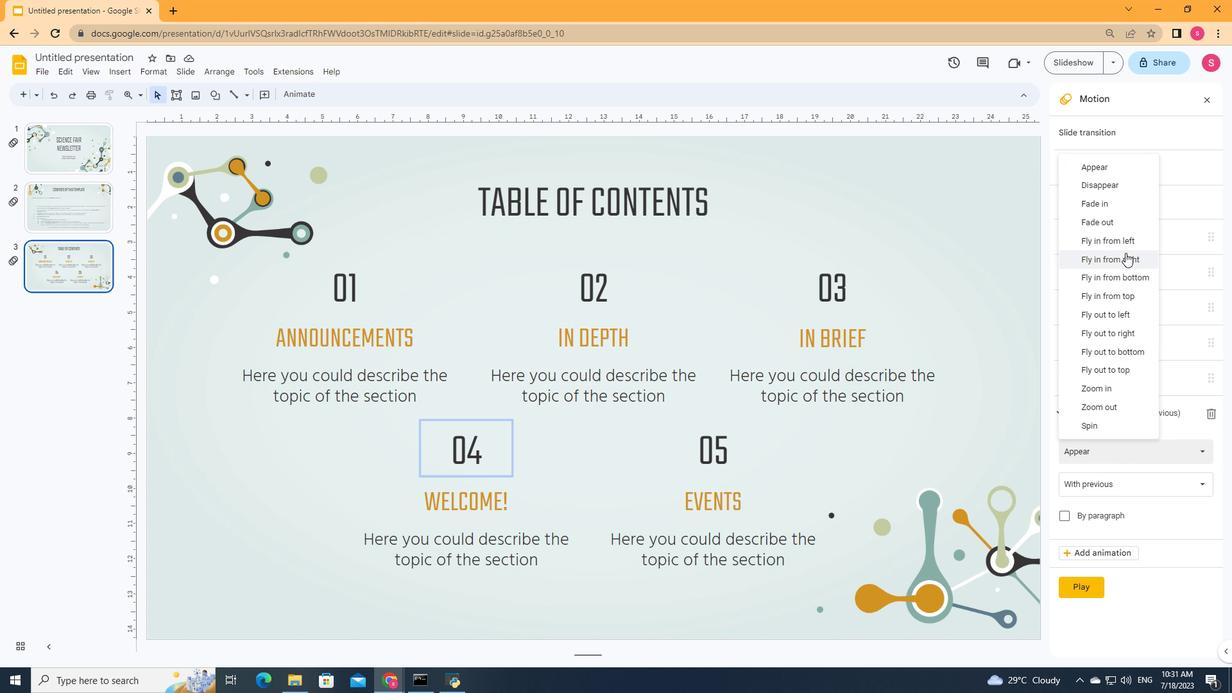 
Action: Mouse moved to (1189, 546)
Screenshot: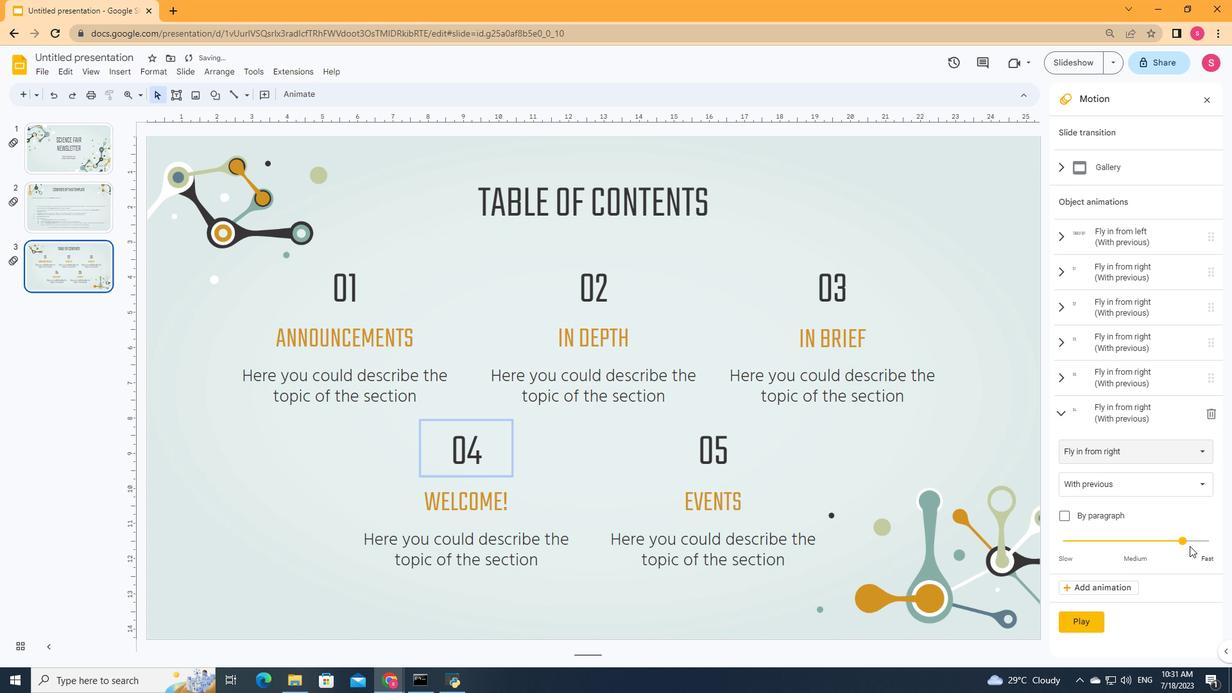 
Action: Mouse pressed left at (1189, 546)
Screenshot: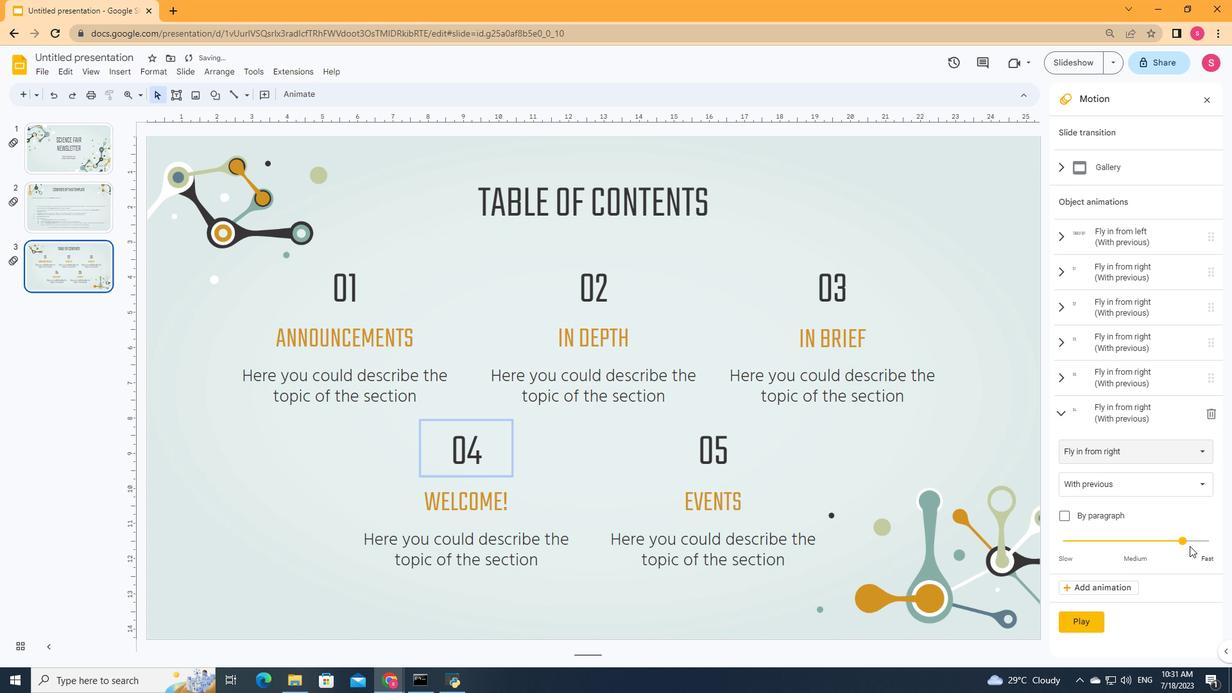 
Action: Mouse moved to (1134, 541)
Screenshot: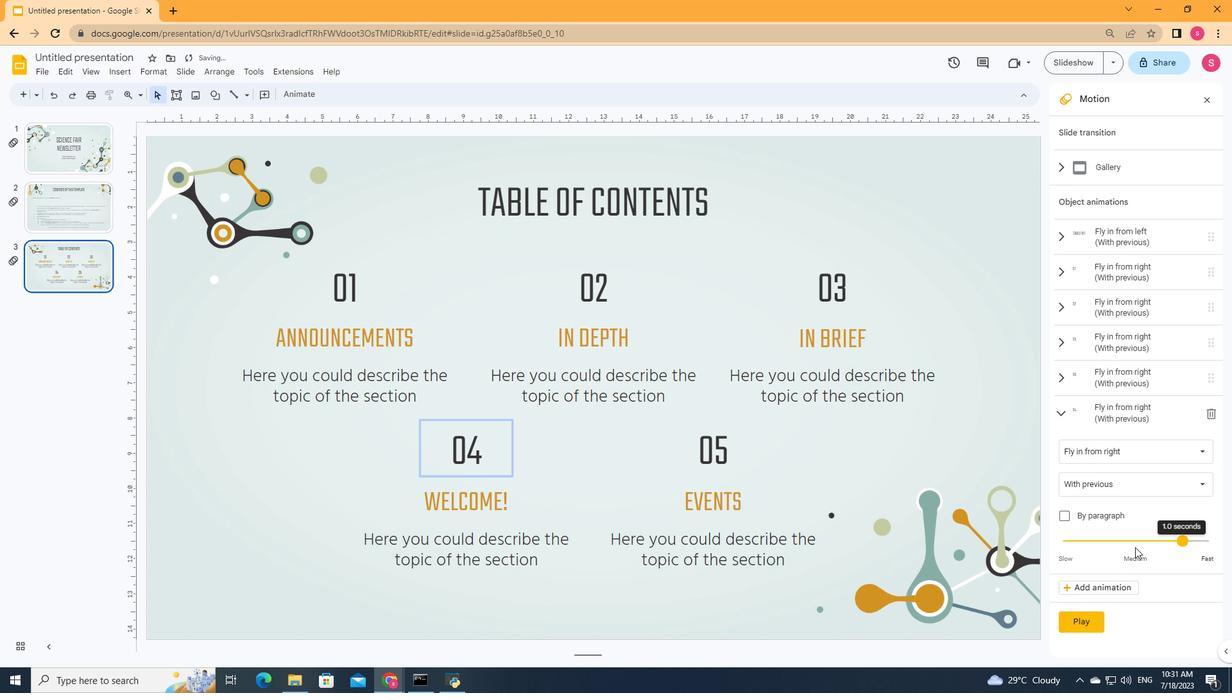 
Action: Mouse pressed left at (1134, 541)
Screenshot: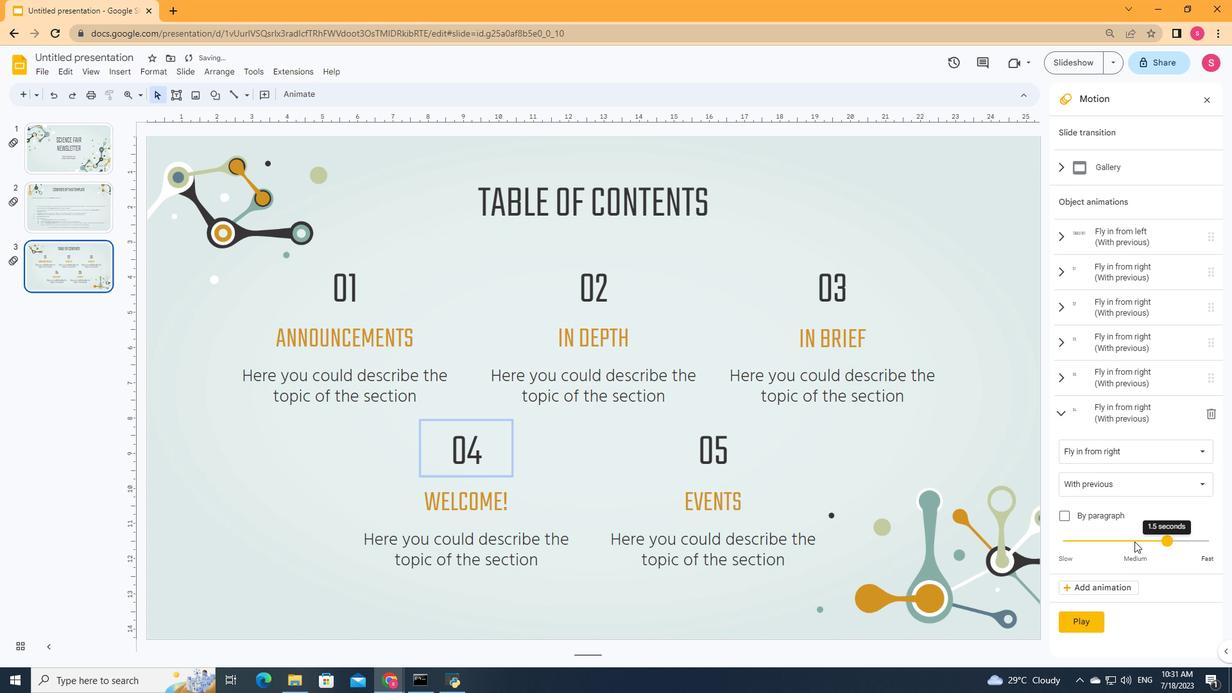 
Action: Mouse moved to (1134, 542)
Screenshot: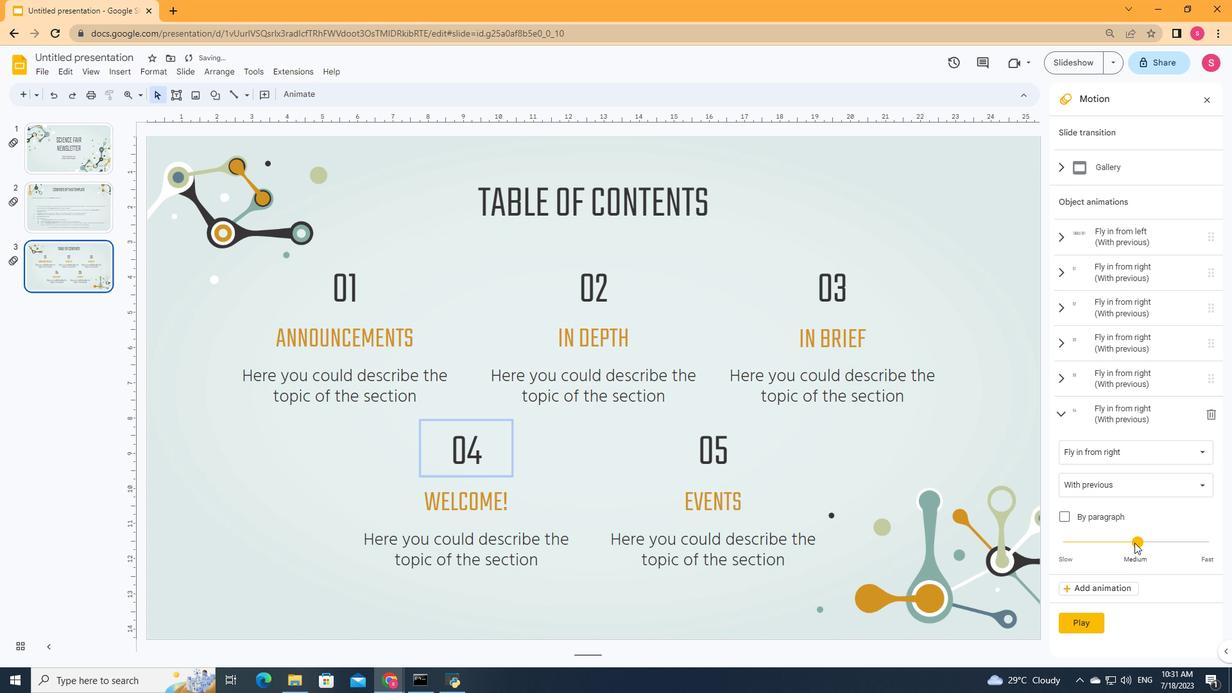 
Action: Mouse pressed left at (1134, 542)
Screenshot: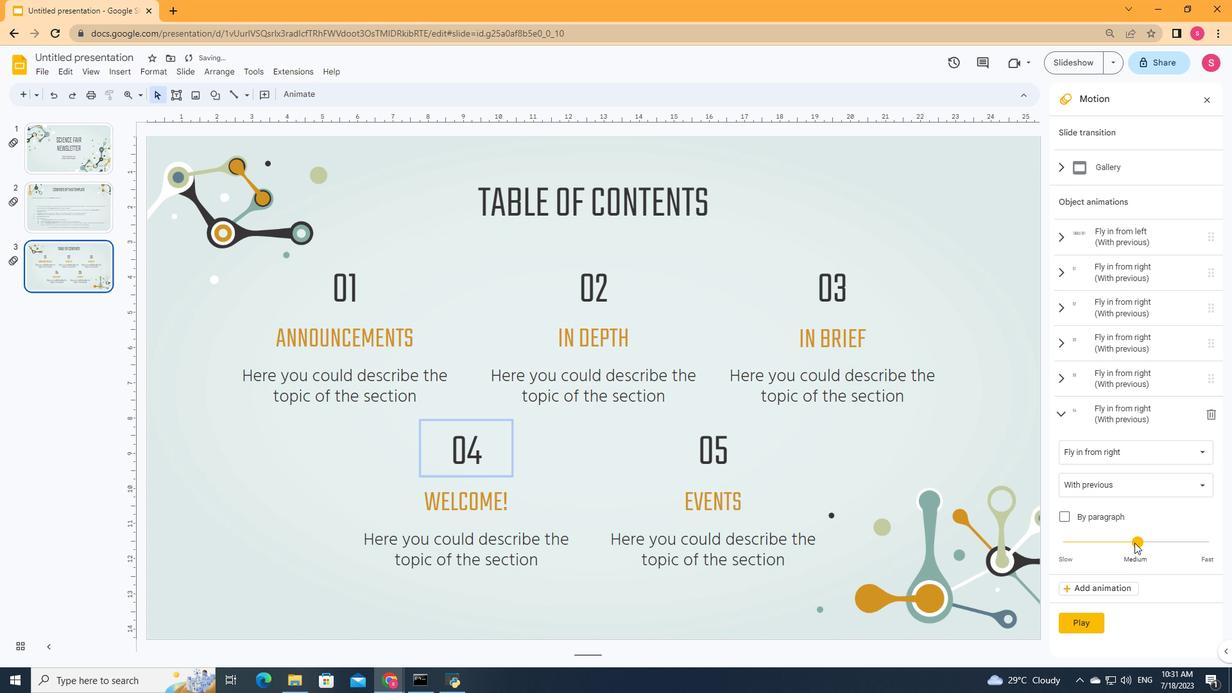
Action: Mouse moved to (1054, 411)
Screenshot: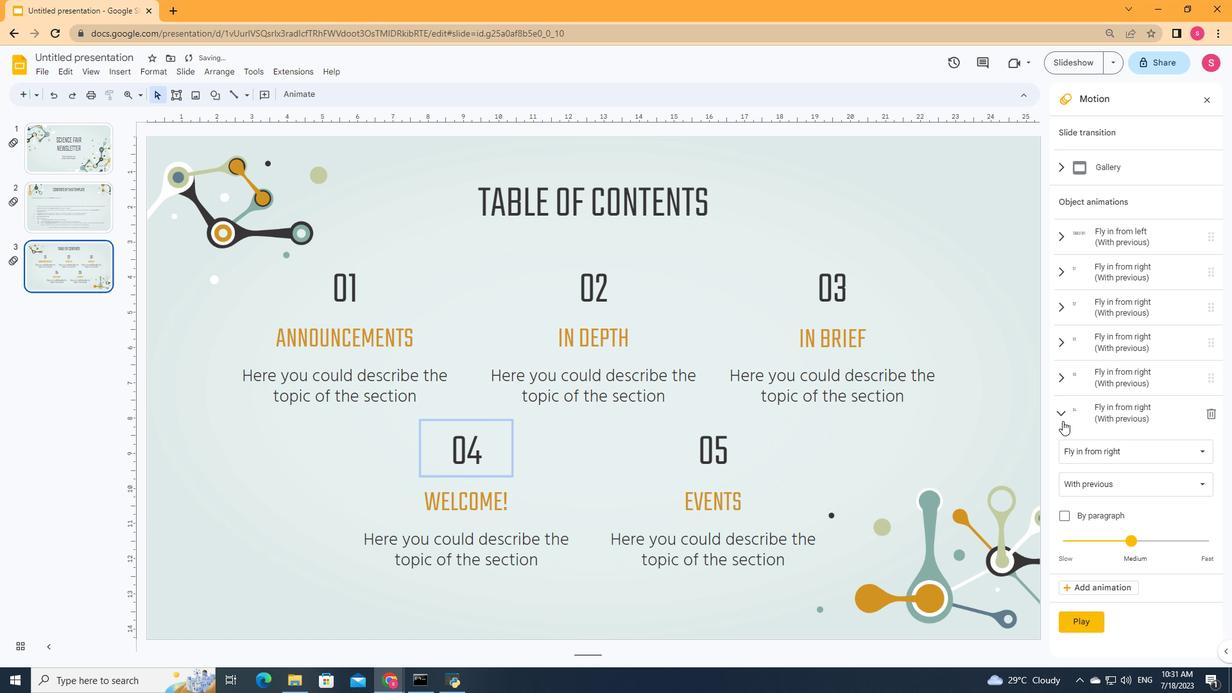 
Action: Mouse pressed left at (1054, 411)
Screenshot: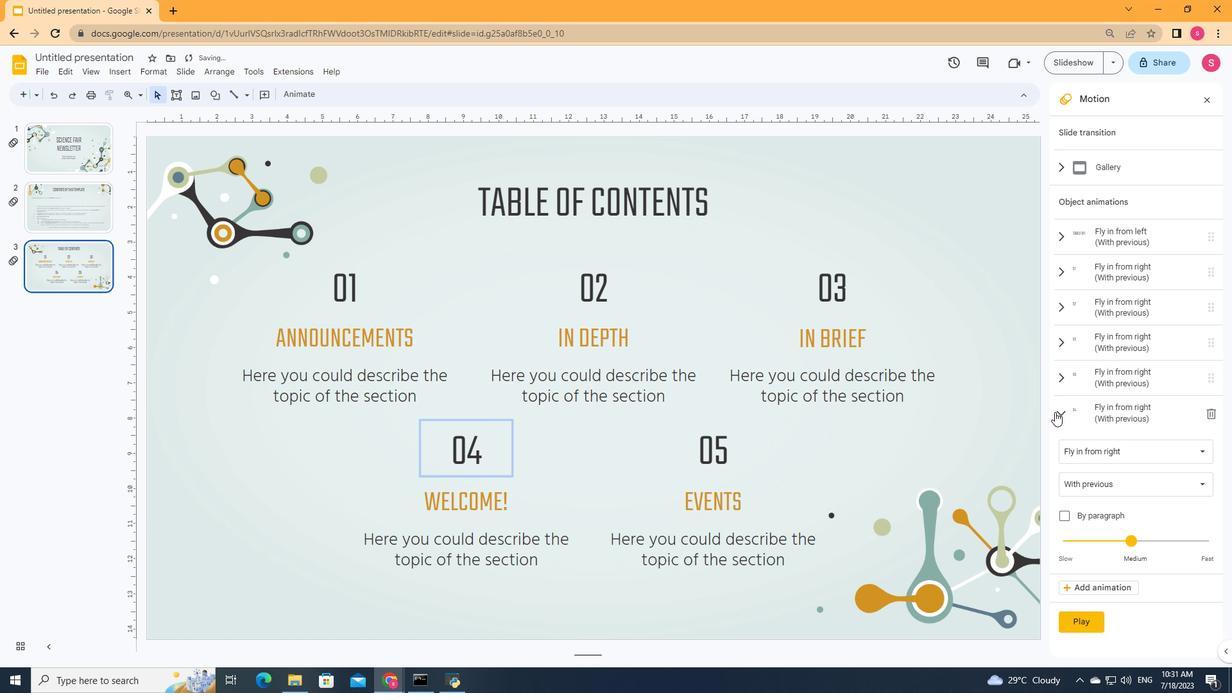 
Action: Mouse moved to (1081, 482)
Screenshot: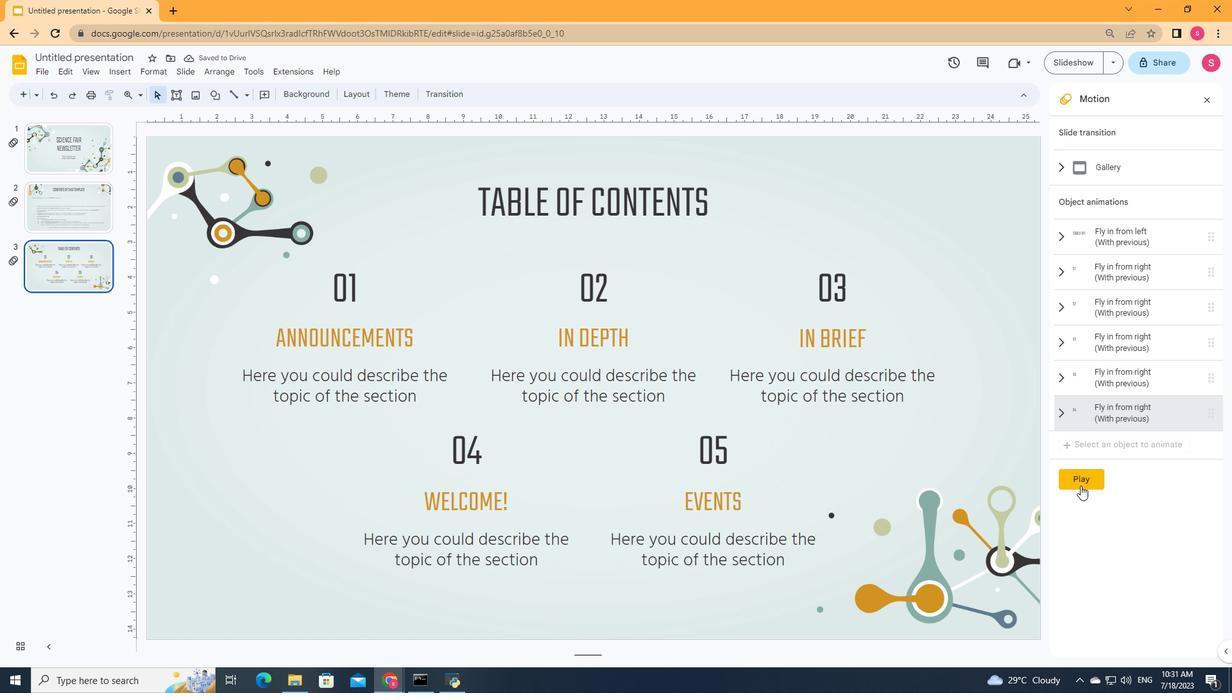 
Action: Mouse pressed left at (1081, 482)
Screenshot: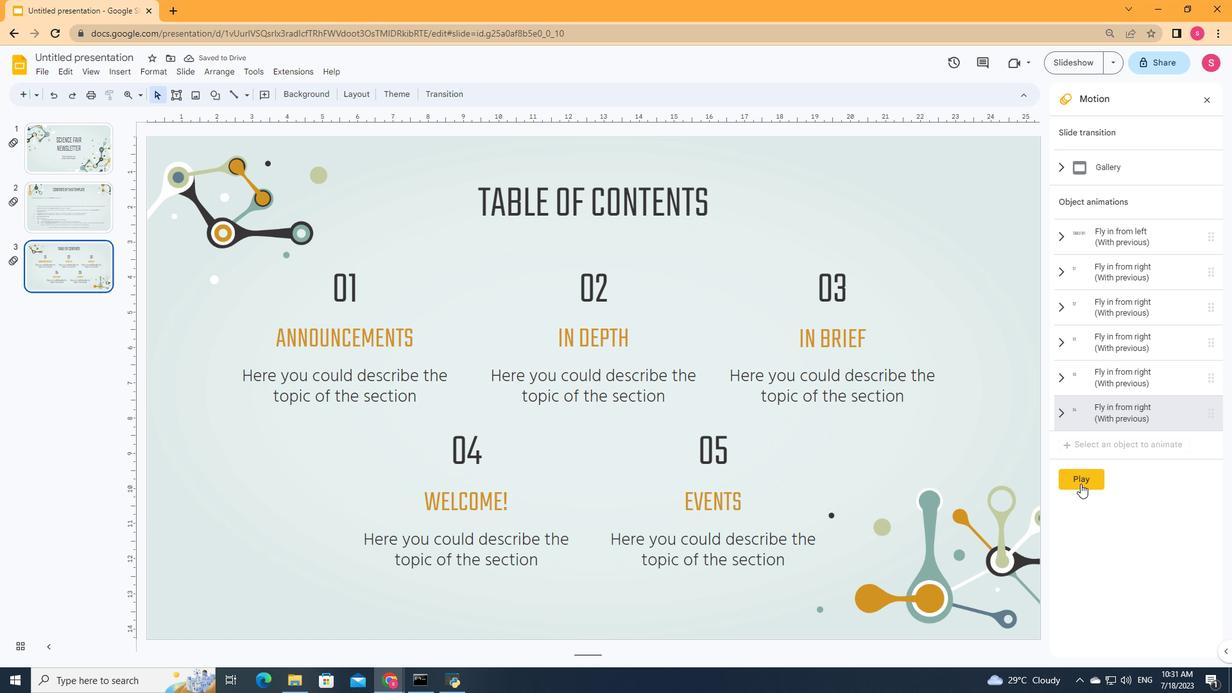
Action: Mouse moved to (1081, 480)
Screenshot: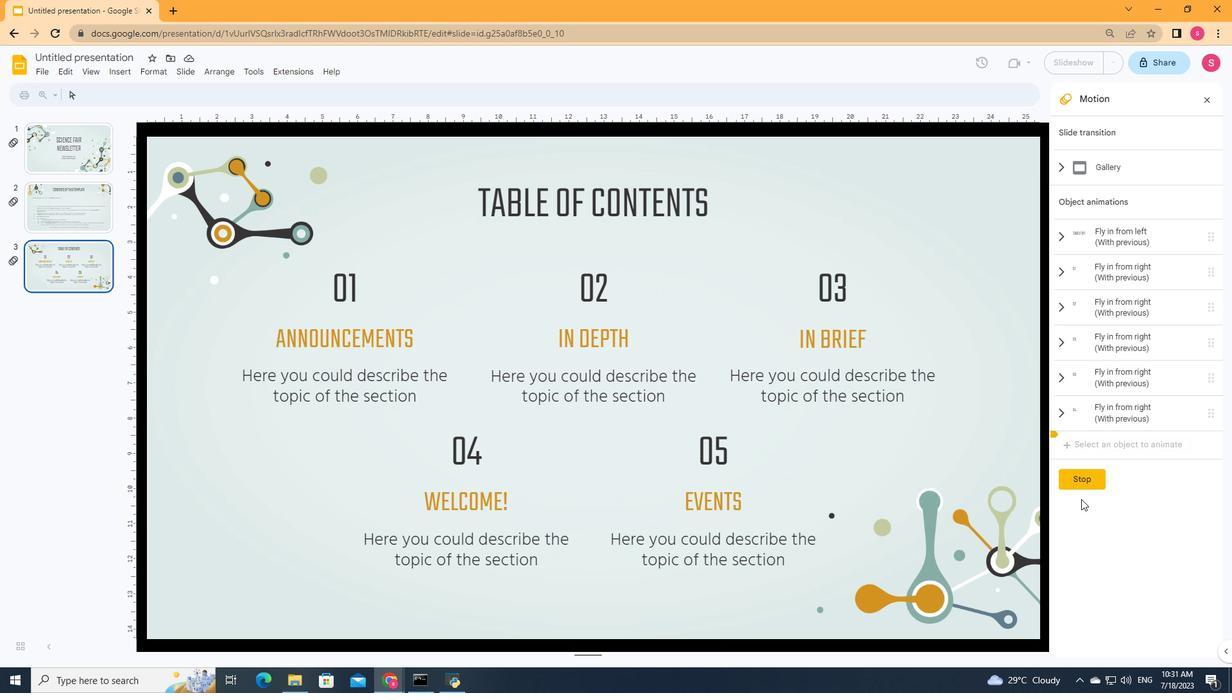 
Action: Mouse pressed left at (1081, 480)
Screenshot: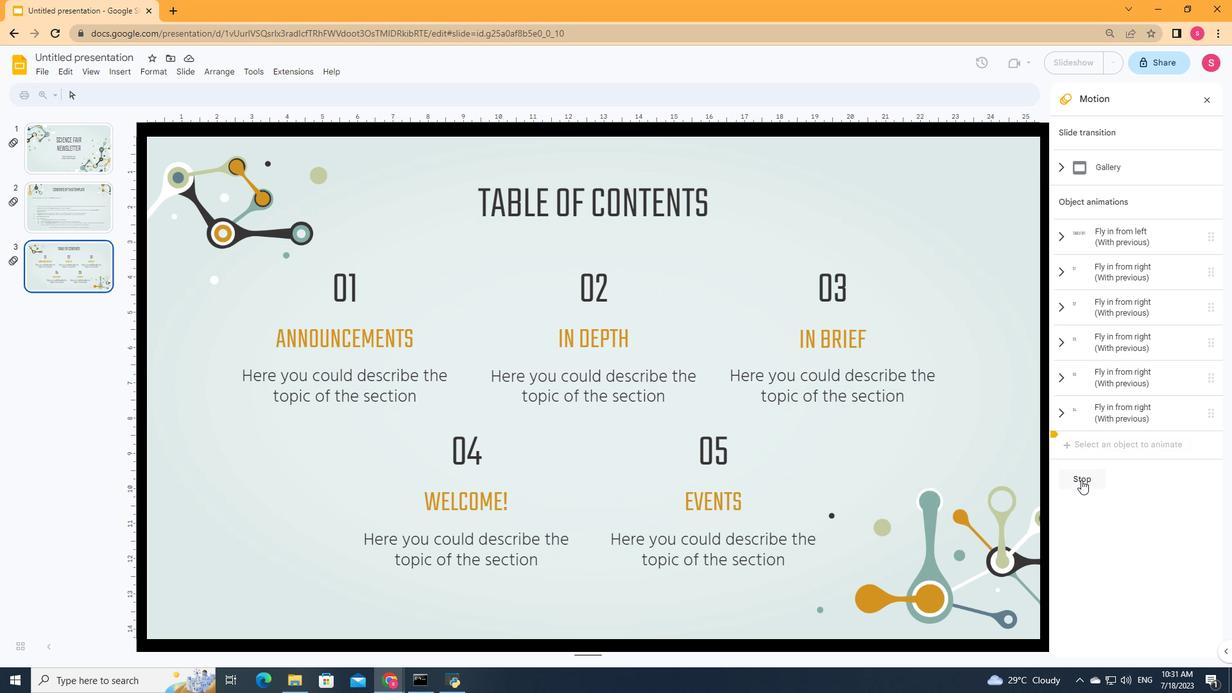 
Action: Mouse moved to (403, 339)
Screenshot: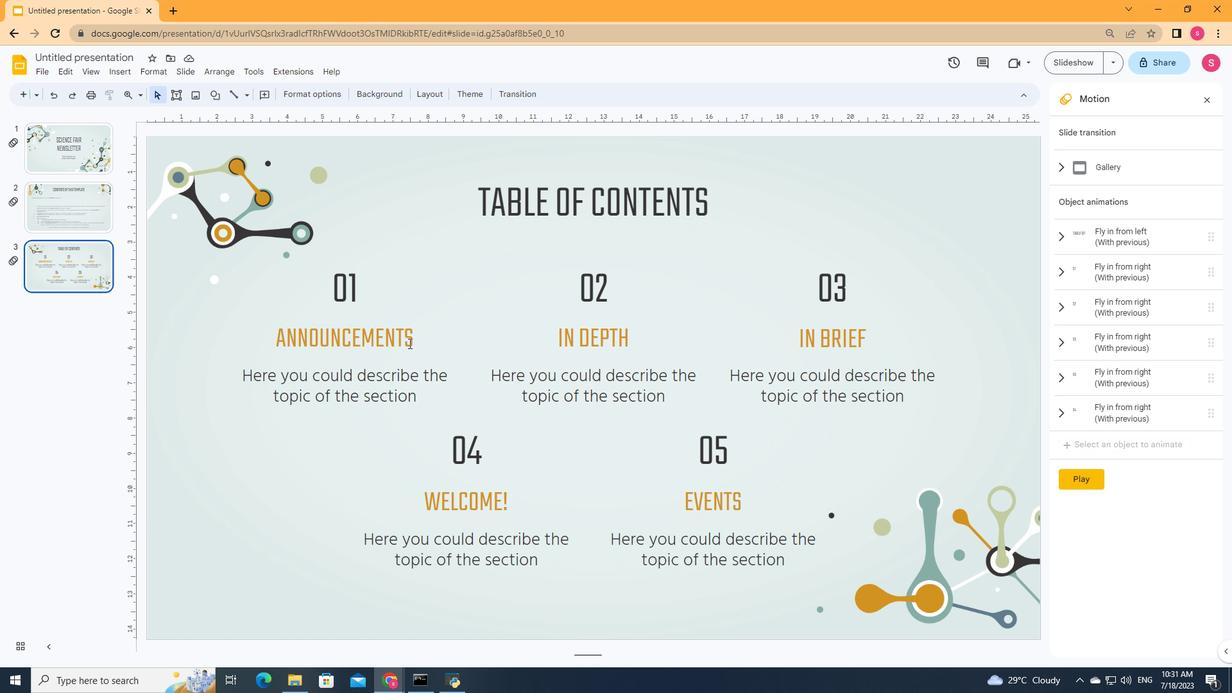 
Action: Mouse pressed left at (403, 339)
Screenshot: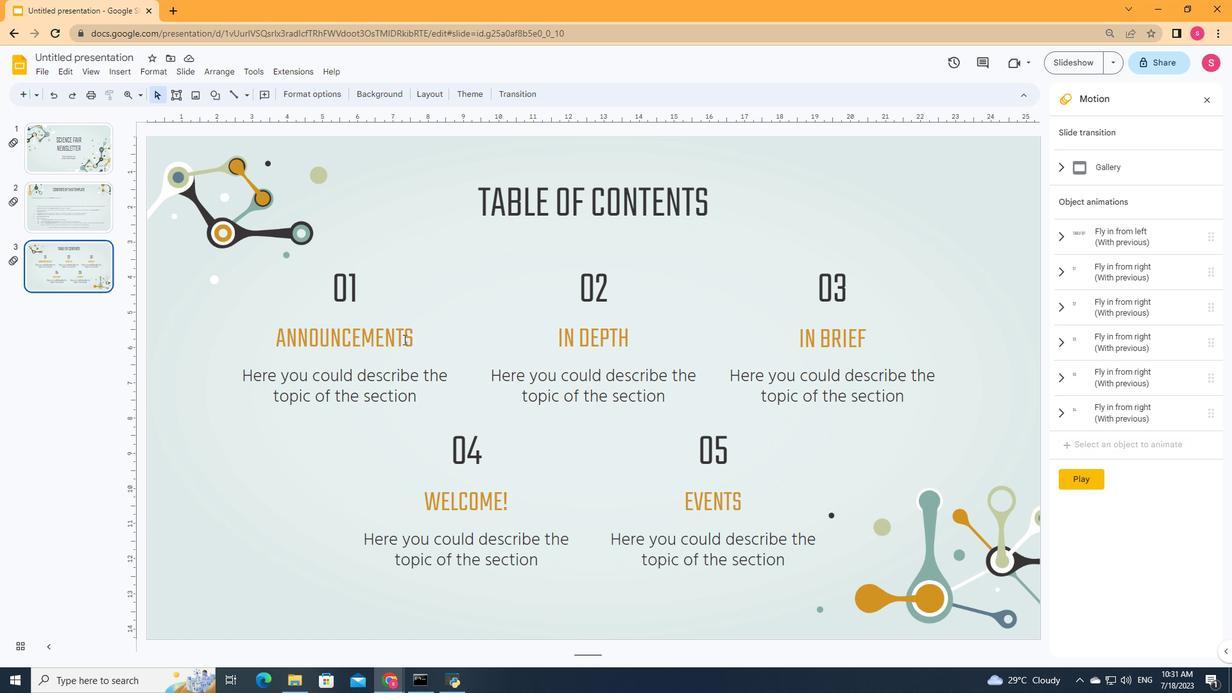 
Action: Mouse moved to (585, 338)
Screenshot: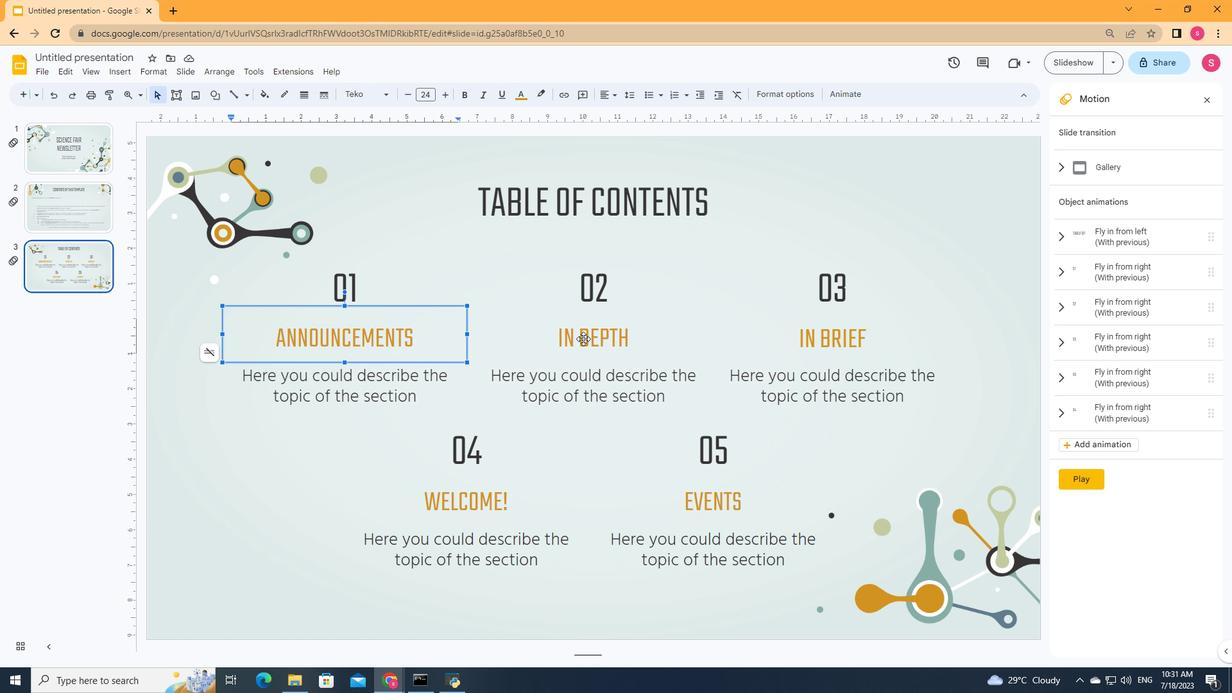 
Action: Mouse pressed left at (585, 338)
Screenshot: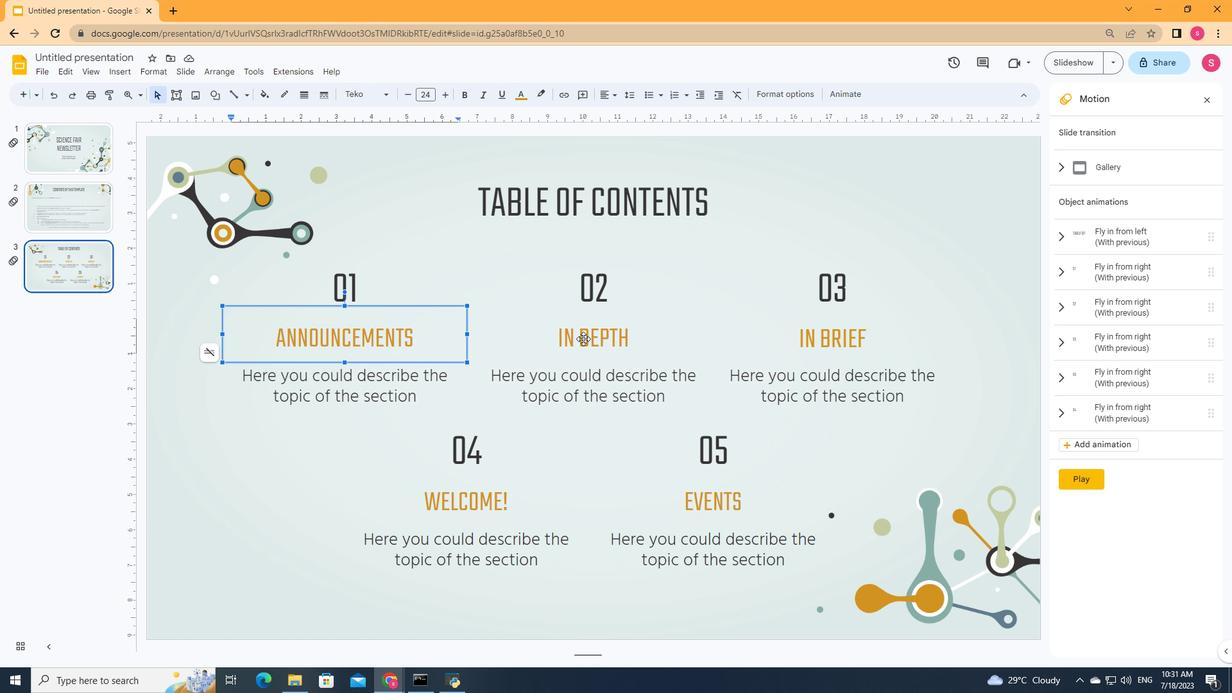 
Action: Mouse moved to (855, 334)
Screenshot: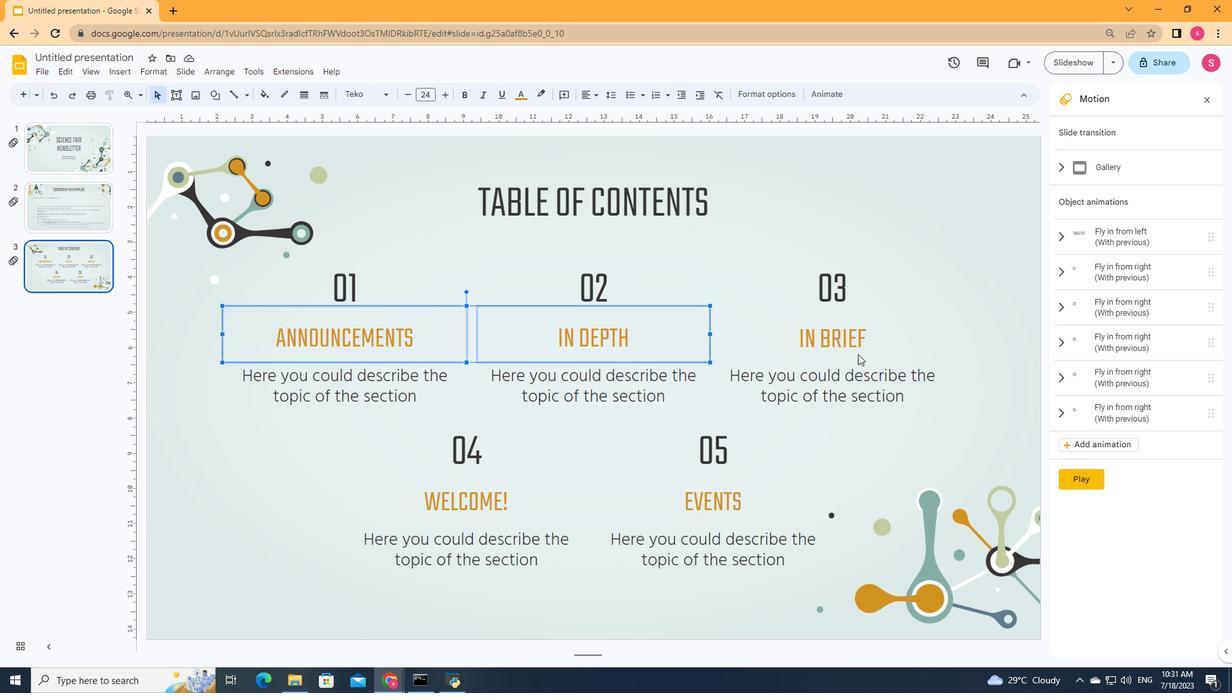 
Action: Mouse pressed left at (855, 334)
Screenshot: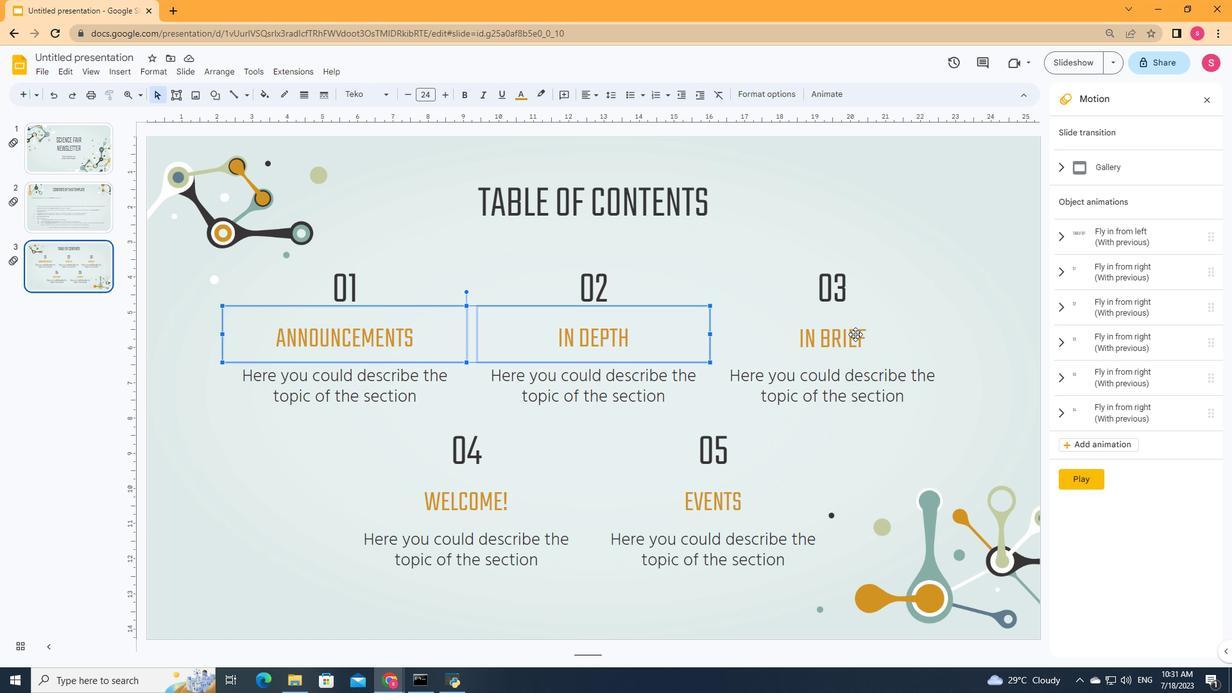 
Action: Mouse moved to (729, 489)
Screenshot: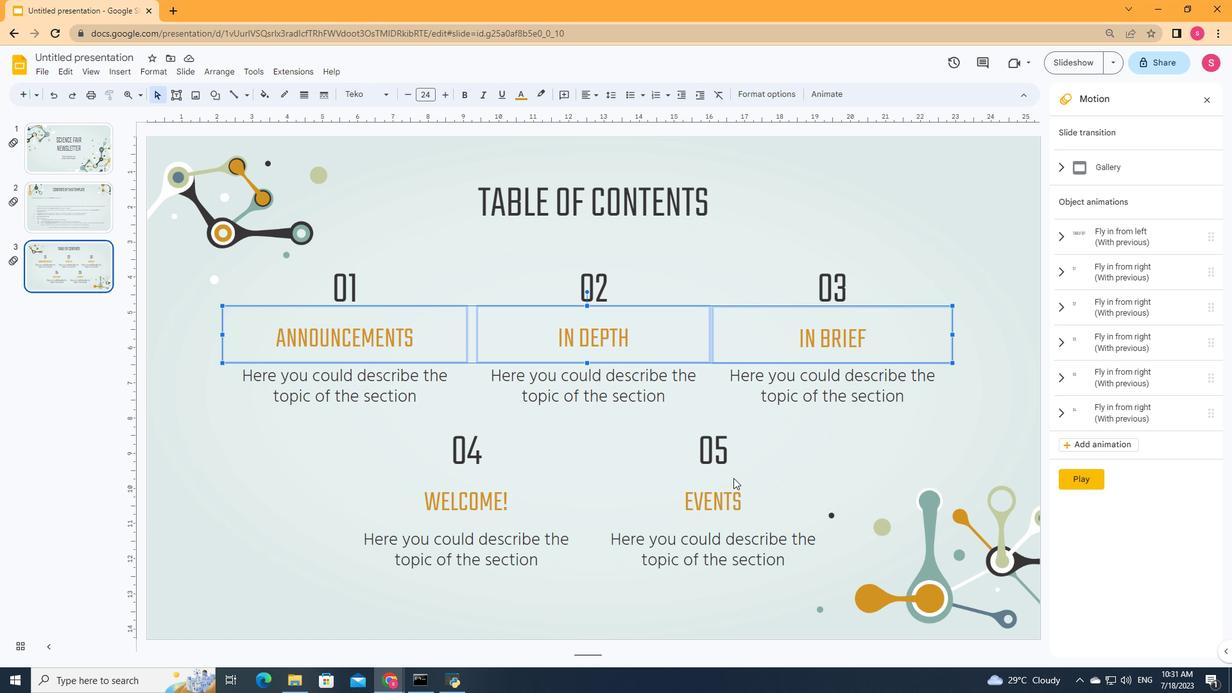 
Action: Mouse pressed left at (729, 489)
Screenshot: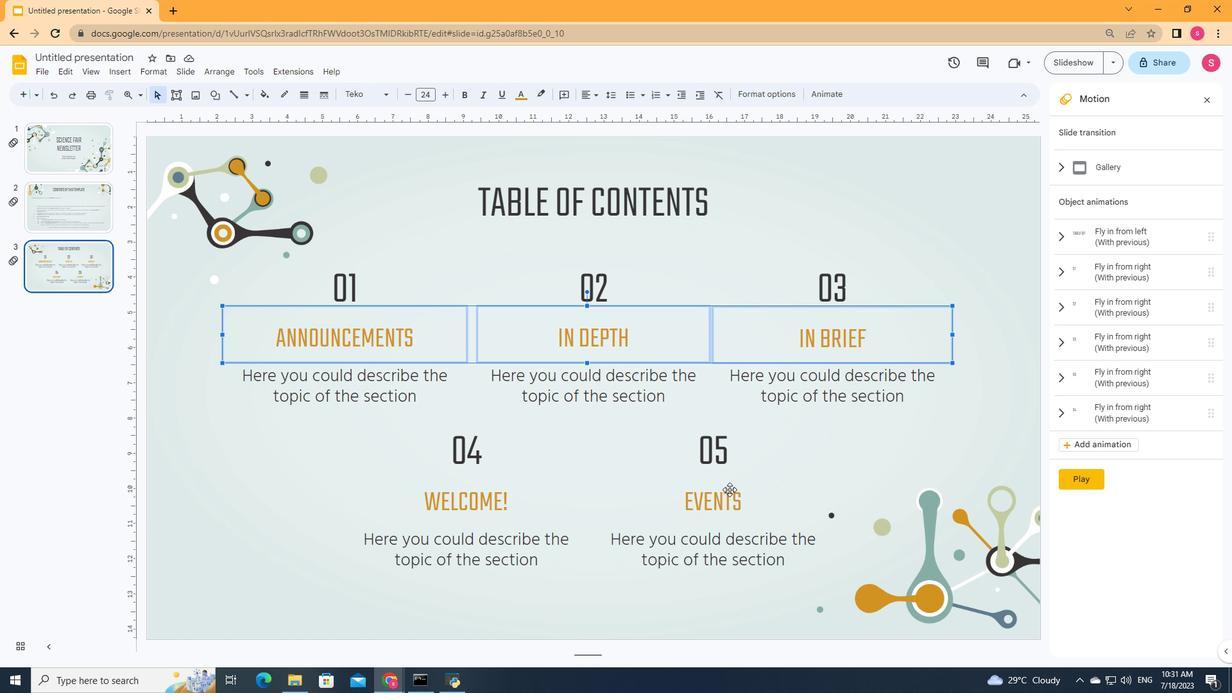 
Action: Mouse moved to (492, 499)
Screenshot: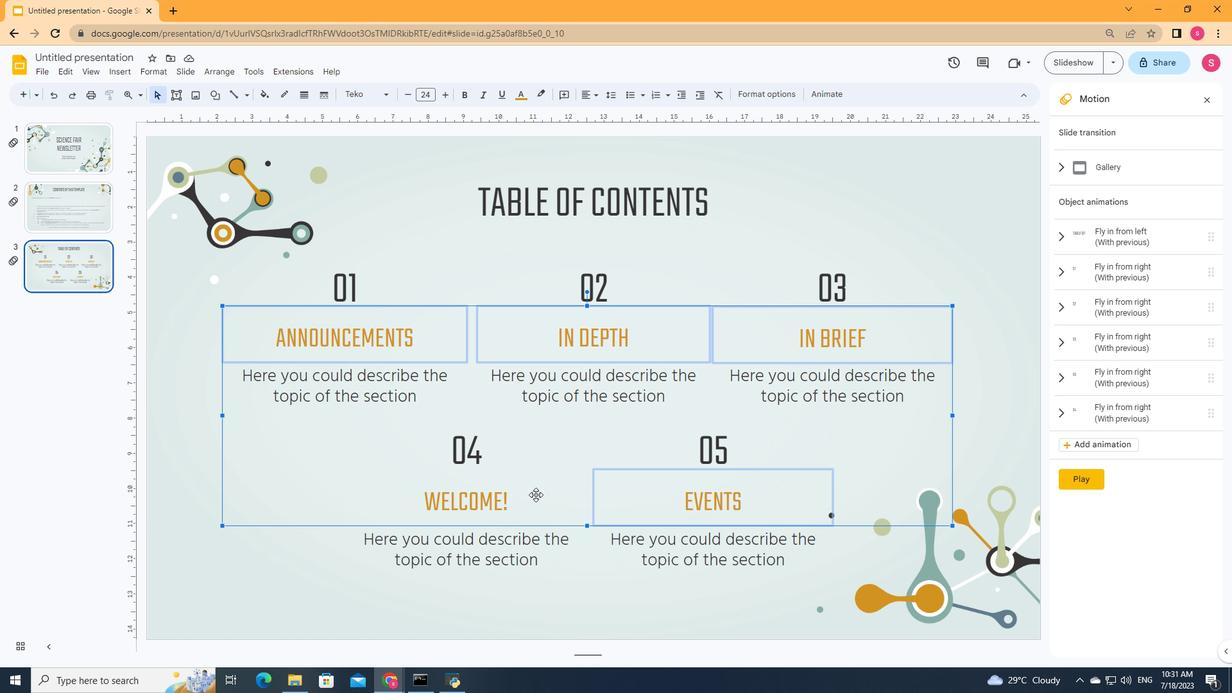 
Action: Mouse pressed left at (492, 499)
Screenshot: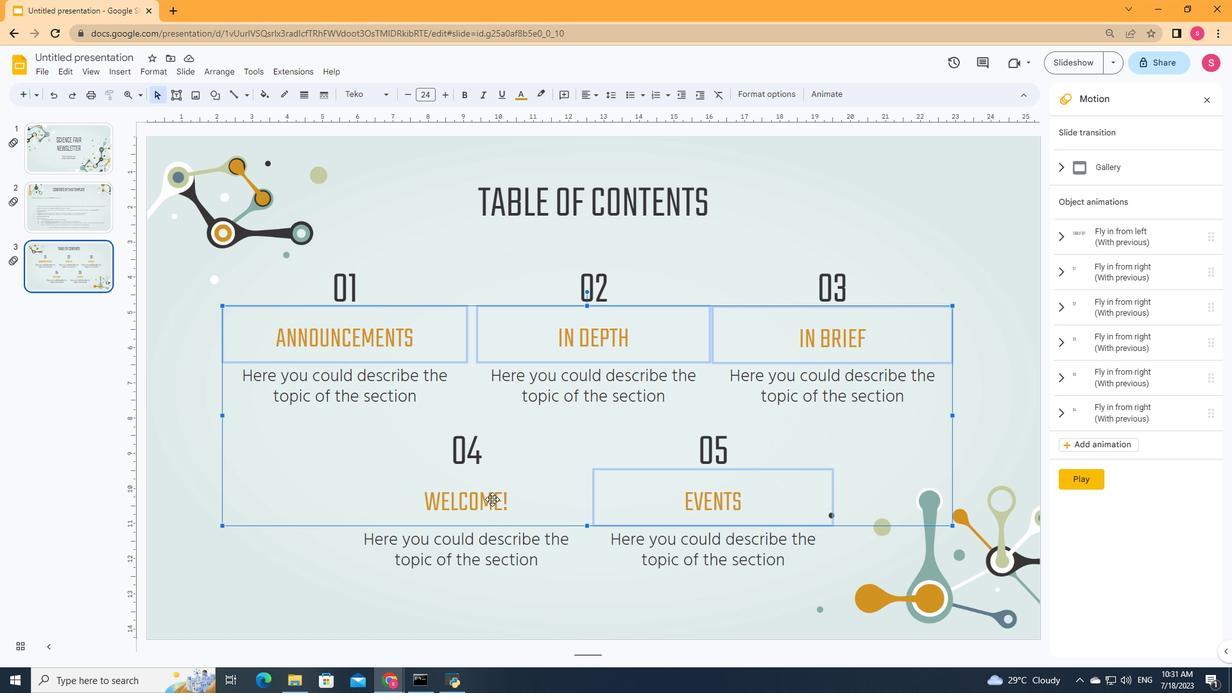 
Action: Mouse moved to (1105, 445)
Screenshot: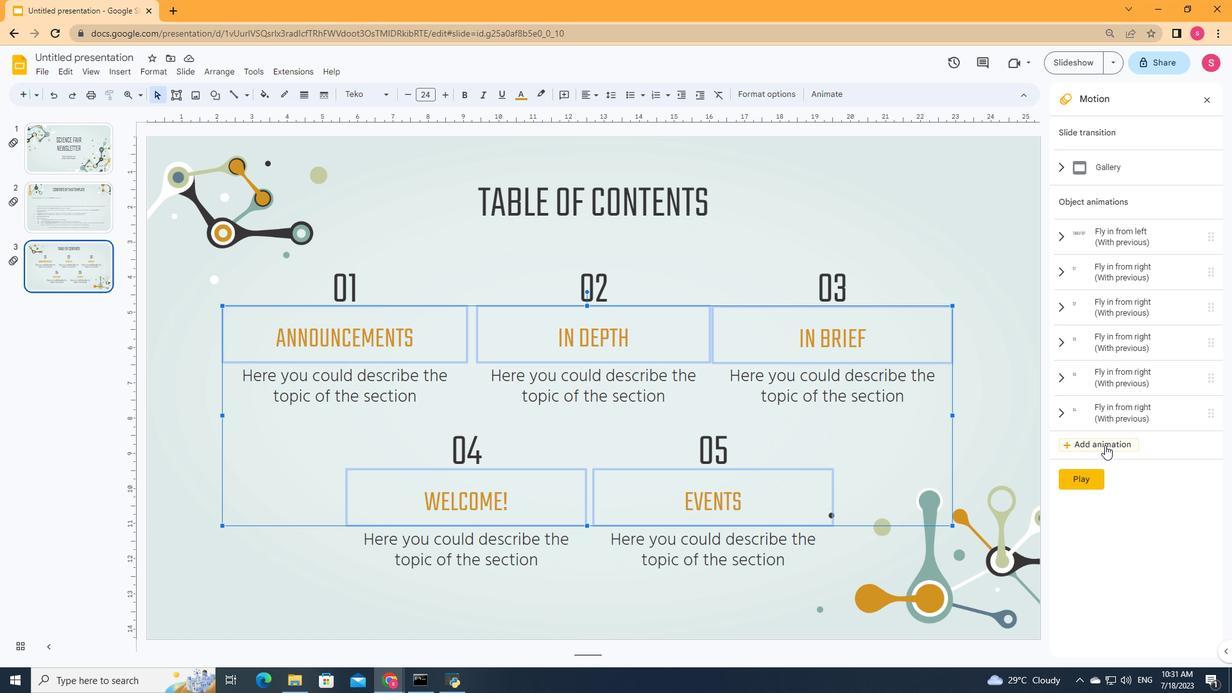 
Action: Mouse pressed left at (1105, 445)
Screenshot: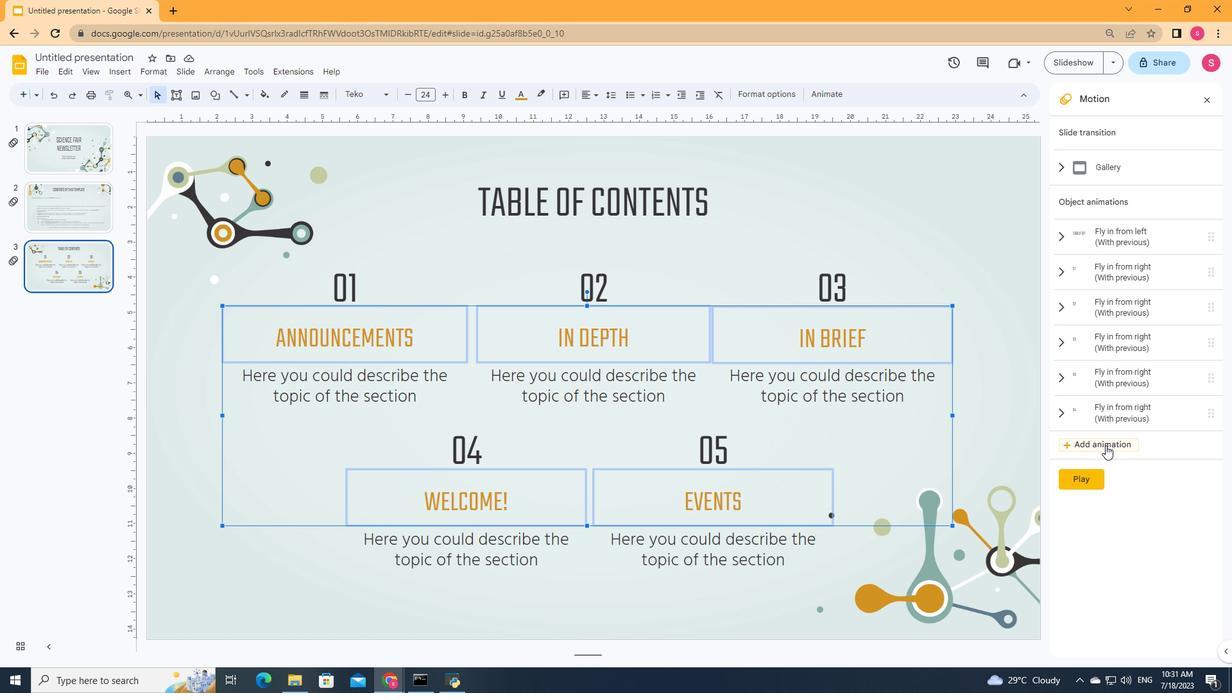
Action: Mouse moved to (1065, 431)
Screenshot: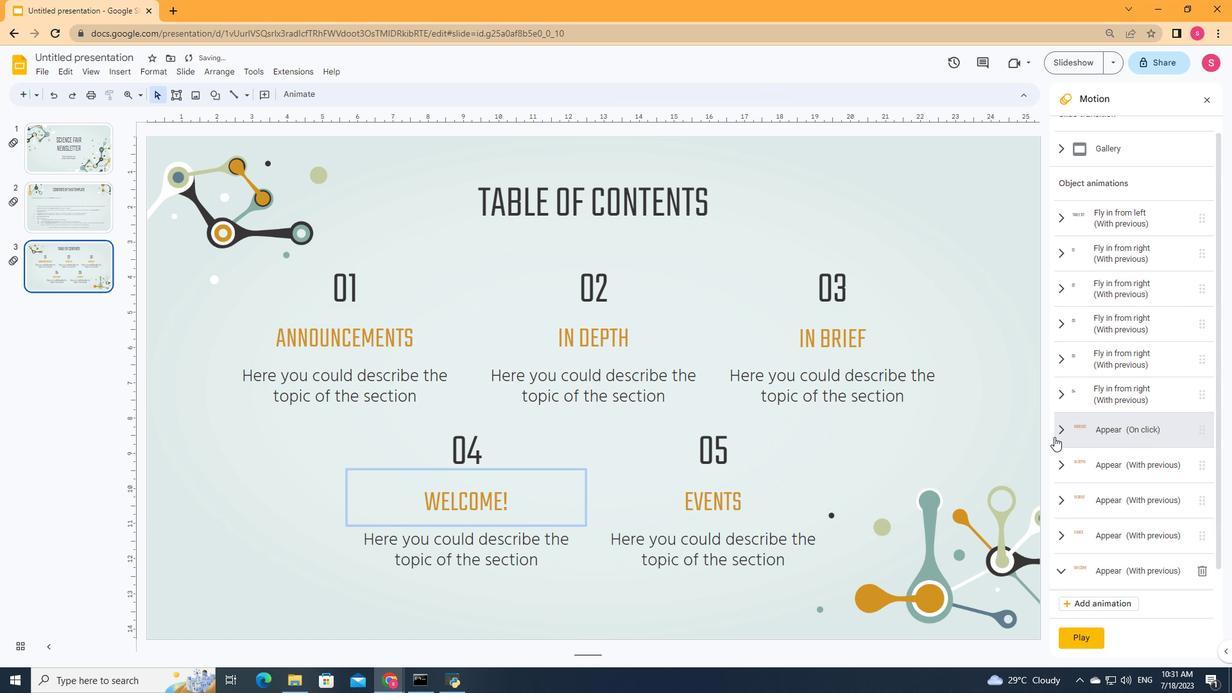 
Action: Mouse pressed left at (1065, 431)
Screenshot: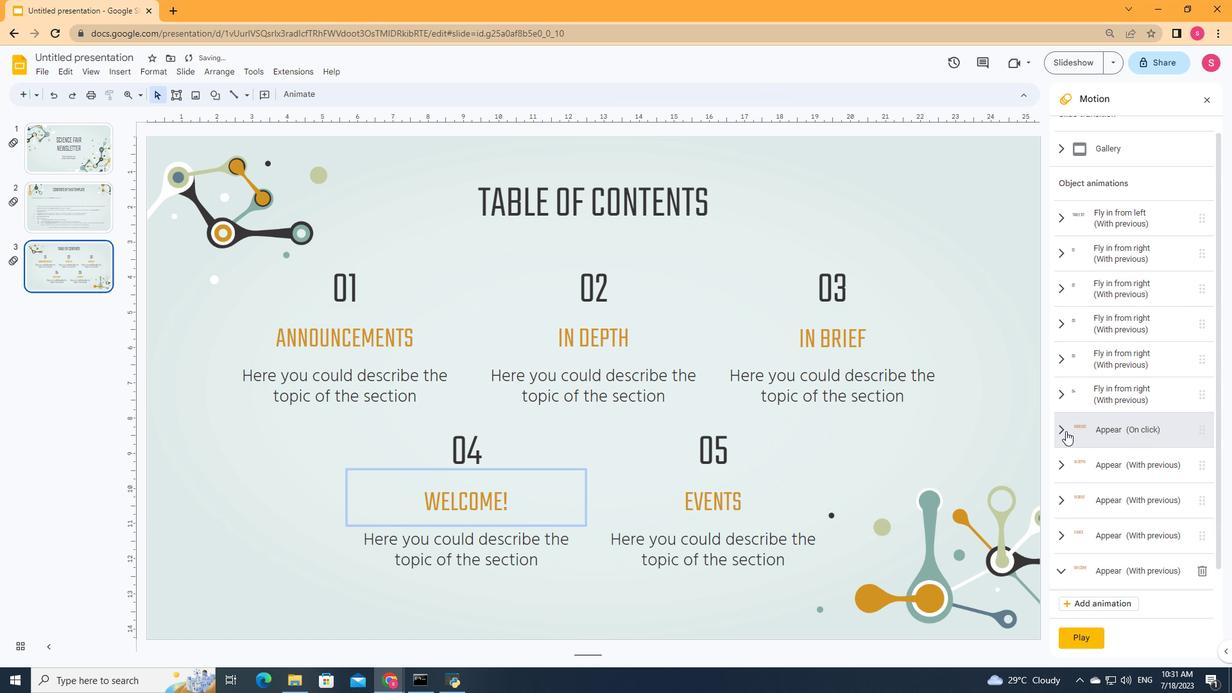 
Action: Mouse moved to (1083, 472)
Screenshot: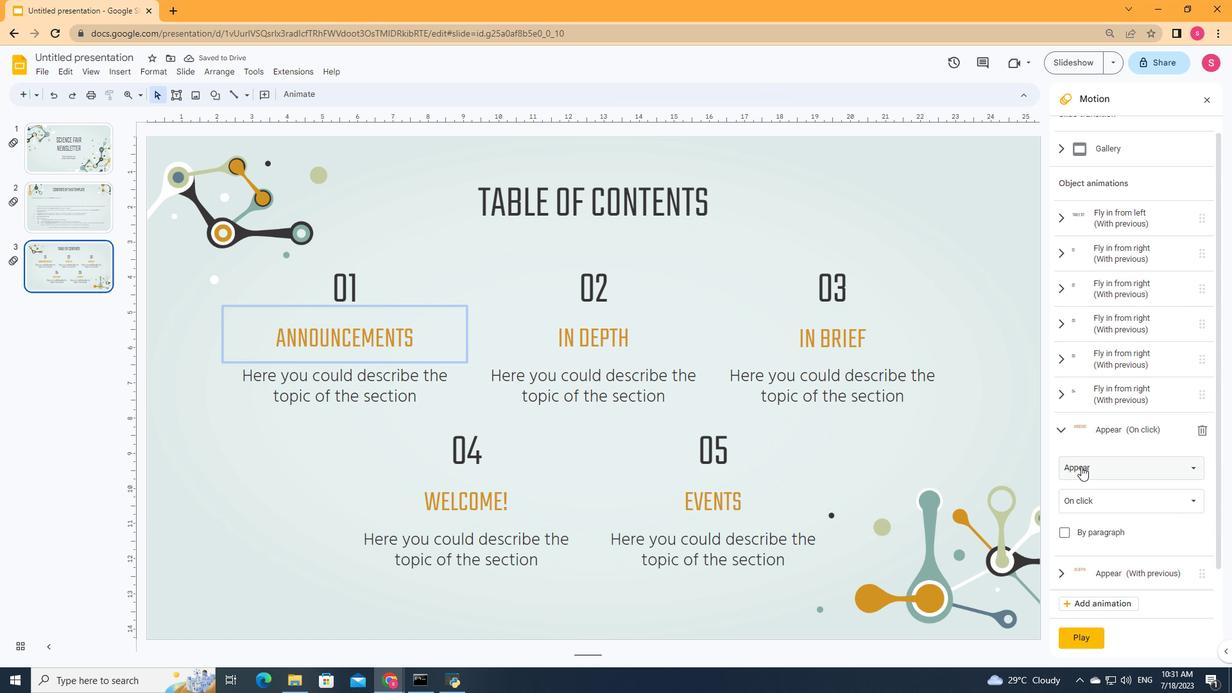 
Action: Mouse pressed left at (1083, 472)
Screenshot: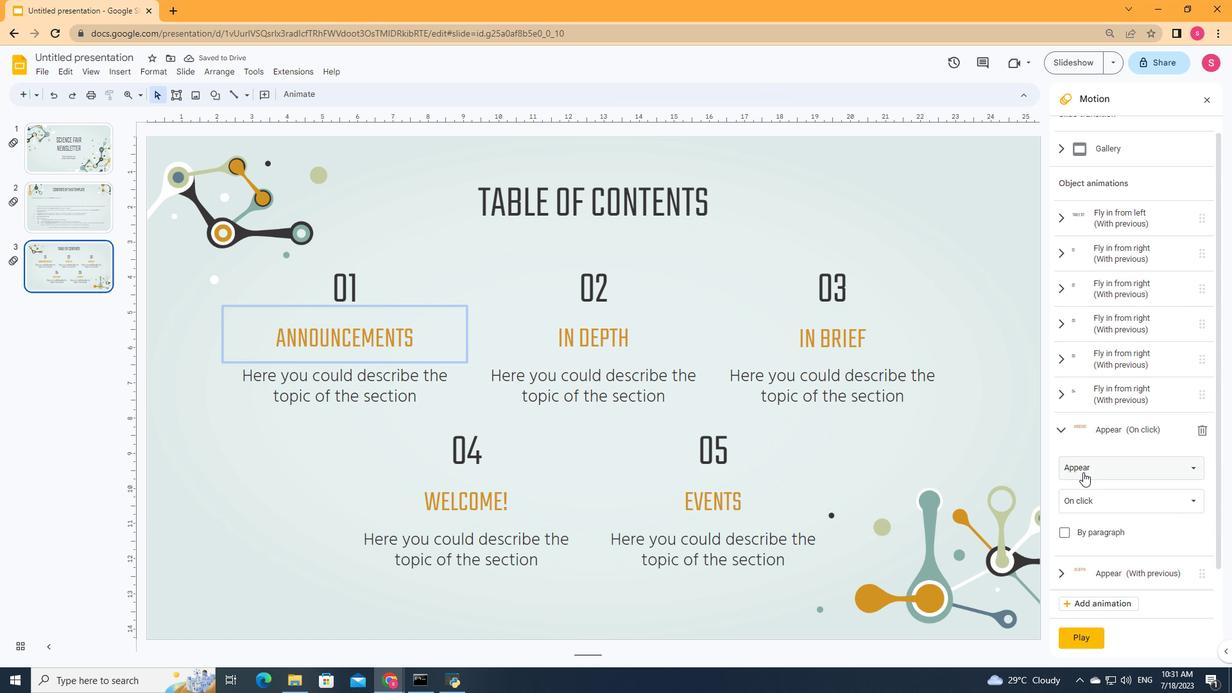 
Action: Mouse moved to (1123, 403)
Screenshot: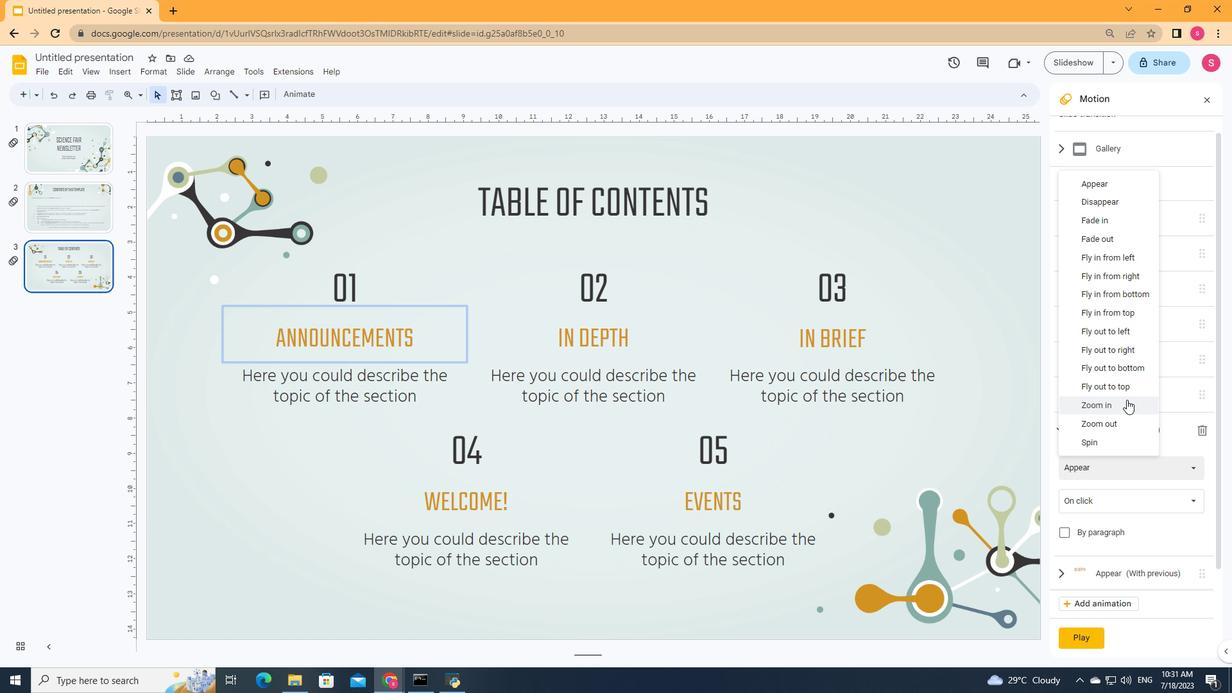 
Action: Mouse pressed left at (1123, 403)
Screenshot: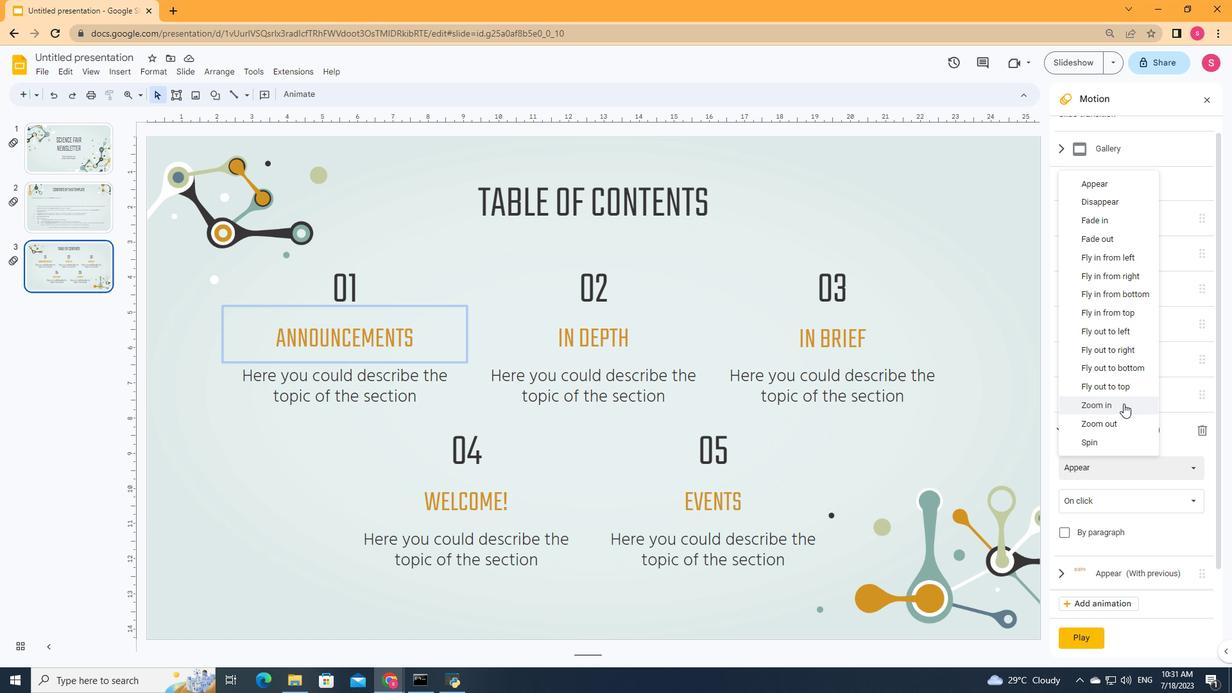 
Action: Mouse moved to (1121, 505)
Screenshot: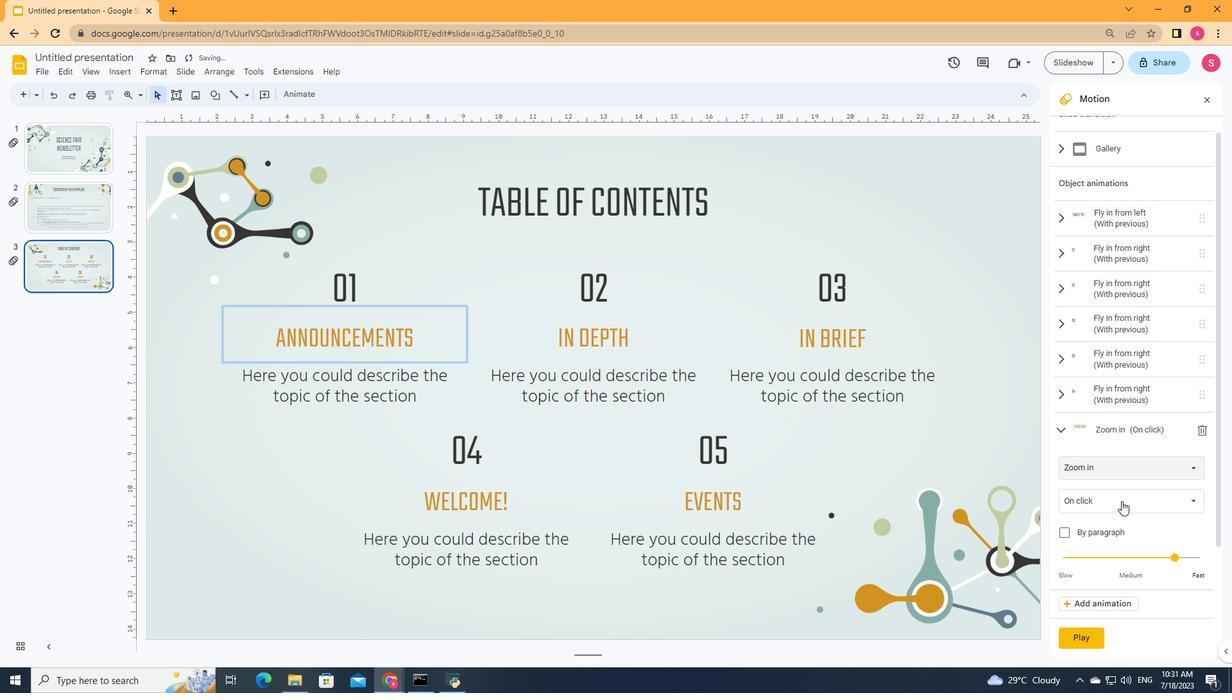 
Action: Mouse pressed left at (1121, 505)
Screenshot: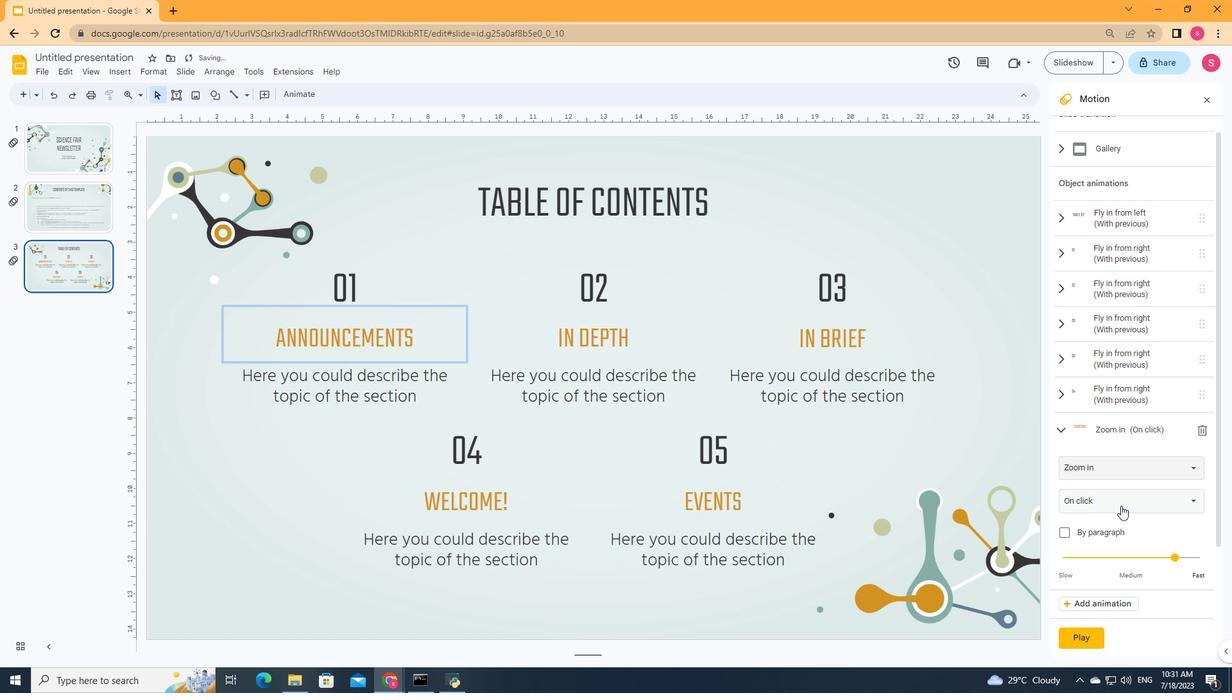 
Action: Mouse moved to (1094, 564)
Screenshot: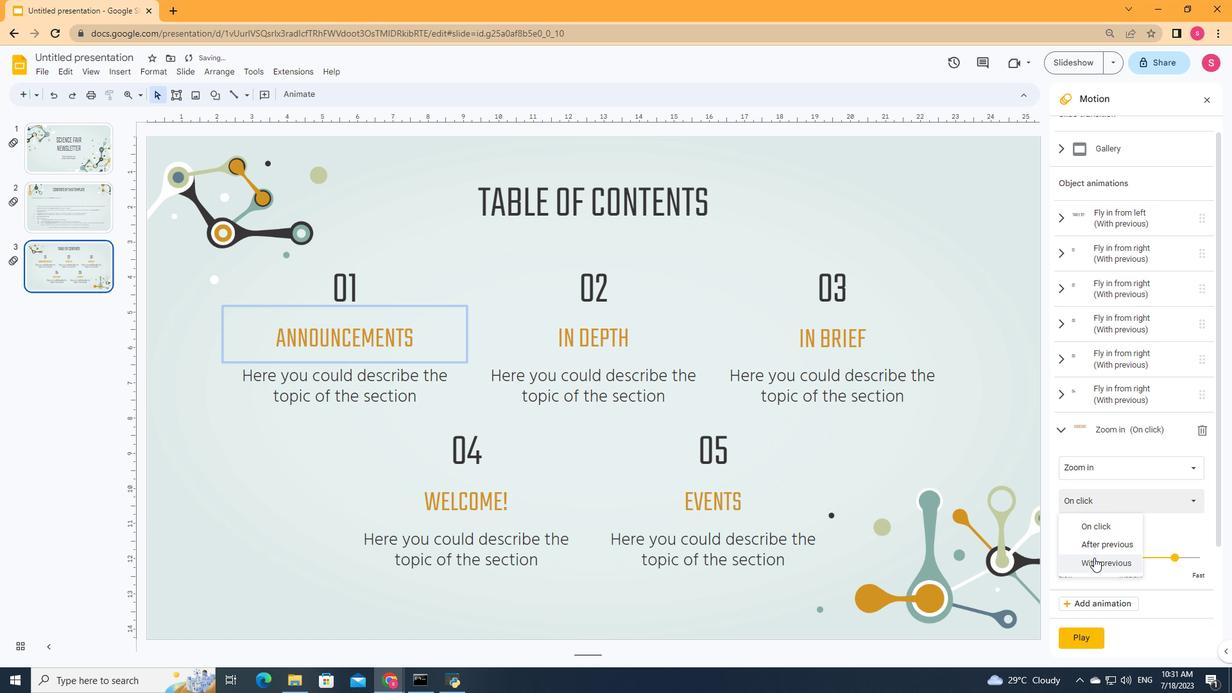 
Action: Mouse pressed left at (1094, 564)
Screenshot: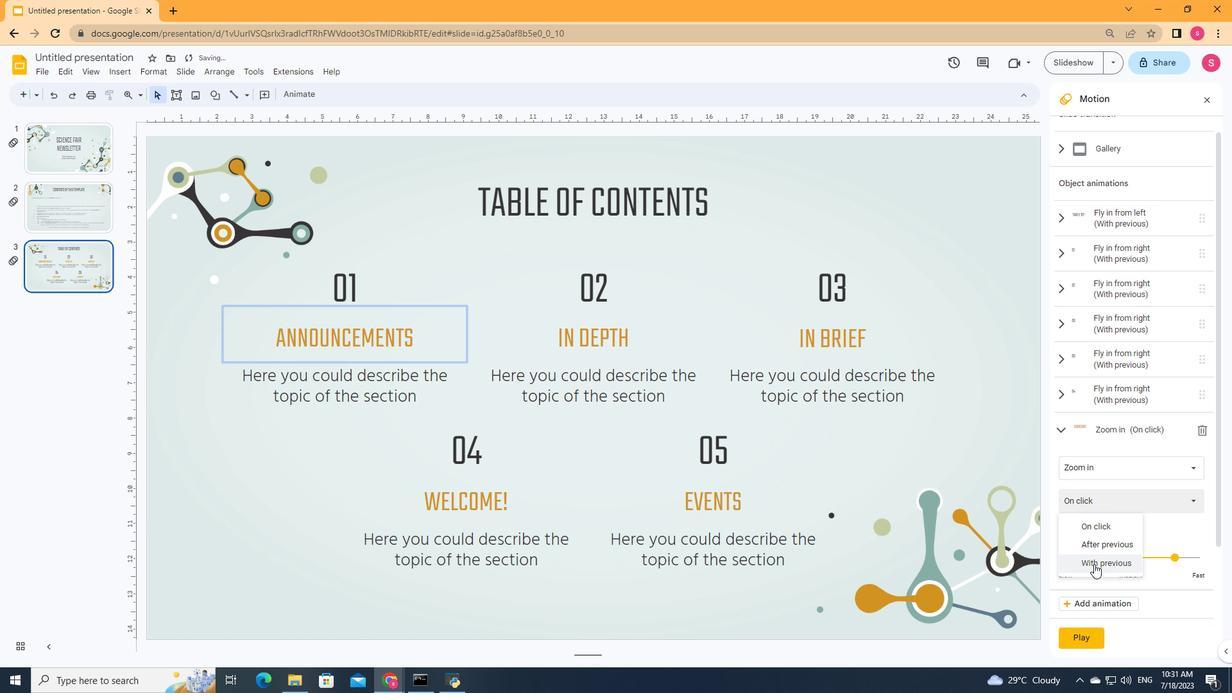 
Action: Mouse moved to (1176, 557)
Screenshot: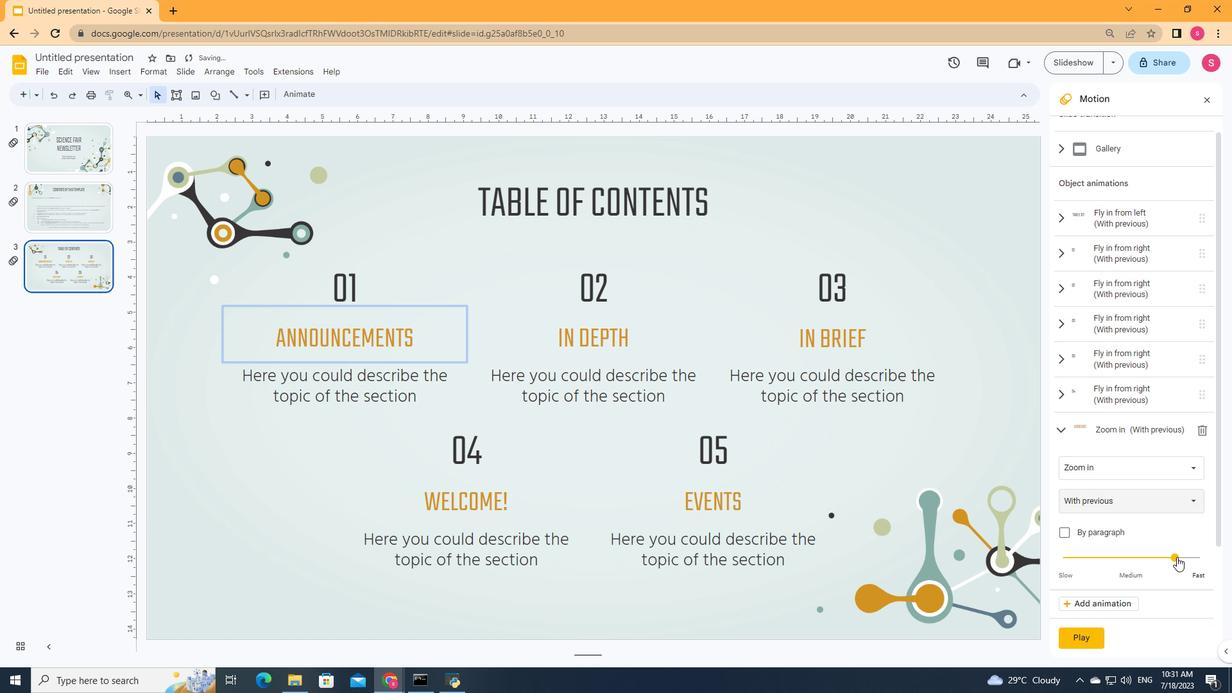 
Action: Mouse pressed left at (1176, 557)
Screenshot: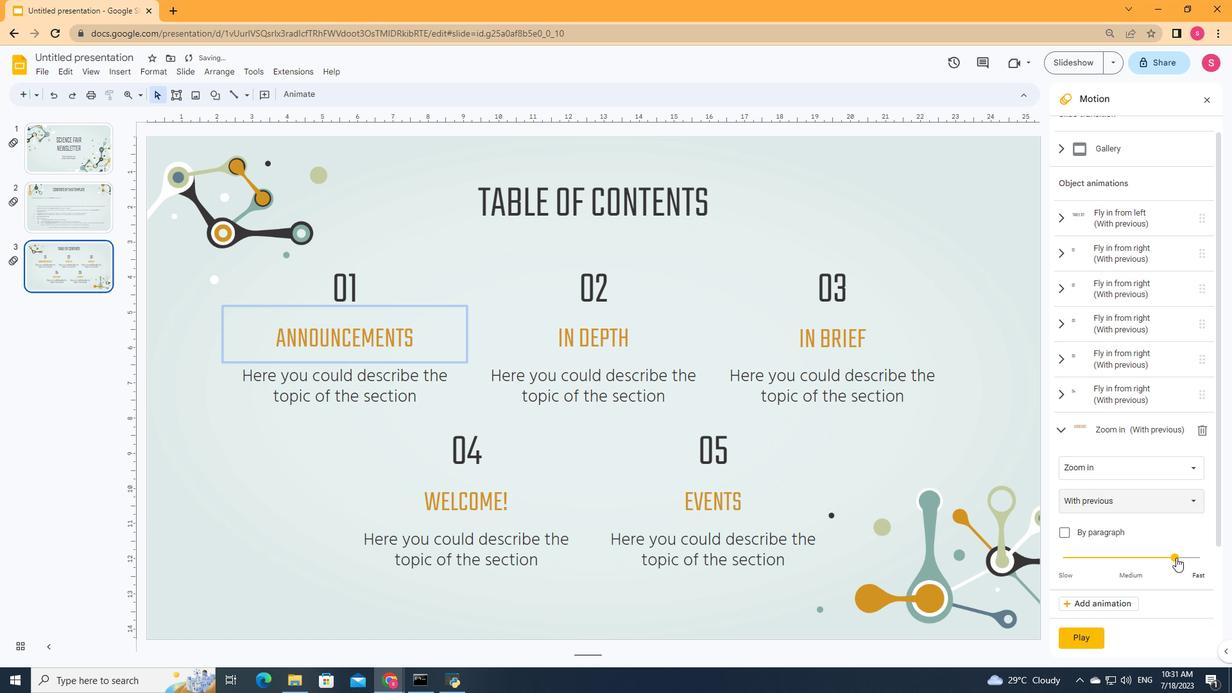 
Action: Mouse moved to (1150, 506)
Screenshot: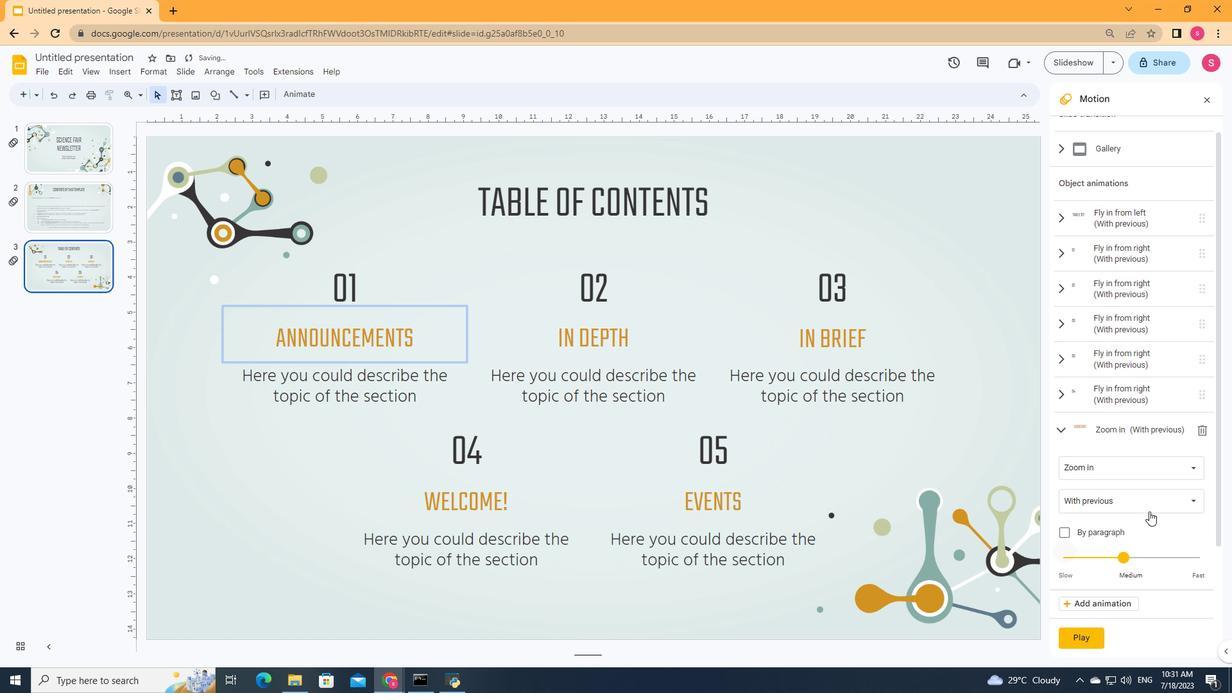 
Action: Mouse scrolled (1150, 505) with delta (0, 0)
Screenshot: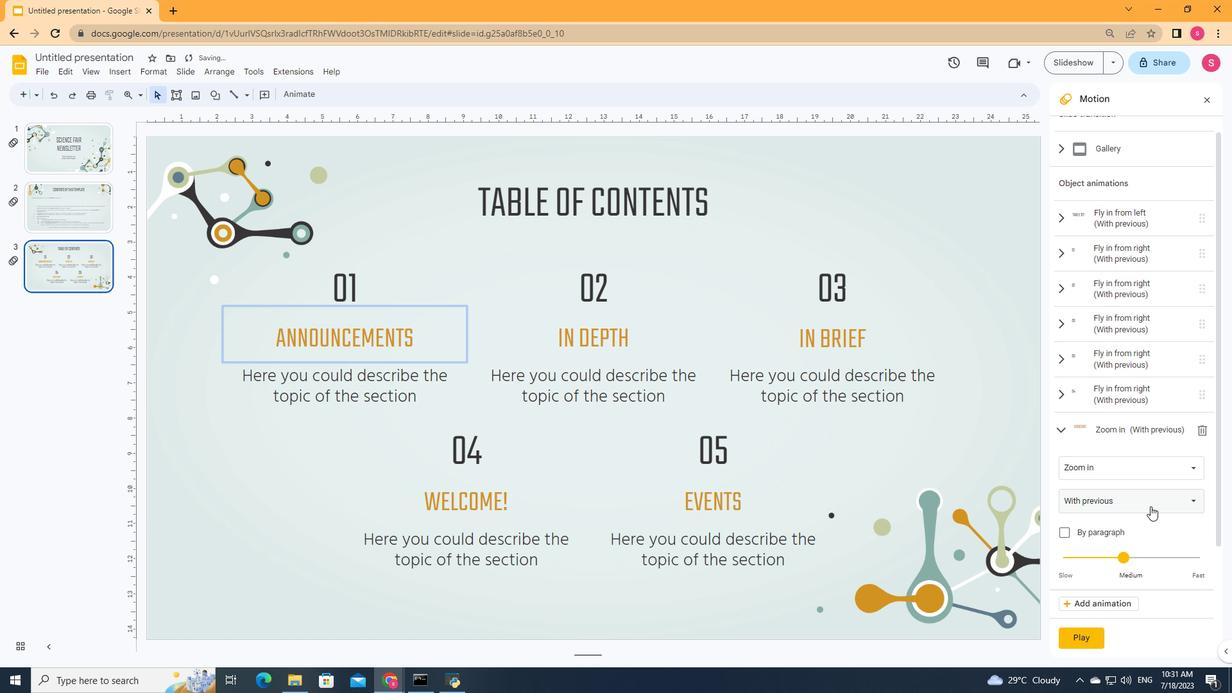 
Action: Mouse scrolled (1150, 505) with delta (0, 0)
Screenshot: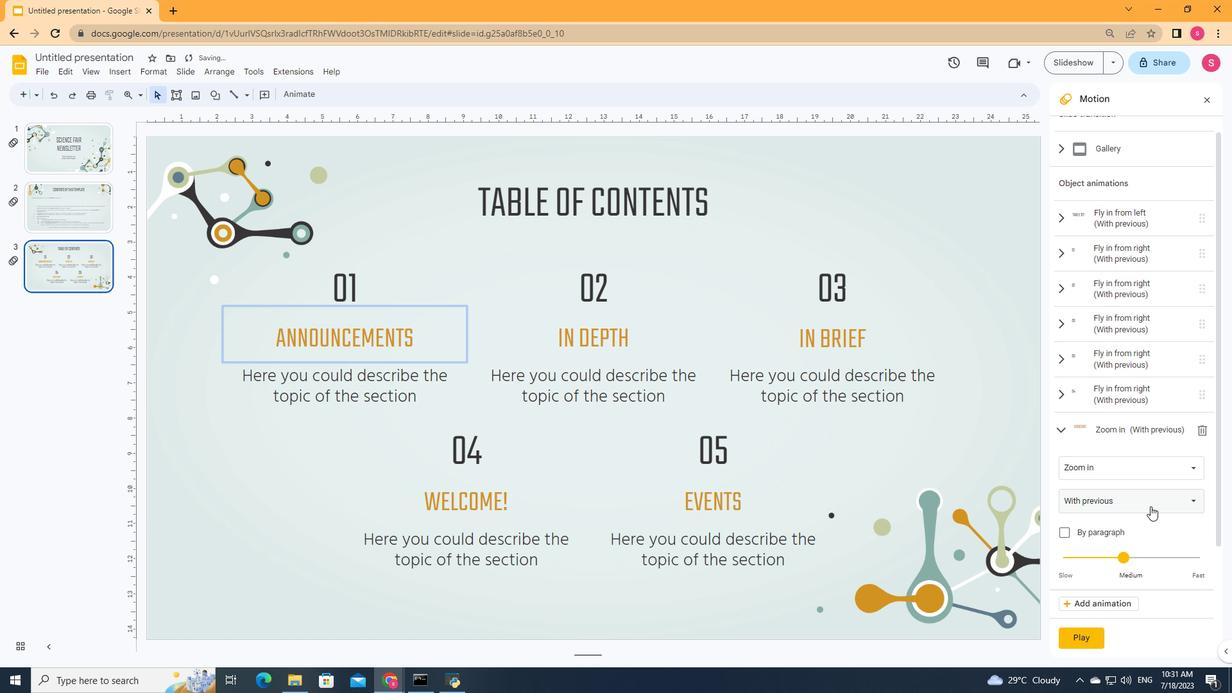 
Action: Mouse scrolled (1150, 505) with delta (0, 0)
Screenshot: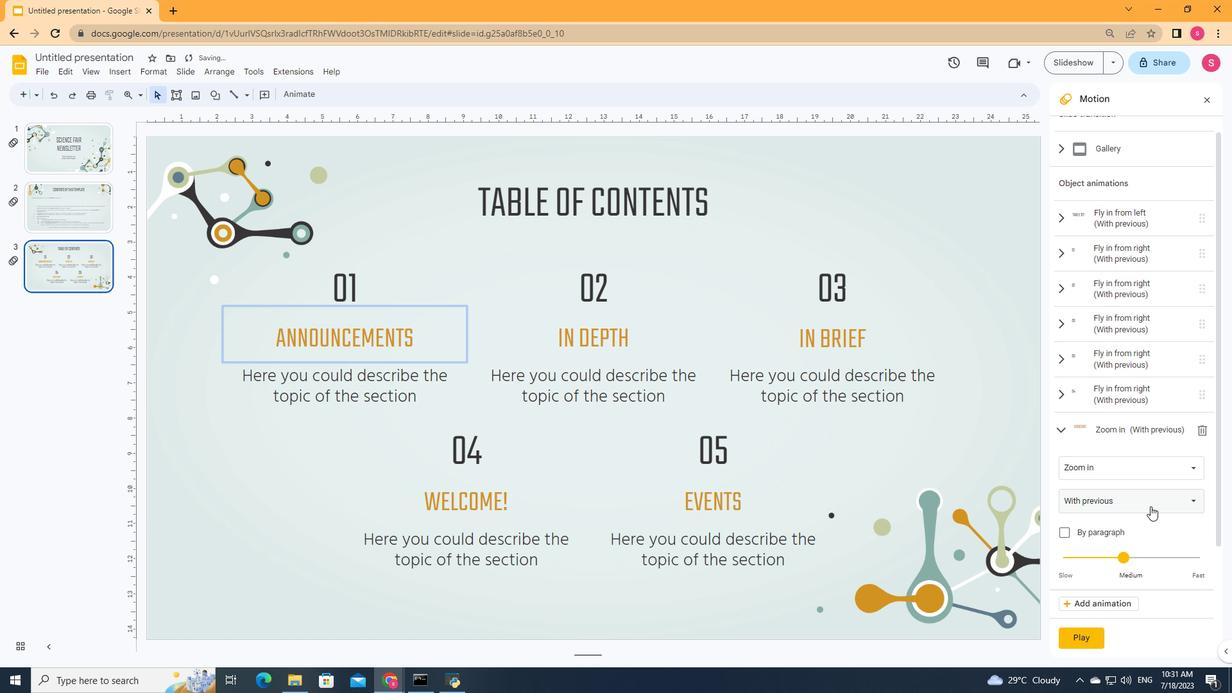 
Action: Mouse scrolled (1150, 505) with delta (0, 0)
Screenshot: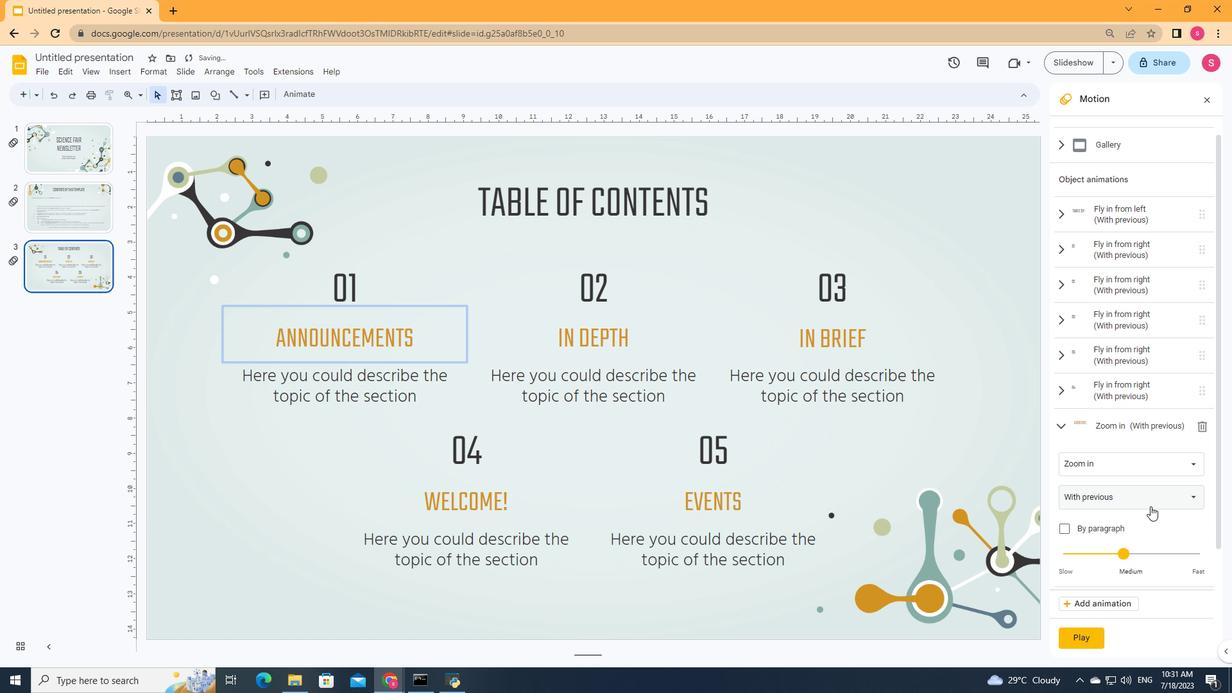 
Action: Mouse scrolled (1150, 505) with delta (0, 0)
Screenshot: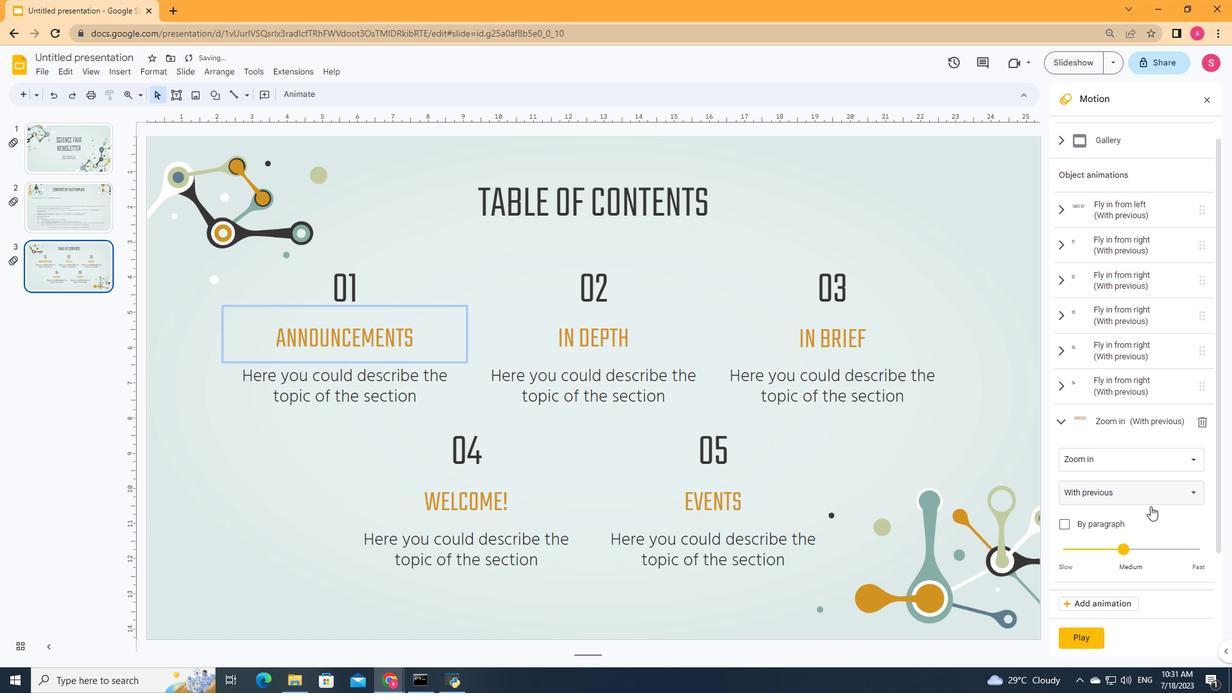 
Action: Mouse scrolled (1150, 505) with delta (0, 0)
Screenshot: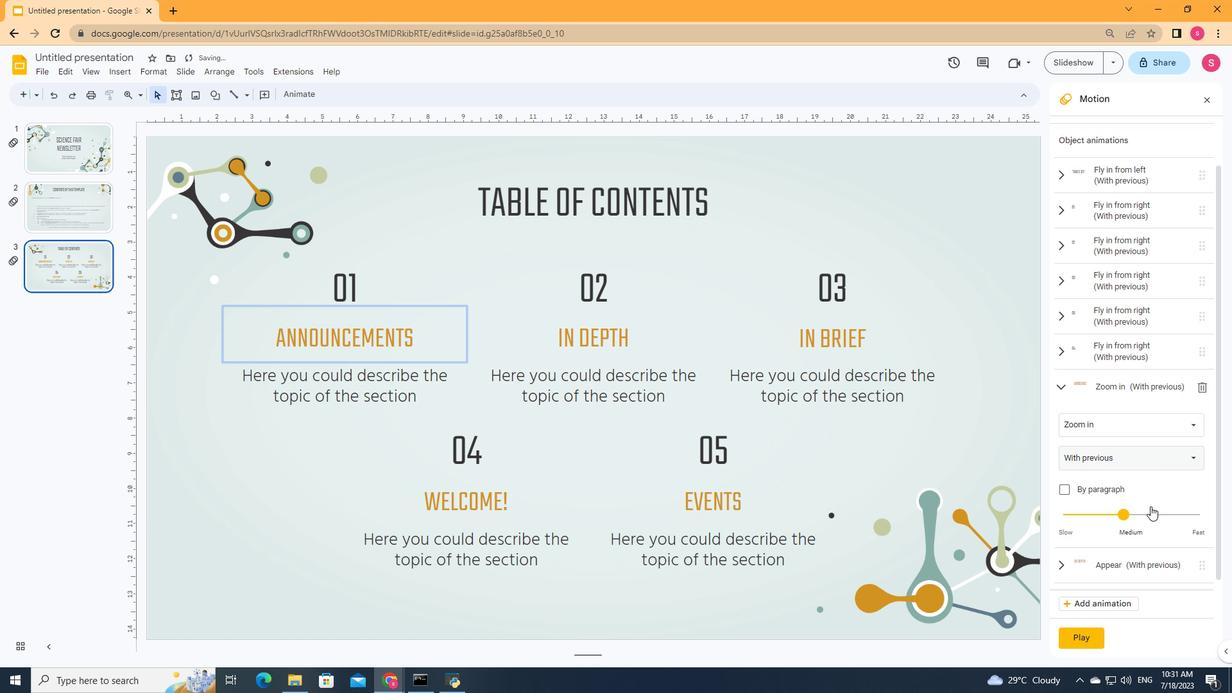
Action: Mouse scrolled (1150, 505) with delta (0, 0)
Screenshot: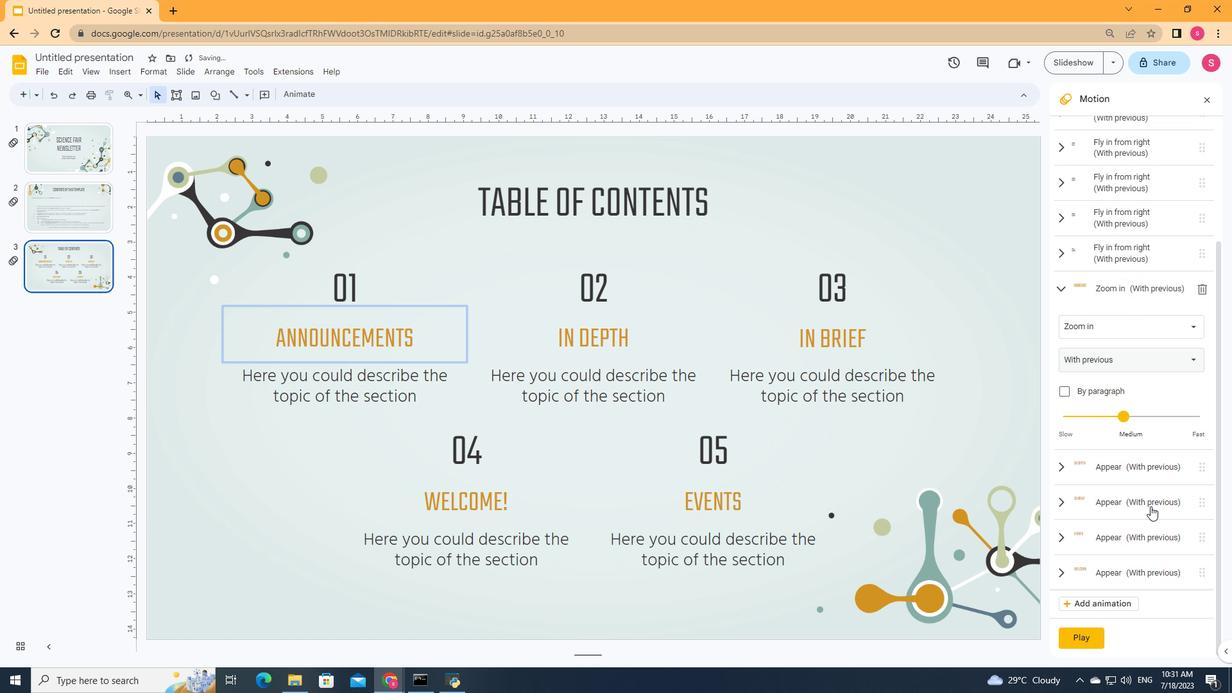 
Action: Mouse scrolled (1150, 505) with delta (0, 0)
Screenshot: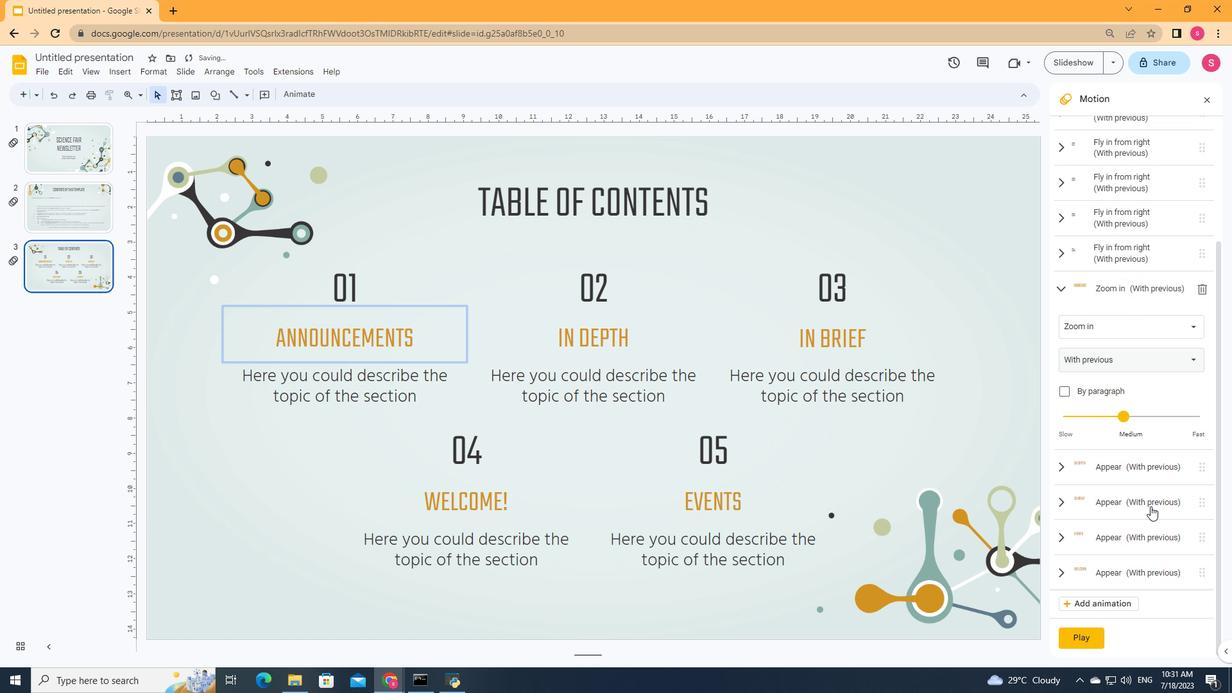 
Action: Mouse scrolled (1150, 505) with delta (0, 0)
Screenshot: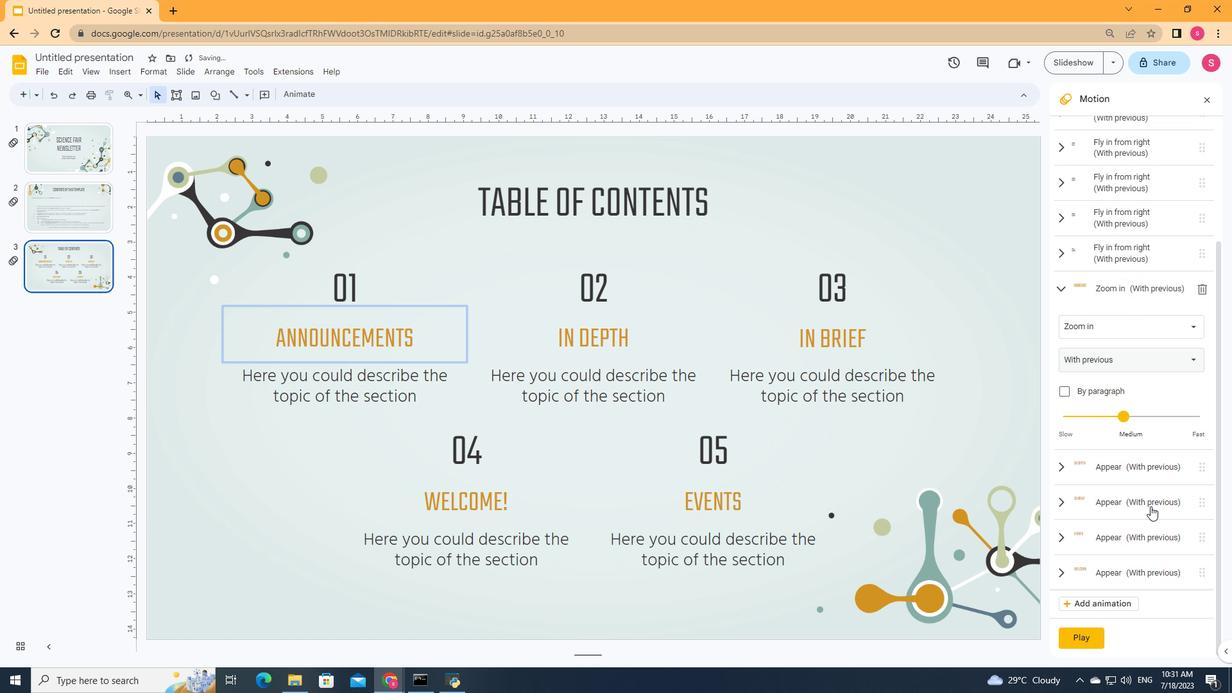 
Action: Mouse moved to (1060, 466)
Screenshot: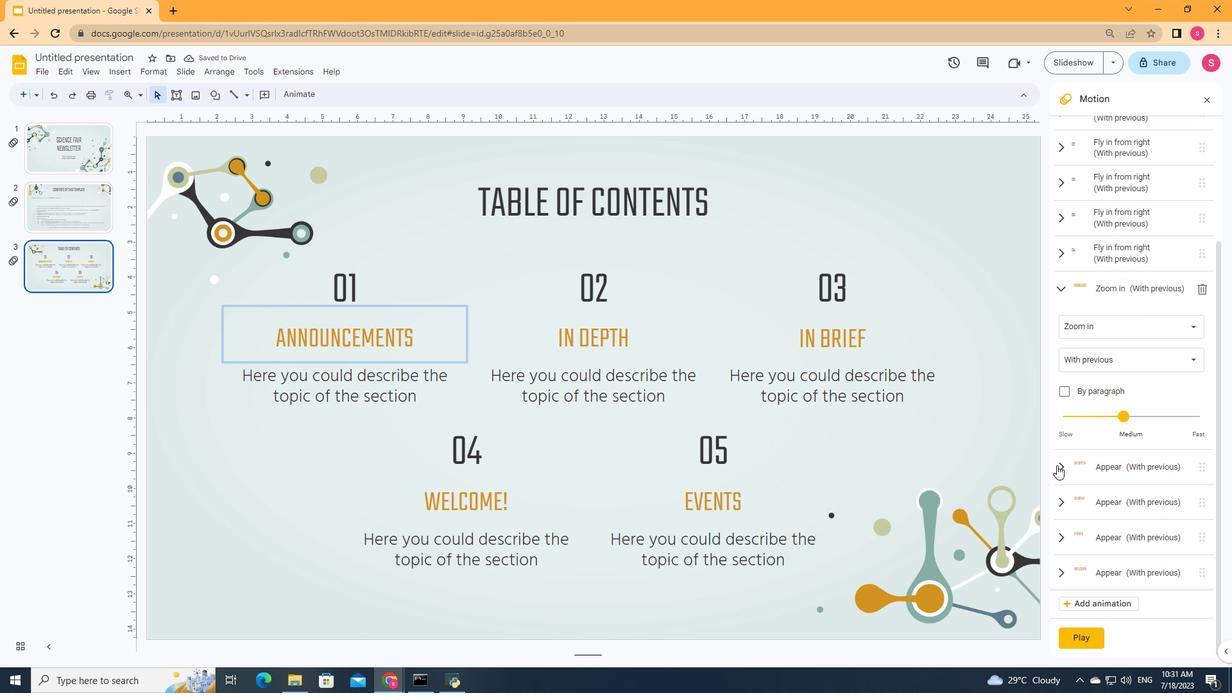 
Action: Mouse pressed left at (1060, 466)
Screenshot: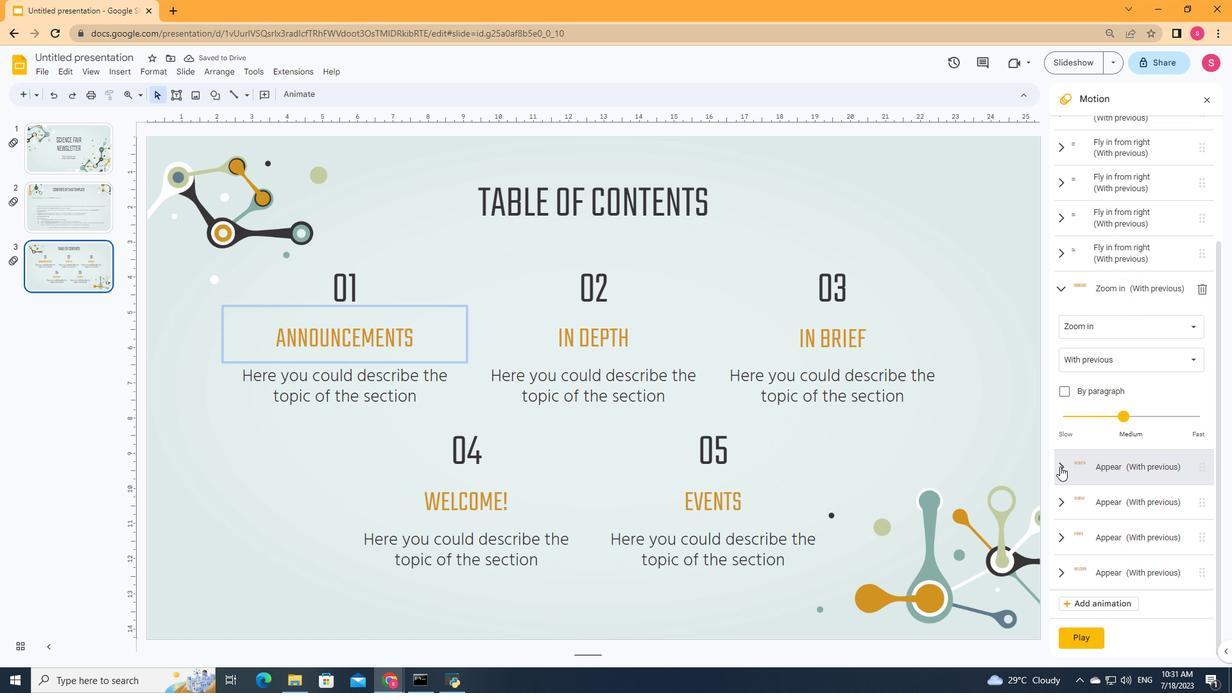 
Action: Mouse moved to (1109, 390)
Screenshot: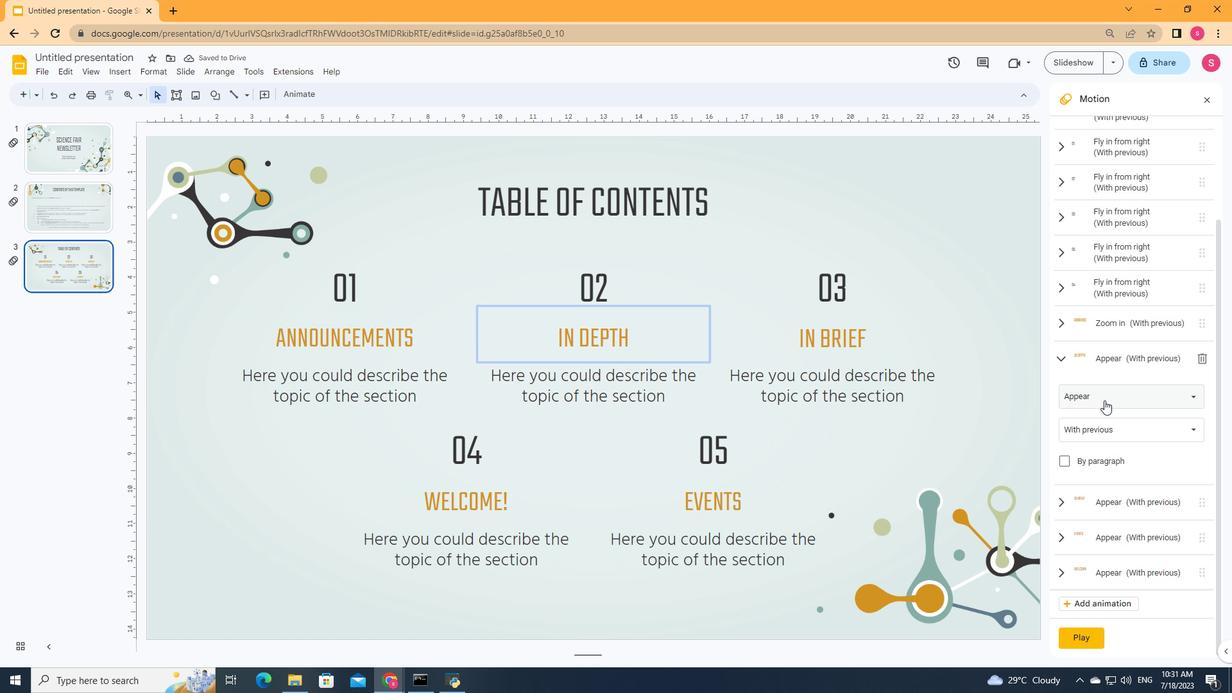 
Action: Mouse pressed left at (1109, 390)
Screenshot: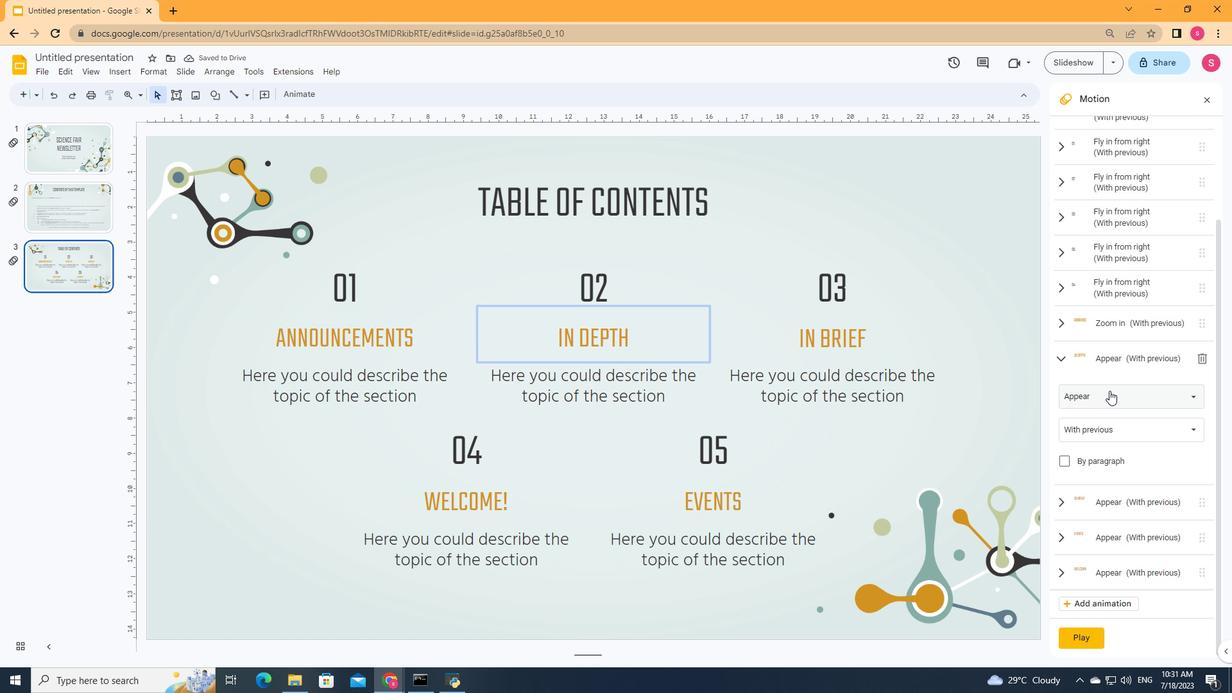 
Action: Mouse moved to (1096, 338)
Screenshot: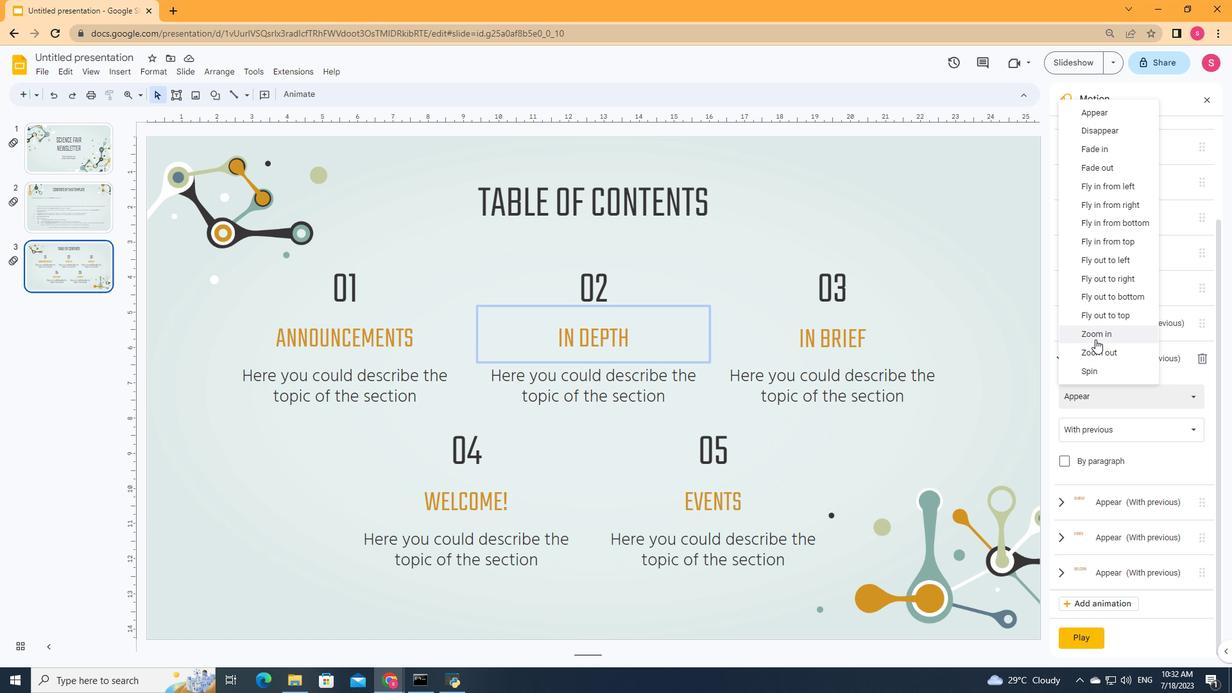 
Action: Mouse pressed left at (1096, 338)
Screenshot: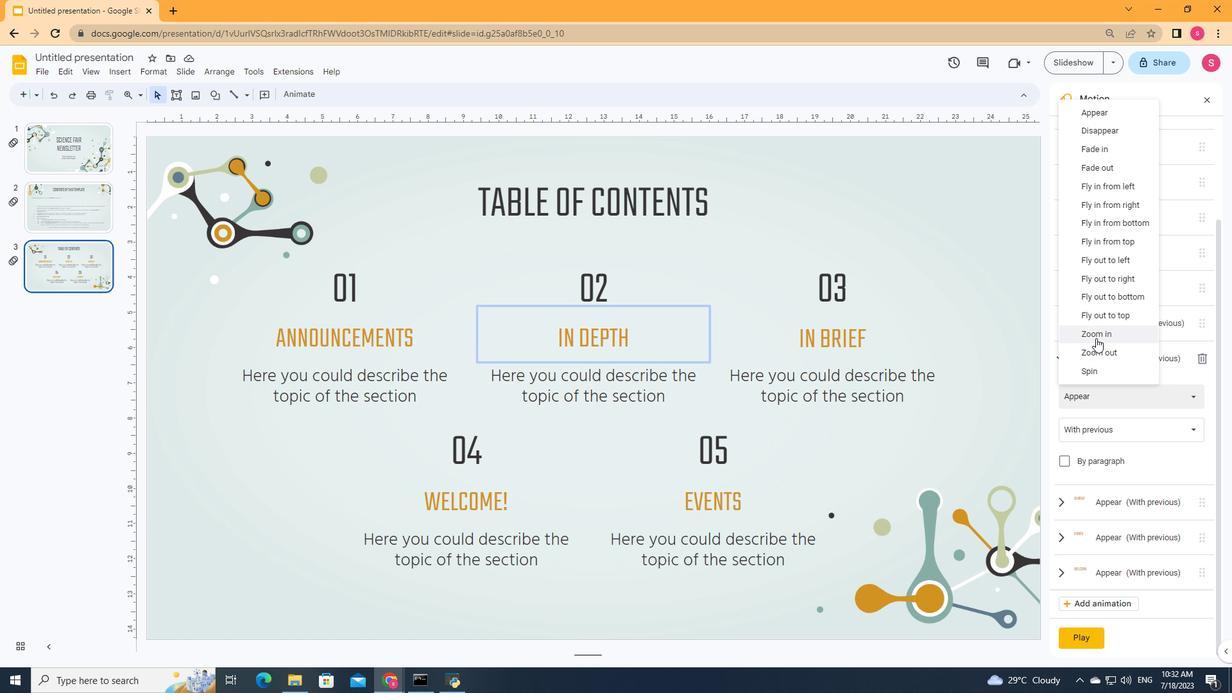 
Action: Mouse moved to (1174, 487)
Screenshot: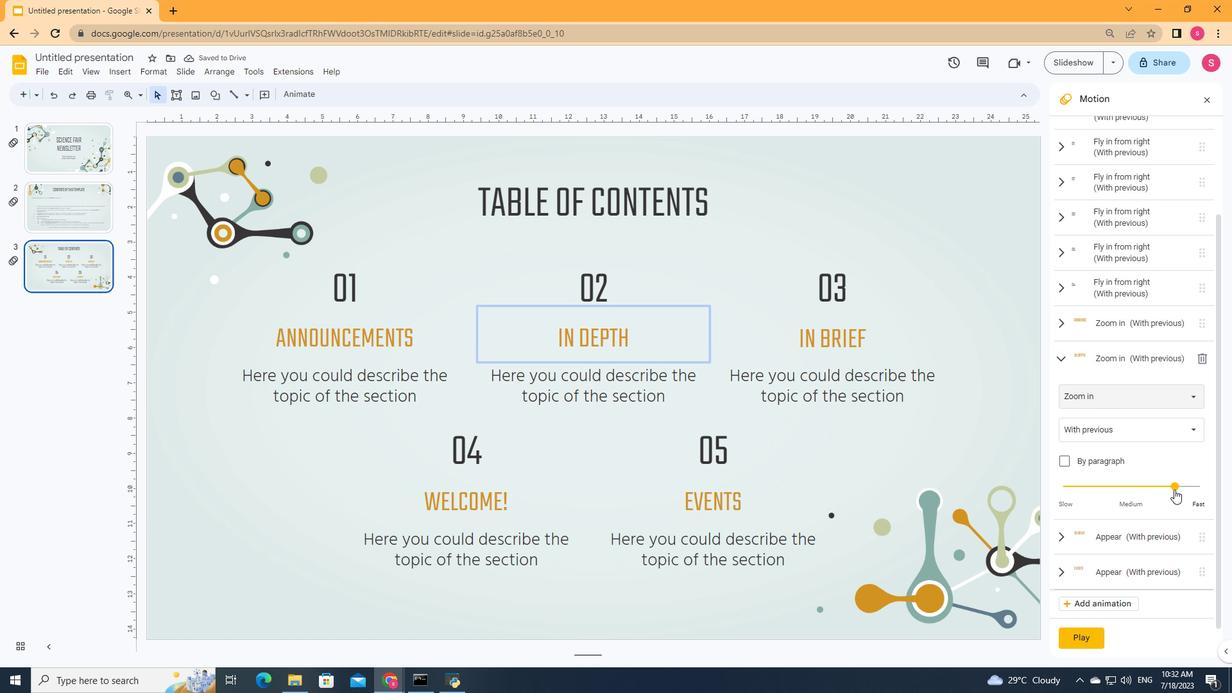 
Action: Mouse pressed left at (1174, 487)
Screenshot: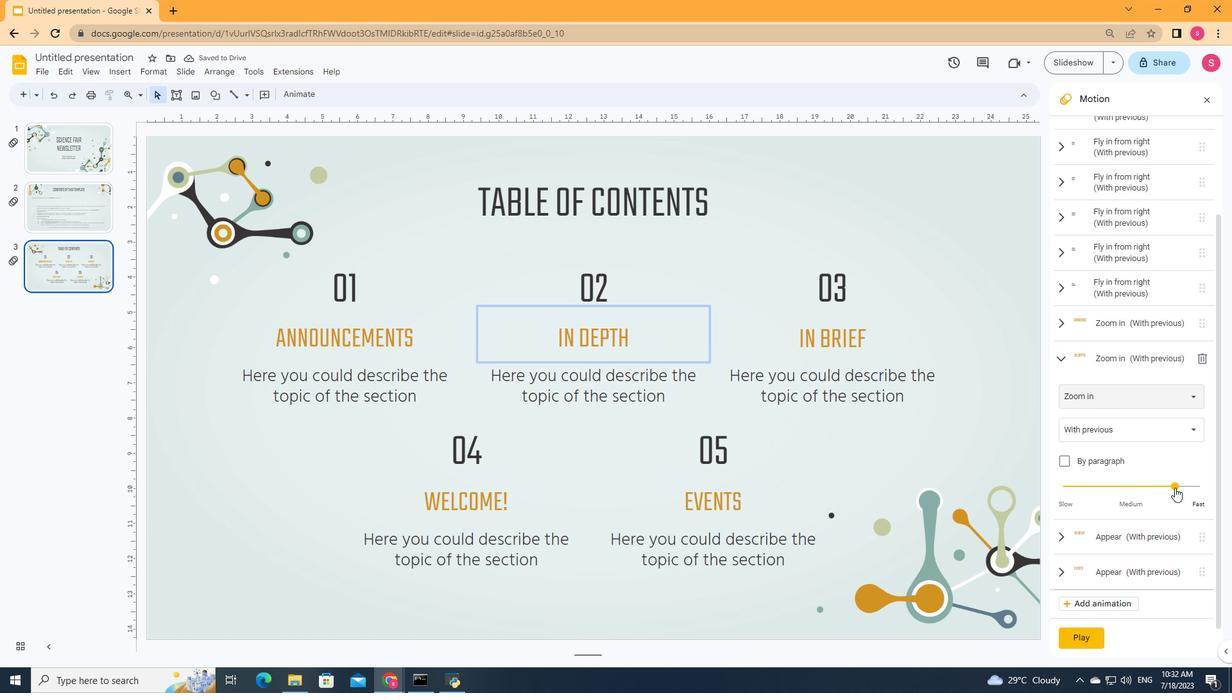 
Action: Mouse moved to (1060, 360)
Screenshot: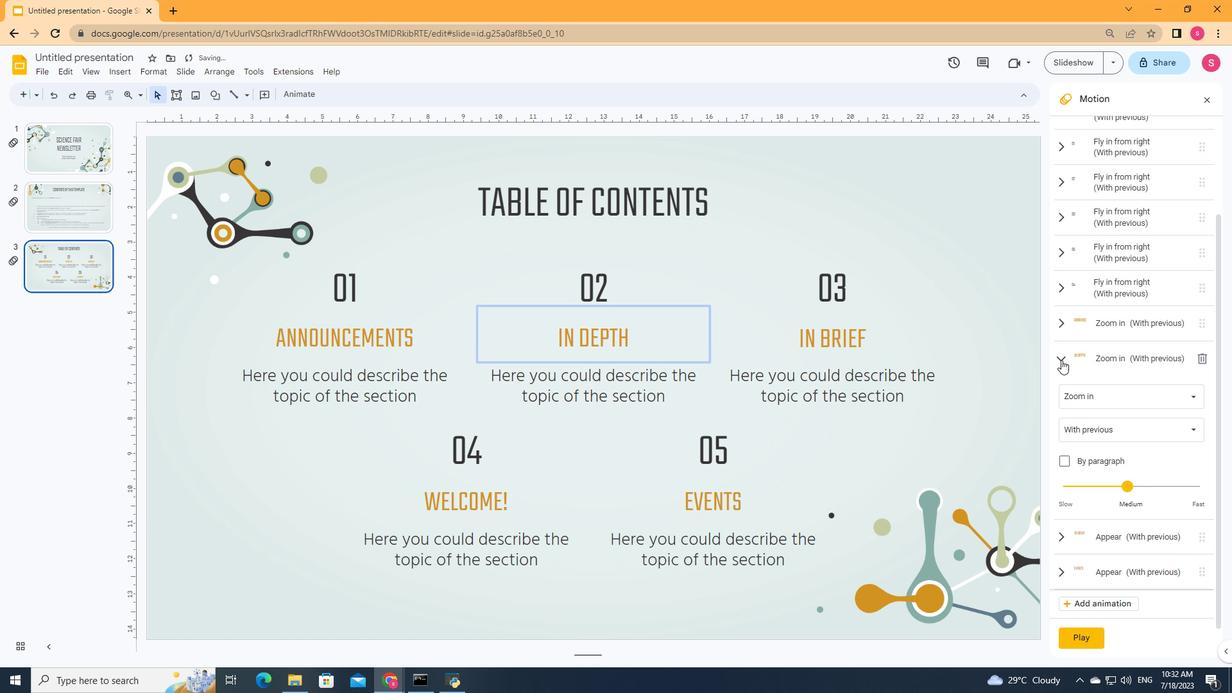 
Action: Mouse pressed left at (1060, 360)
Screenshot: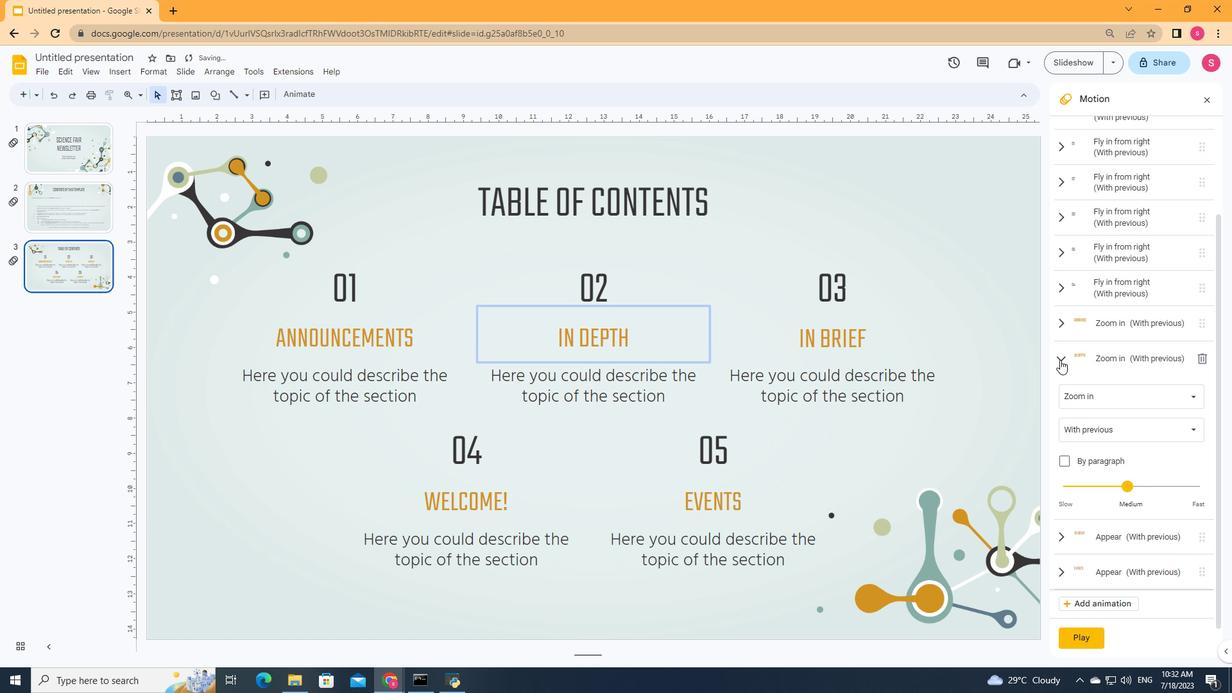 
Action: Mouse moved to (1060, 505)
Screenshot: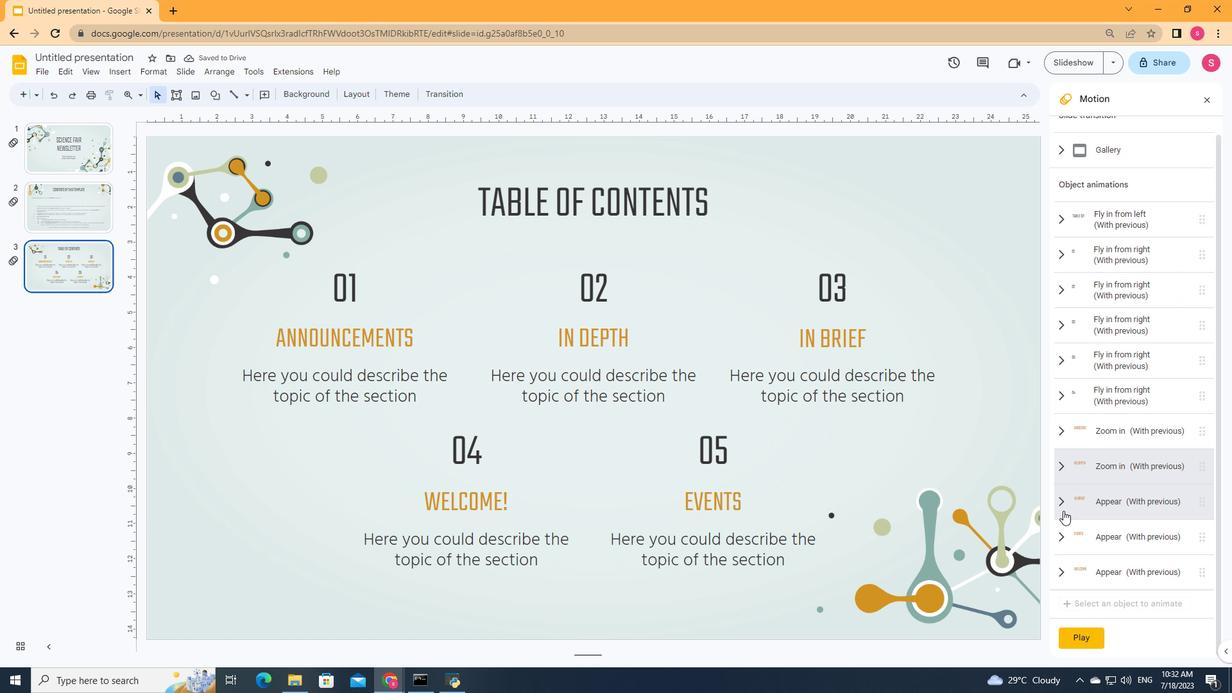 
Action: Mouse pressed left at (1060, 505)
Screenshot: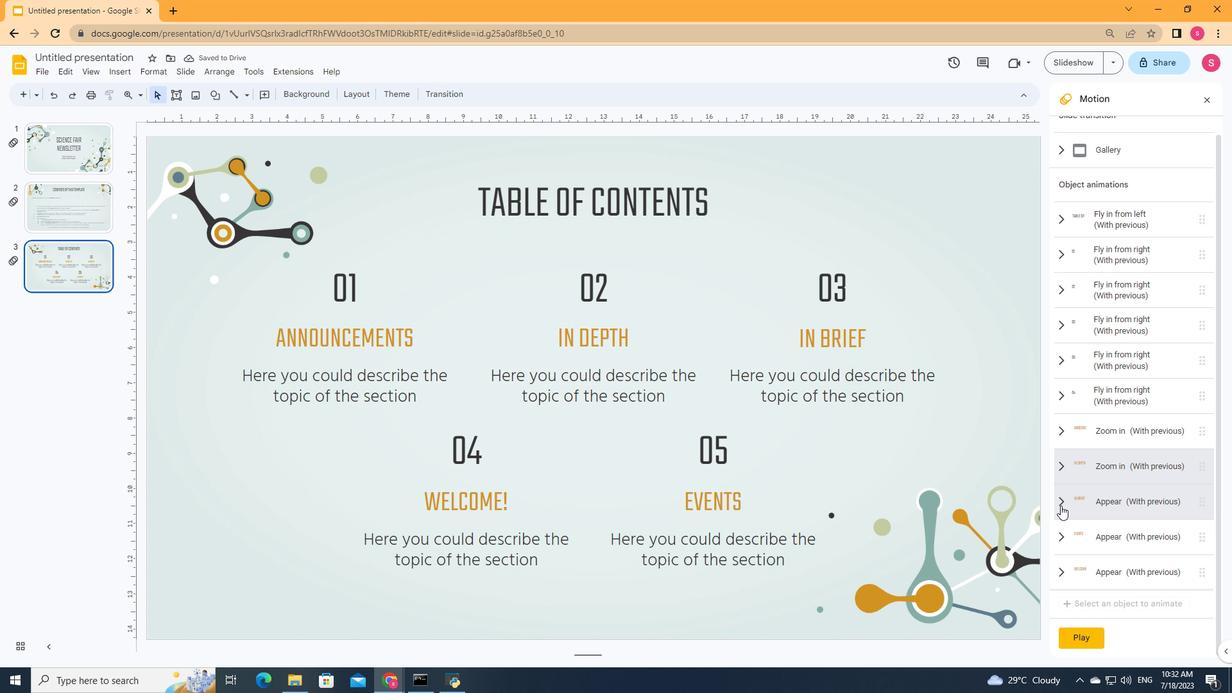 
Action: Mouse moved to (1112, 537)
Screenshot: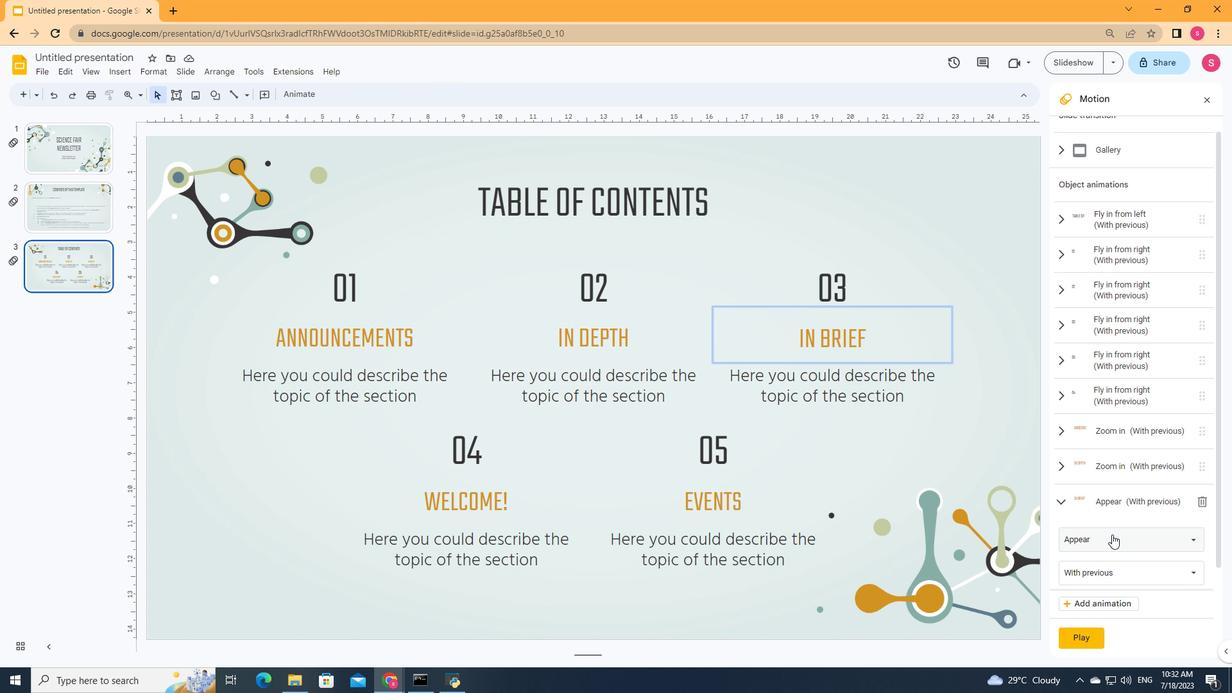 
Action: Mouse pressed left at (1112, 537)
Screenshot: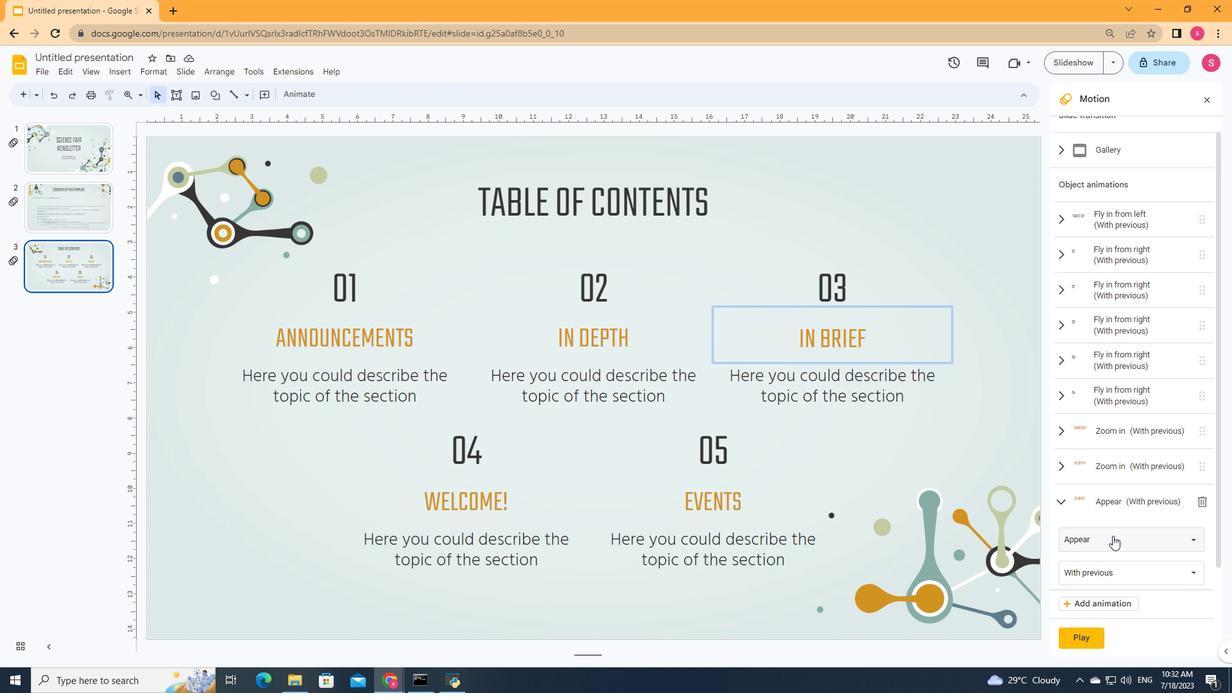
Action: Mouse moved to (1114, 484)
Screenshot: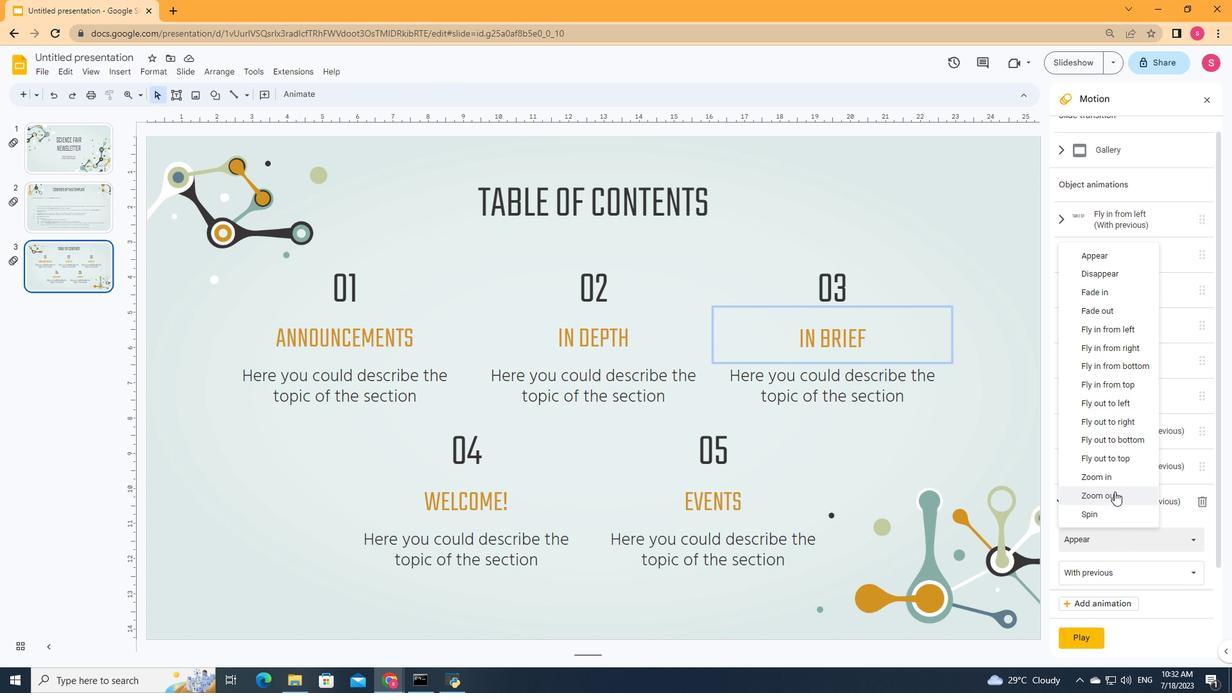 
Action: Mouse pressed left at (1114, 484)
Screenshot: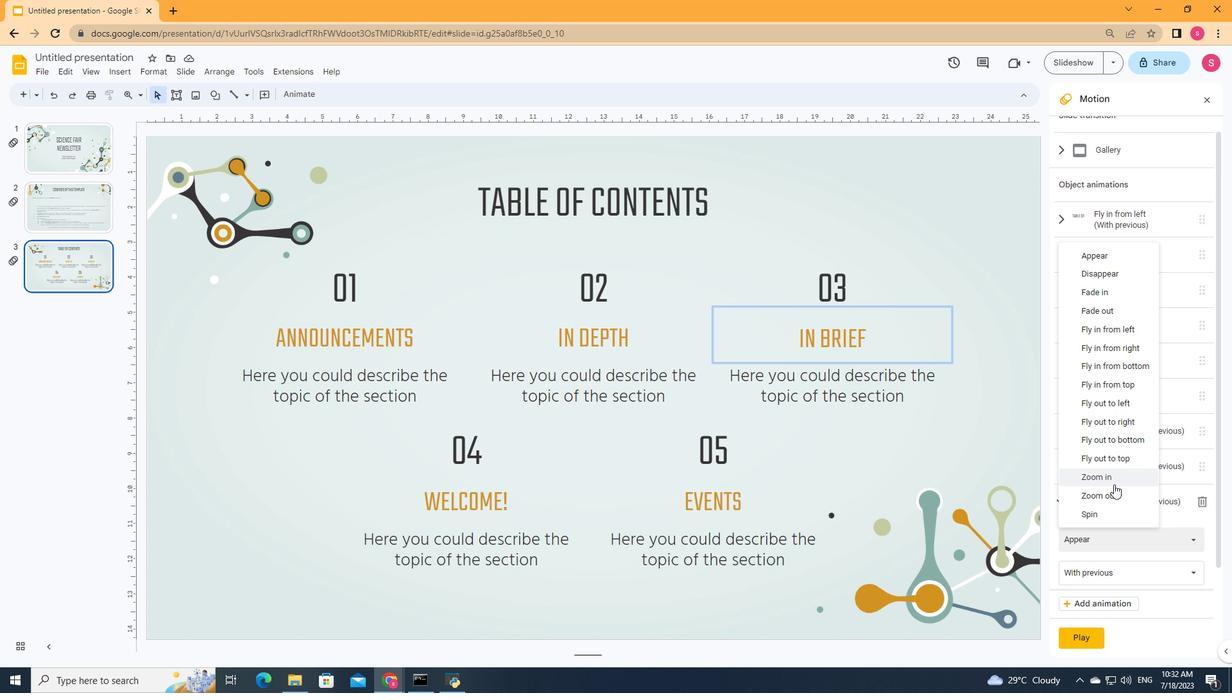 
Action: Mouse moved to (1137, 571)
Screenshot: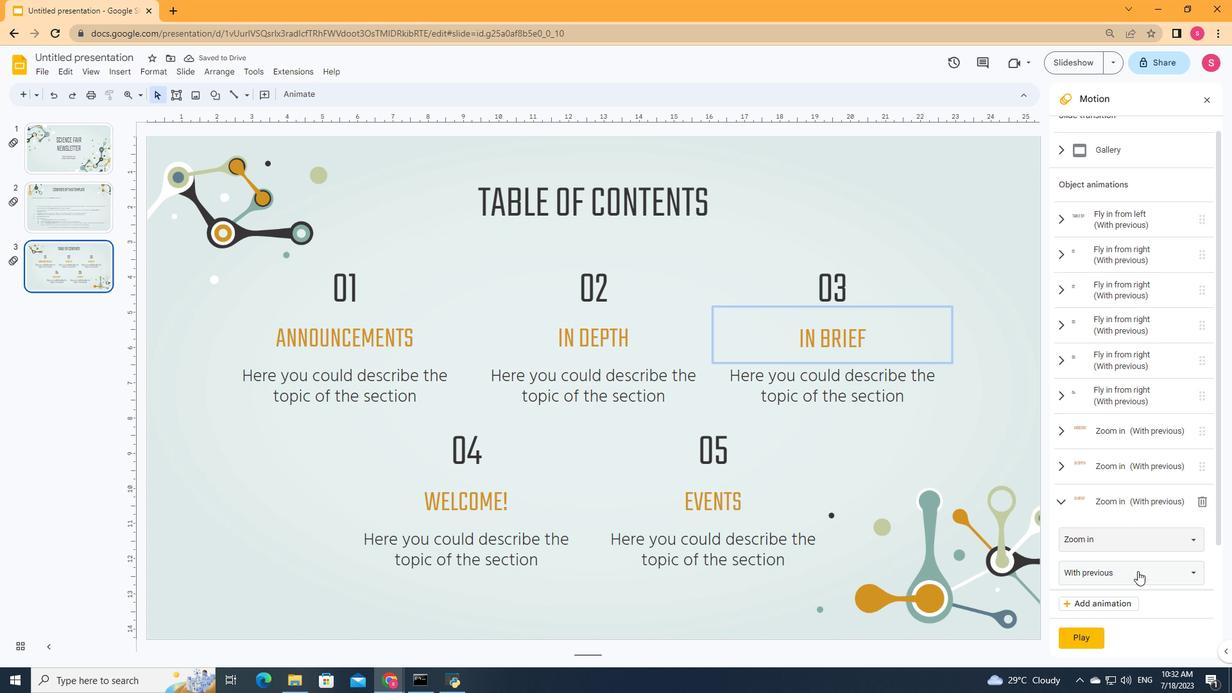 
Action: Mouse scrolled (1137, 571) with delta (0, 0)
Screenshot: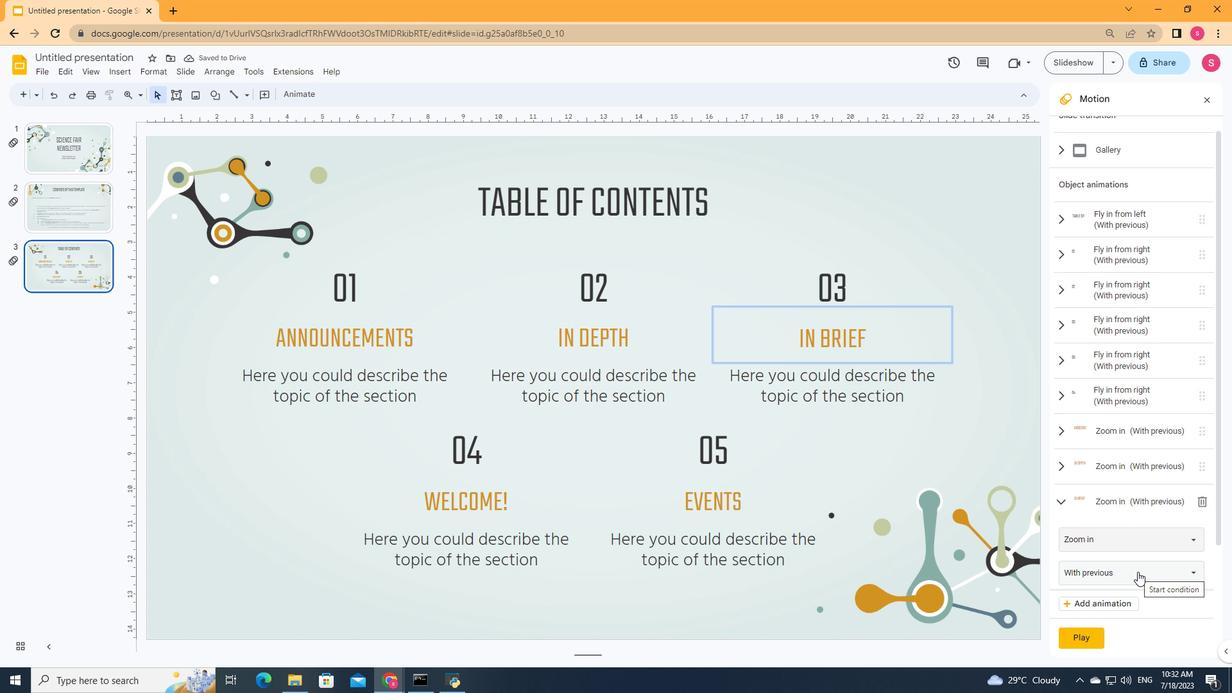 
Action: Mouse scrolled (1137, 571) with delta (0, 0)
Screenshot: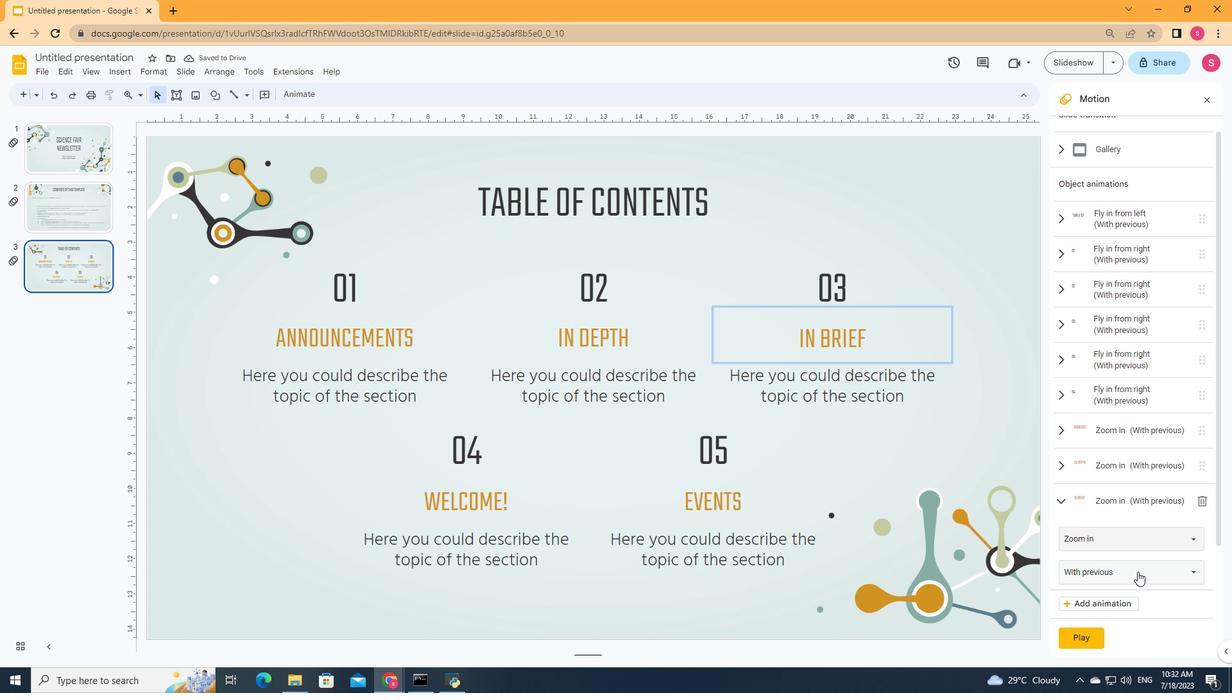 
Action: Mouse scrolled (1137, 571) with delta (0, 0)
Screenshot: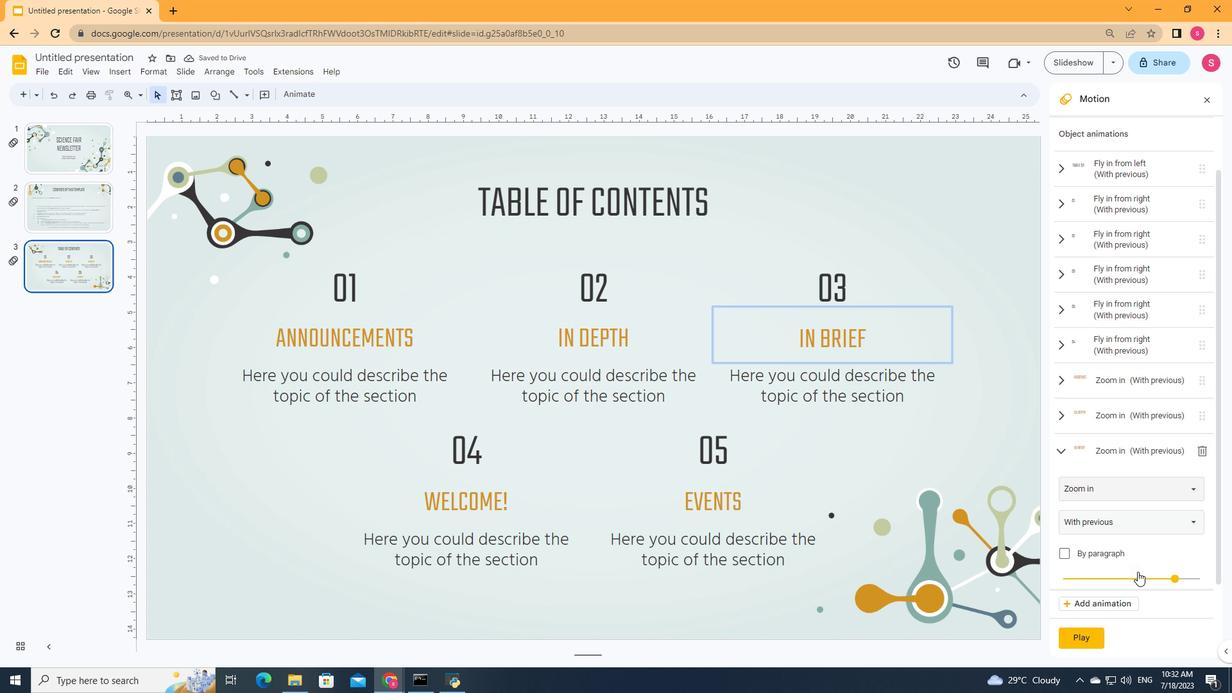 
Action: Mouse moved to (1137, 544)
Screenshot: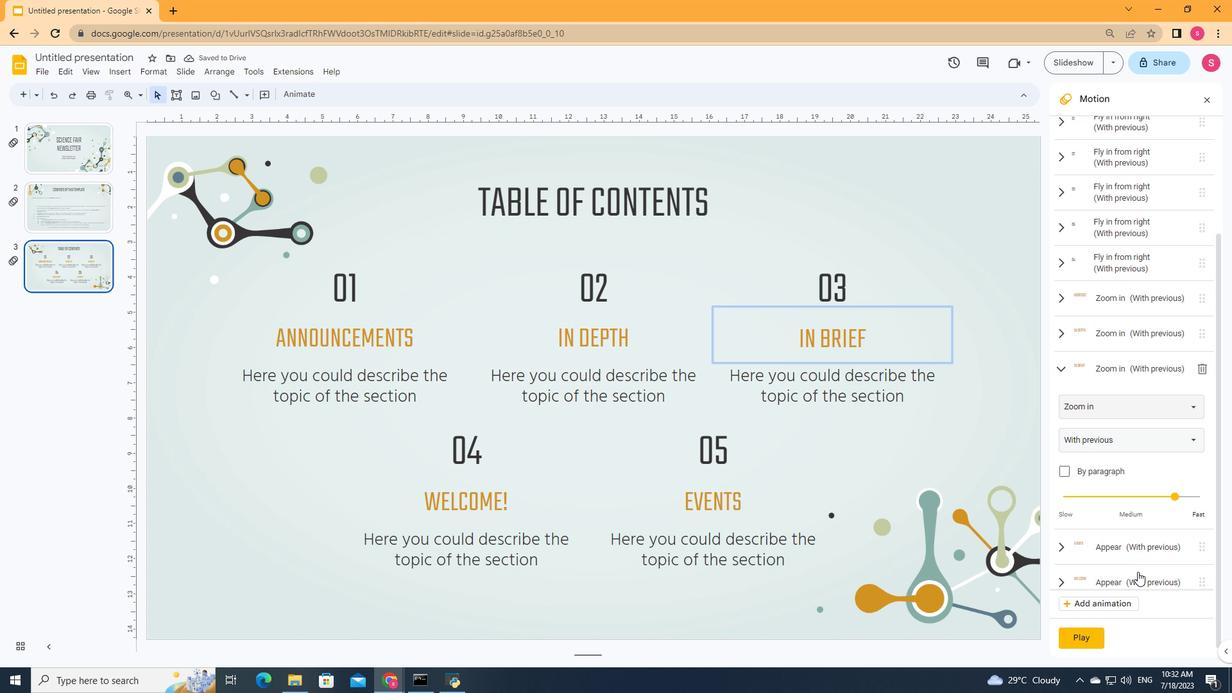 
Action: Mouse scrolled (1137, 549) with delta (0, 0)
Screenshot: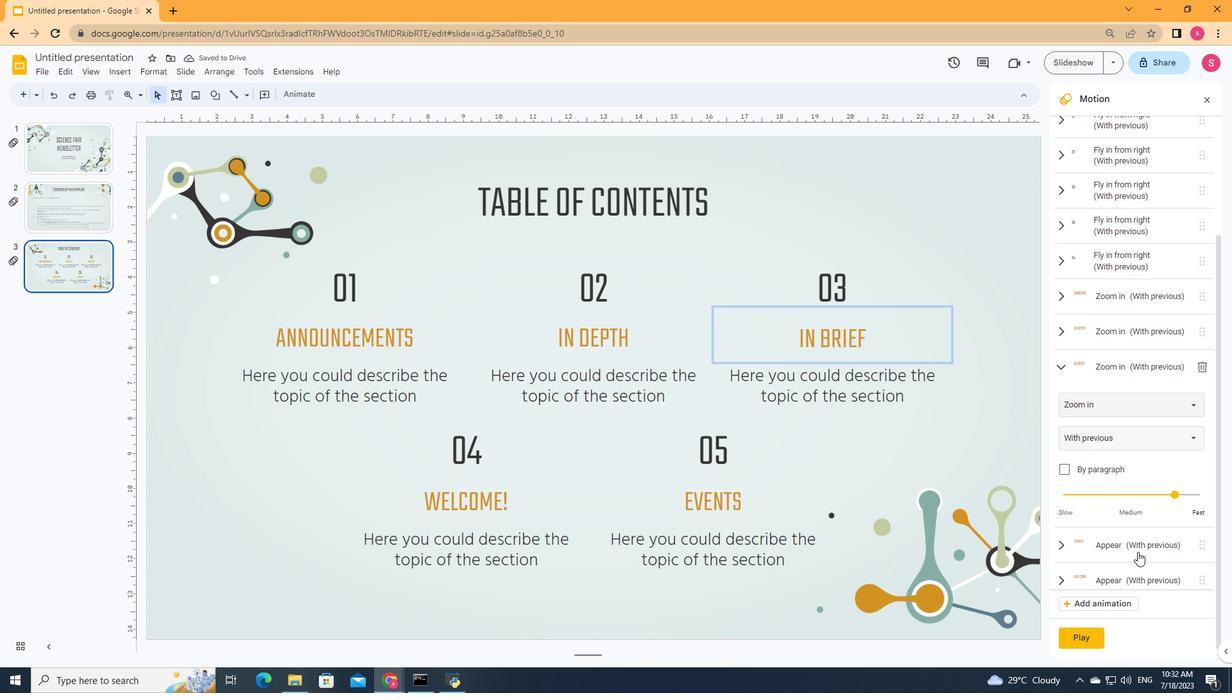 
Action: Mouse moved to (1137, 540)
Screenshot: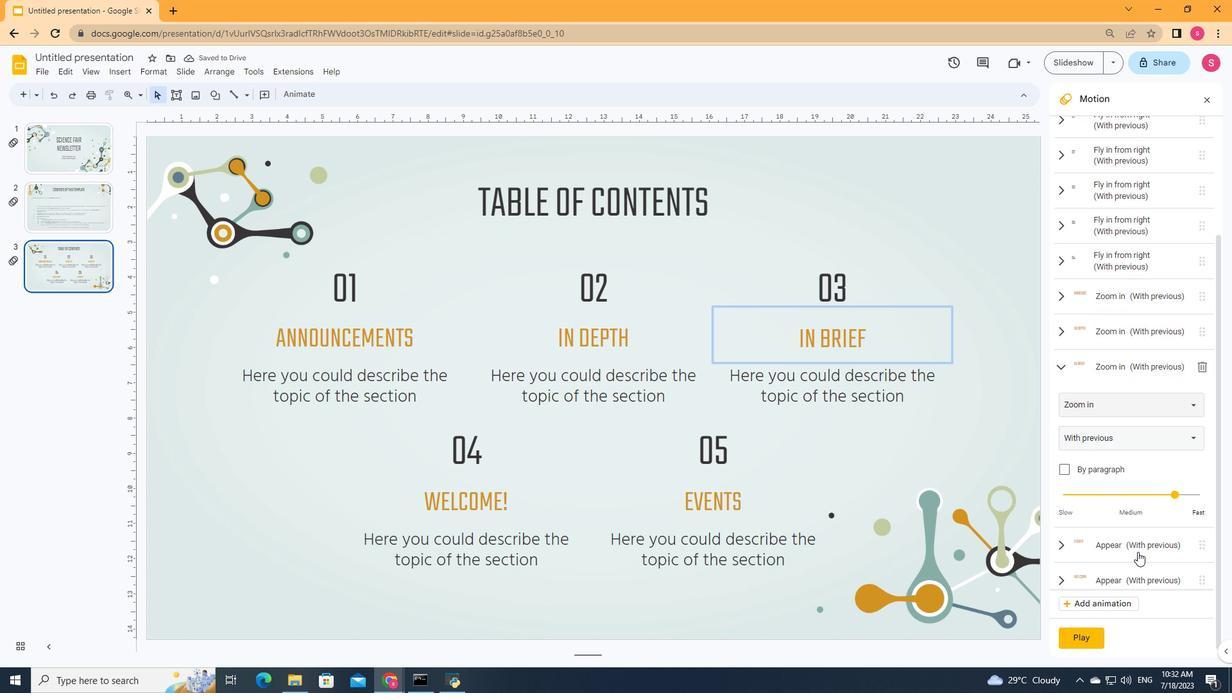
Action: Mouse scrolled (1137, 540) with delta (0, 0)
Screenshot: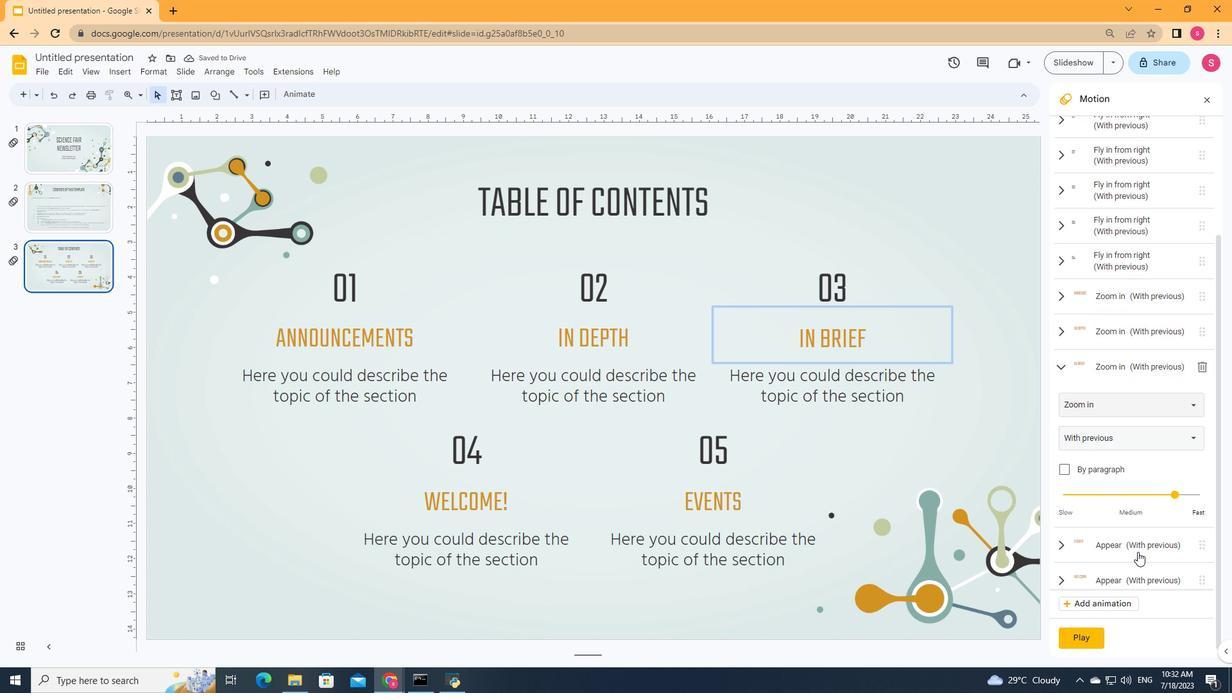 
Action: Mouse moved to (1174, 488)
Screenshot: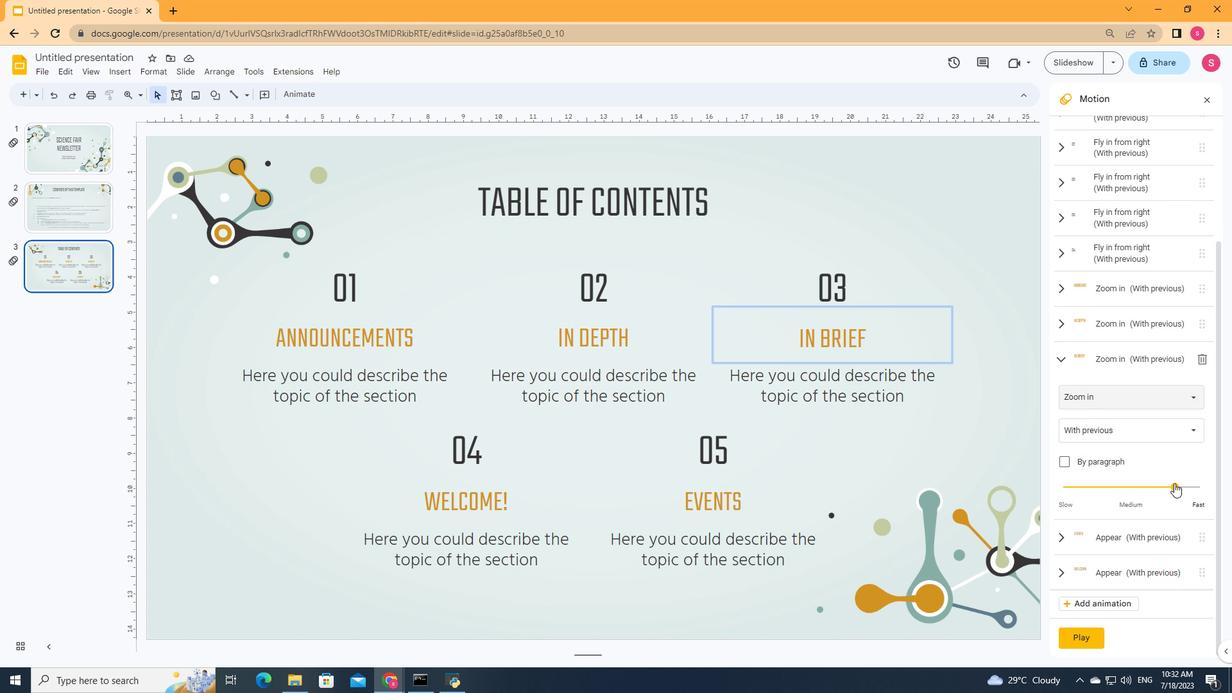 
Action: Mouse pressed left at (1174, 488)
Screenshot: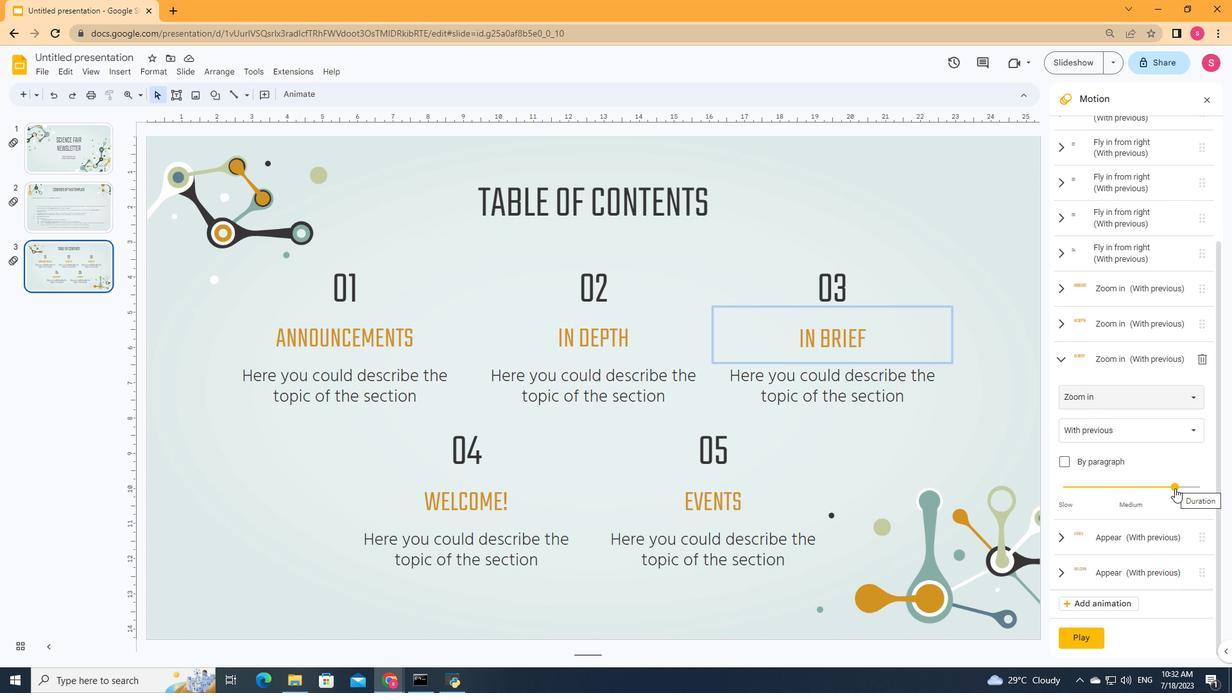 
Action: Mouse moved to (1058, 357)
Screenshot: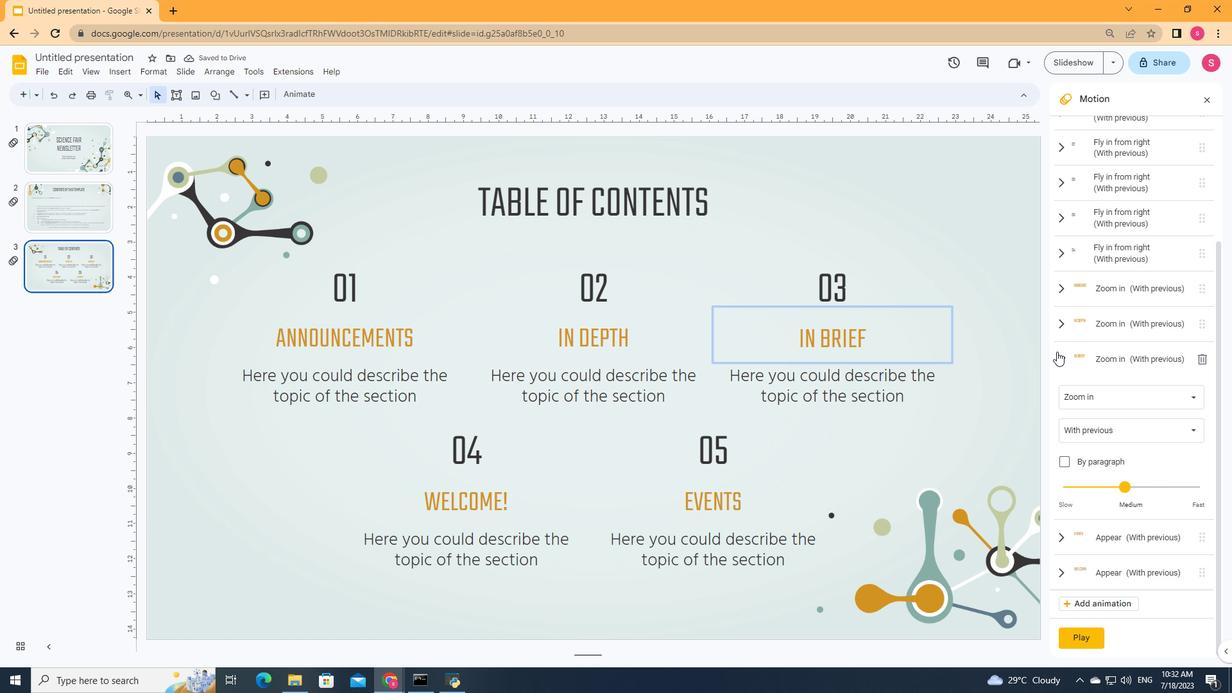 
Action: Mouse pressed left at (1058, 357)
Screenshot: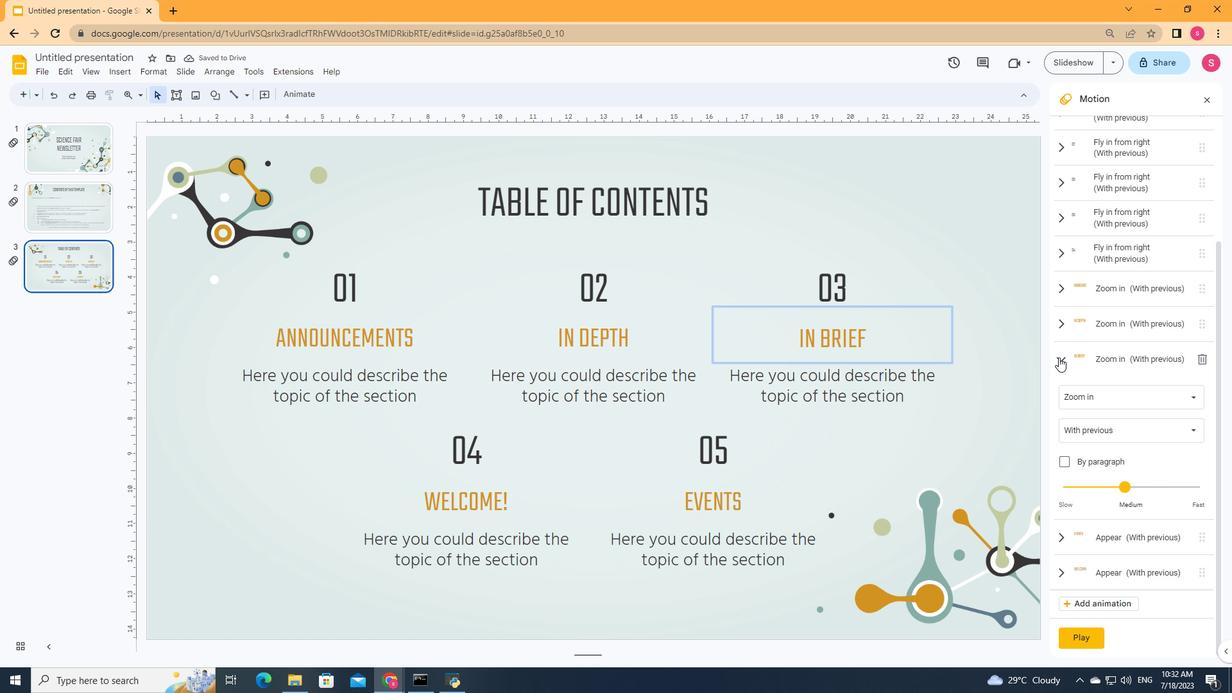 
Action: Mouse moved to (1058, 540)
Screenshot: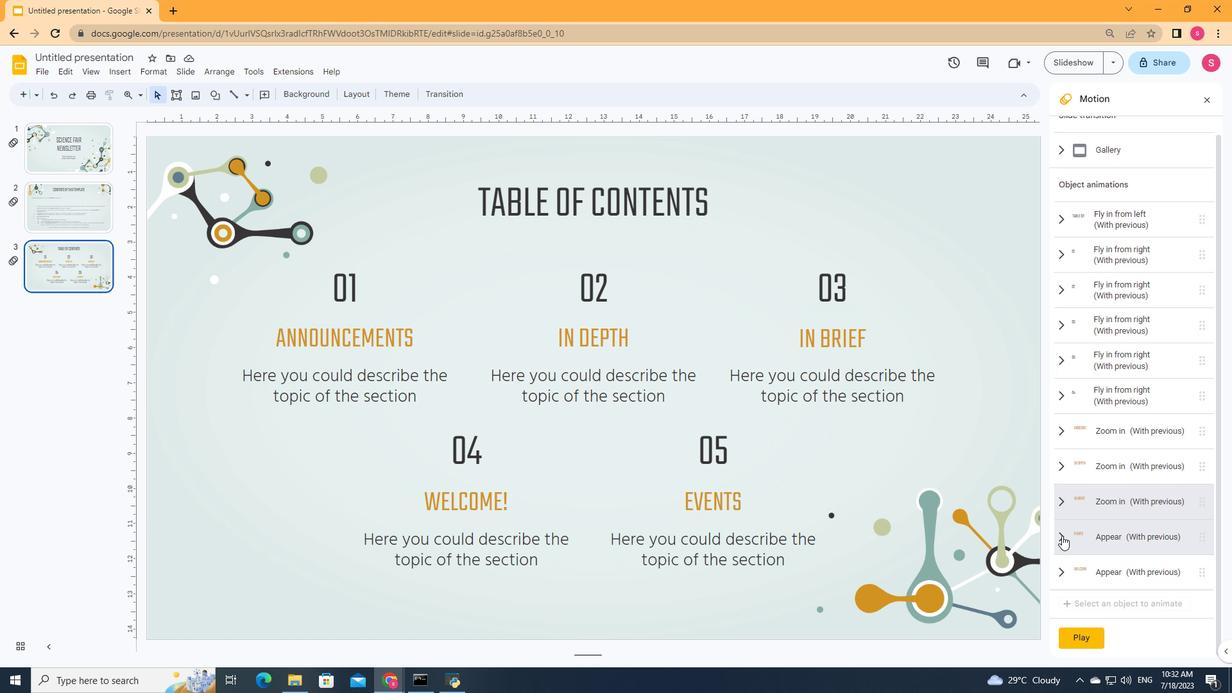
Action: Mouse pressed left at (1058, 540)
Screenshot: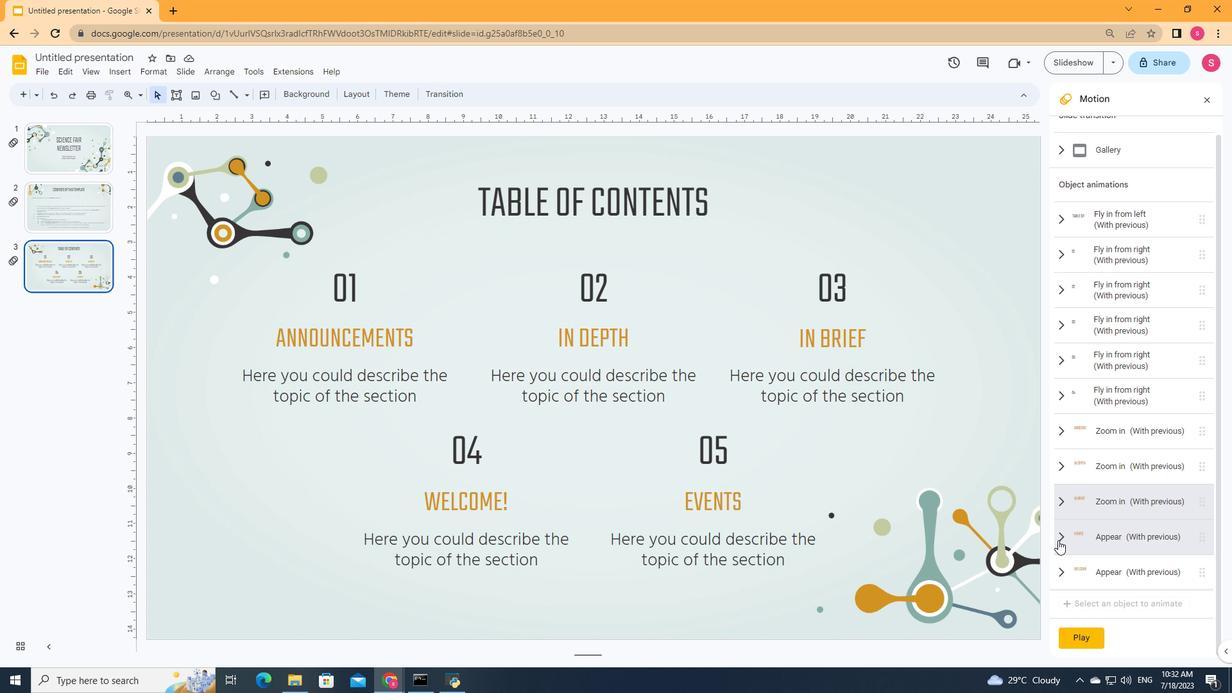 
Action: Mouse moved to (1113, 549)
Screenshot: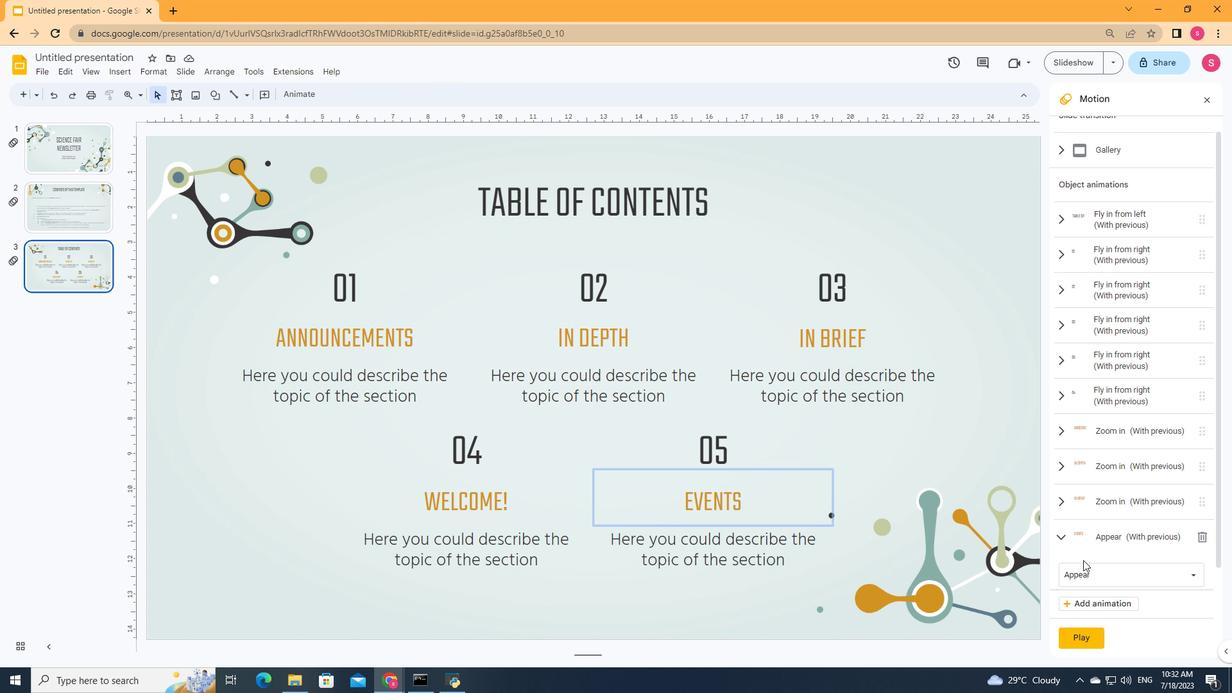 
Action: Mouse scrolled (1113, 548) with delta (0, 0)
Screenshot: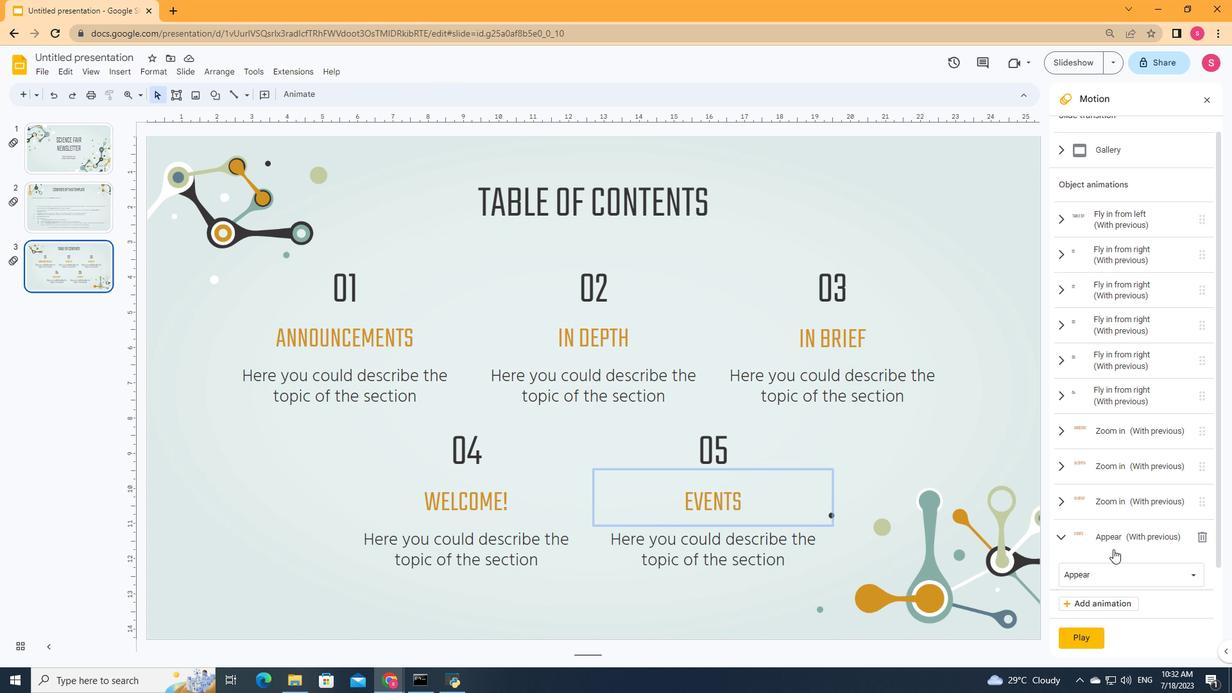 
Action: Mouse scrolled (1113, 548) with delta (0, 0)
Screenshot: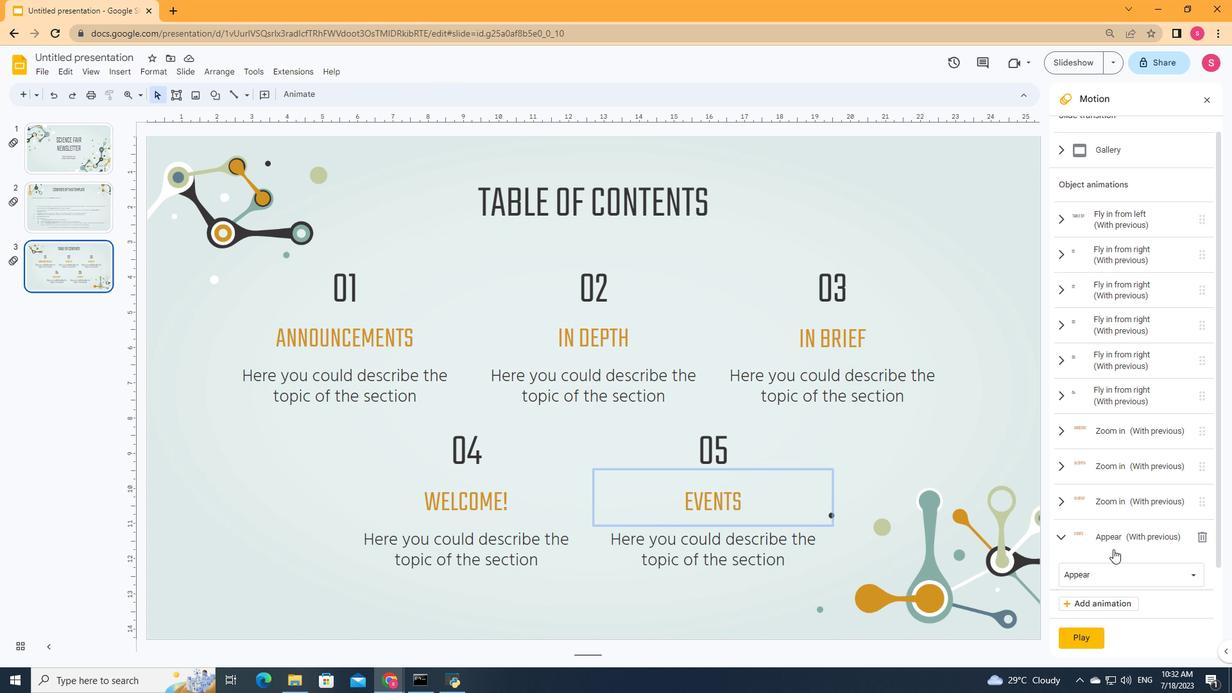 
Action: Mouse scrolled (1113, 548) with delta (0, 0)
Screenshot: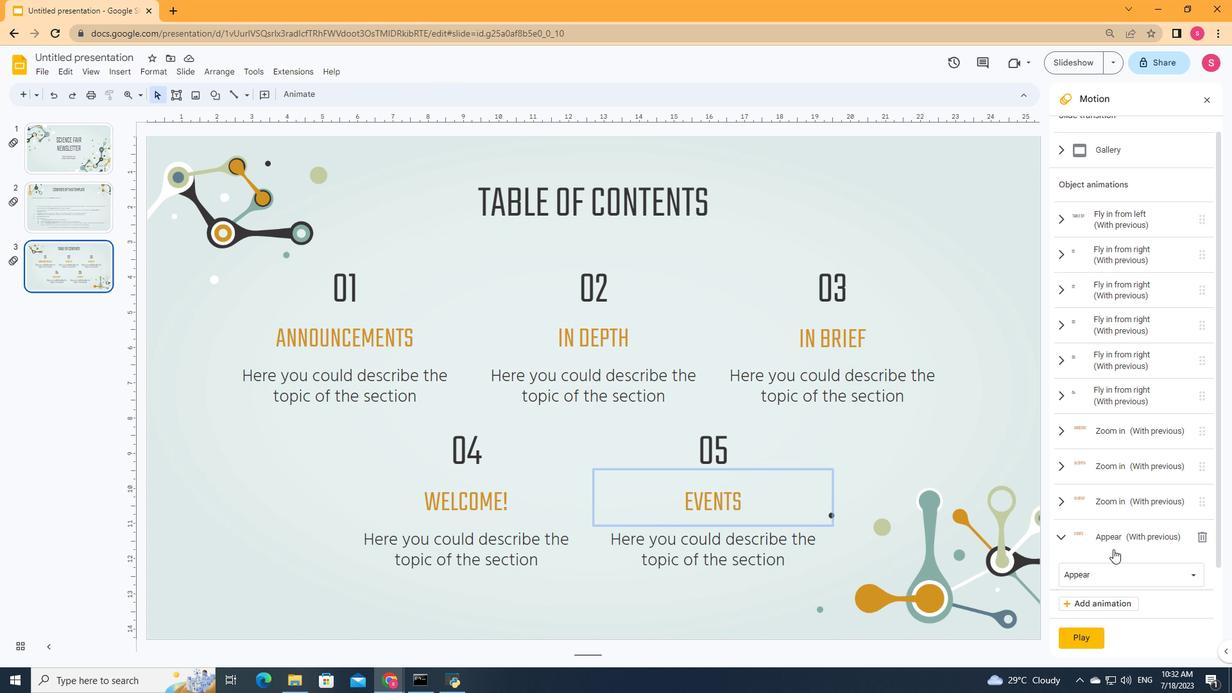 
Action: Mouse scrolled (1113, 548) with delta (0, 0)
Screenshot: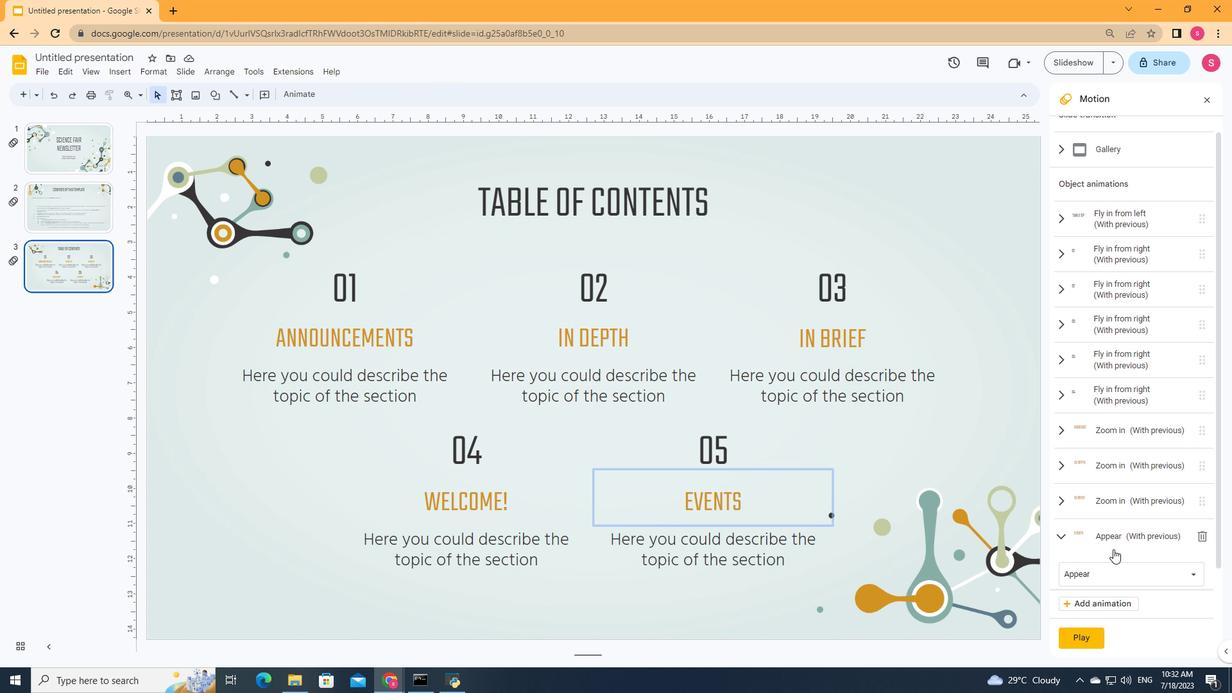 
Action: Mouse moved to (1143, 459)
Screenshot: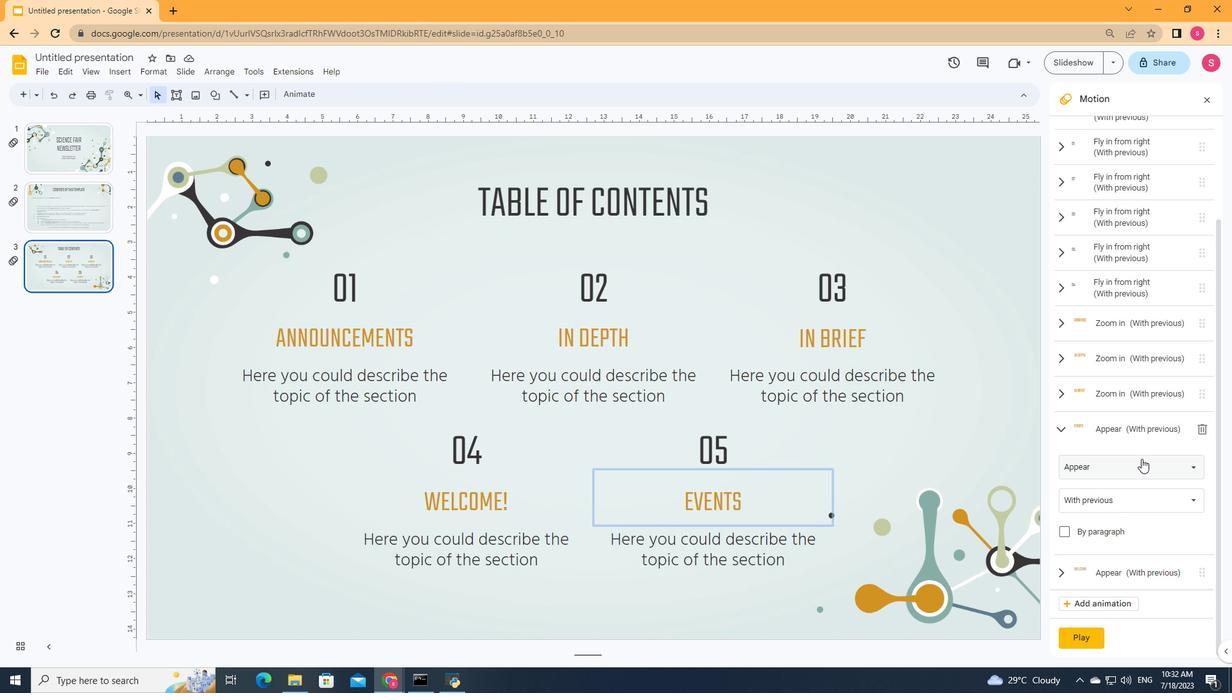 
Action: Mouse pressed left at (1143, 459)
Screenshot: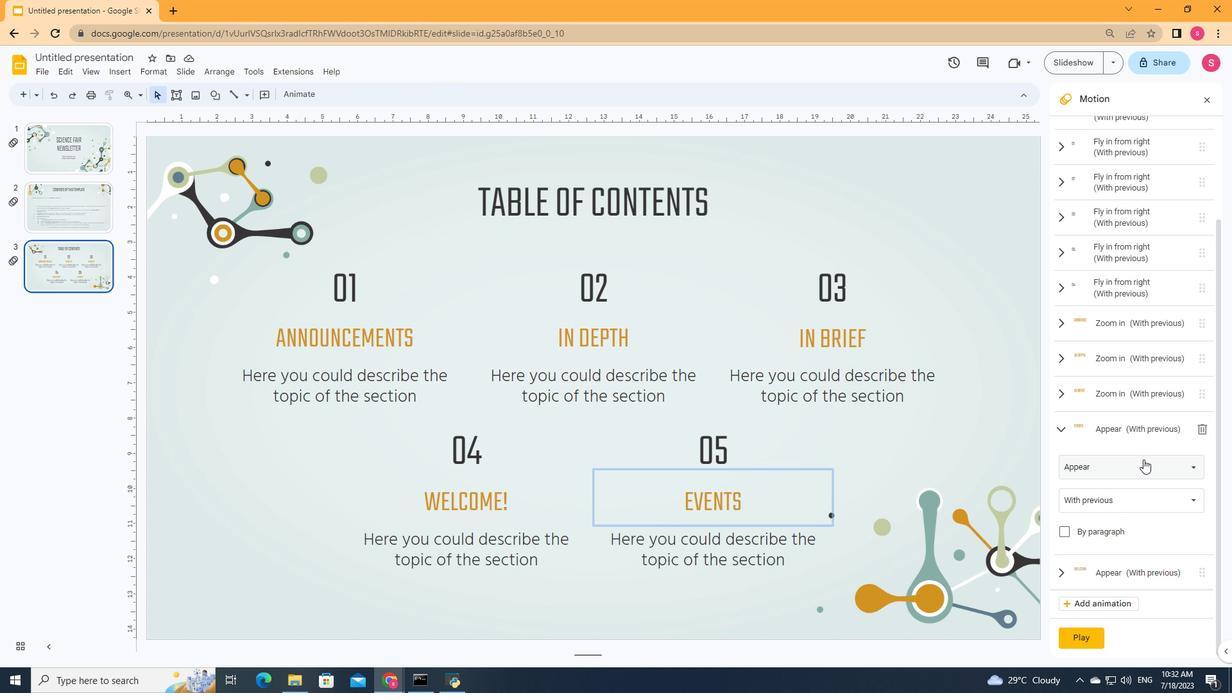 
Action: Mouse moved to (1115, 403)
Screenshot: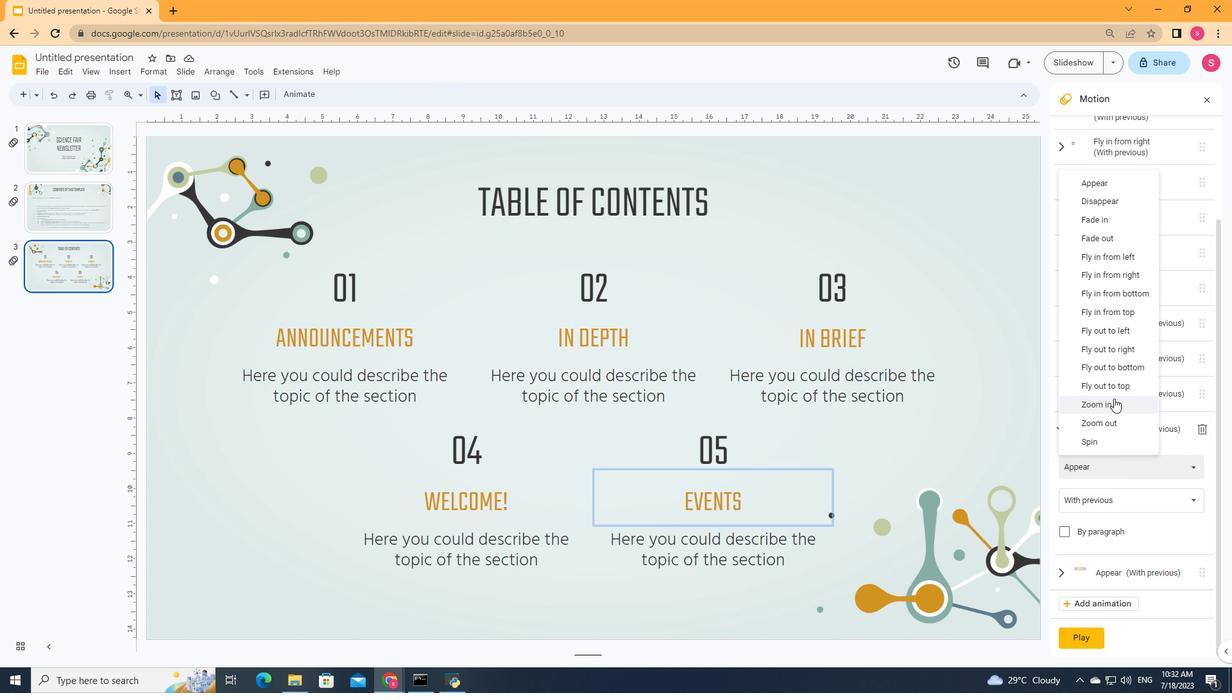 
Action: Mouse pressed left at (1115, 403)
Screenshot: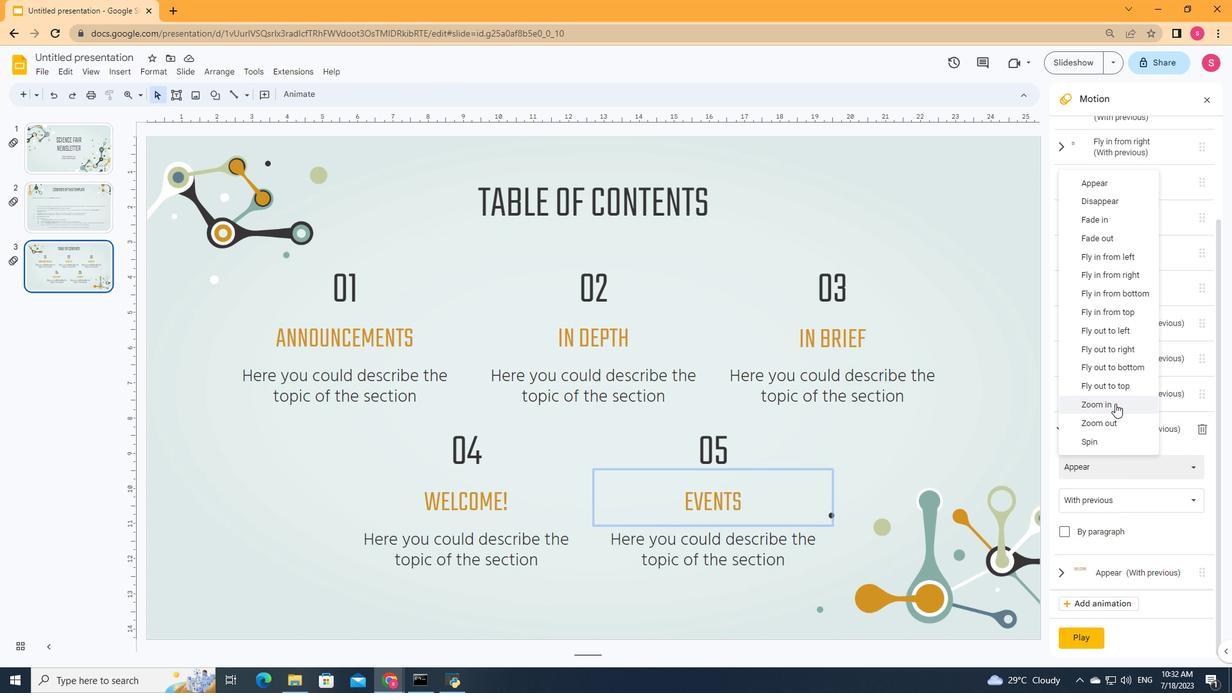 
Action: Mouse moved to (1174, 556)
Screenshot: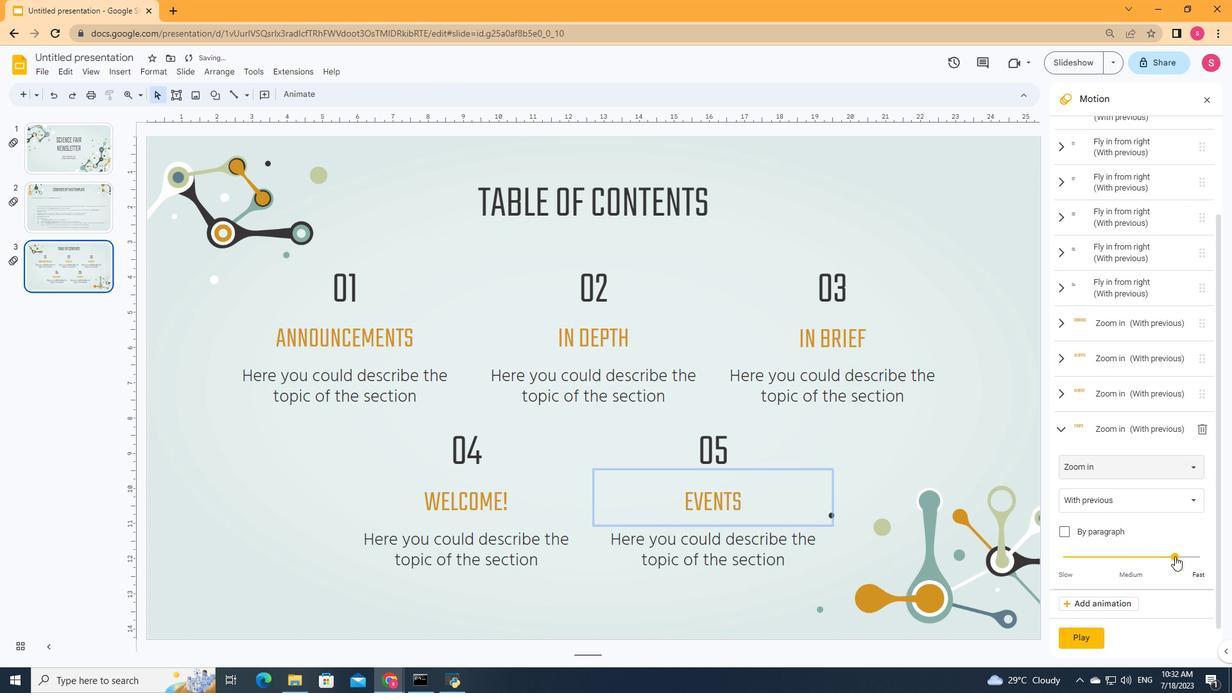 
Action: Mouse pressed left at (1174, 556)
